Task: Assess the walkability scores for residential properties in San Diego.
Action: Mouse moved to (270, 187)
Screenshot: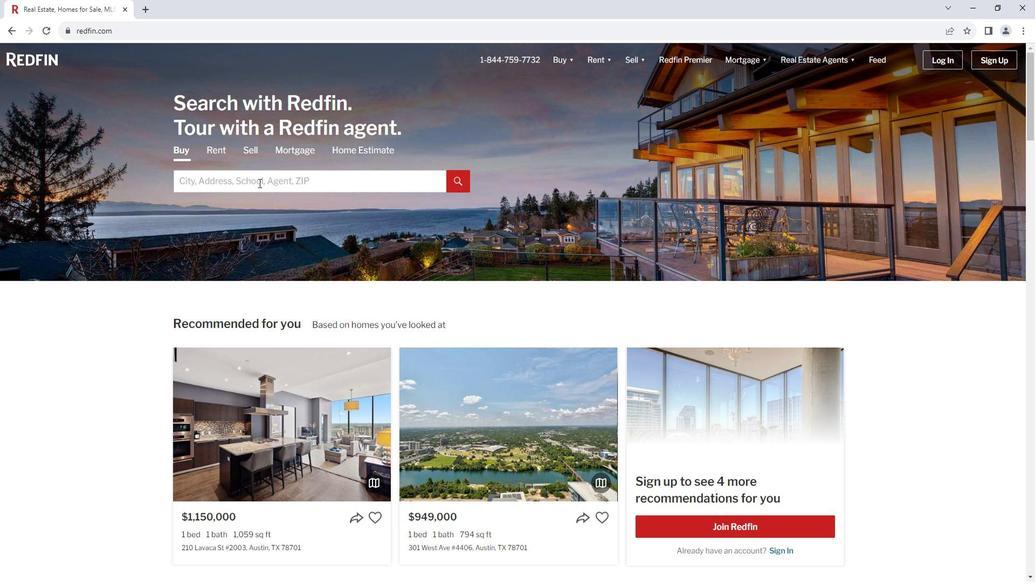
Action: Mouse pressed left at (270, 187)
Screenshot: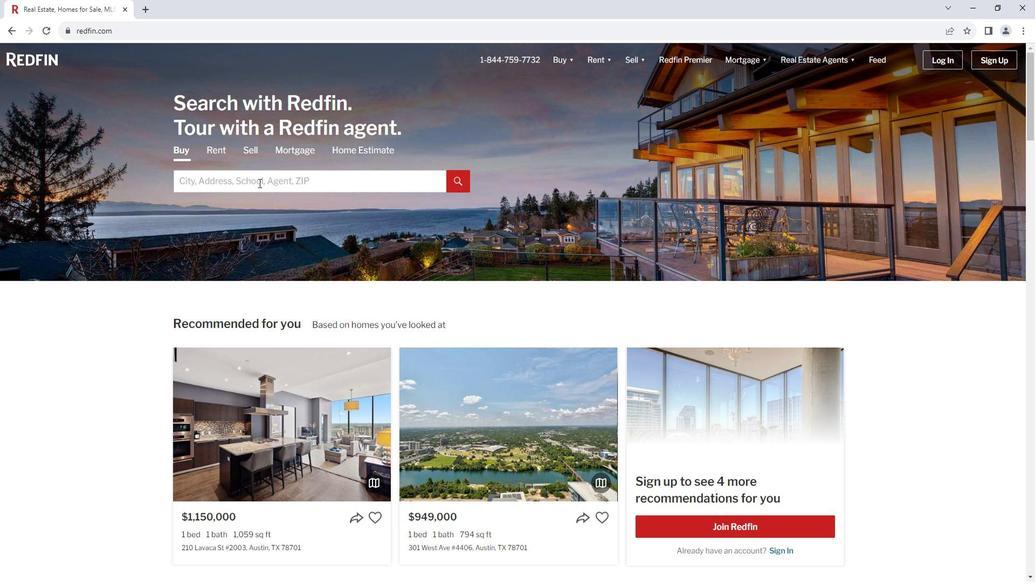 
Action: Mouse moved to (271, 187)
Screenshot: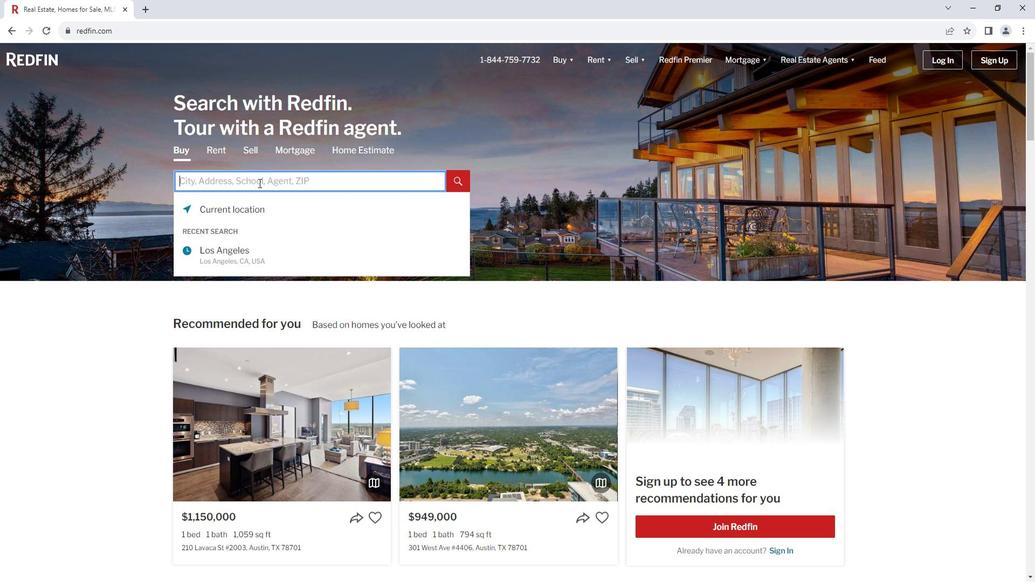 
Action: Key pressed <Key.shift>SA<Key.backspace>an
Screenshot: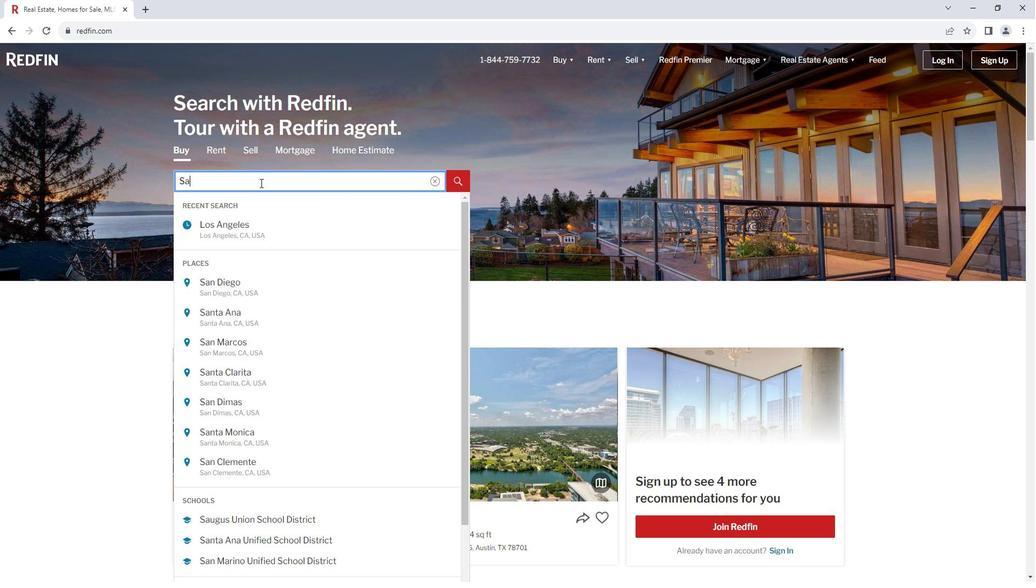 
Action: Mouse moved to (257, 282)
Screenshot: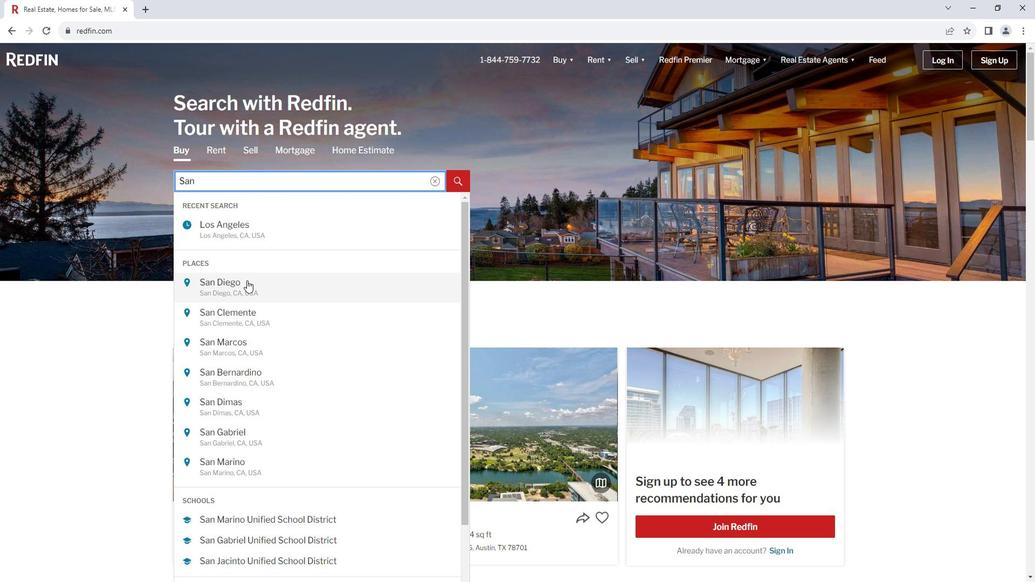 
Action: Mouse pressed left at (257, 282)
Screenshot: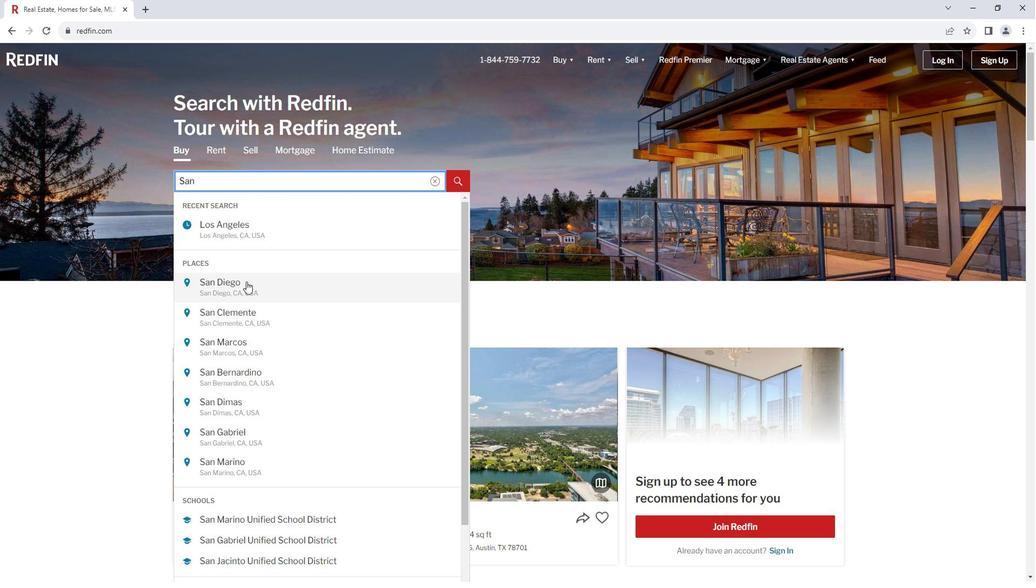 
Action: Mouse moved to (930, 136)
Screenshot: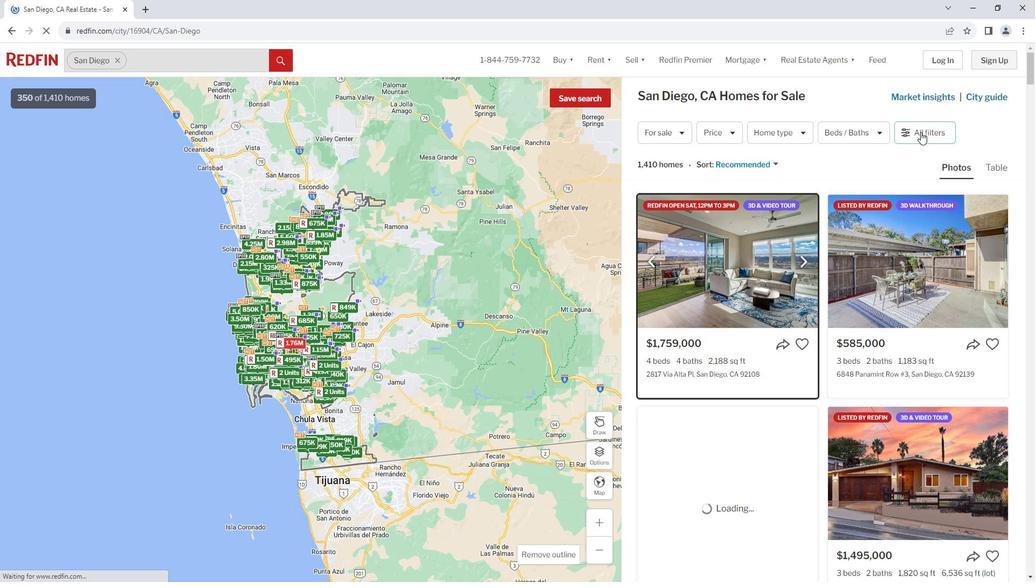 
Action: Mouse pressed left at (930, 136)
Screenshot: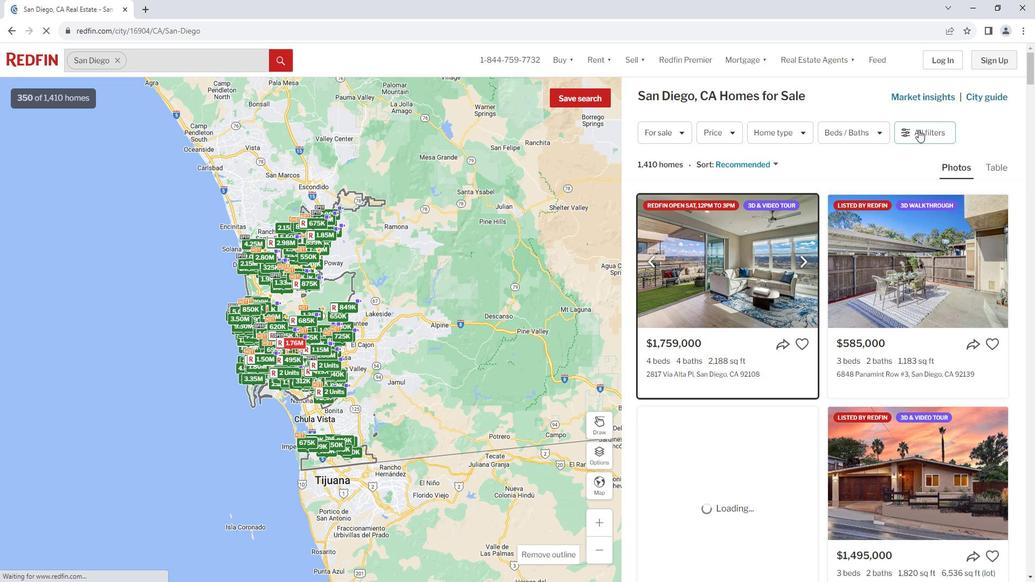 
Action: Mouse moved to (929, 136)
Screenshot: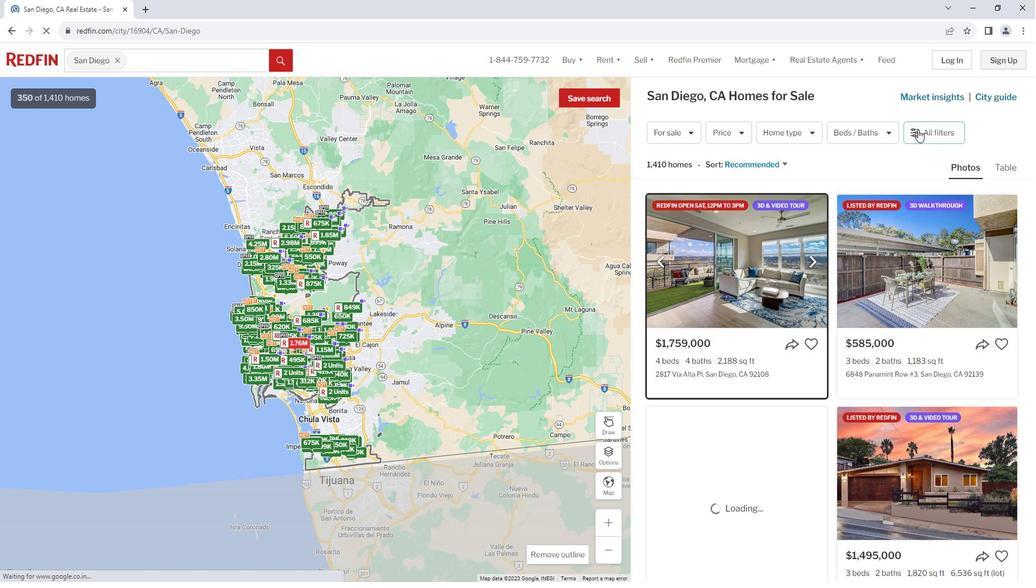 
Action: Mouse pressed left at (929, 136)
Screenshot: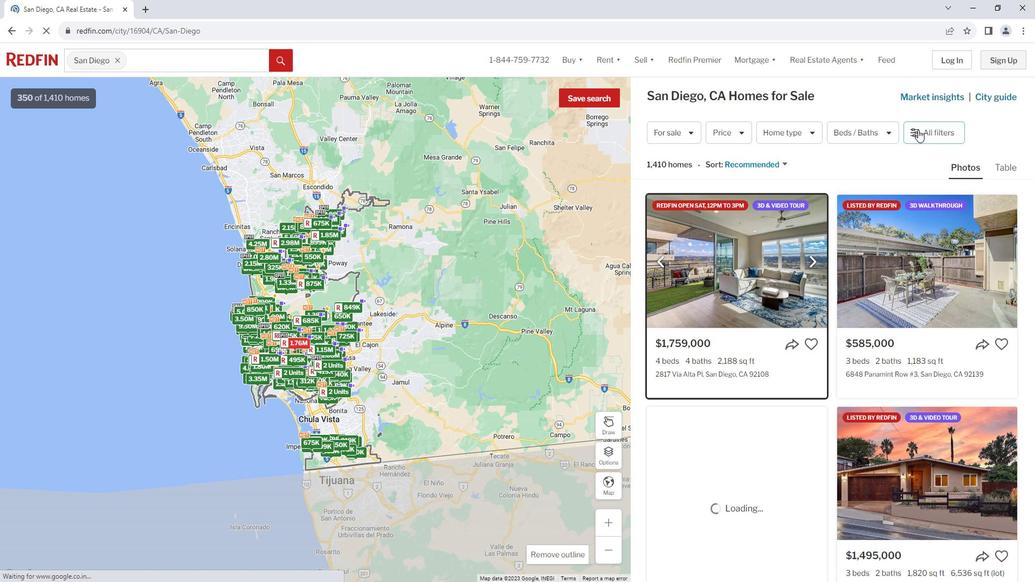 
Action: Mouse moved to (816, 313)
Screenshot: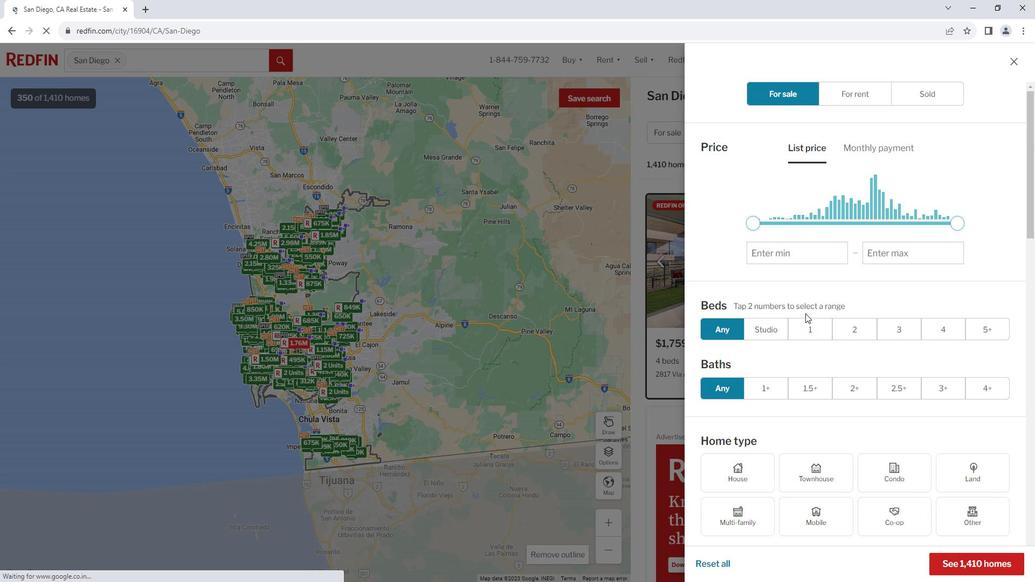 
Action: Mouse scrolled (816, 312) with delta (0, 0)
Screenshot: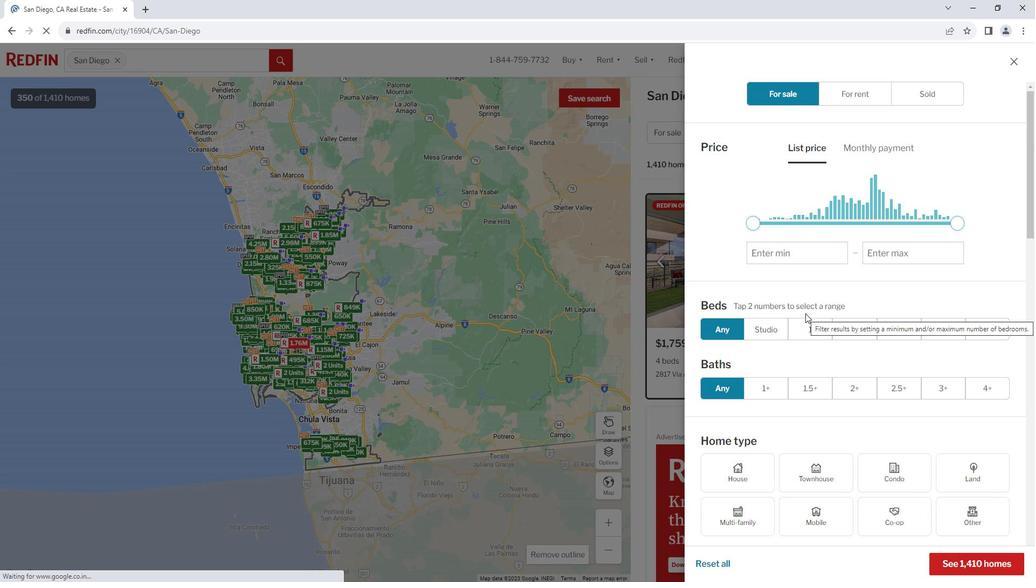 
Action: Mouse moved to (815, 313)
Screenshot: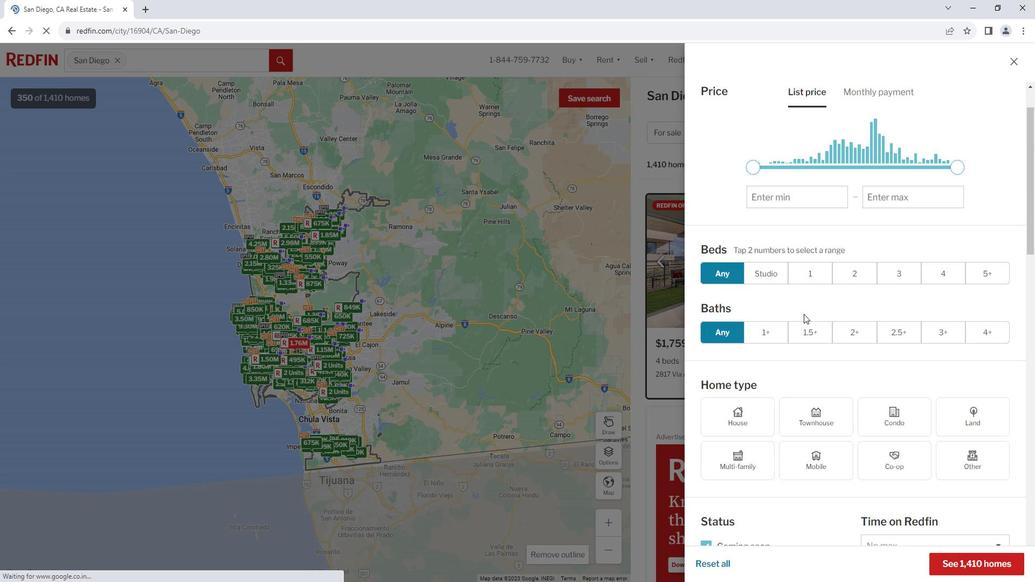 
Action: Mouse scrolled (815, 313) with delta (0, 0)
Screenshot: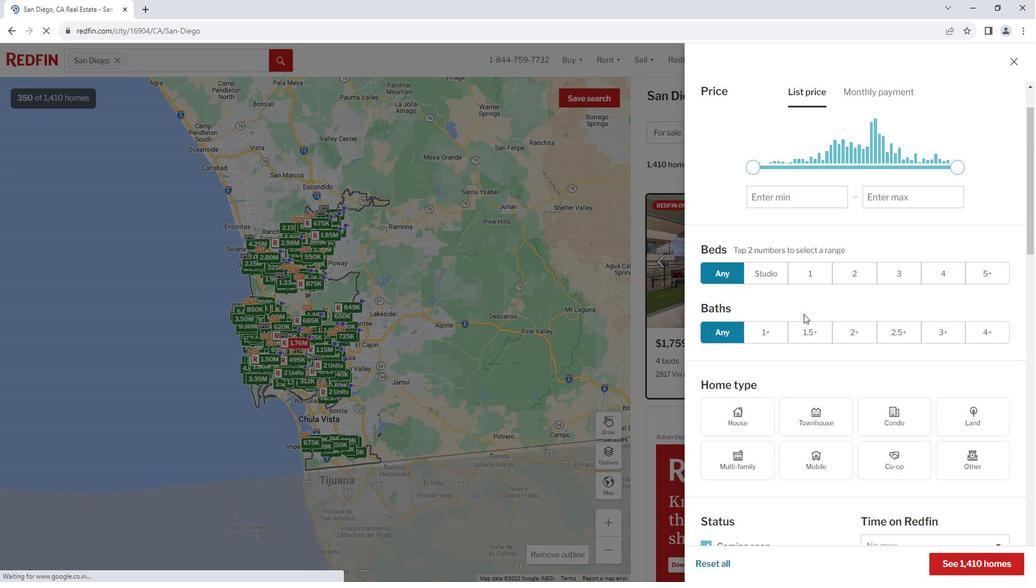 
Action: Mouse moved to (814, 314)
Screenshot: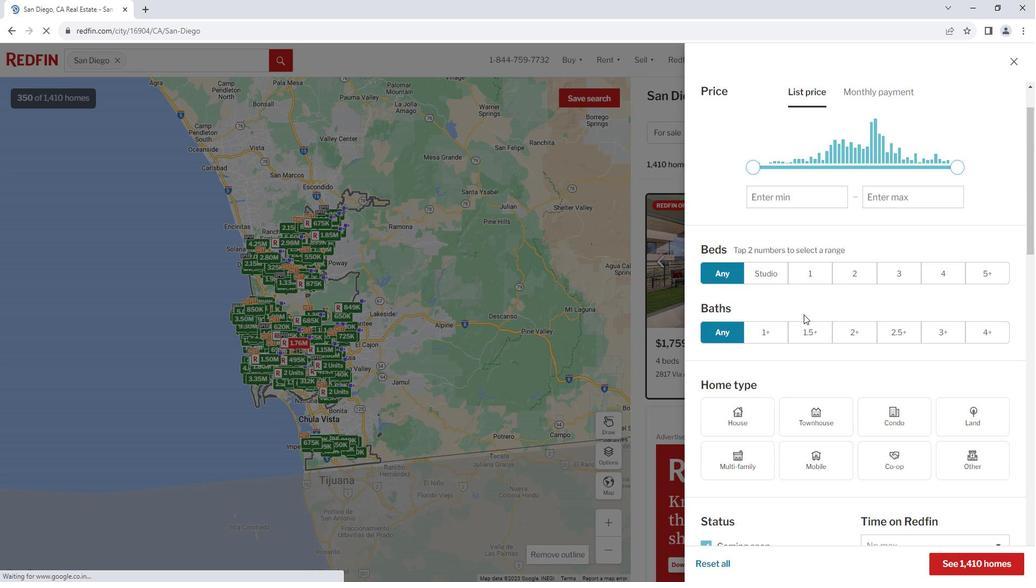 
Action: Mouse scrolled (814, 313) with delta (0, 0)
Screenshot: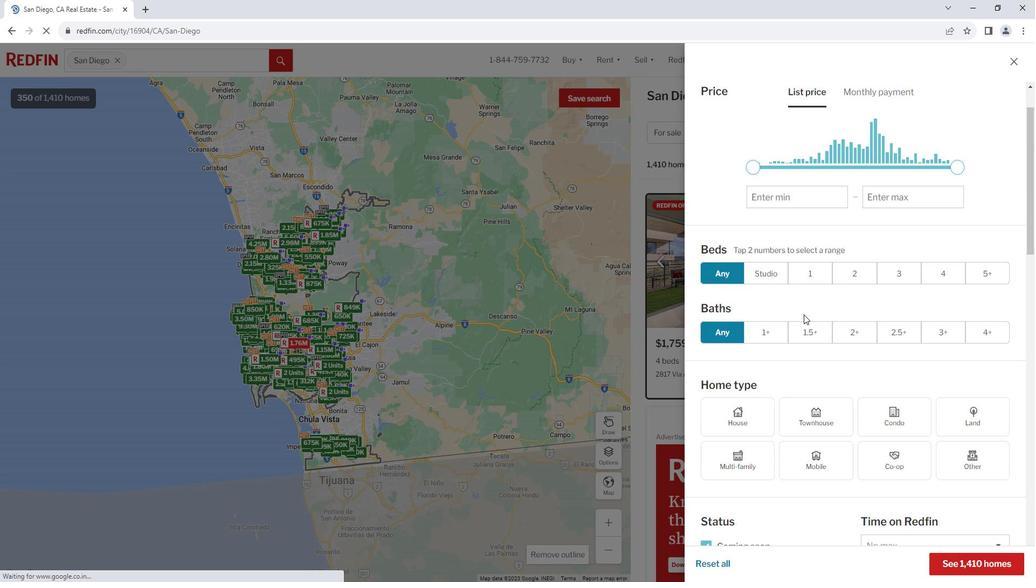 
Action: Mouse moved to (814, 314)
Screenshot: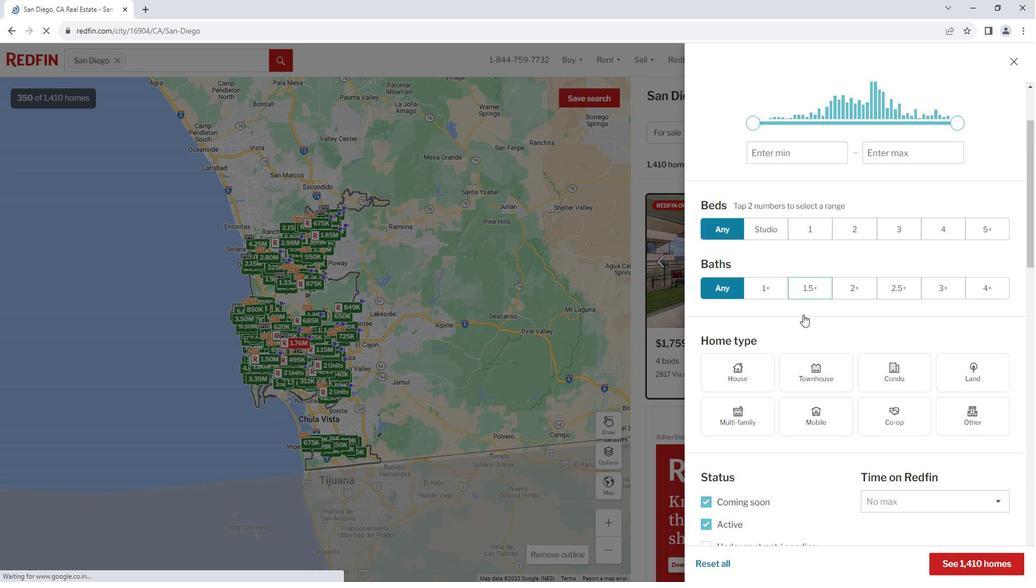 
Action: Mouse scrolled (814, 313) with delta (0, 0)
Screenshot: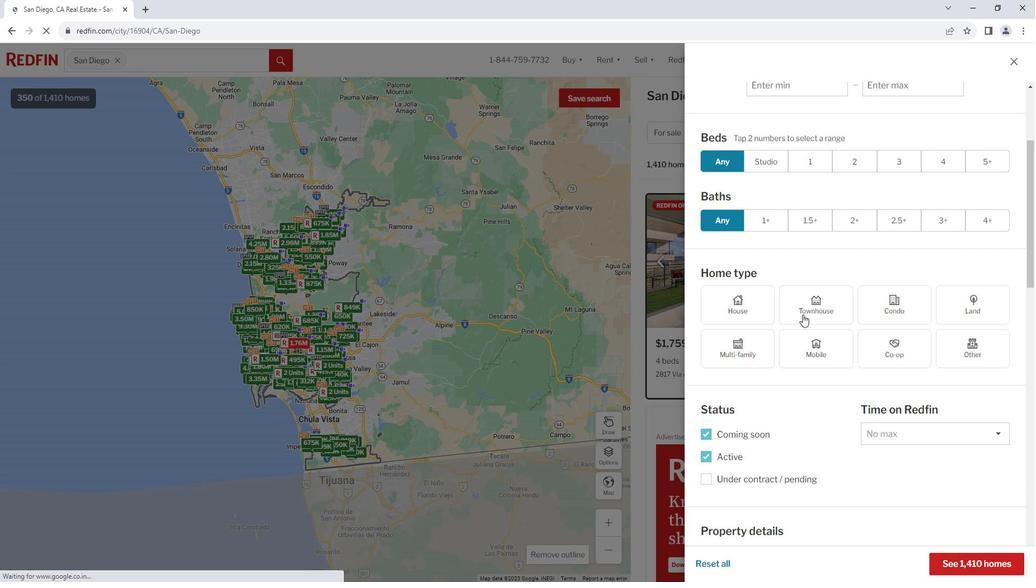
Action: Mouse scrolled (814, 313) with delta (0, 0)
Screenshot: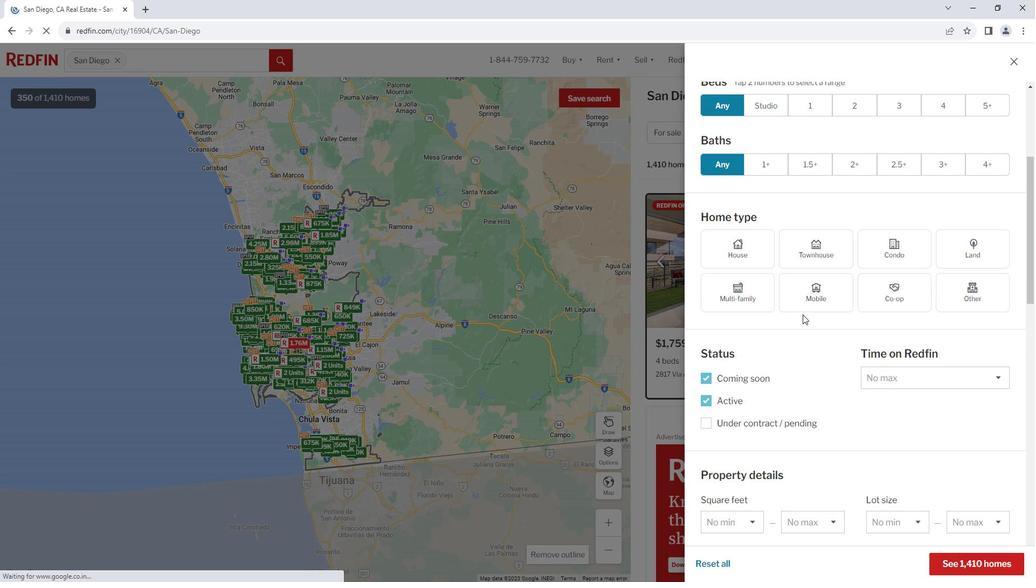
Action: Mouse scrolled (814, 313) with delta (0, 0)
Screenshot: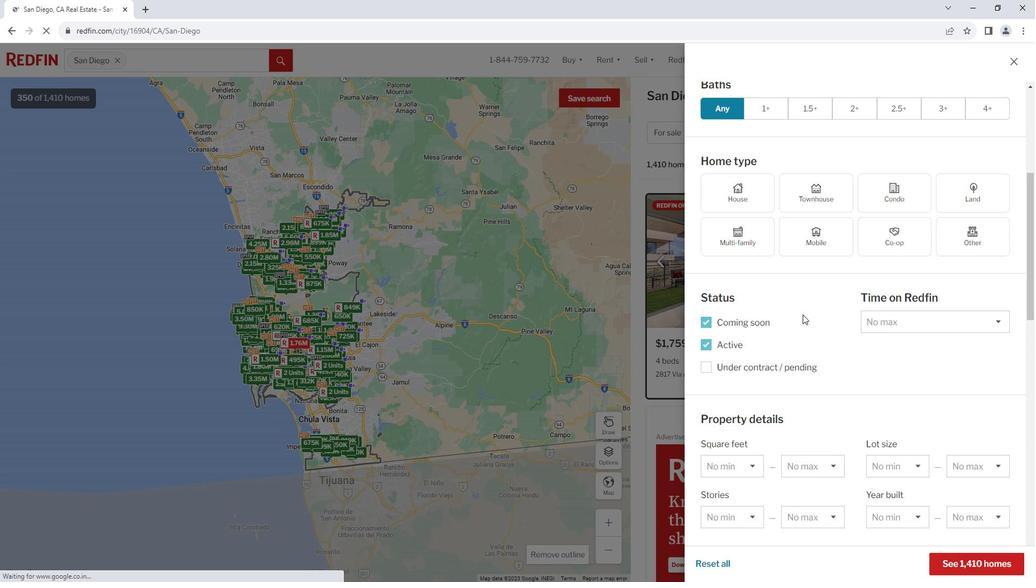 
Action: Mouse scrolled (814, 313) with delta (0, 0)
Screenshot: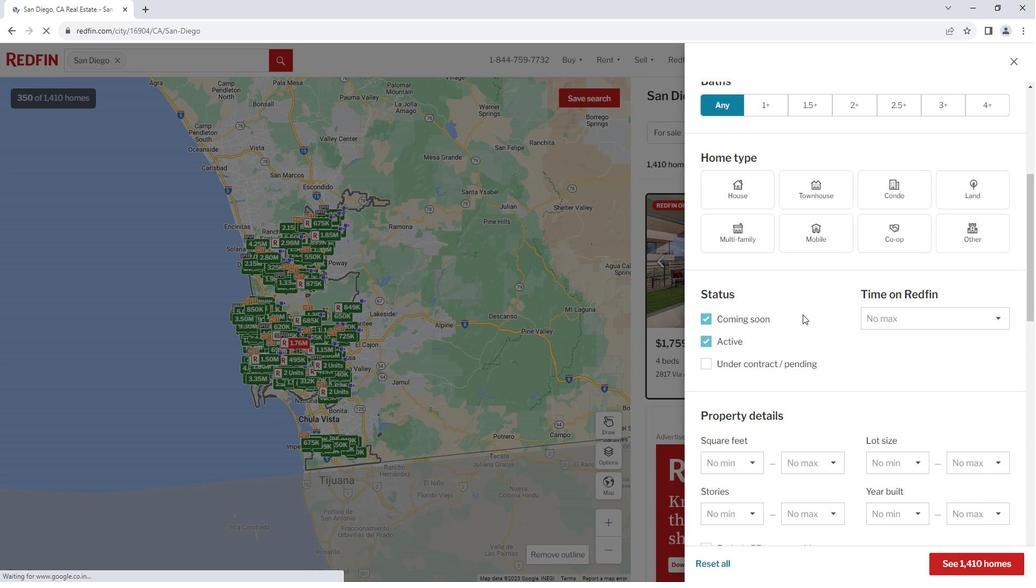 
Action: Mouse scrolled (814, 313) with delta (0, 0)
Screenshot: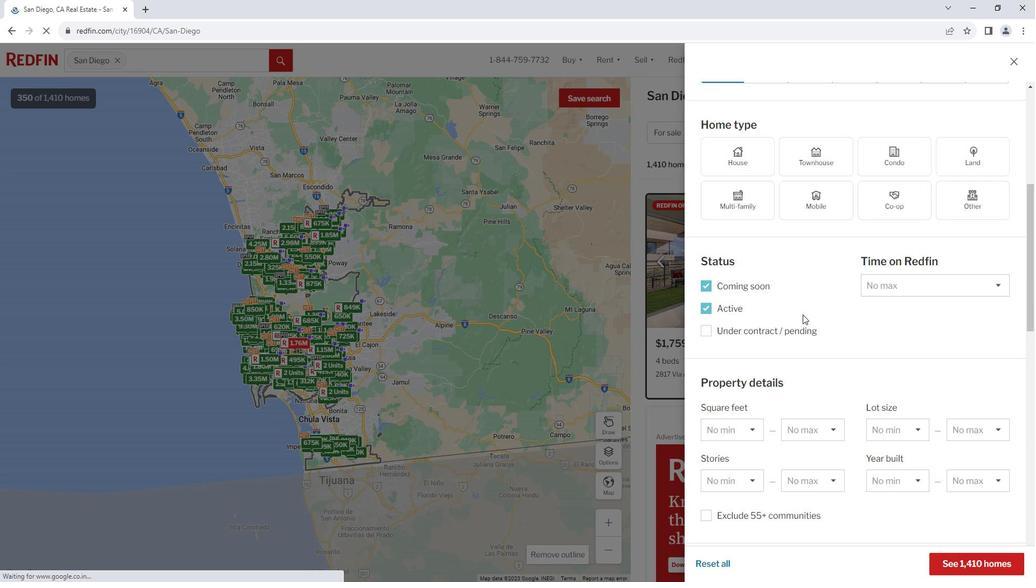 
Action: Mouse scrolled (814, 313) with delta (0, 0)
Screenshot: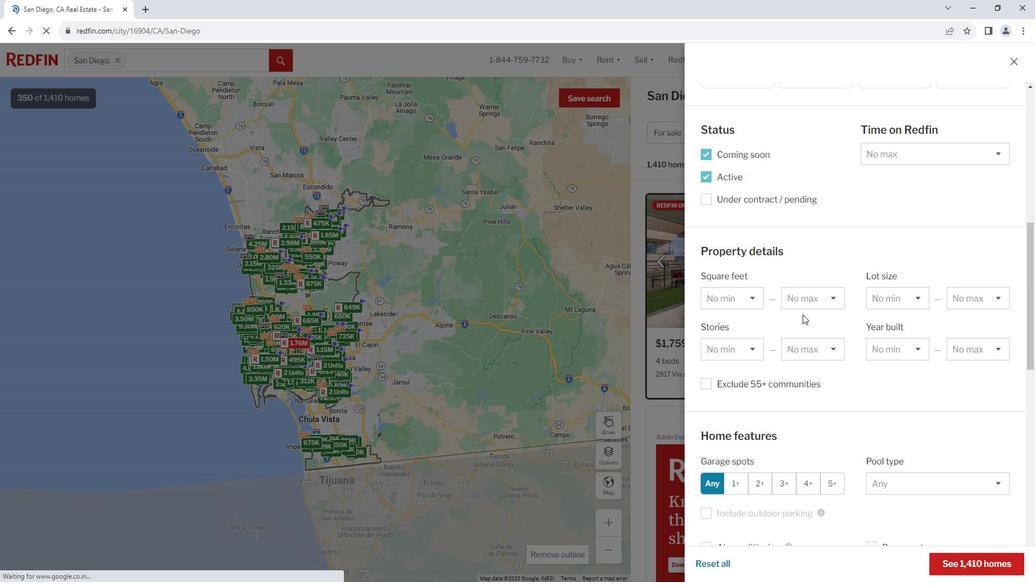 
Action: Mouse scrolled (814, 313) with delta (0, 0)
Screenshot: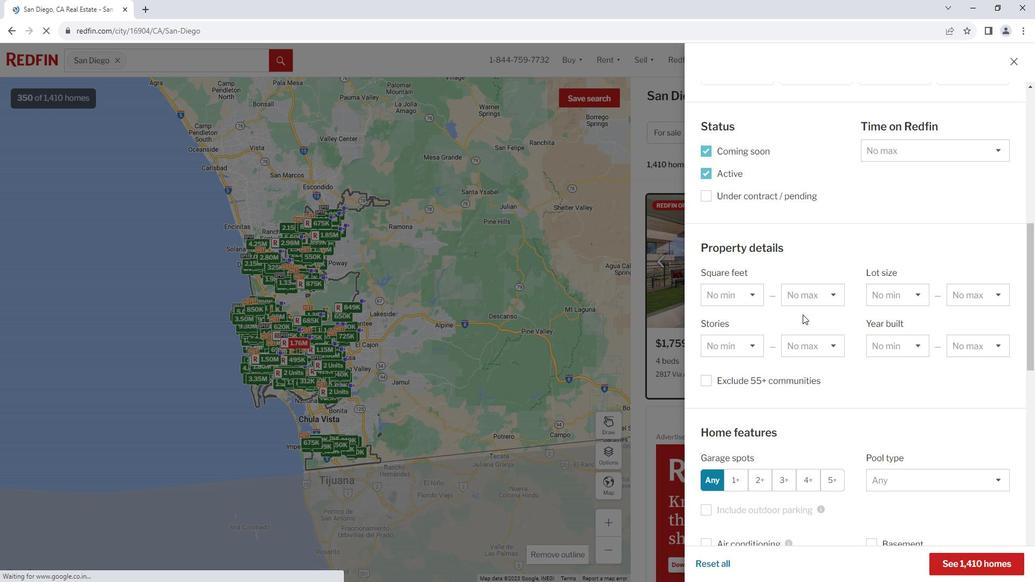
Action: Mouse scrolled (814, 313) with delta (0, 0)
Screenshot: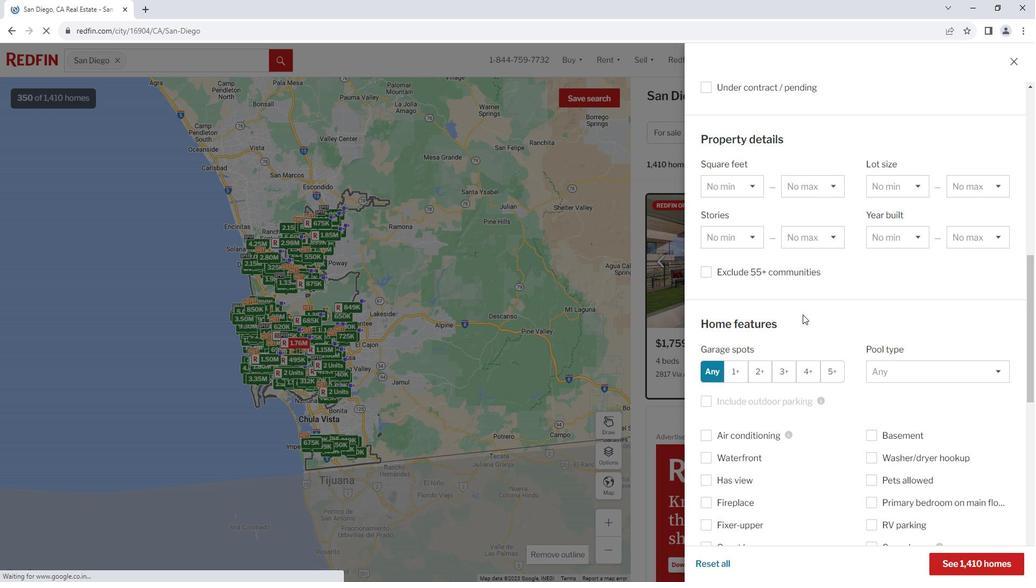 
Action: Mouse scrolled (814, 313) with delta (0, 0)
Screenshot: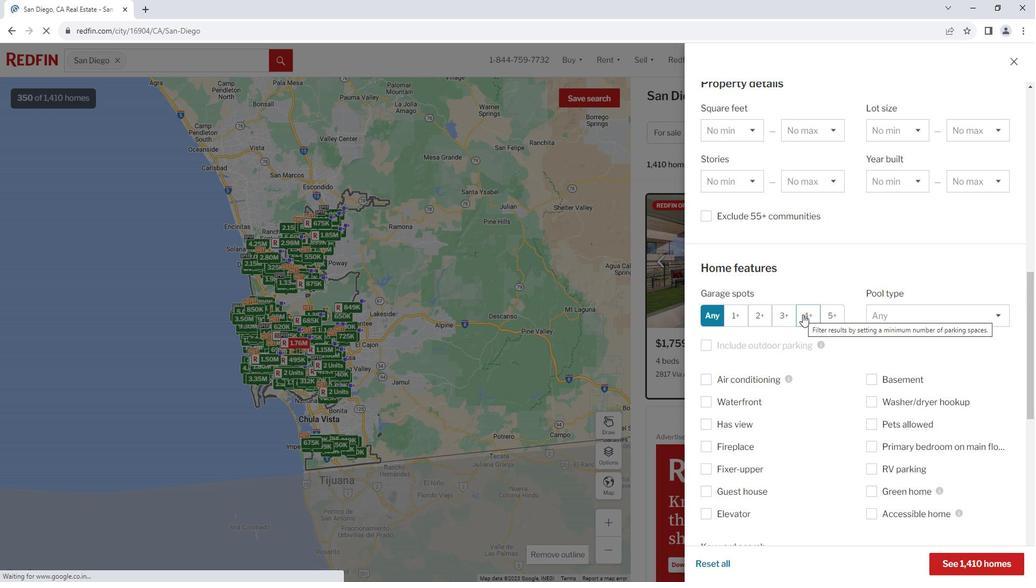 
Action: Mouse scrolled (814, 313) with delta (0, 0)
Screenshot: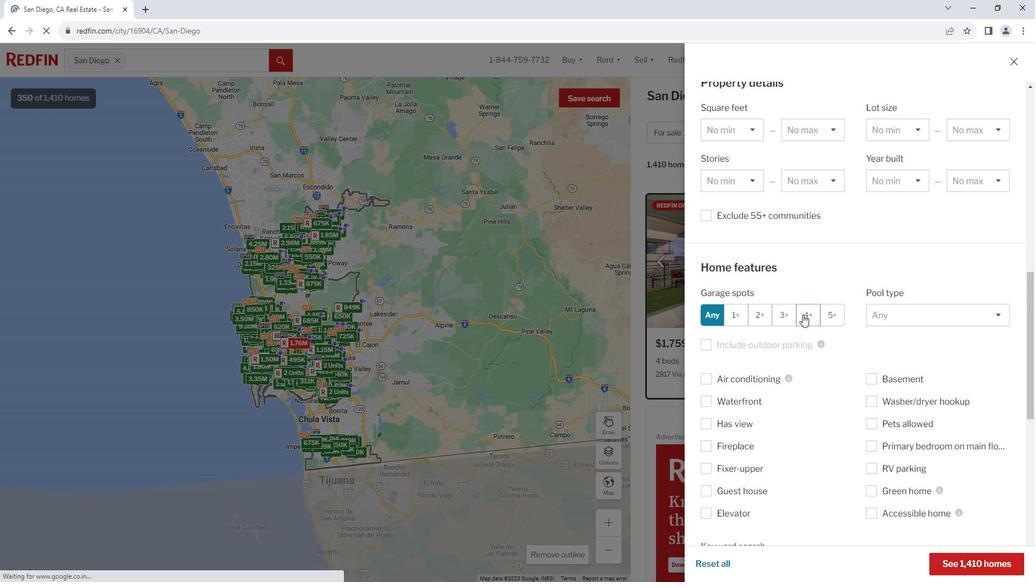 
Action: Mouse scrolled (814, 313) with delta (0, 0)
Screenshot: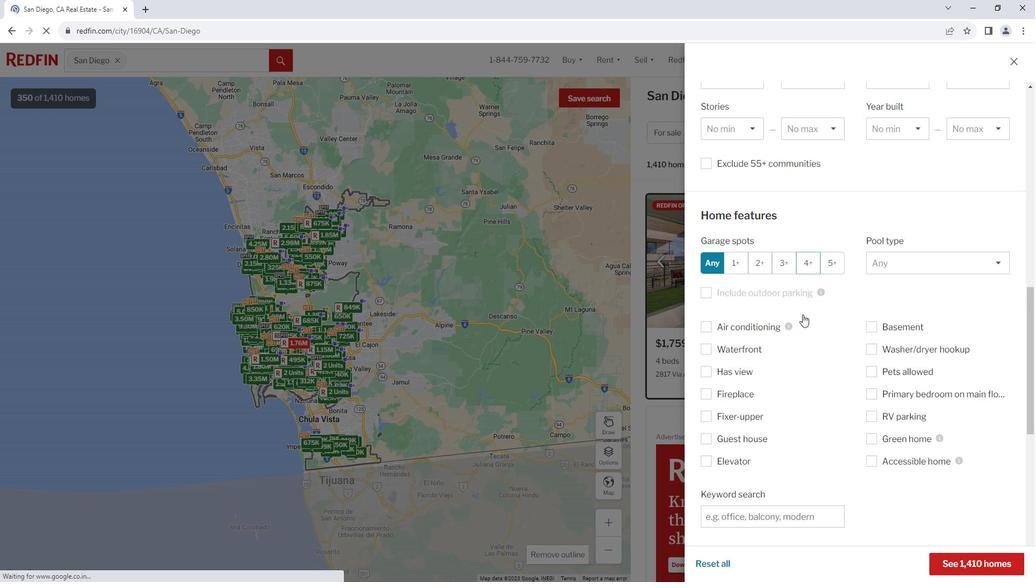 
Action: Mouse moved to (814, 314)
Screenshot: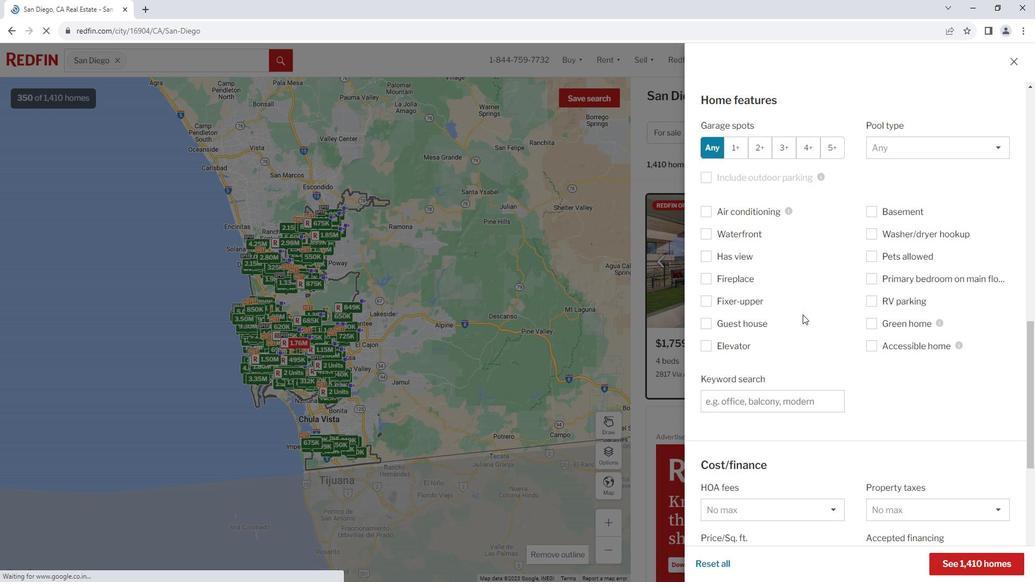 
Action: Mouse scrolled (814, 313) with delta (0, 0)
Screenshot: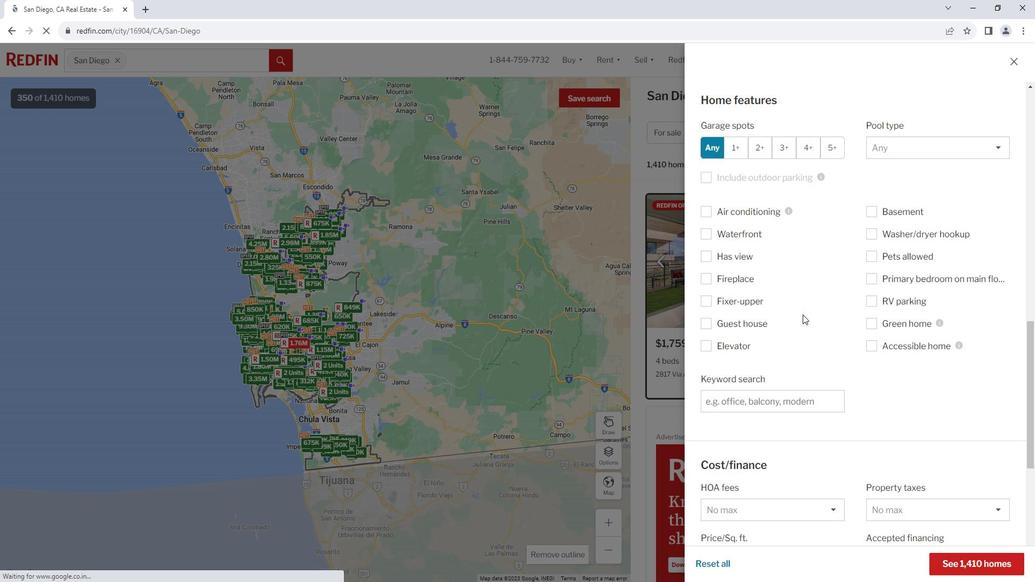 
Action: Mouse moved to (814, 314)
Screenshot: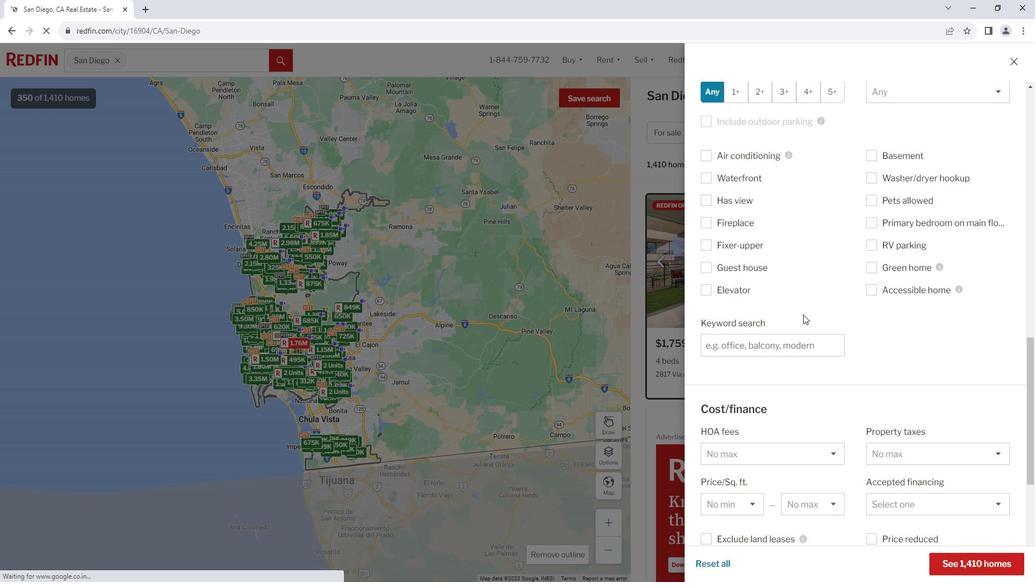 
Action: Mouse scrolled (814, 313) with delta (0, 0)
Screenshot: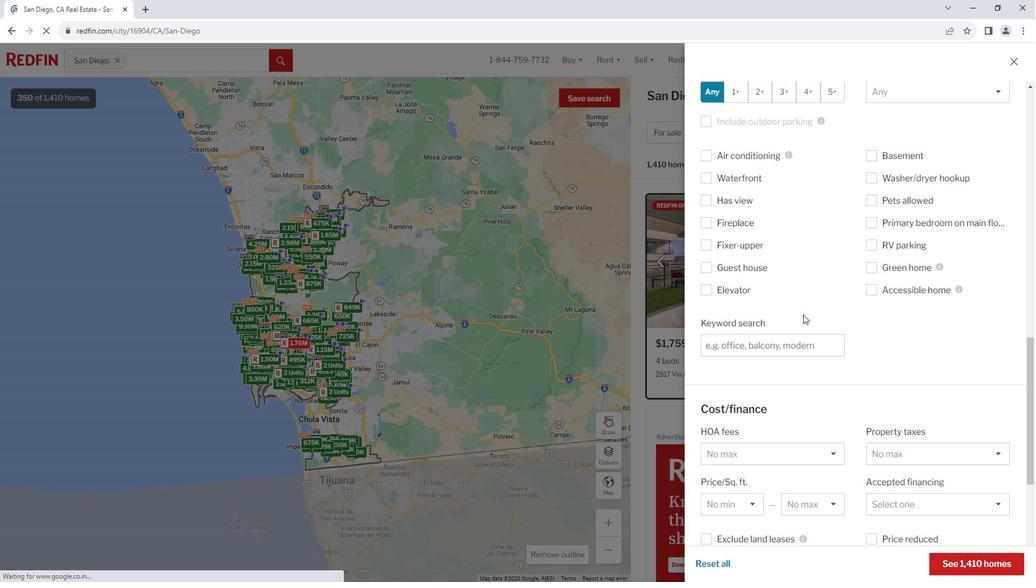 
Action: Mouse moved to (753, 289)
Screenshot: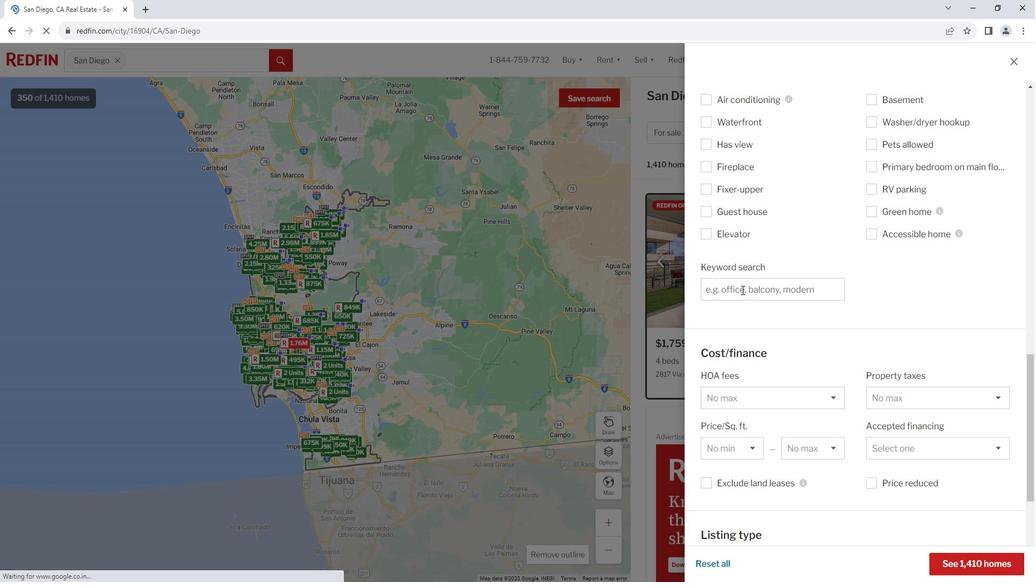
Action: Mouse pressed left at (753, 289)
Screenshot: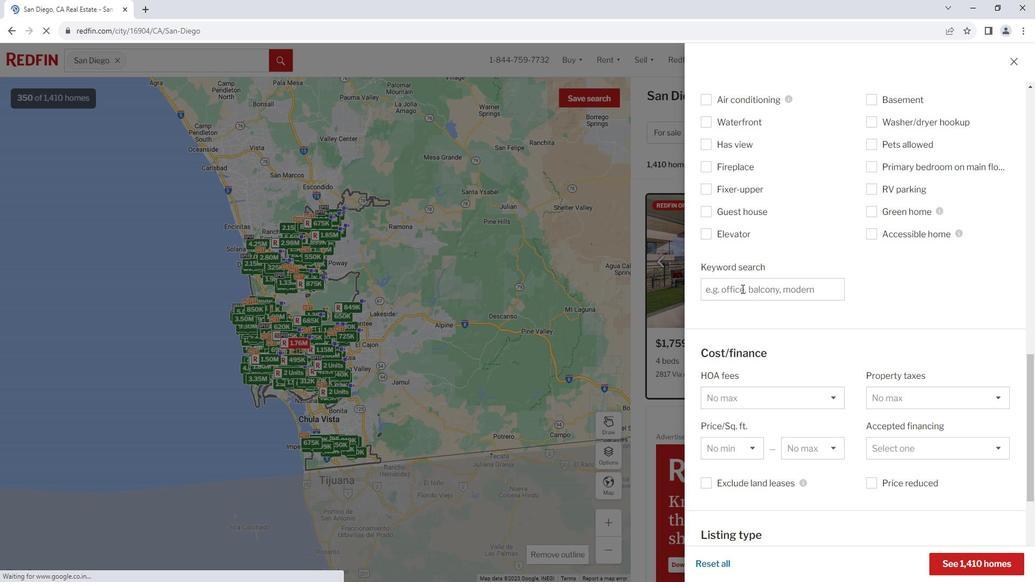 
Action: Mouse moved to (753, 288)
Screenshot: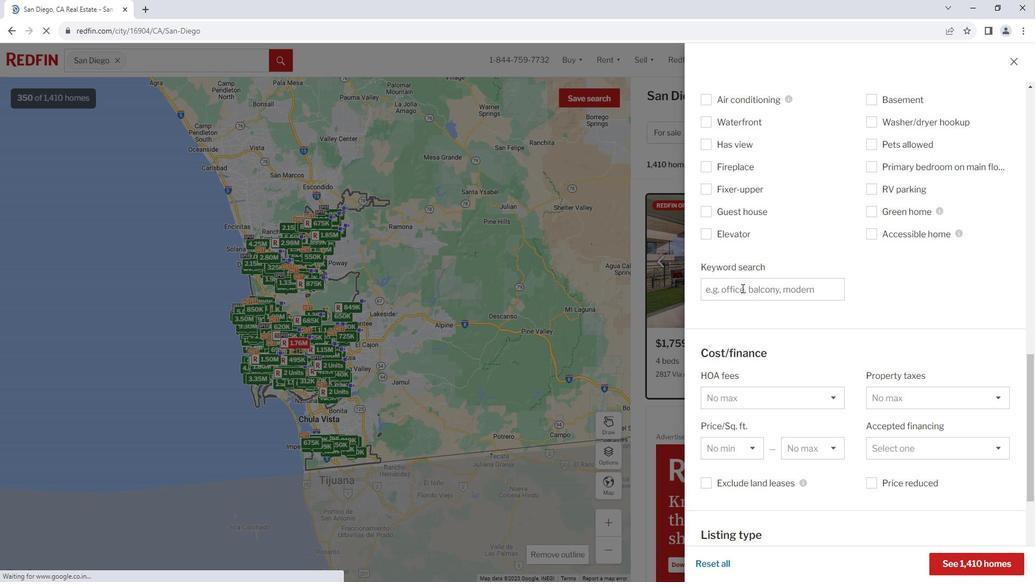 
Action: Key pressed residential<Key.space>properties
Screenshot: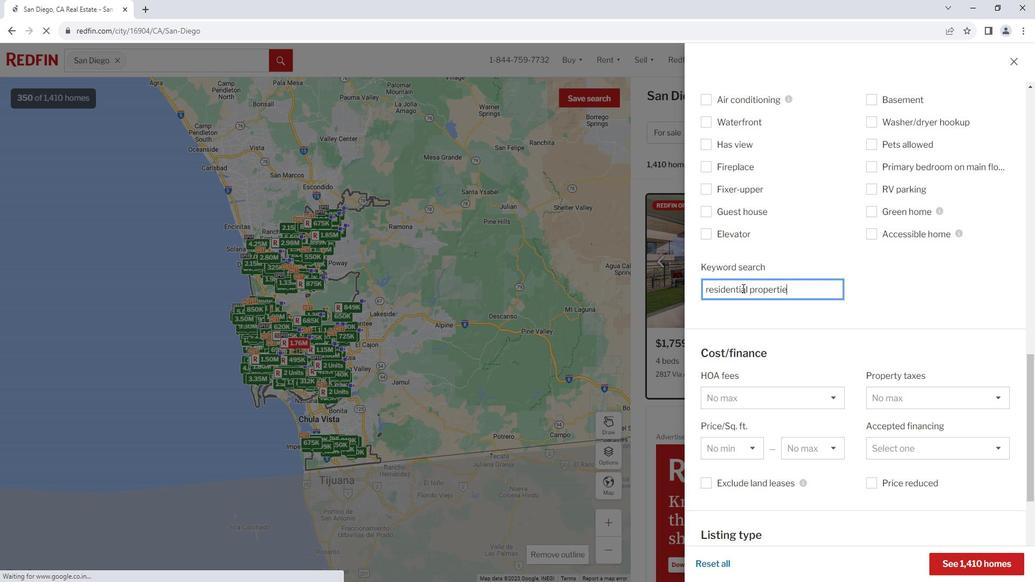 
Action: Mouse moved to (971, 552)
Screenshot: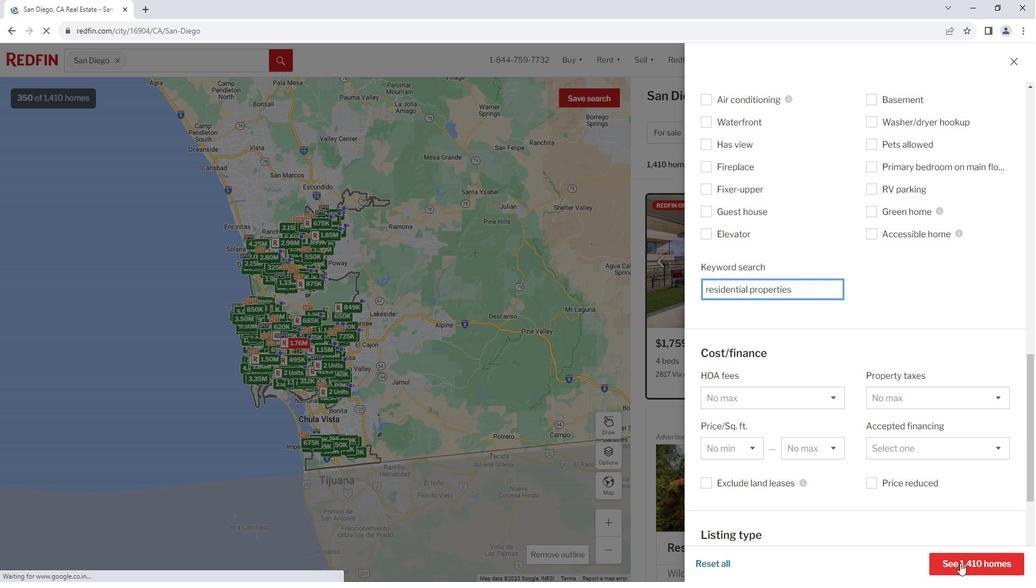 
Action: Mouse pressed left at (971, 552)
Screenshot: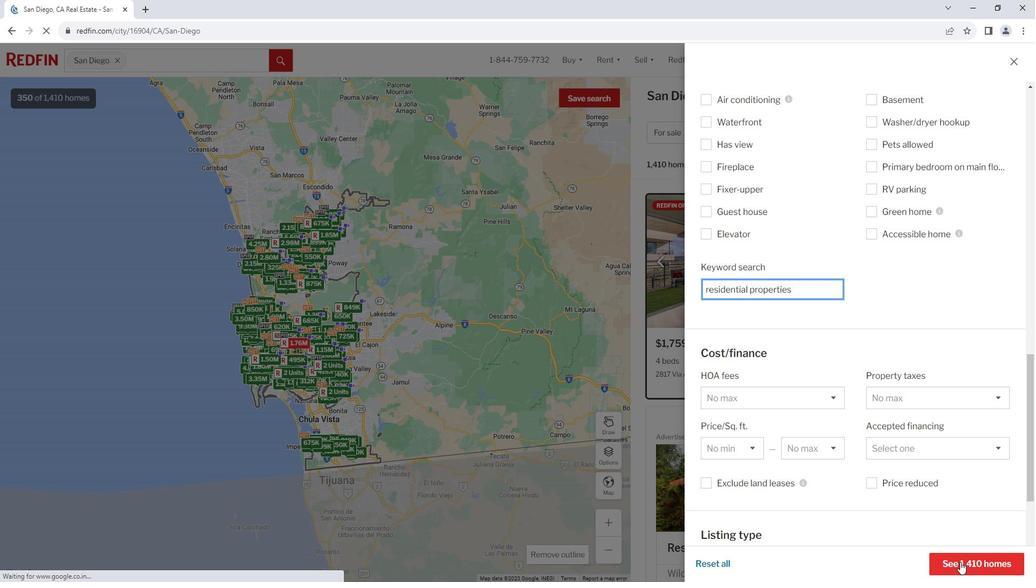 
Action: Mouse moved to (929, 441)
Screenshot: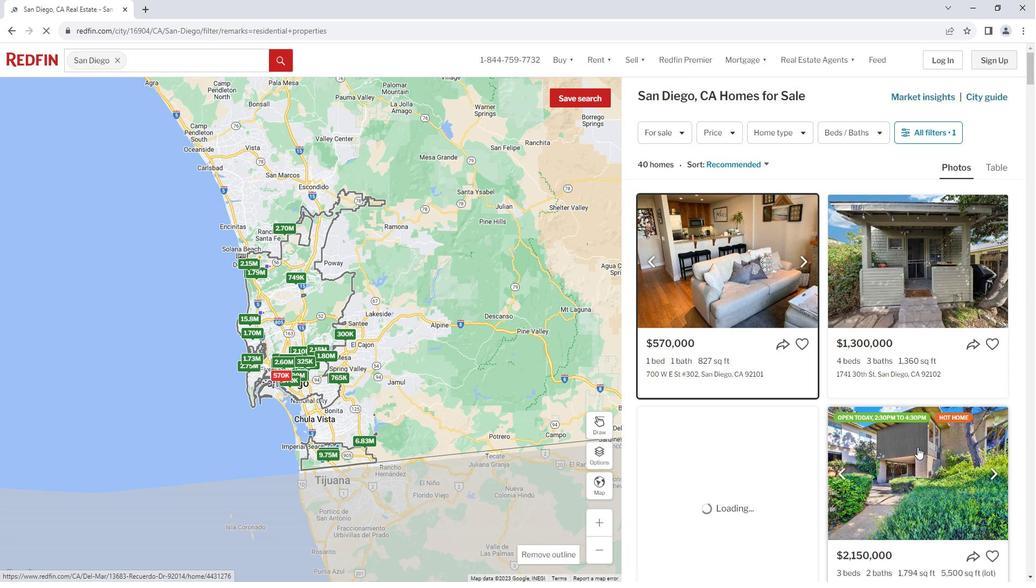 
Action: Mouse scrolled (929, 441) with delta (0, 0)
Screenshot: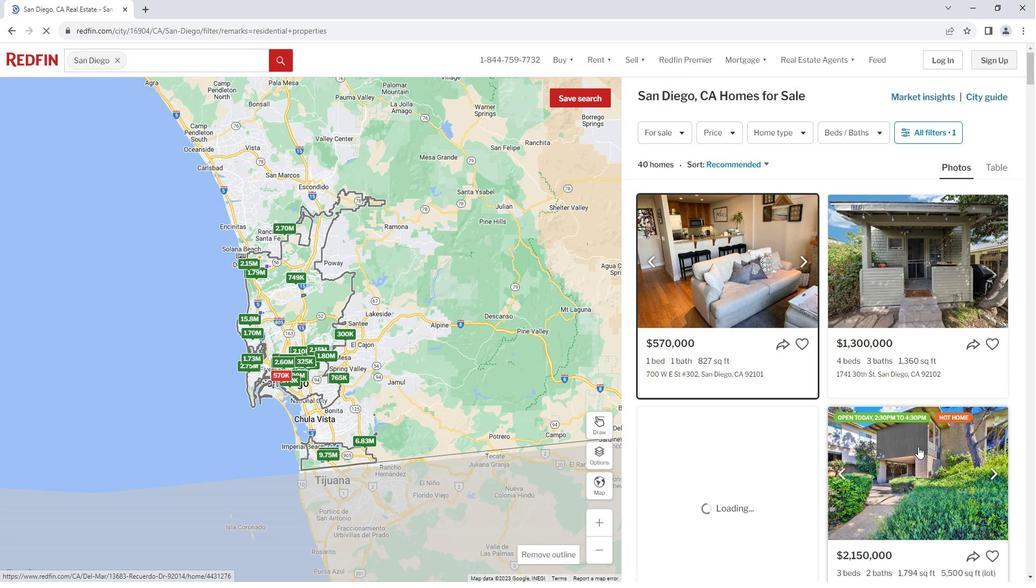 
Action: Mouse moved to (776, 235)
Screenshot: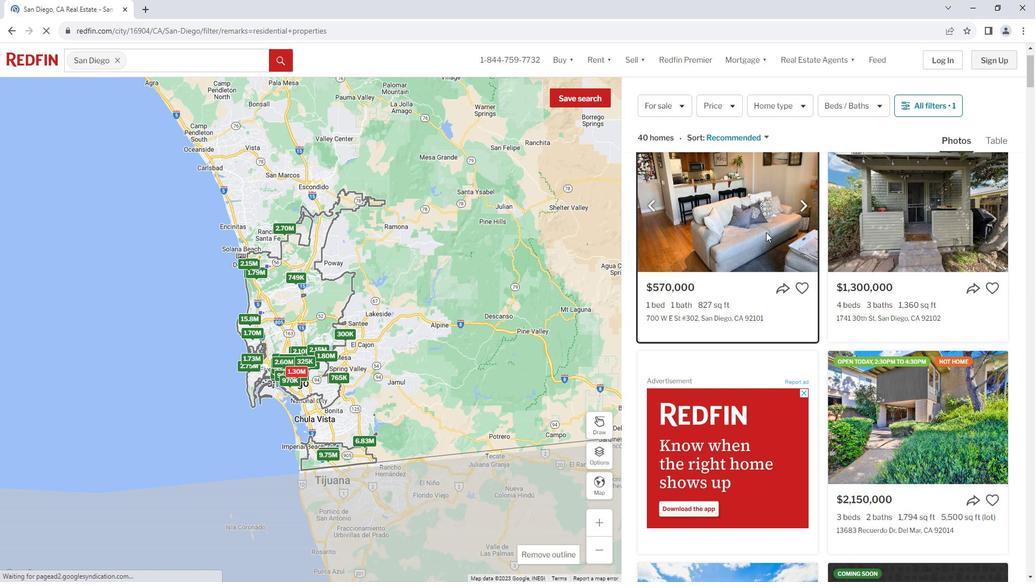 
Action: Mouse pressed left at (776, 235)
Screenshot: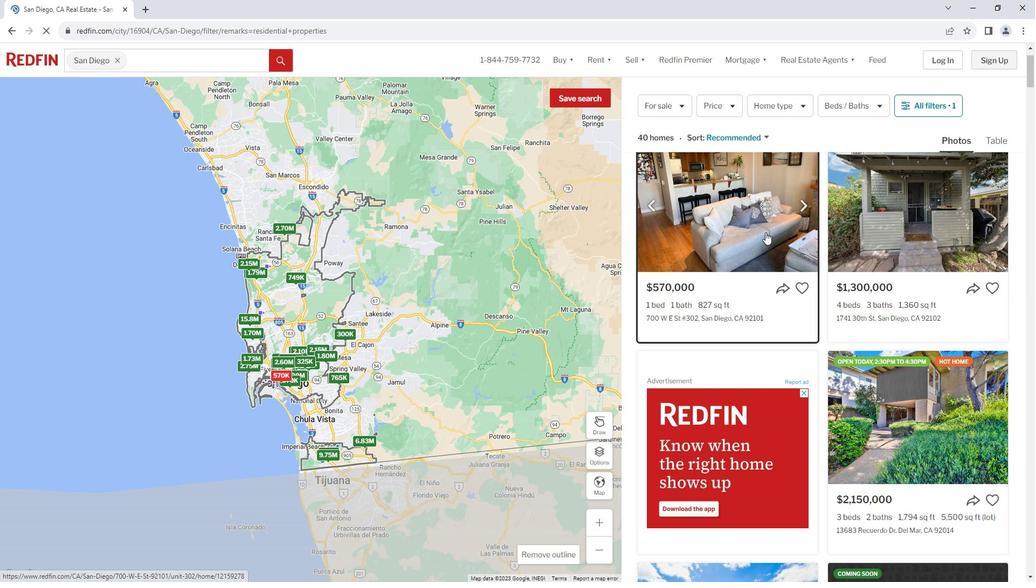 
Action: Mouse moved to (763, 353)
Screenshot: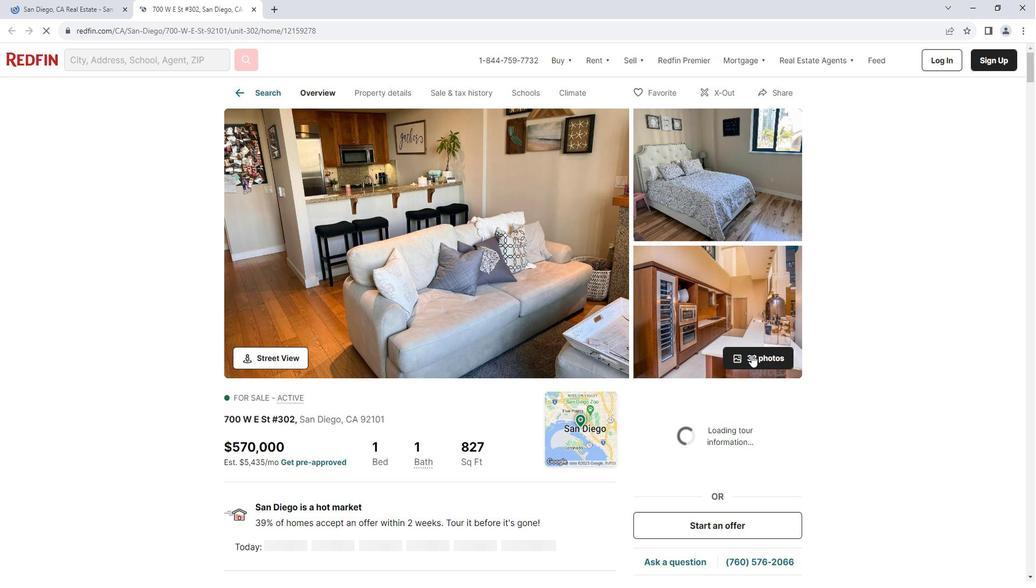 
Action: Mouse pressed left at (763, 353)
Screenshot: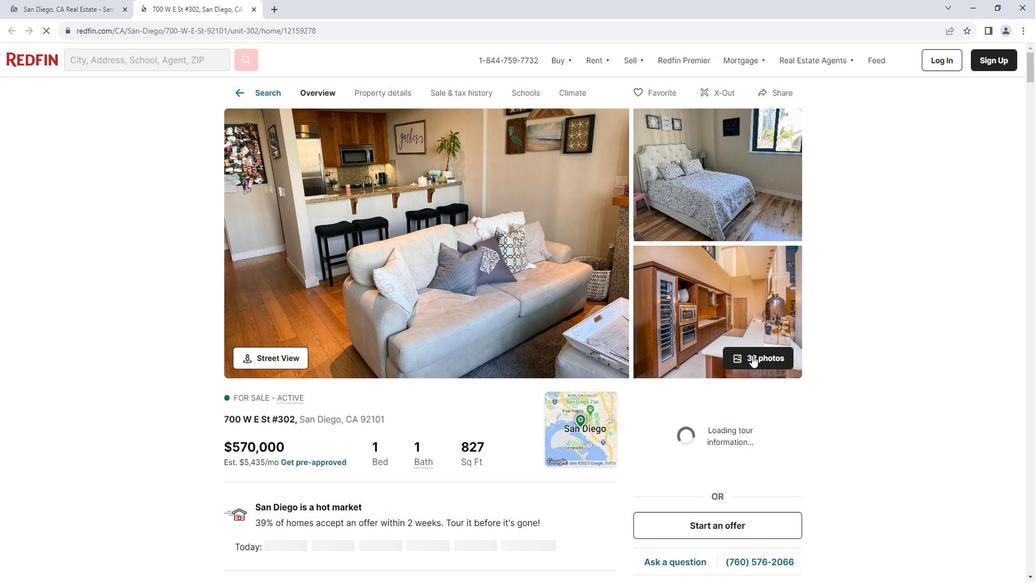 
Action: Mouse moved to (981, 312)
Screenshot: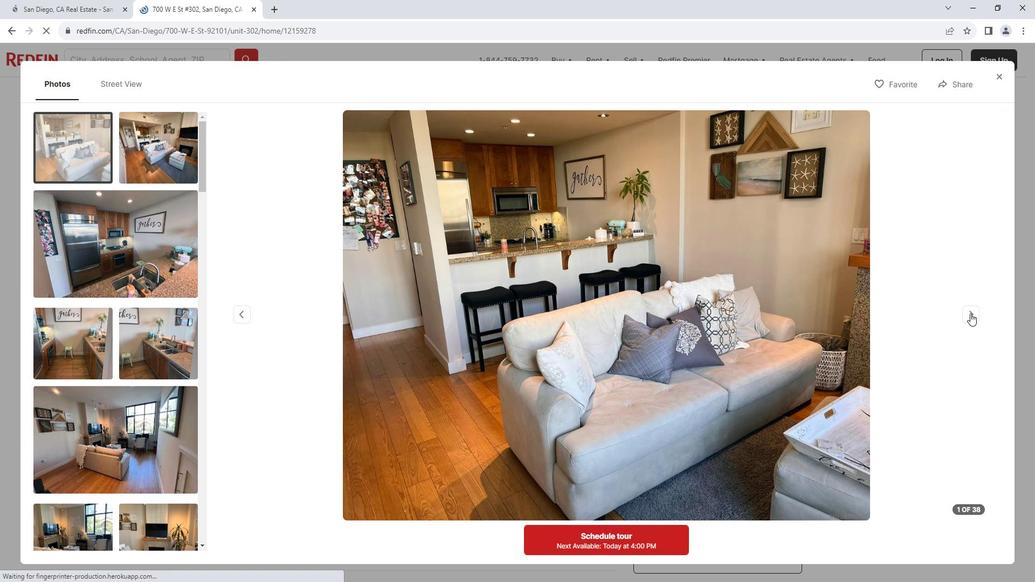 
Action: Mouse pressed left at (981, 312)
Screenshot: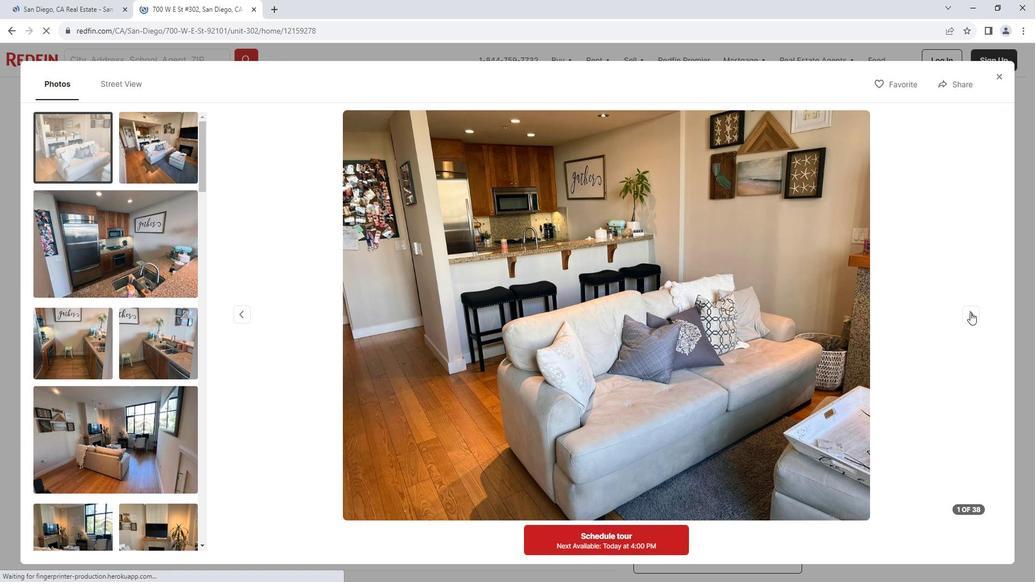 
Action: Mouse pressed left at (981, 312)
Screenshot: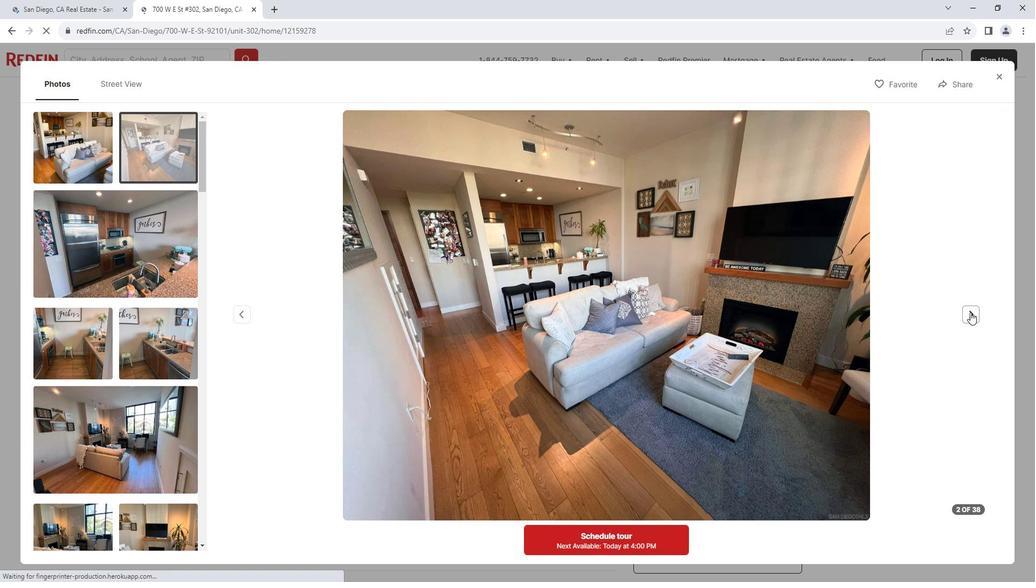 
Action: Mouse pressed left at (981, 312)
Screenshot: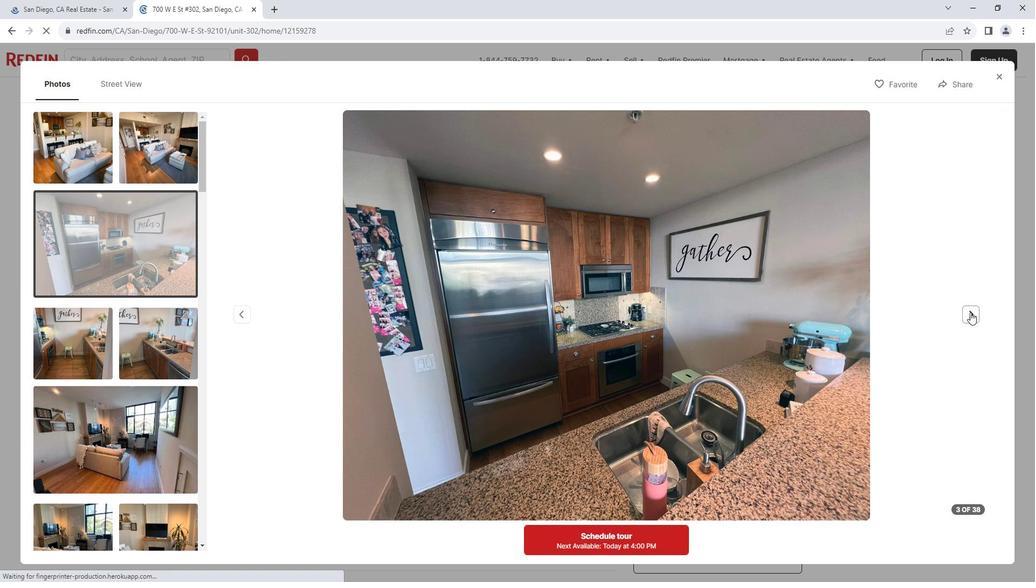 
Action: Mouse pressed left at (981, 312)
Screenshot: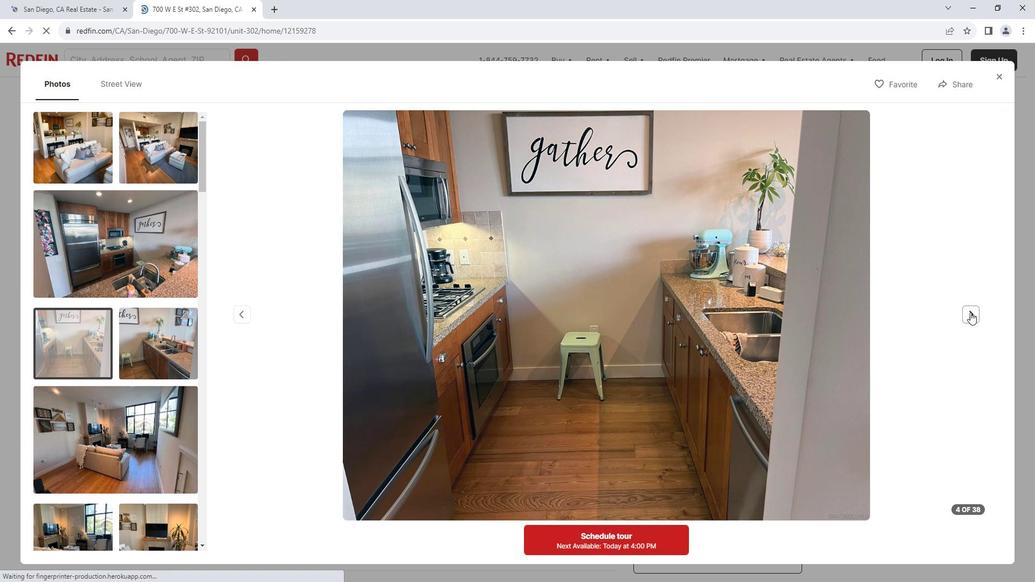 
Action: Mouse pressed left at (981, 312)
Screenshot: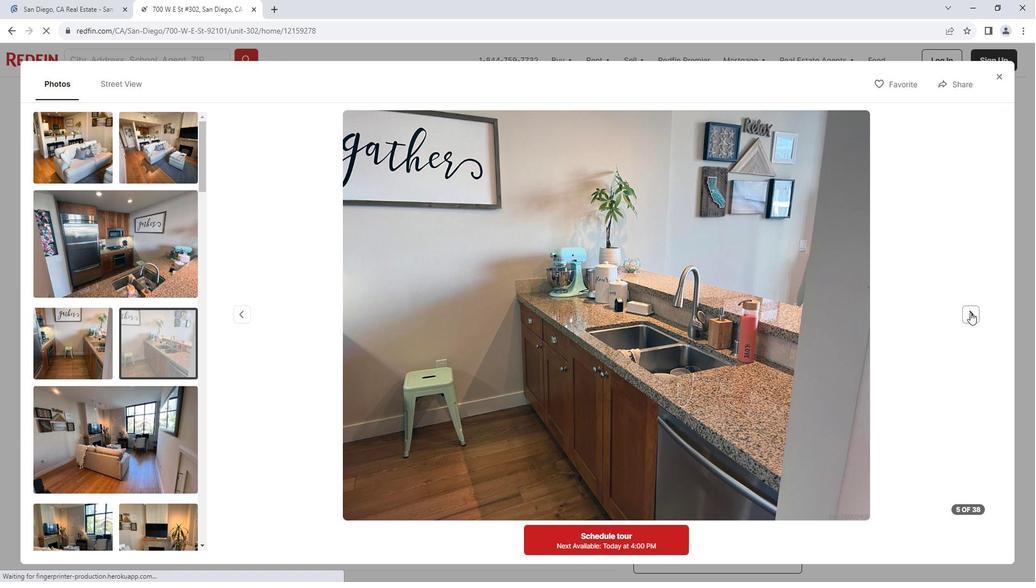 
Action: Mouse pressed left at (981, 312)
Screenshot: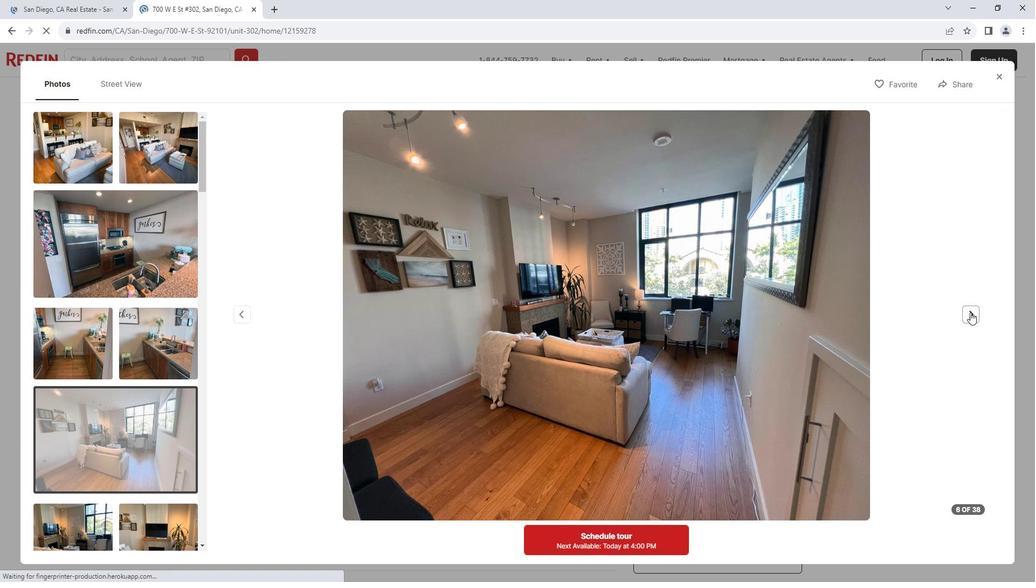 
Action: Mouse moved to (1010, 83)
Screenshot: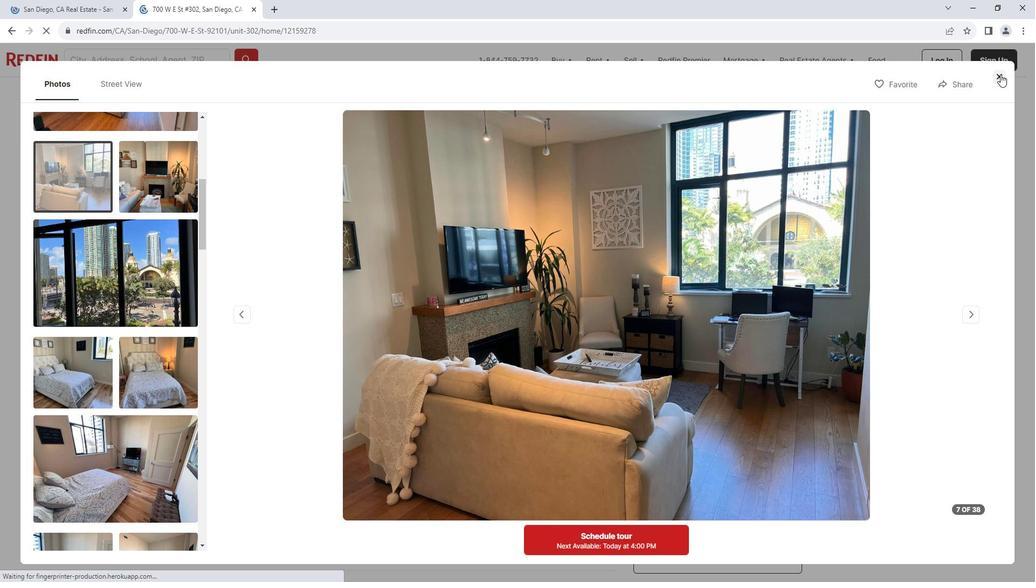 
Action: Mouse pressed left at (1010, 83)
Screenshot: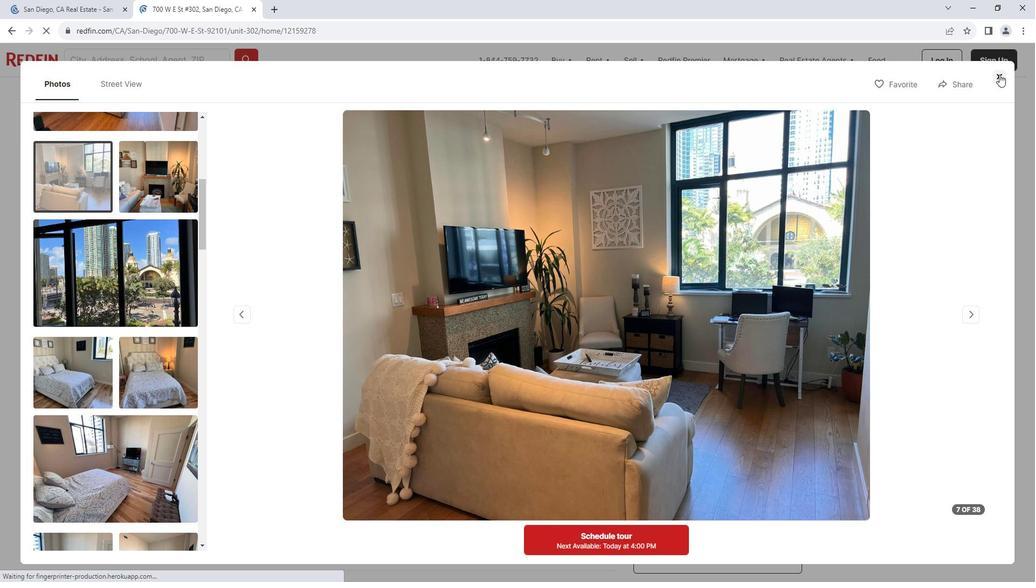 
Action: Mouse moved to (556, 322)
Screenshot: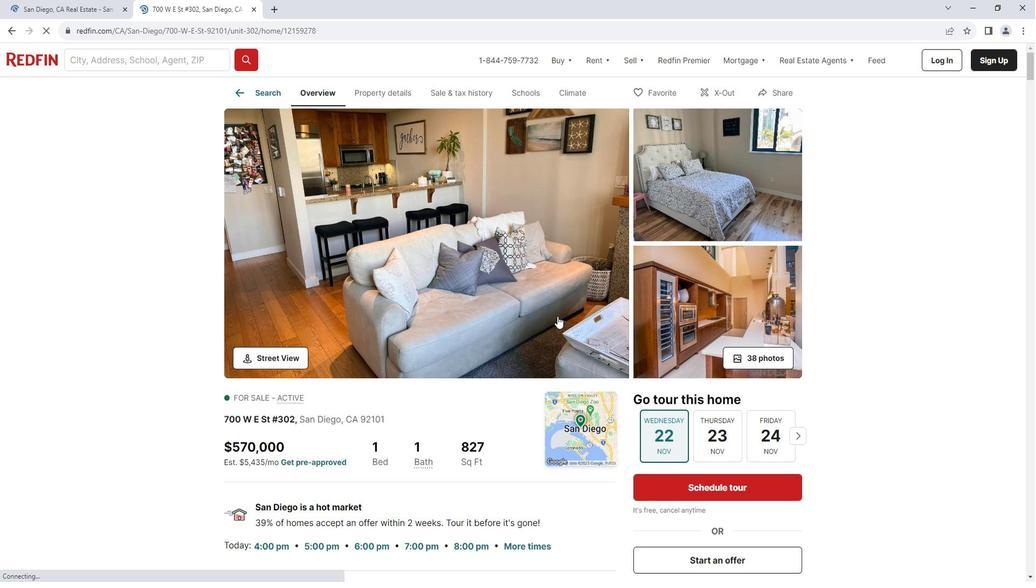 
Action: Mouse scrolled (556, 322) with delta (0, 0)
Screenshot: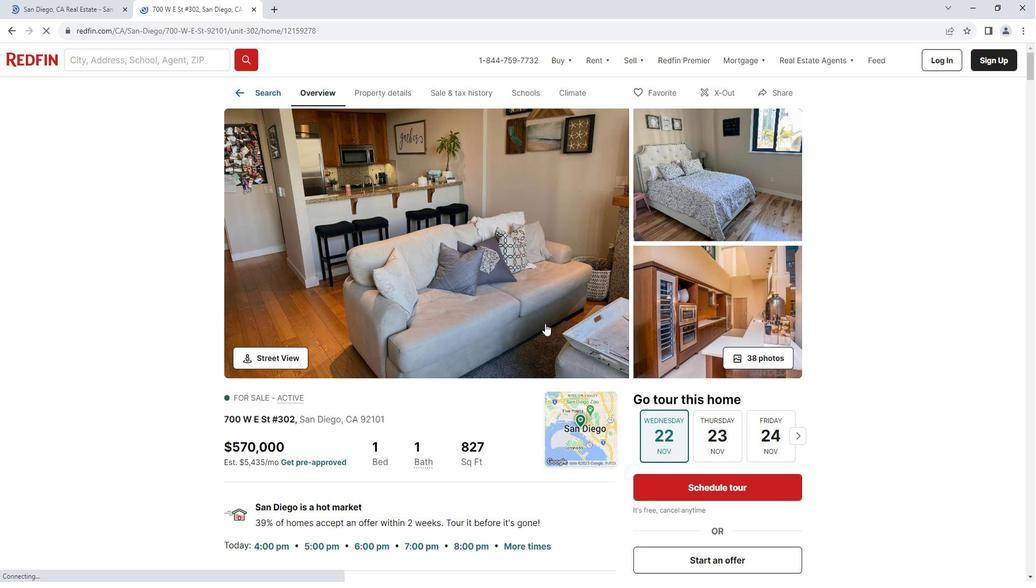 
Action: Mouse scrolled (556, 322) with delta (0, 0)
Screenshot: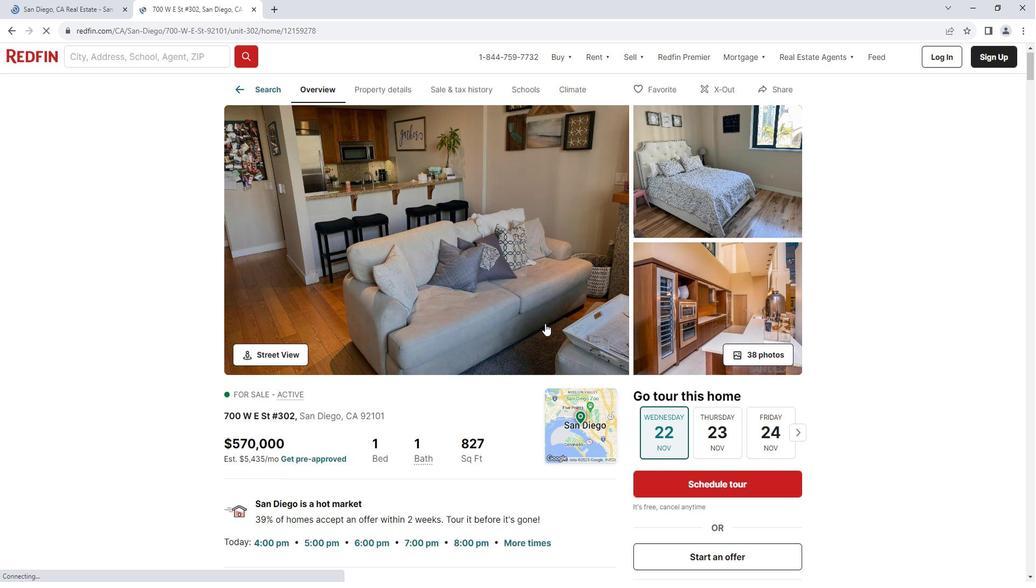 
Action: Mouse scrolled (556, 322) with delta (0, 0)
Screenshot: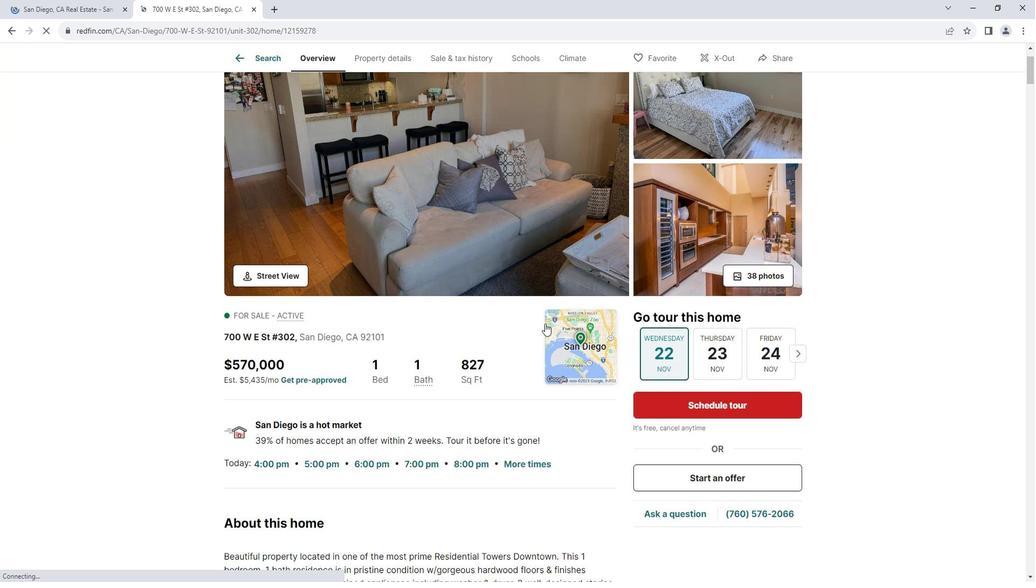 
Action: Mouse scrolled (556, 322) with delta (0, 0)
Screenshot: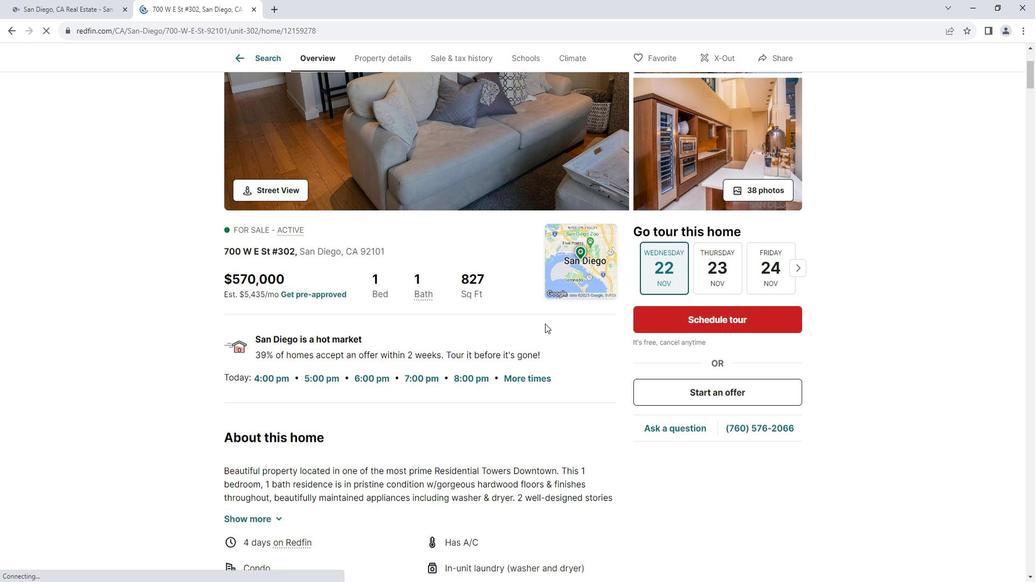 
Action: Mouse moved to (251, 453)
Screenshot: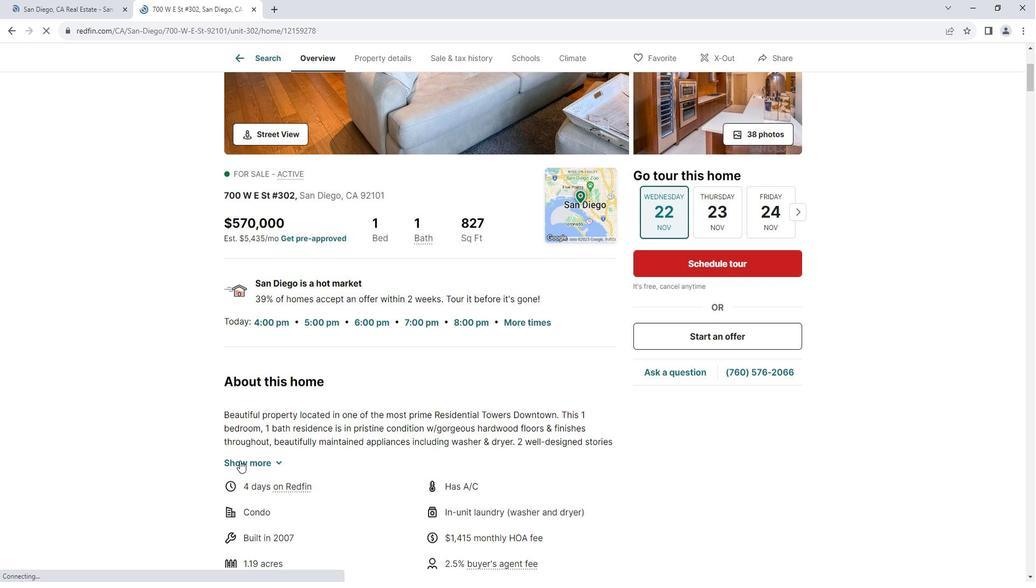 
Action: Mouse pressed left at (251, 453)
Screenshot: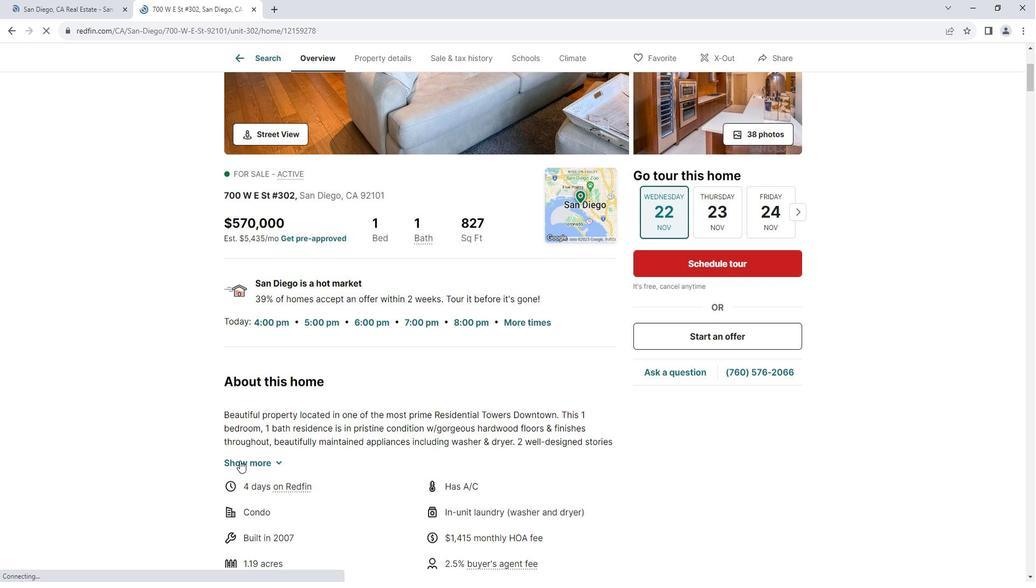 
Action: Mouse moved to (376, 438)
Screenshot: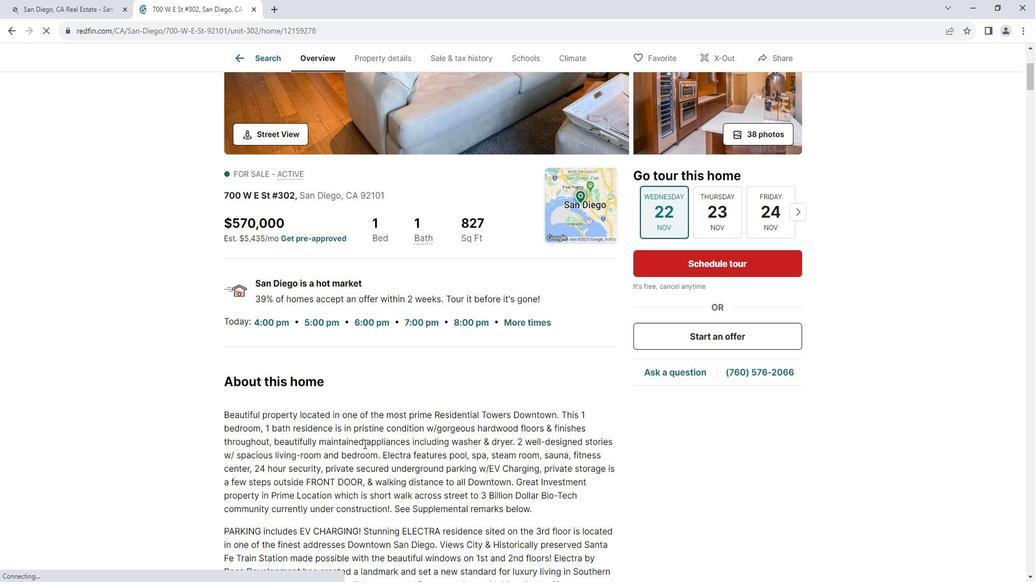 
Action: Mouse scrolled (376, 438) with delta (0, 0)
Screenshot: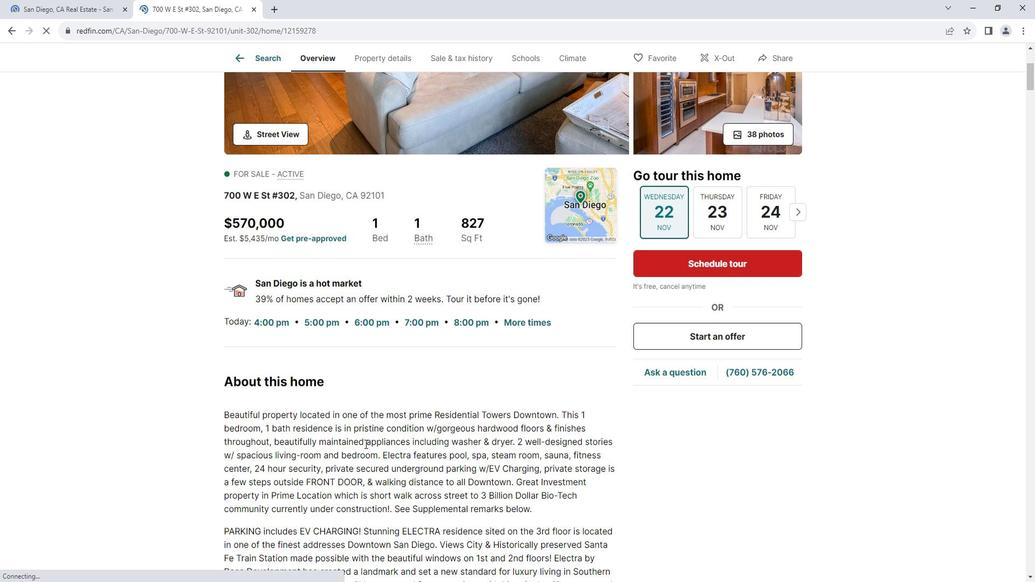 
Action: Mouse scrolled (376, 438) with delta (0, 0)
Screenshot: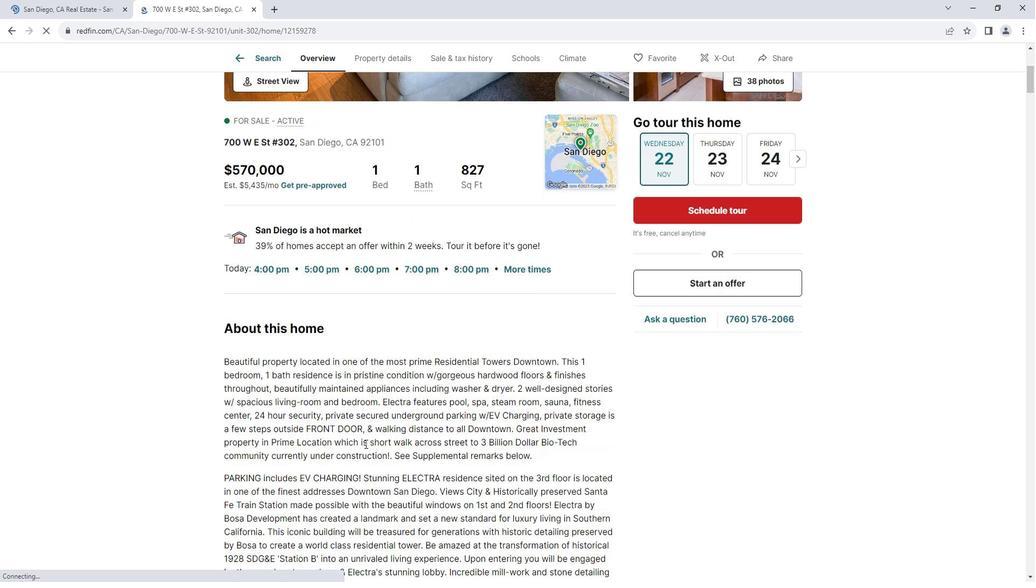 
Action: Mouse scrolled (376, 438) with delta (0, 0)
Screenshot: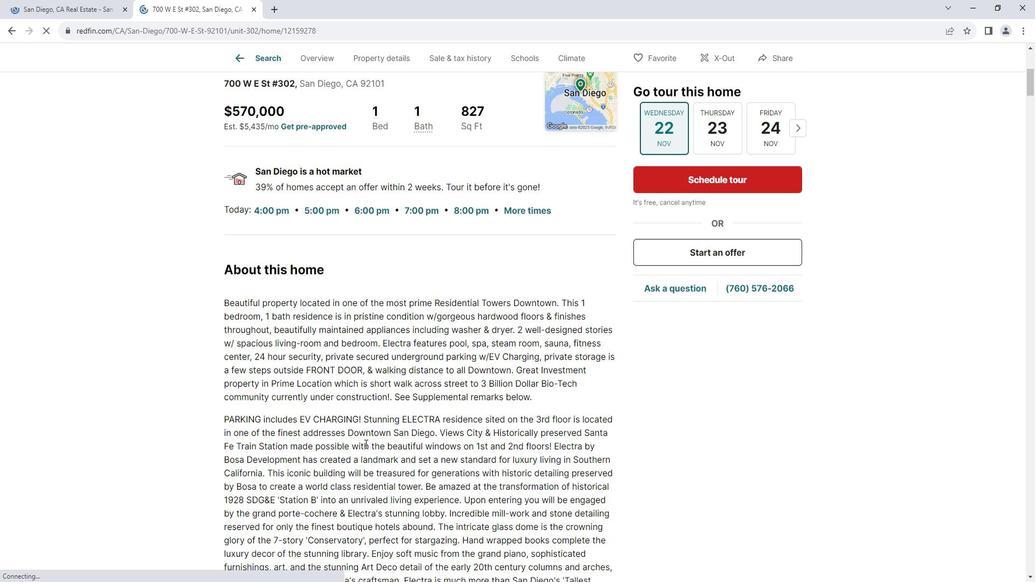 
Action: Mouse scrolled (376, 438) with delta (0, 0)
Screenshot: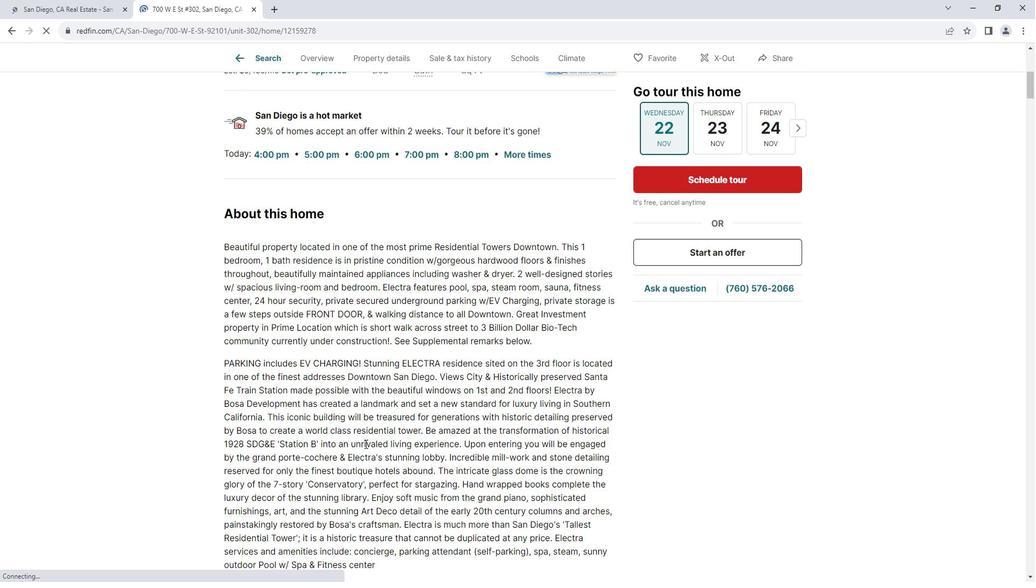 
Action: Mouse scrolled (376, 438) with delta (0, 0)
Screenshot: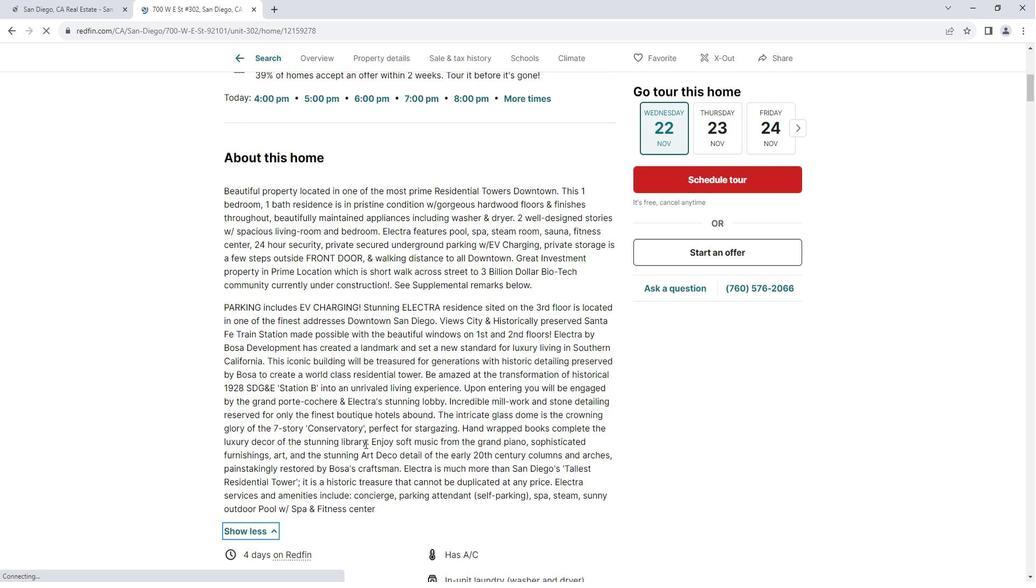 
Action: Mouse scrolled (376, 438) with delta (0, 0)
Screenshot: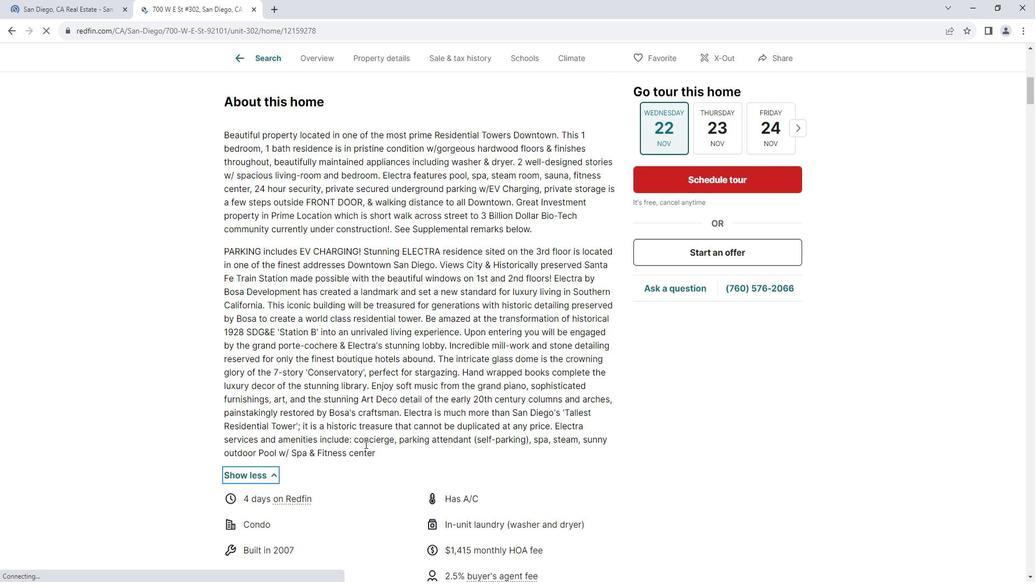 
Action: Mouse scrolled (376, 438) with delta (0, 0)
Screenshot: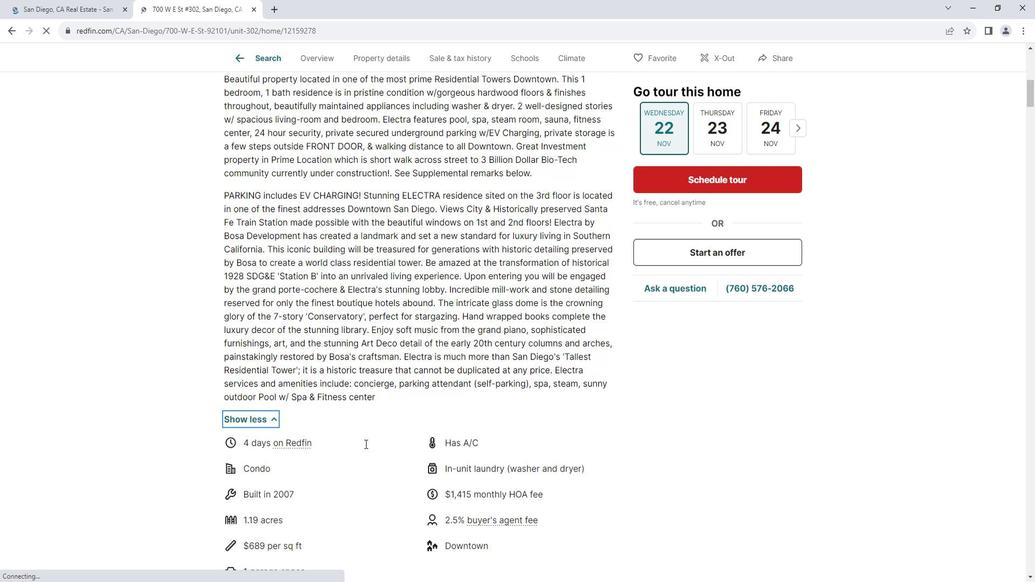 
Action: Mouse moved to (377, 438)
Screenshot: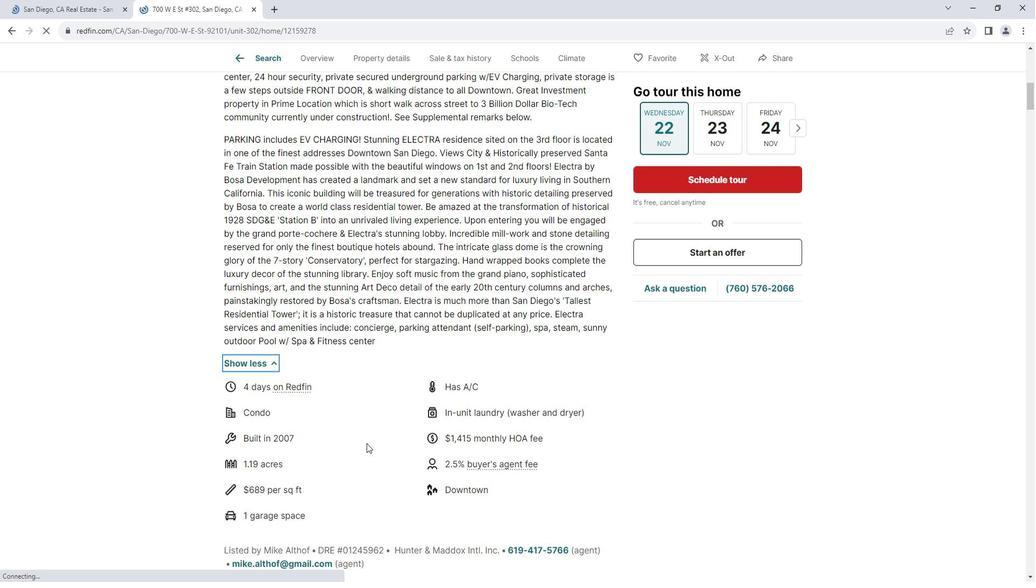 
Action: Mouse scrolled (377, 437) with delta (0, 0)
Screenshot: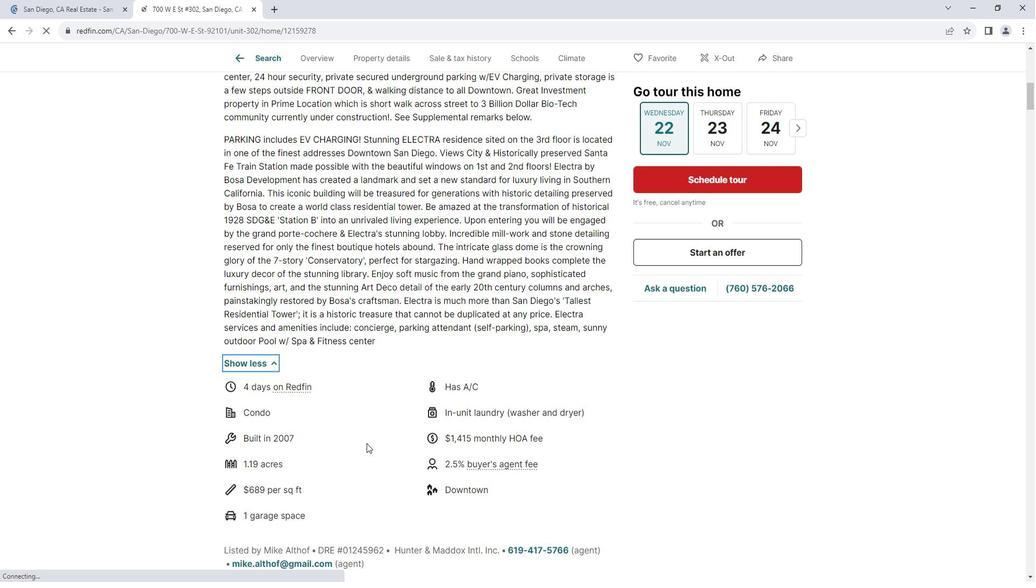 
Action: Mouse scrolled (377, 437) with delta (0, 0)
Screenshot: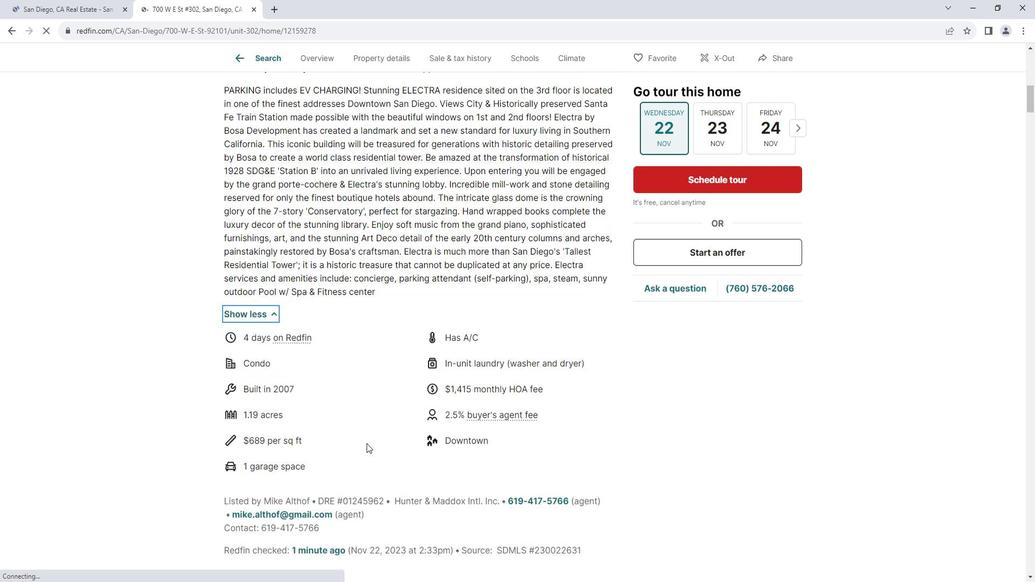 
Action: Mouse moved to (379, 439)
Screenshot: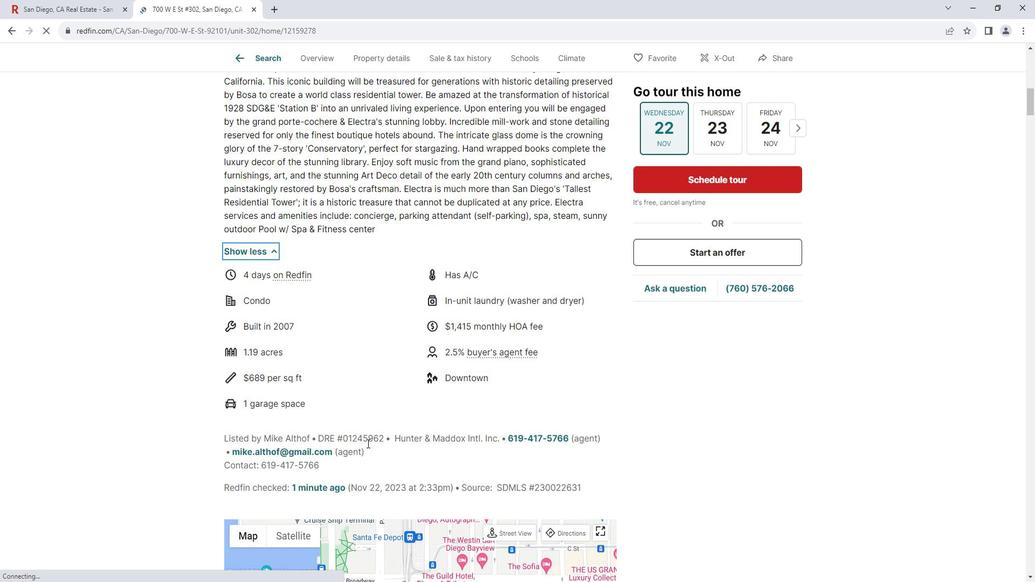 
Action: Mouse scrolled (379, 438) with delta (0, 0)
Screenshot: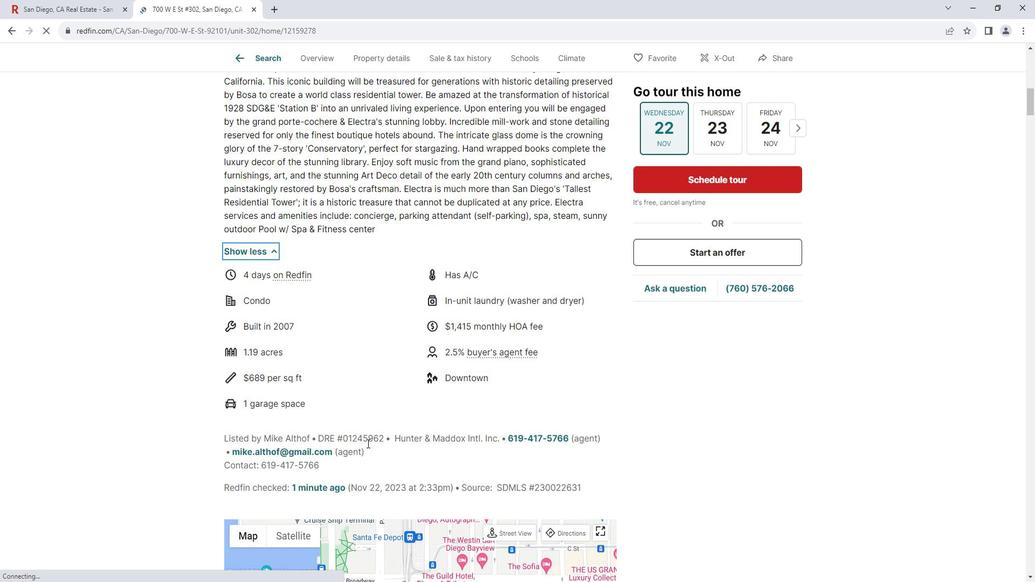 
Action: Mouse moved to (379, 441)
Screenshot: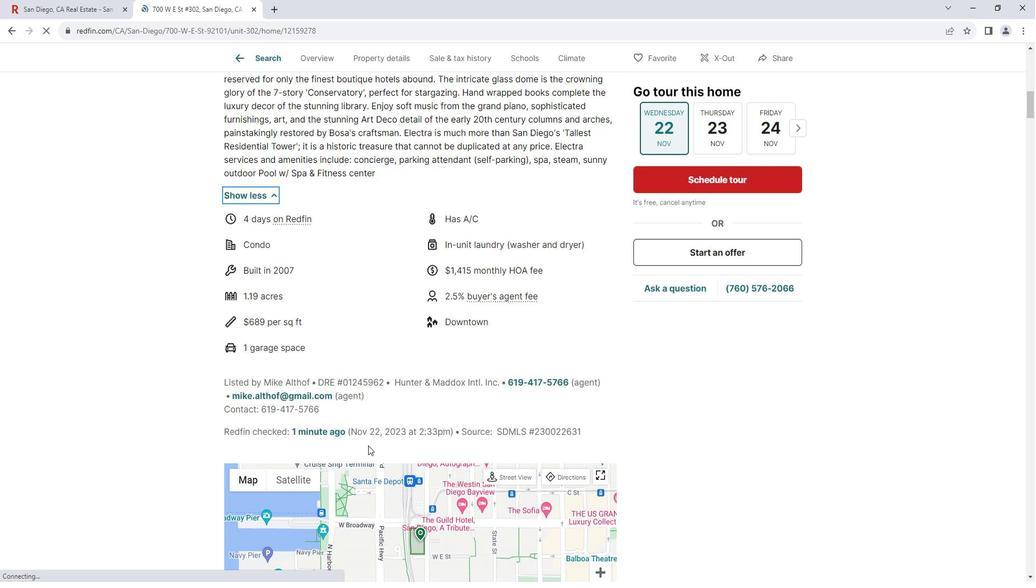 
Action: Mouse scrolled (379, 440) with delta (0, 0)
Screenshot: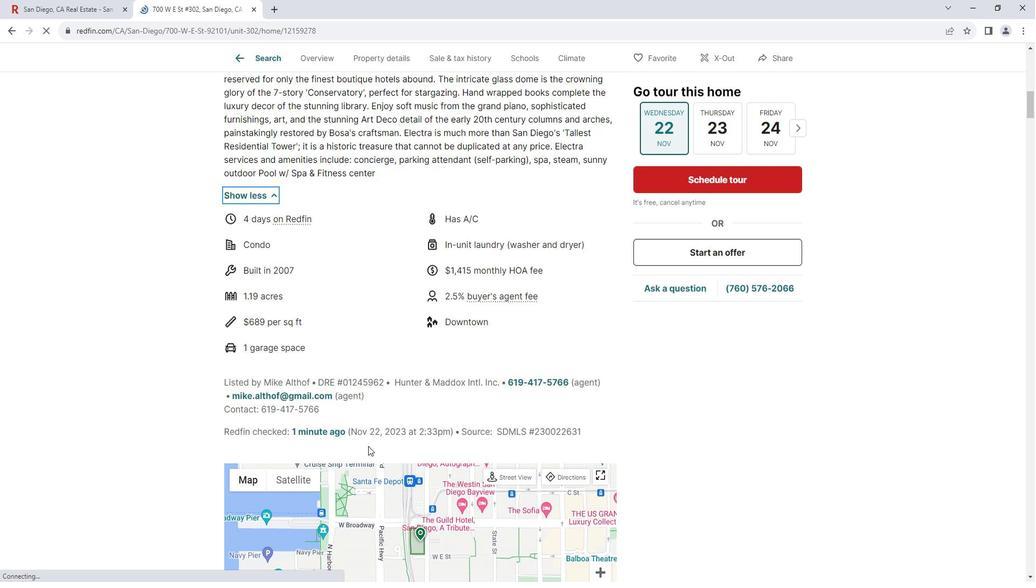 
Action: Mouse scrolled (379, 440) with delta (0, 0)
Screenshot: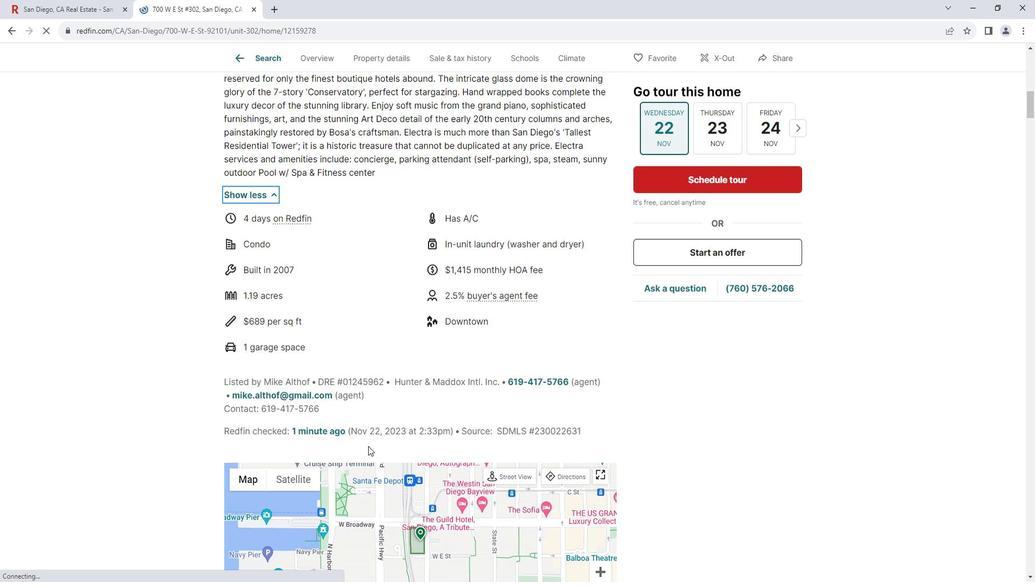 
Action: Mouse scrolled (379, 440) with delta (0, 0)
Screenshot: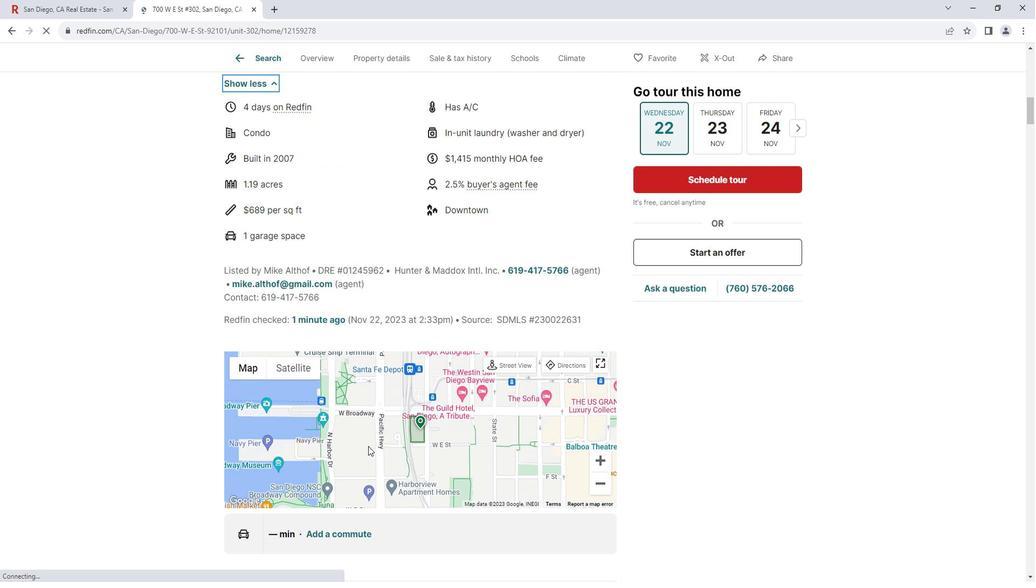 
Action: Mouse scrolled (379, 440) with delta (0, 0)
Screenshot: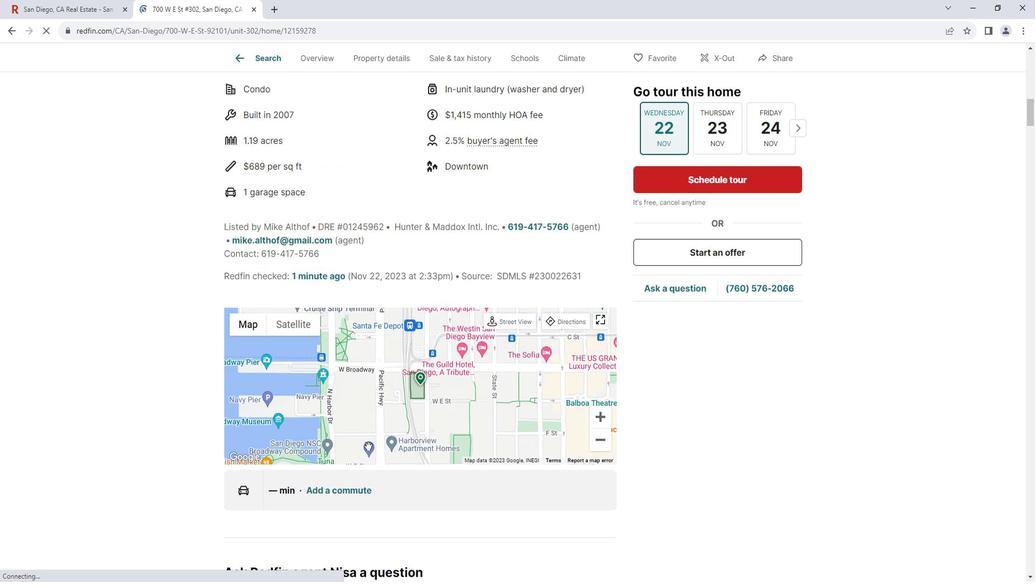 
Action: Mouse scrolled (379, 440) with delta (0, 0)
Screenshot: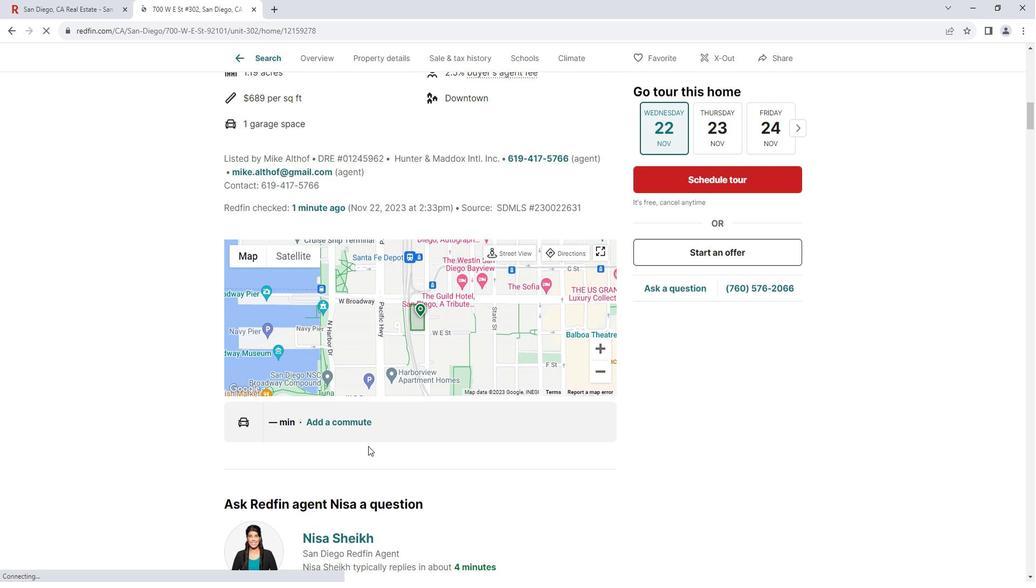 
Action: Mouse scrolled (379, 440) with delta (0, 0)
Screenshot: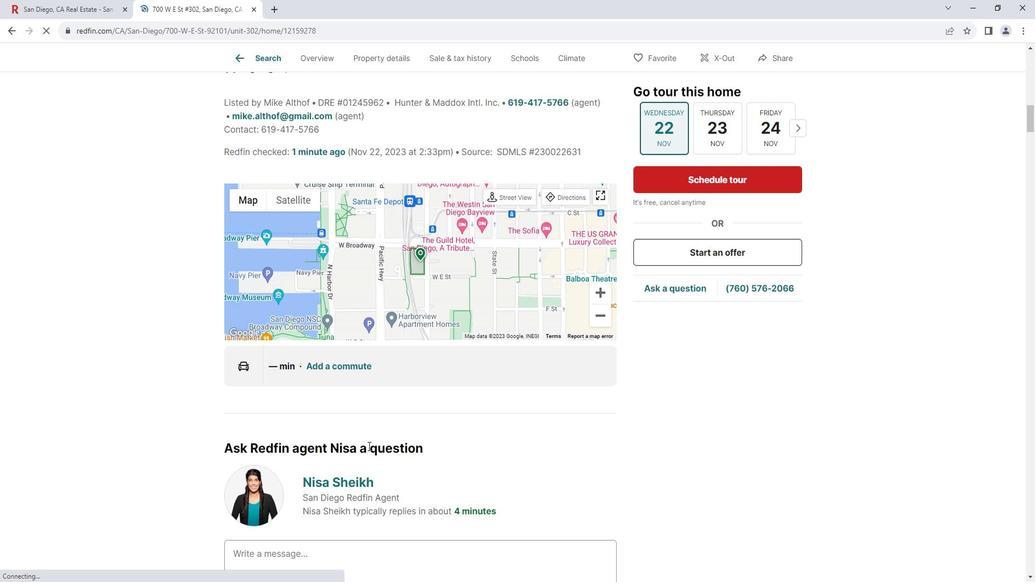 
Action: Mouse scrolled (379, 440) with delta (0, 0)
Screenshot: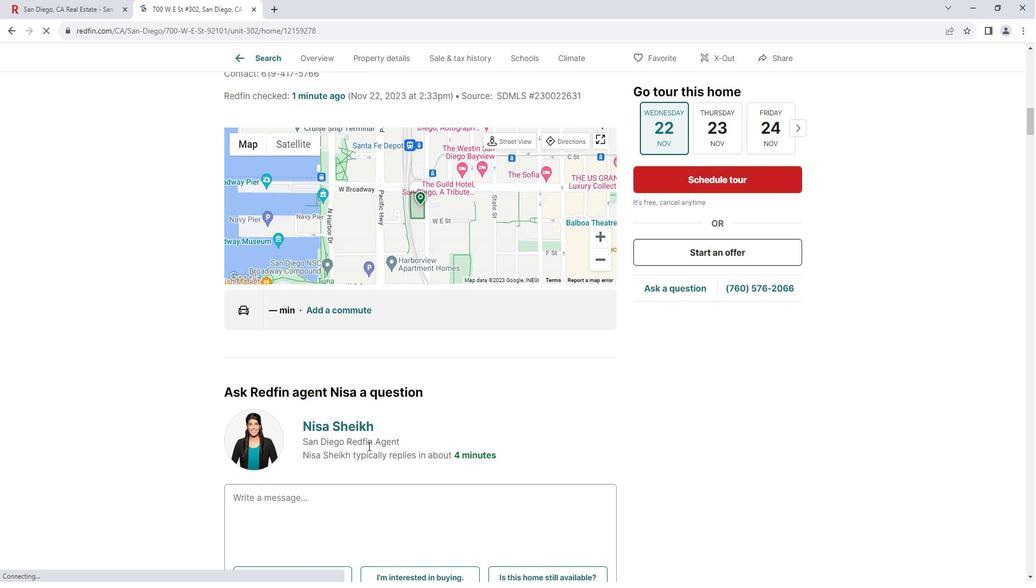 
Action: Mouse scrolled (379, 440) with delta (0, 0)
Screenshot: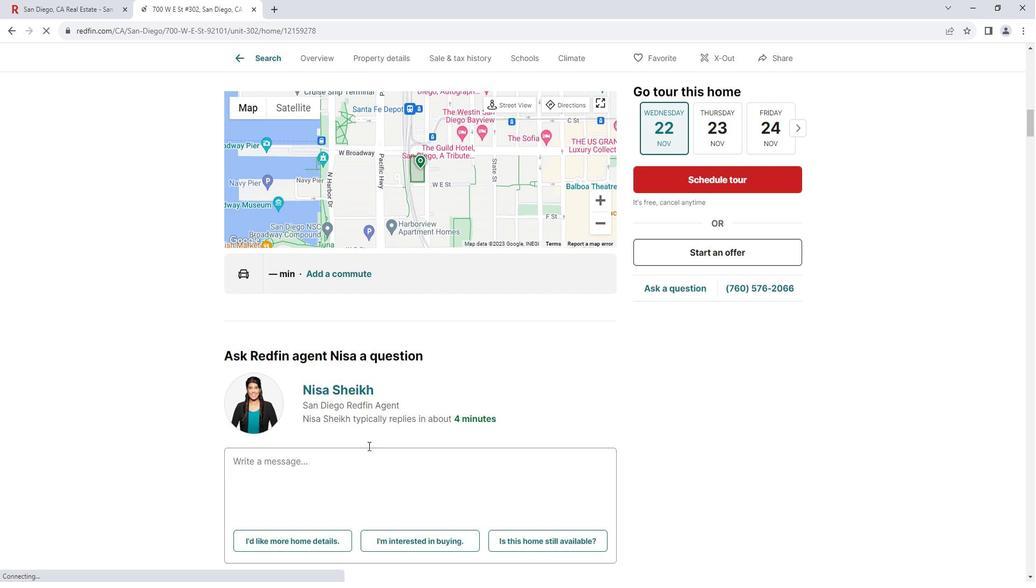 
Action: Mouse scrolled (379, 440) with delta (0, 0)
Screenshot: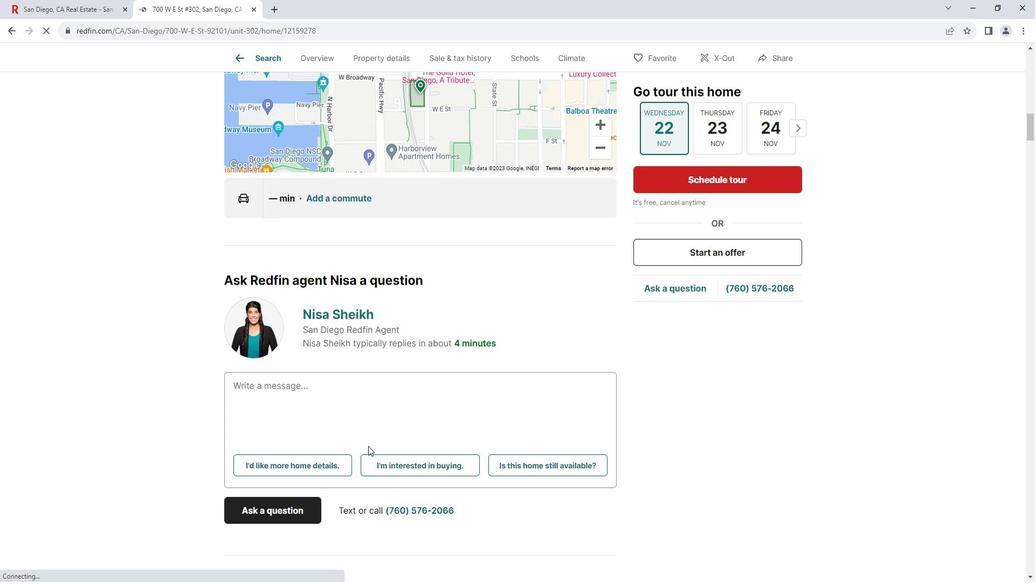 
Action: Mouse scrolled (379, 440) with delta (0, 0)
Screenshot: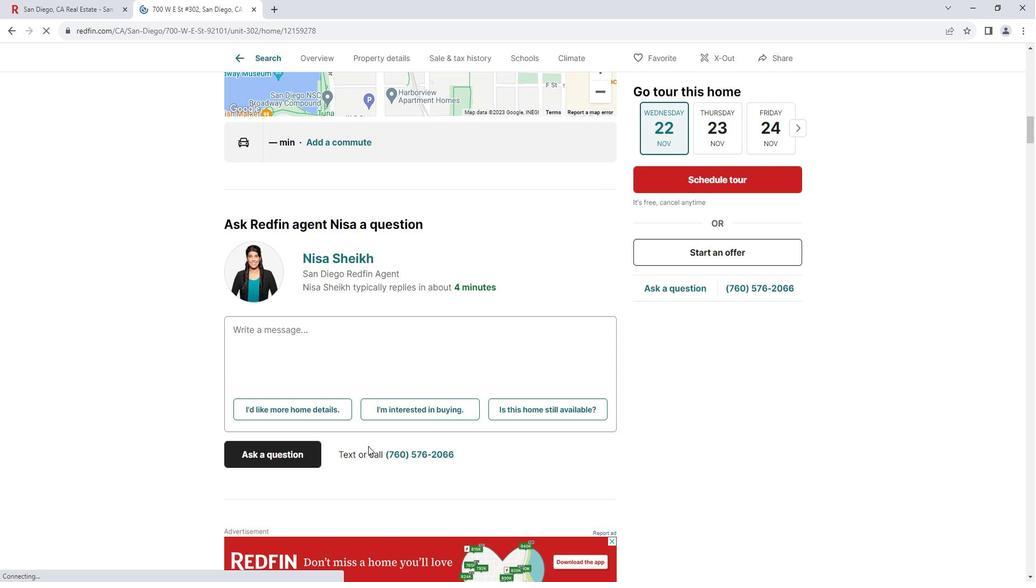 
Action: Mouse scrolled (379, 440) with delta (0, 0)
Screenshot: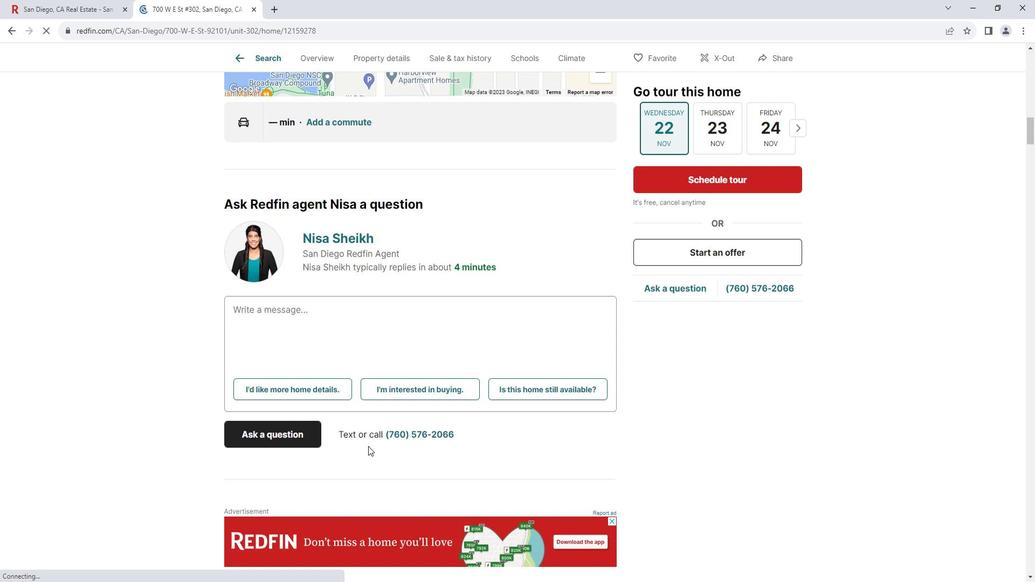 
Action: Mouse scrolled (379, 440) with delta (0, 0)
Screenshot: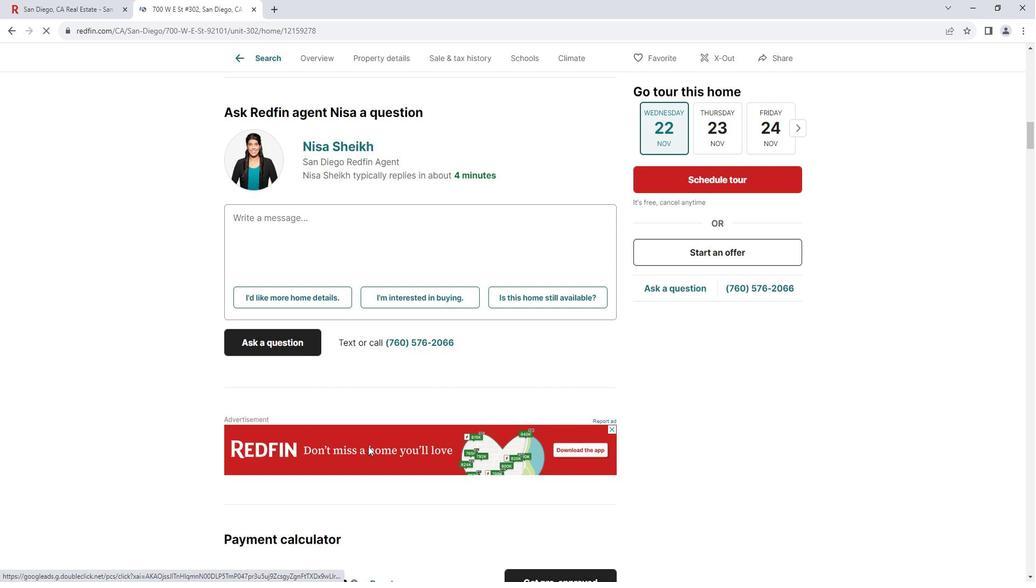 
Action: Mouse scrolled (379, 440) with delta (0, 0)
Screenshot: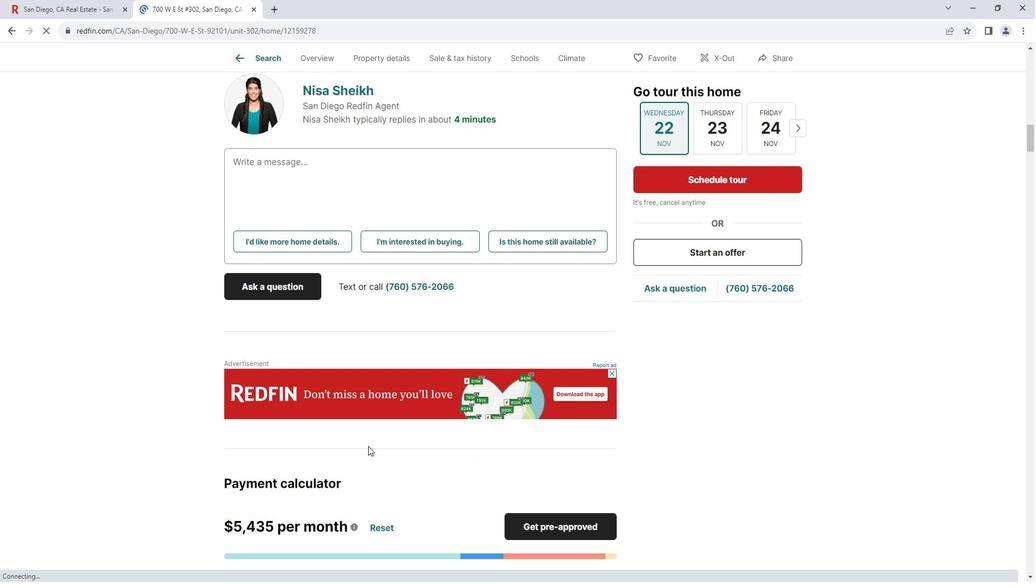 
Action: Mouse scrolled (379, 440) with delta (0, 0)
Screenshot: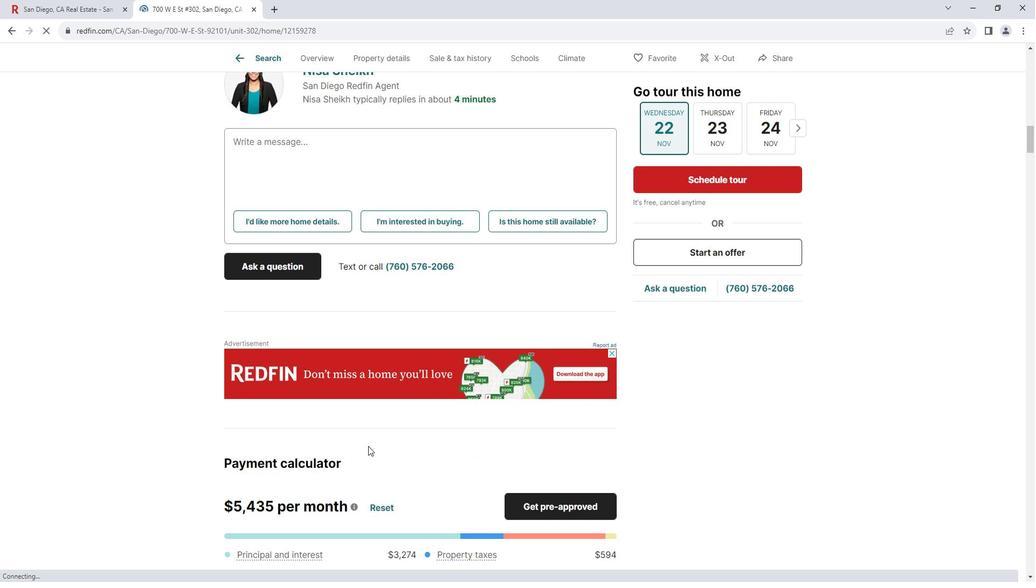 
Action: Mouse scrolled (379, 440) with delta (0, 0)
Screenshot: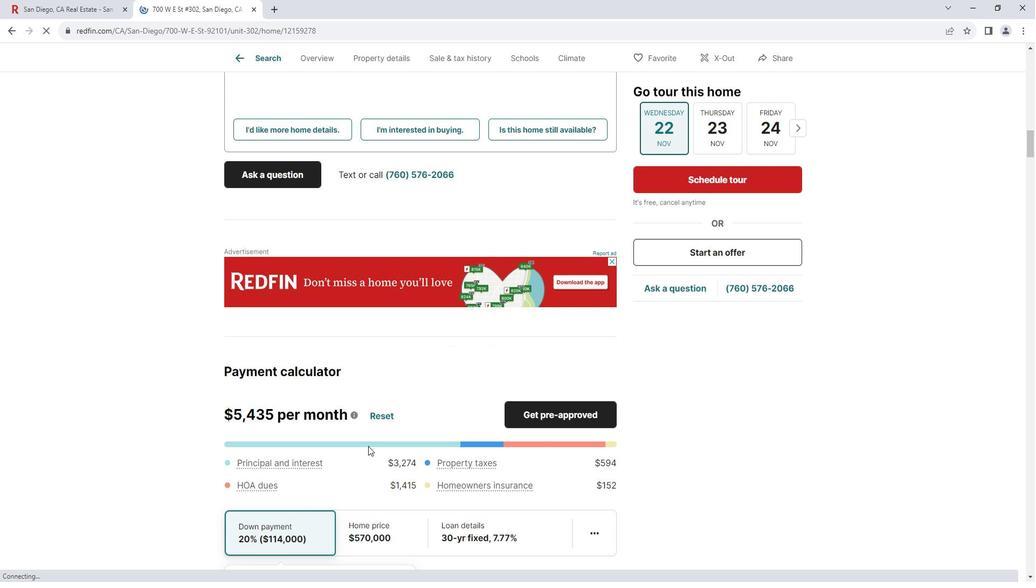 
Action: Mouse moved to (380, 441)
Screenshot: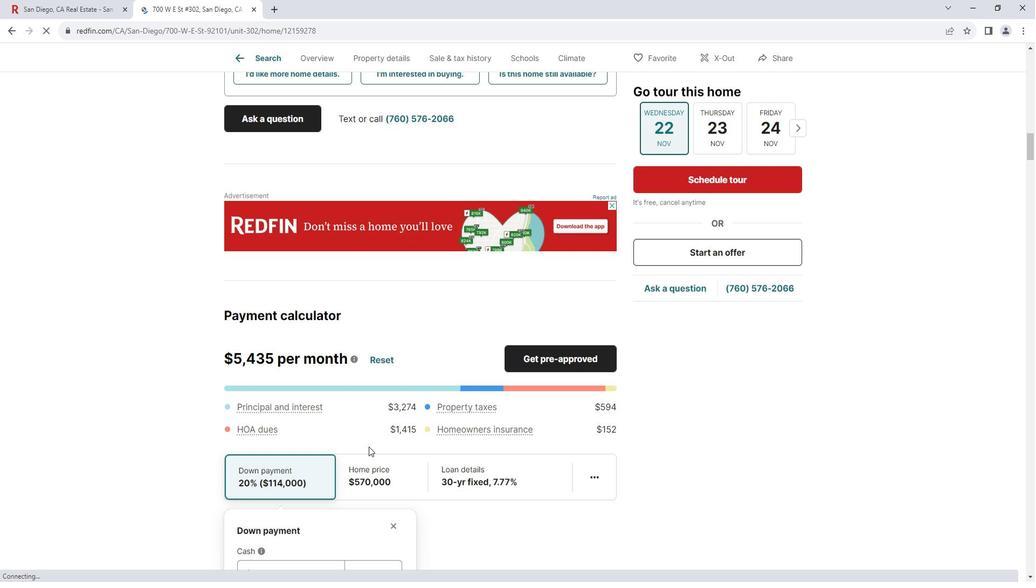 
Action: Mouse scrolled (380, 441) with delta (0, 0)
Screenshot: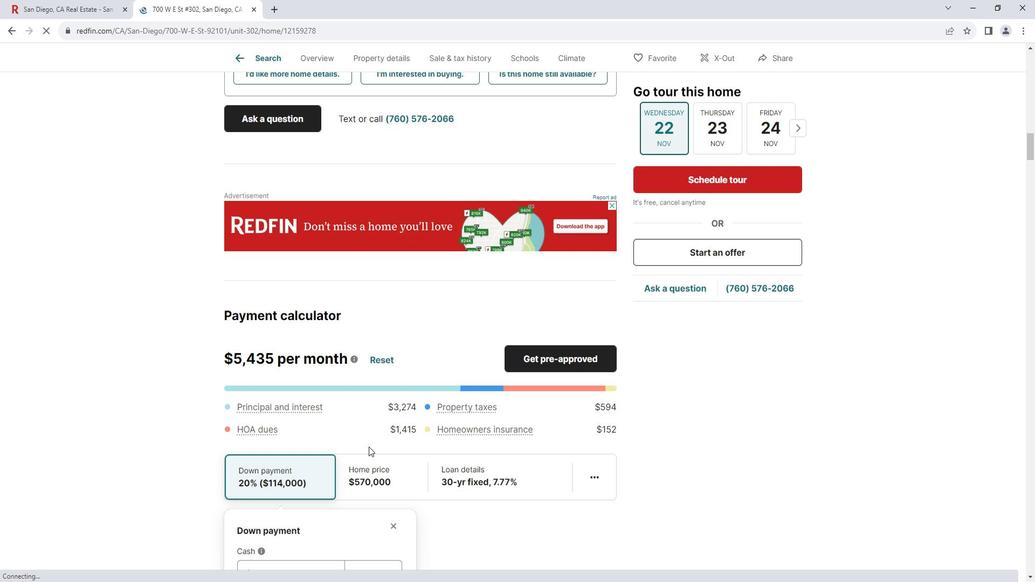 
Action: Mouse moved to (381, 441)
Screenshot: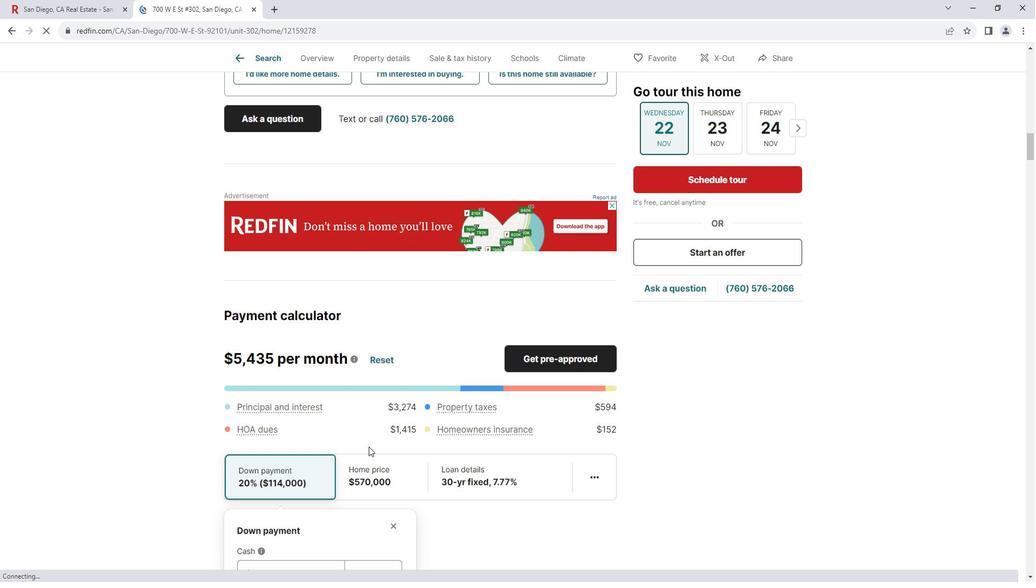 
Action: Mouse scrolled (381, 441) with delta (0, 0)
Screenshot: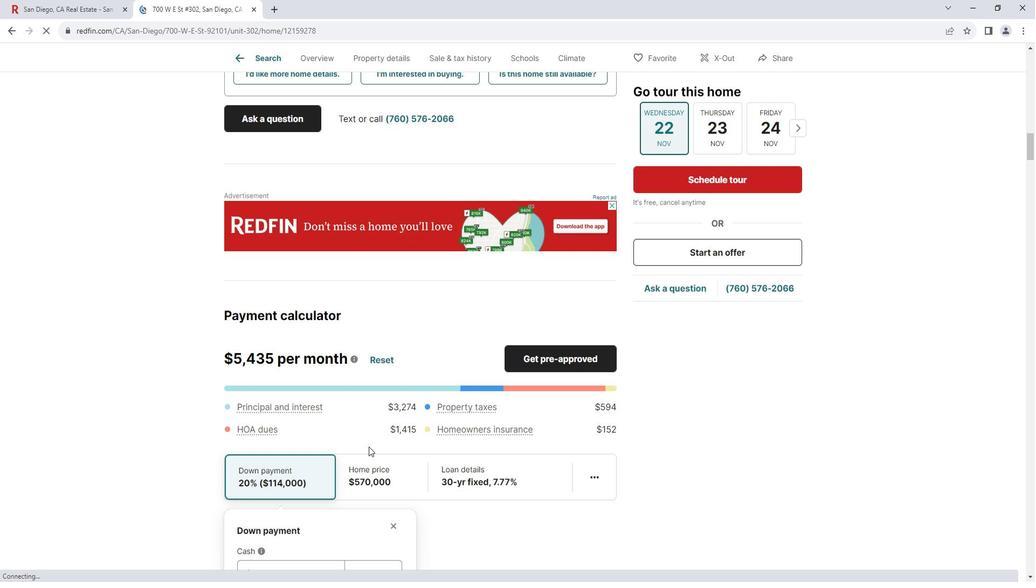 
Action: Mouse scrolled (381, 441) with delta (0, 0)
Screenshot: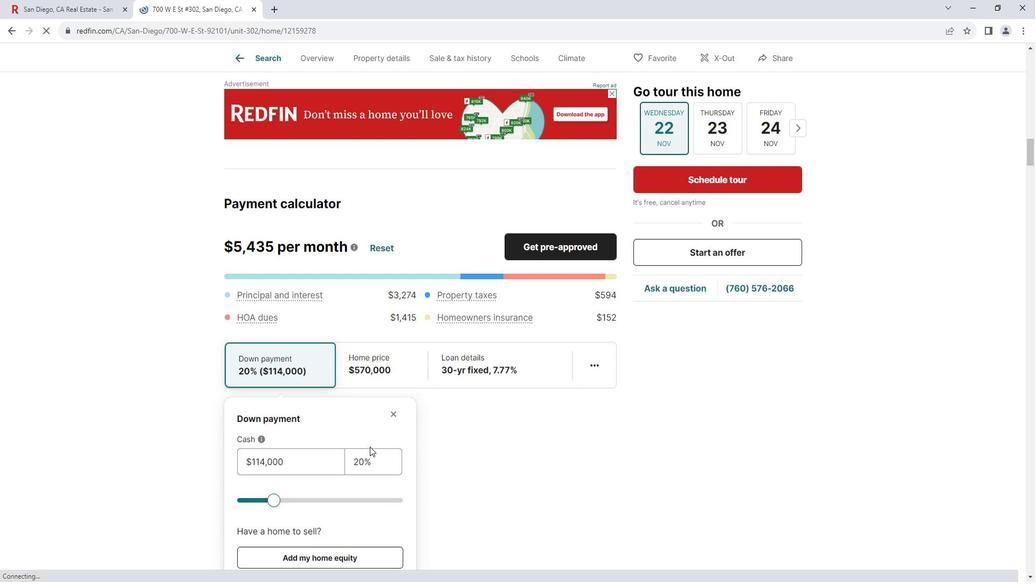 
Action: Mouse scrolled (381, 441) with delta (0, 0)
Screenshot: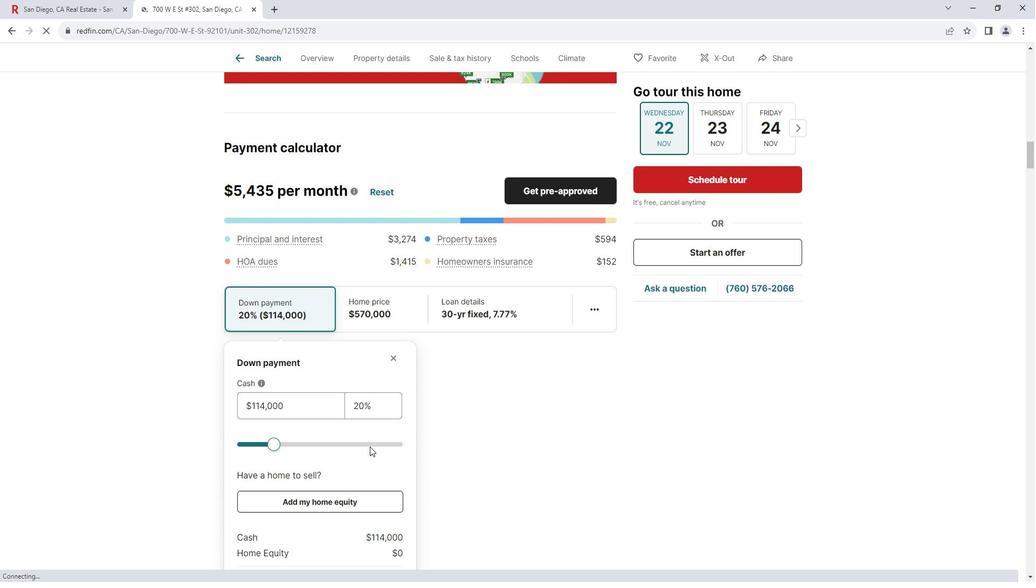 
Action: Mouse scrolled (381, 441) with delta (0, 0)
Screenshot: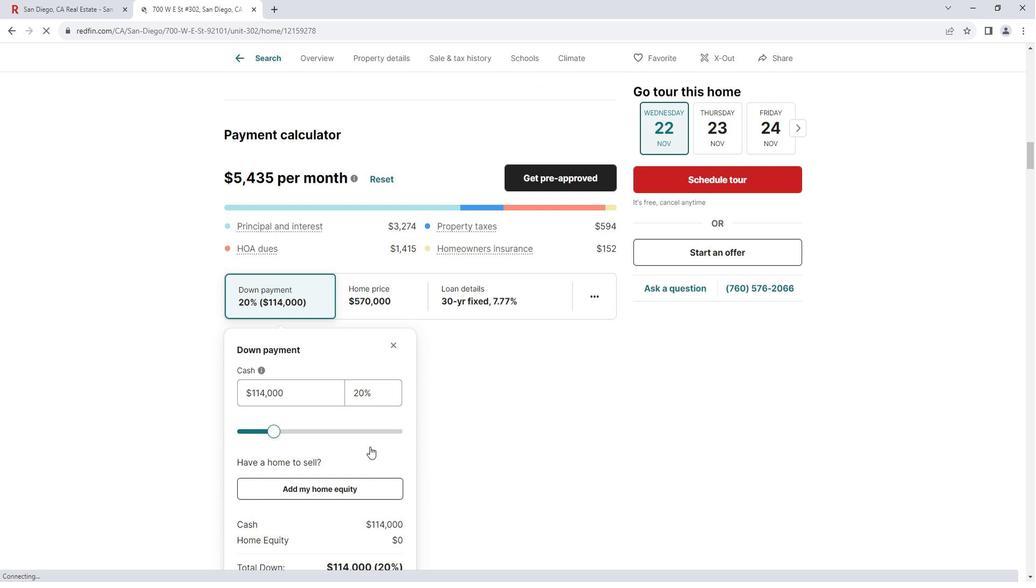 
Action: Mouse scrolled (381, 441) with delta (0, 0)
Screenshot: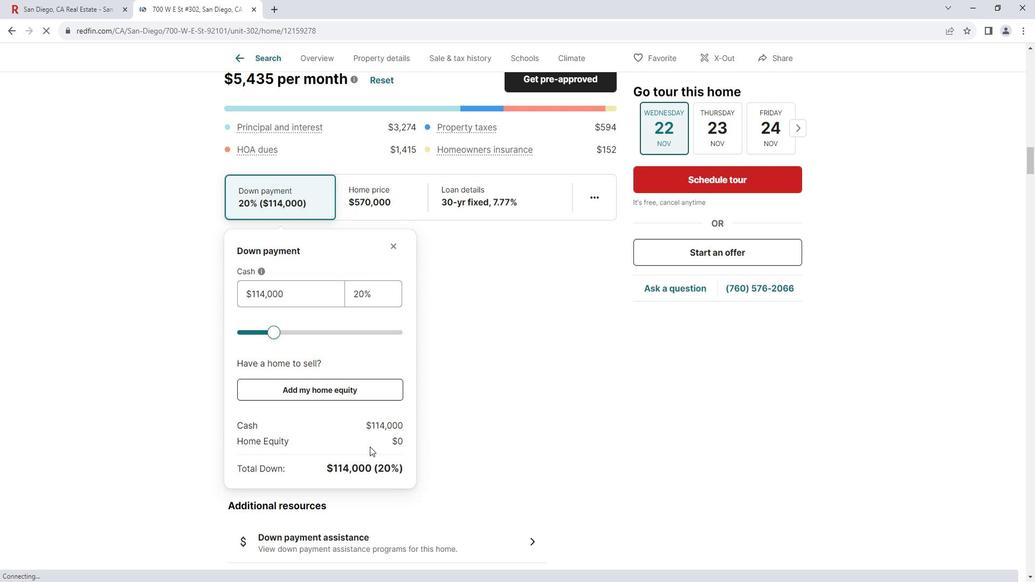 
Action: Mouse scrolled (381, 441) with delta (0, 0)
Screenshot: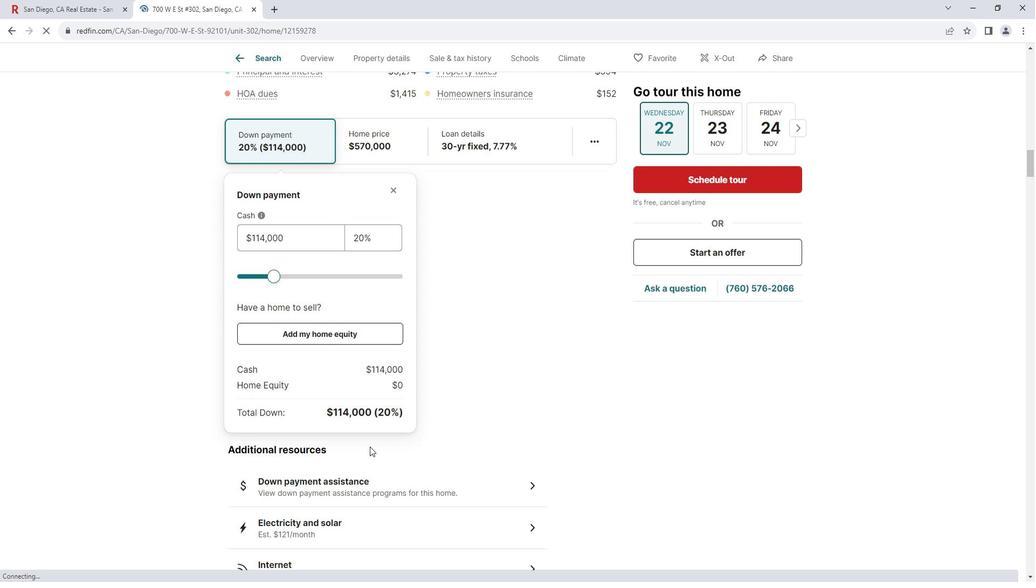 
Action: Mouse moved to (384, 429)
Screenshot: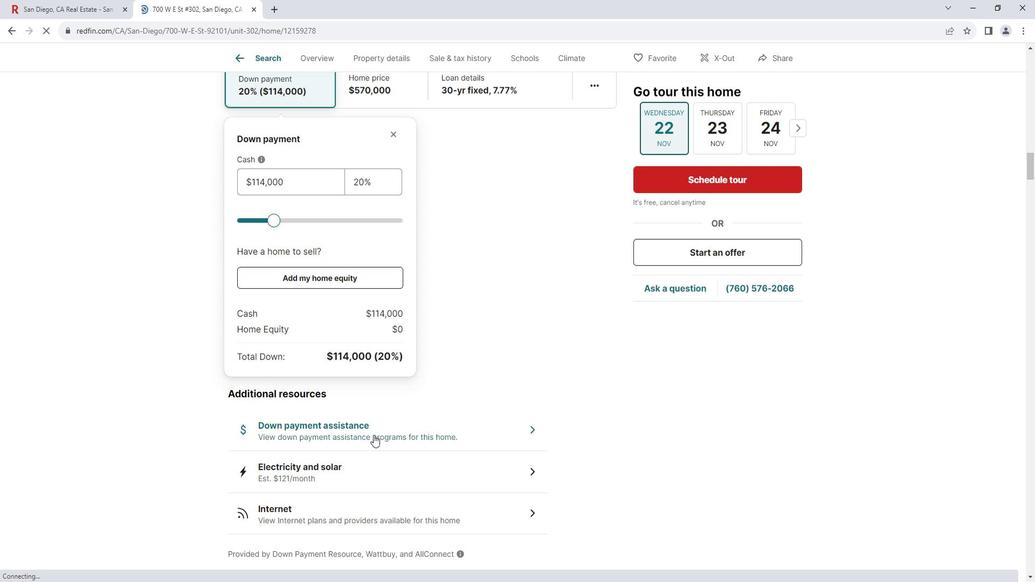 
Action: Mouse pressed left at (384, 429)
Screenshot: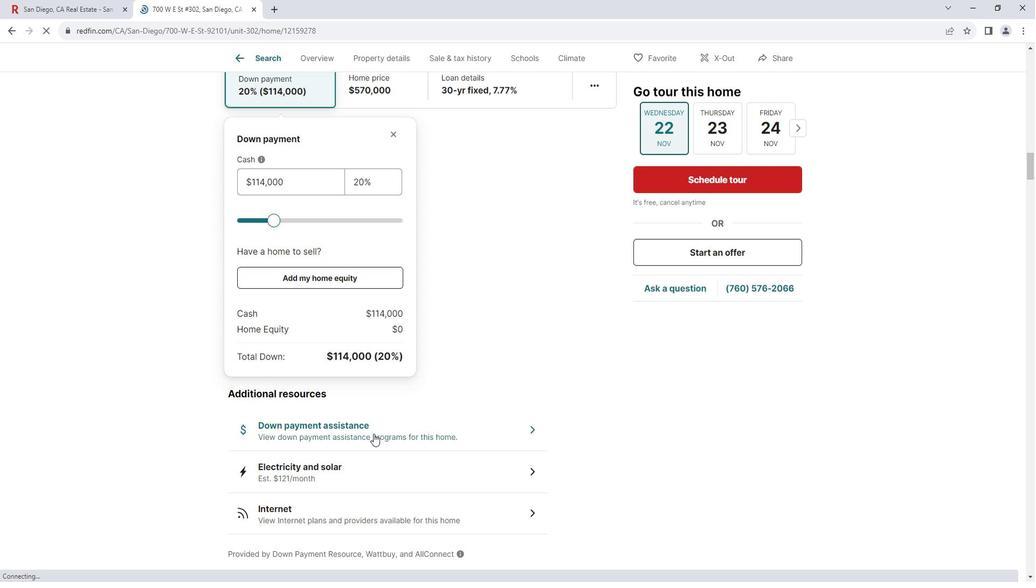 
Action: Mouse moved to (387, 428)
Screenshot: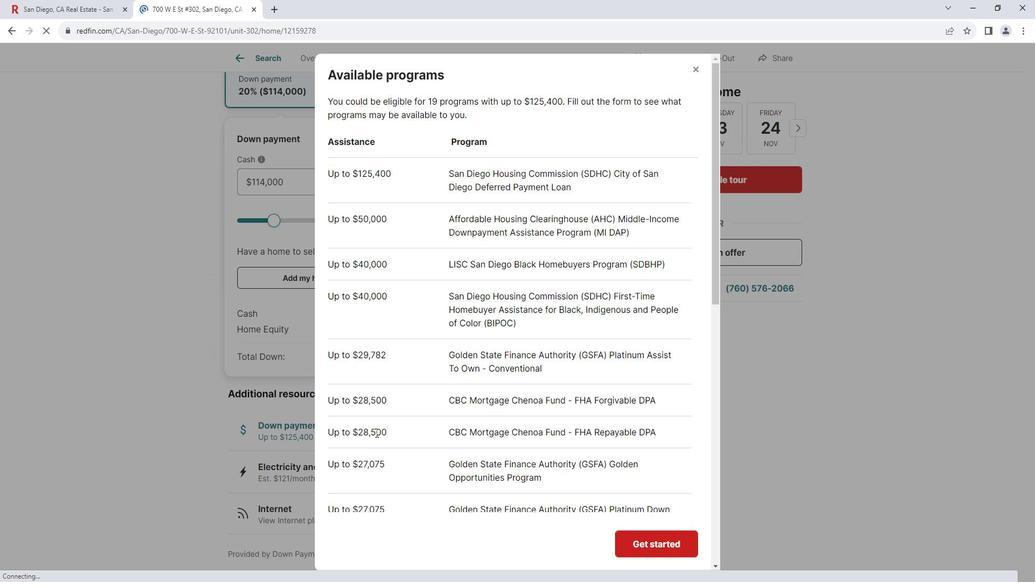 
Action: Mouse scrolled (387, 427) with delta (0, 0)
Screenshot: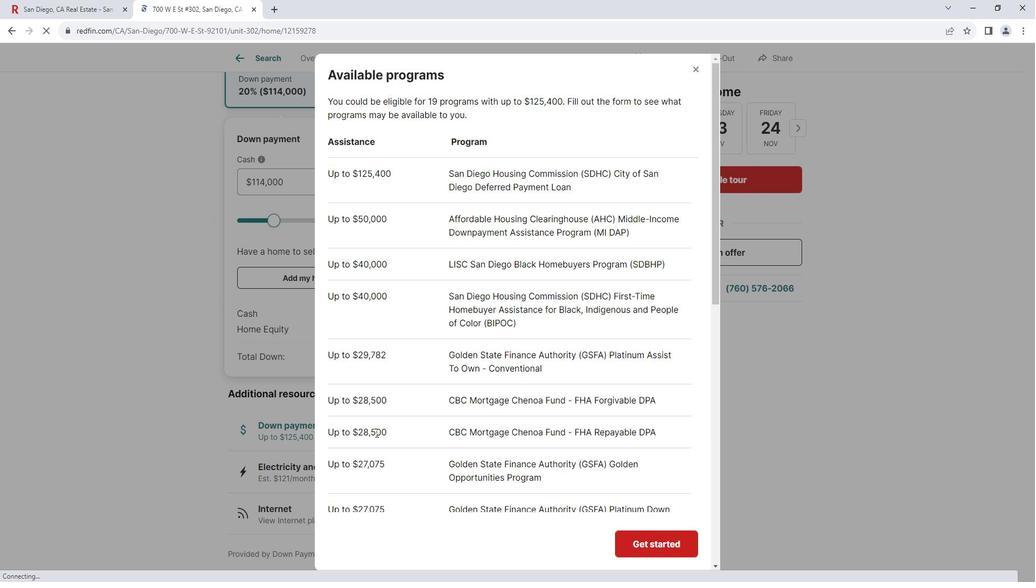 
Action: Mouse moved to (387, 428)
Screenshot: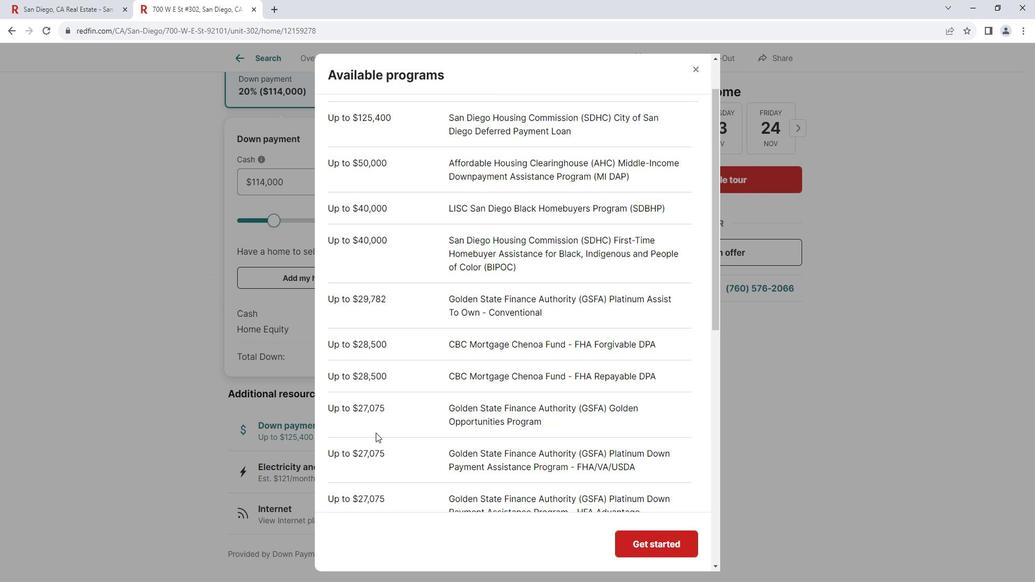
Action: Mouse scrolled (387, 427) with delta (0, 0)
Screenshot: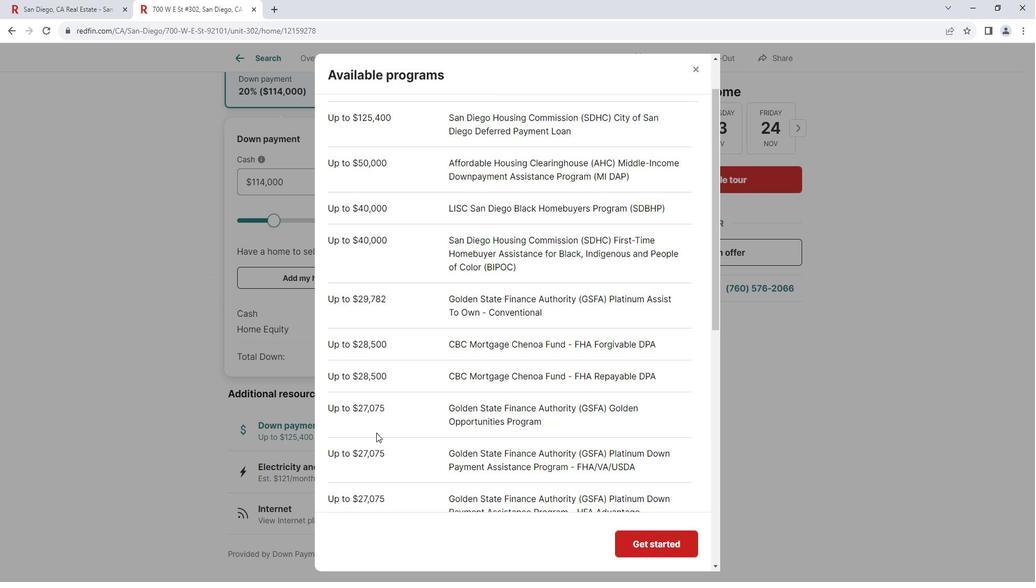 
Action: Mouse moved to (388, 428)
Screenshot: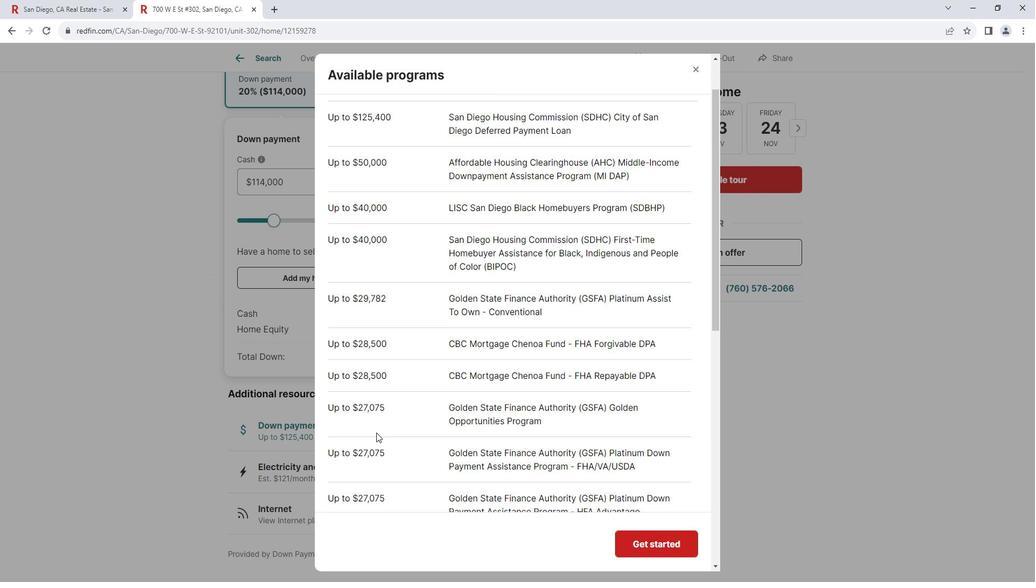 
Action: Mouse scrolled (388, 428) with delta (0, 0)
Screenshot: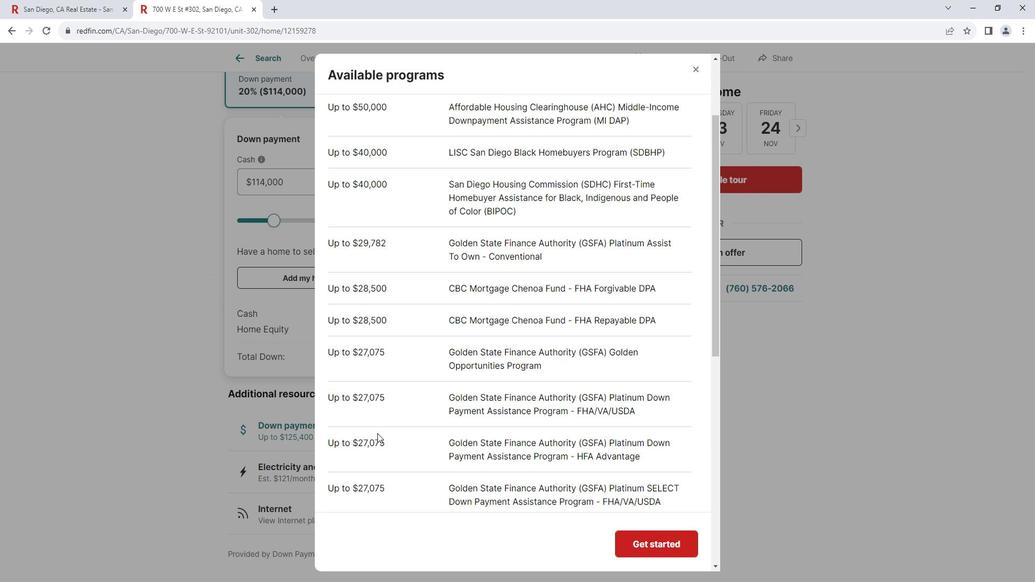 
Action: Mouse scrolled (388, 428) with delta (0, 0)
Screenshot: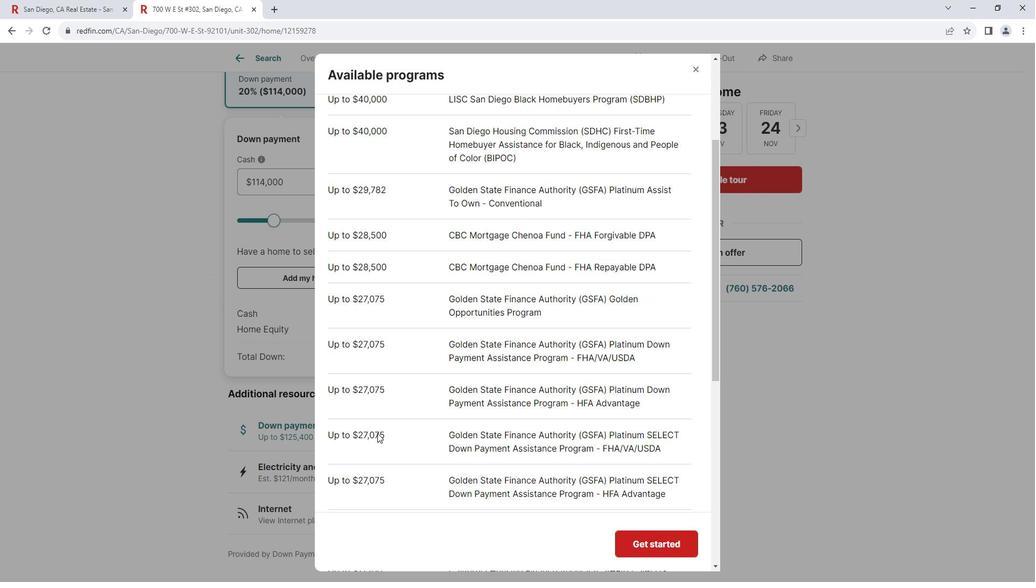 
Action: Mouse scrolled (388, 428) with delta (0, 0)
Screenshot: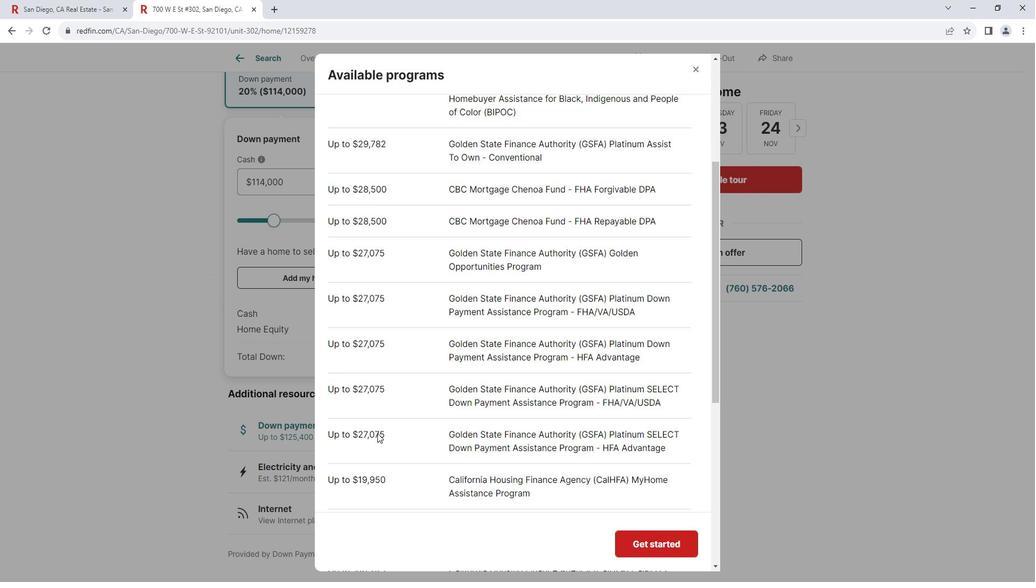 
Action: Mouse scrolled (388, 428) with delta (0, 0)
Screenshot: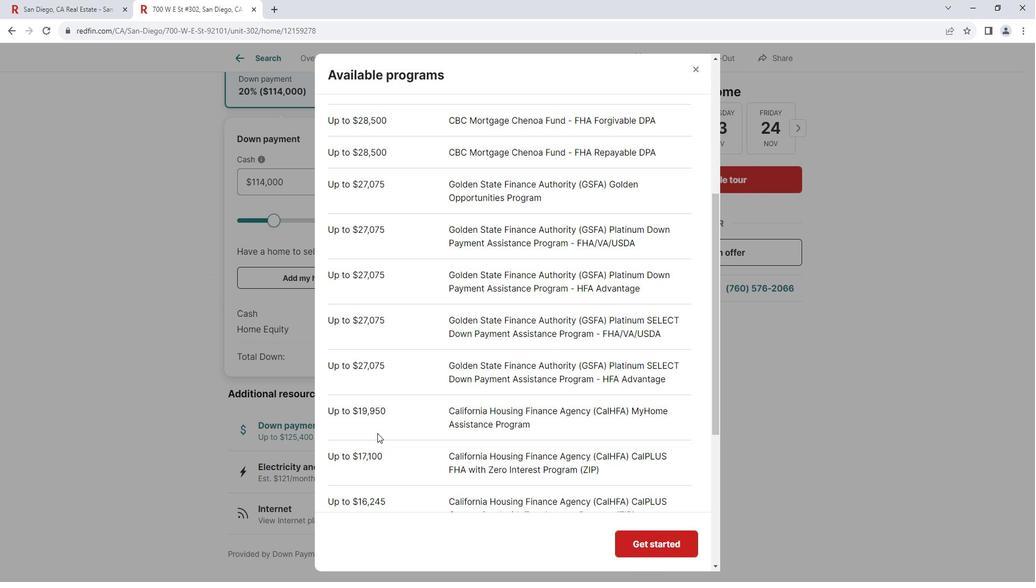 
Action: Mouse scrolled (388, 428) with delta (0, 0)
Screenshot: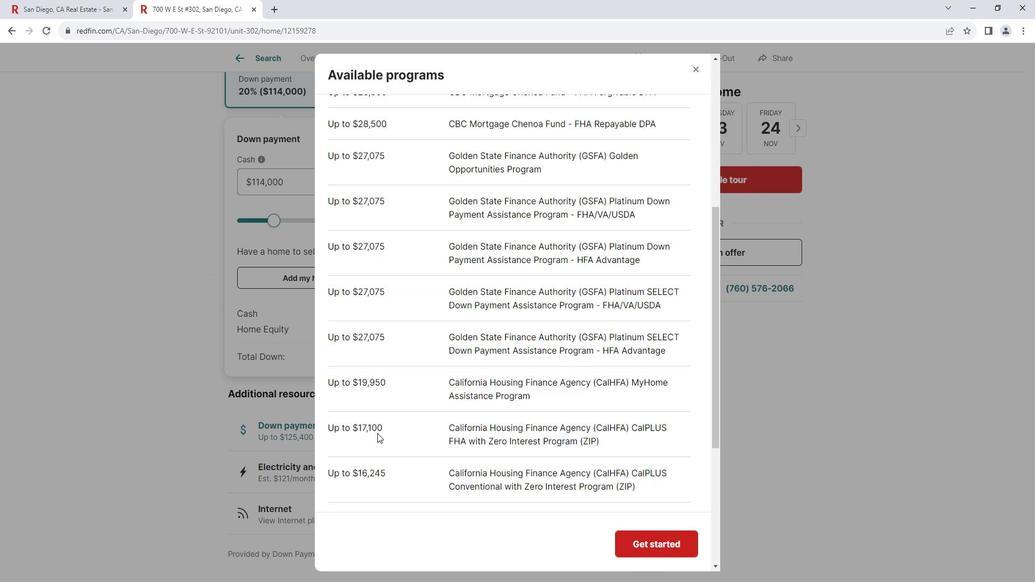 
Action: Mouse moved to (389, 429)
Screenshot: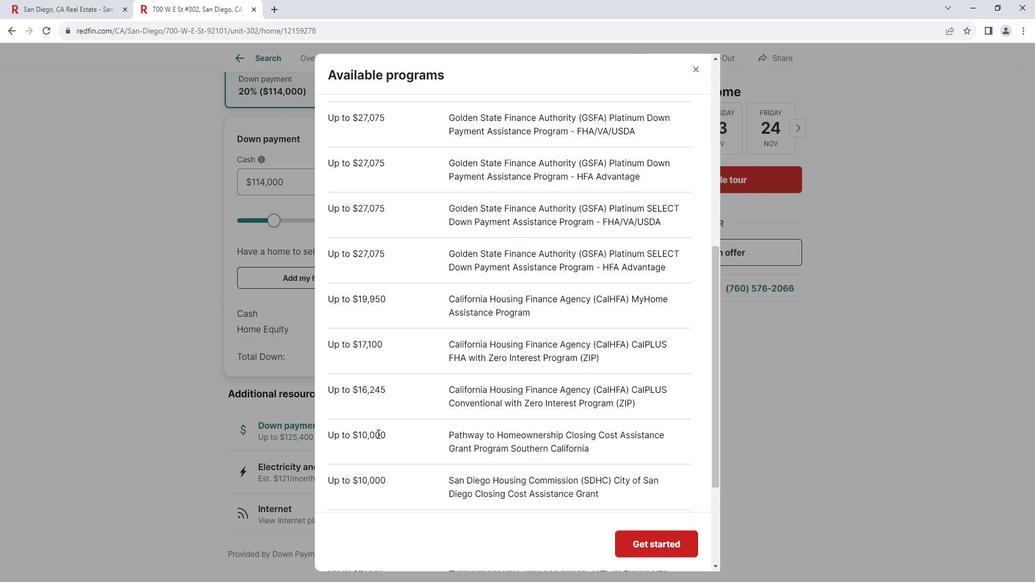 
Action: Mouse scrolled (389, 429) with delta (0, 0)
Screenshot: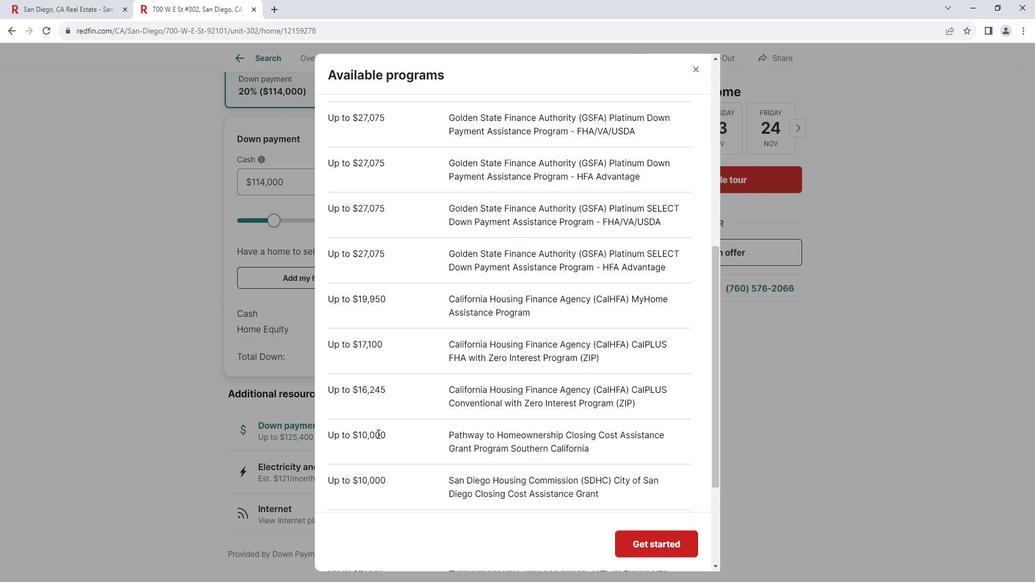 
Action: Mouse scrolled (389, 429) with delta (0, 0)
Screenshot: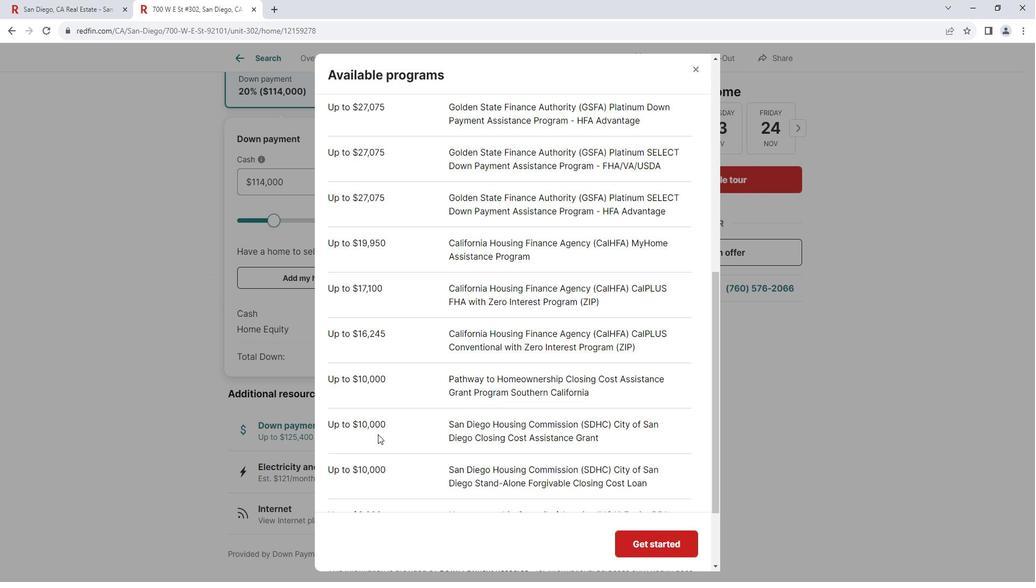 
Action: Mouse scrolled (389, 429) with delta (0, 0)
Screenshot: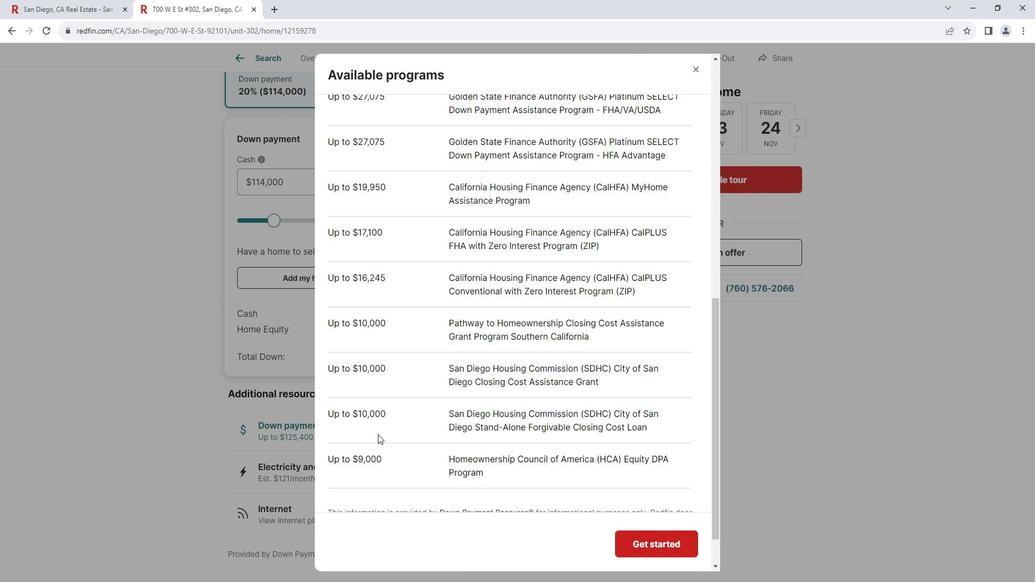 
Action: Mouse moved to (389, 429)
Screenshot: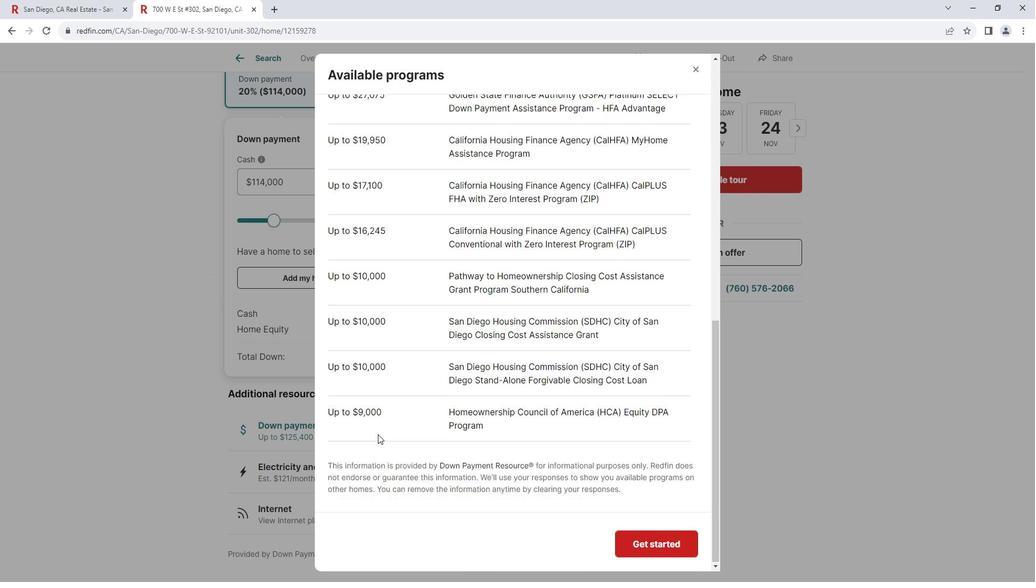 
Action: Mouse scrolled (389, 429) with delta (0, 0)
Screenshot: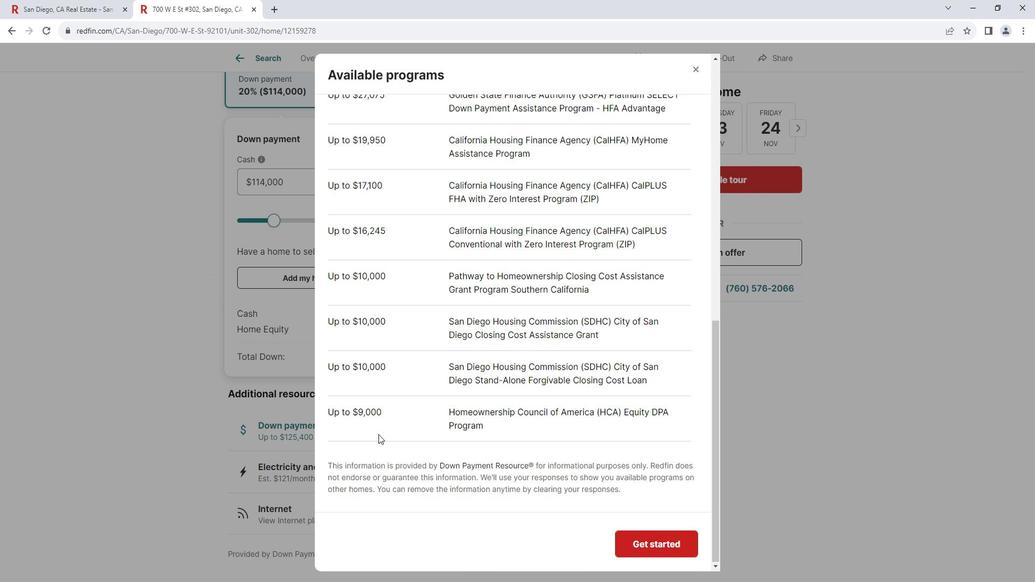 
Action: Mouse scrolled (389, 429) with delta (0, 0)
Screenshot: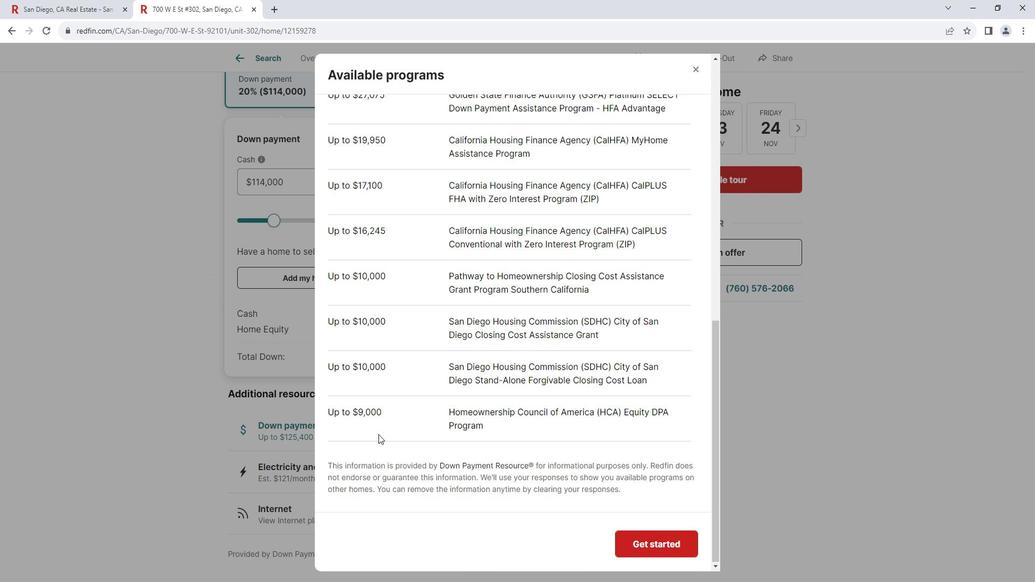 
Action: Mouse moved to (703, 79)
Screenshot: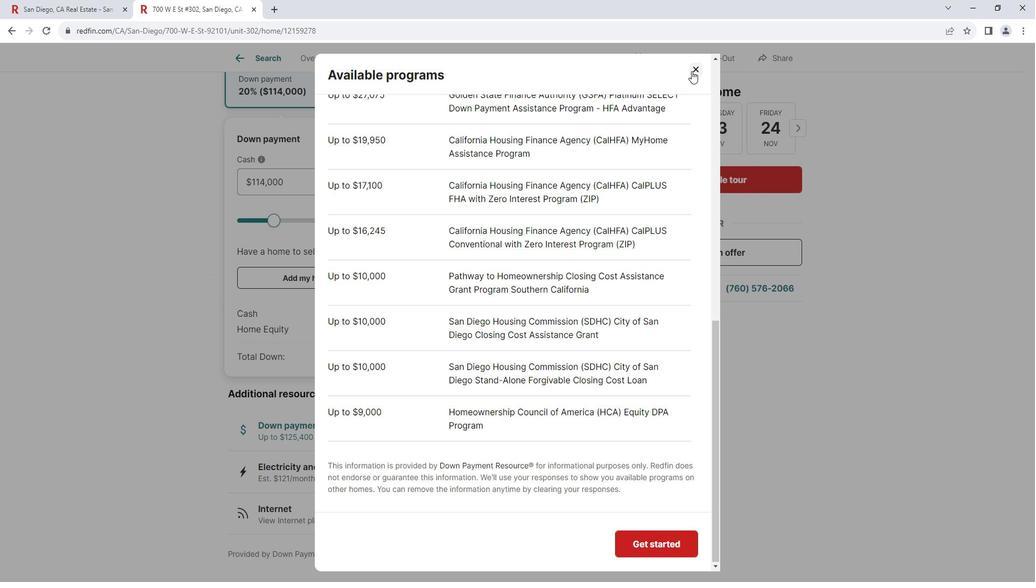 
Action: Mouse pressed left at (703, 79)
Screenshot: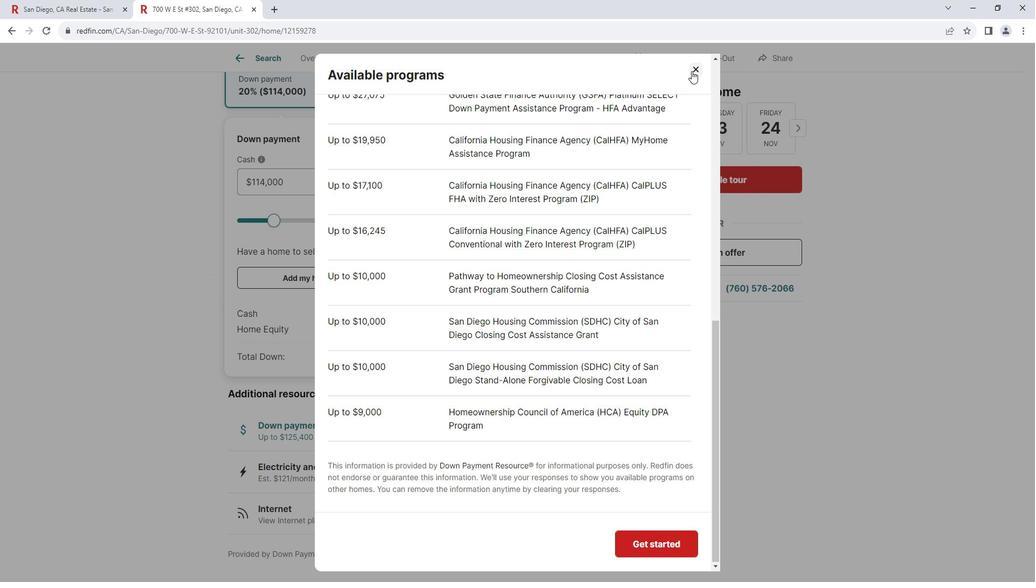 
Action: Mouse moved to (569, 265)
Screenshot: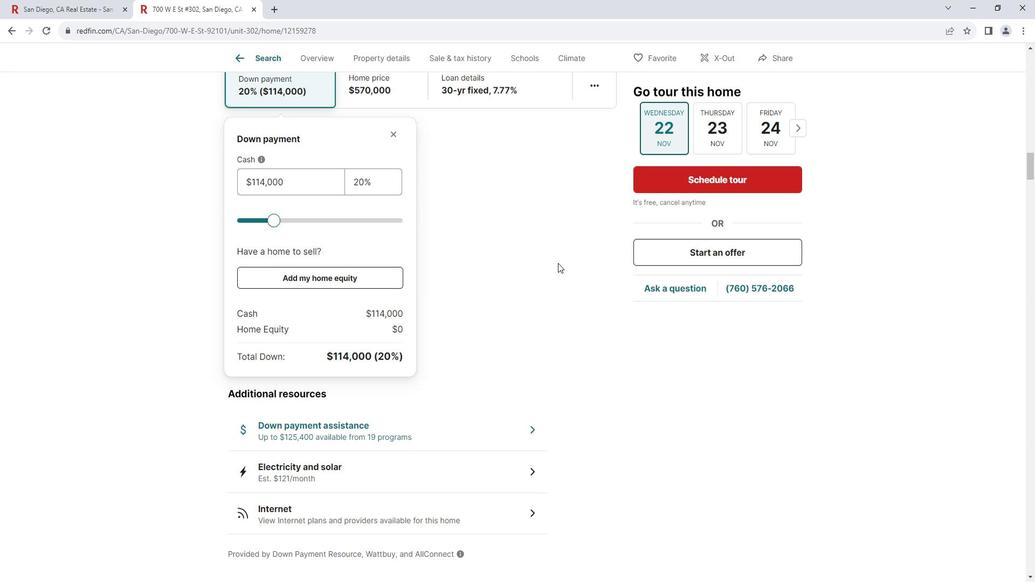
Action: Mouse scrolled (569, 264) with delta (0, 0)
Screenshot: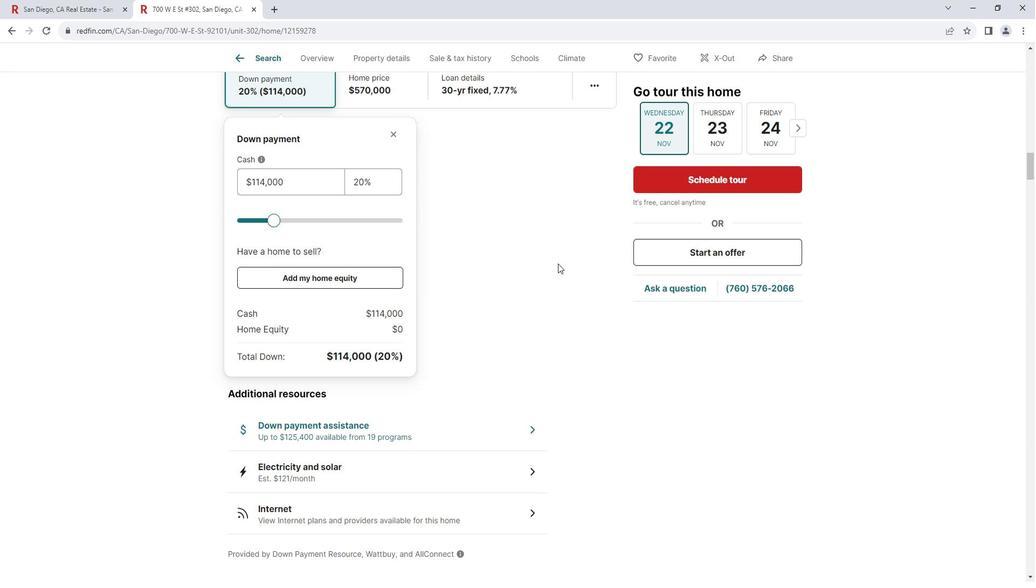 
Action: Mouse scrolled (569, 264) with delta (0, 0)
Screenshot: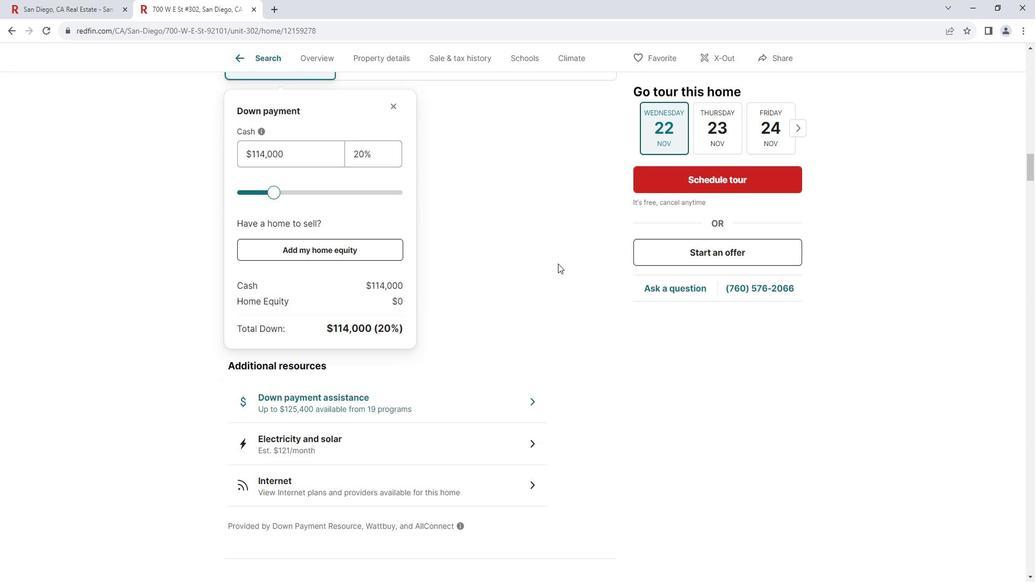 
Action: Mouse moved to (569, 265)
Screenshot: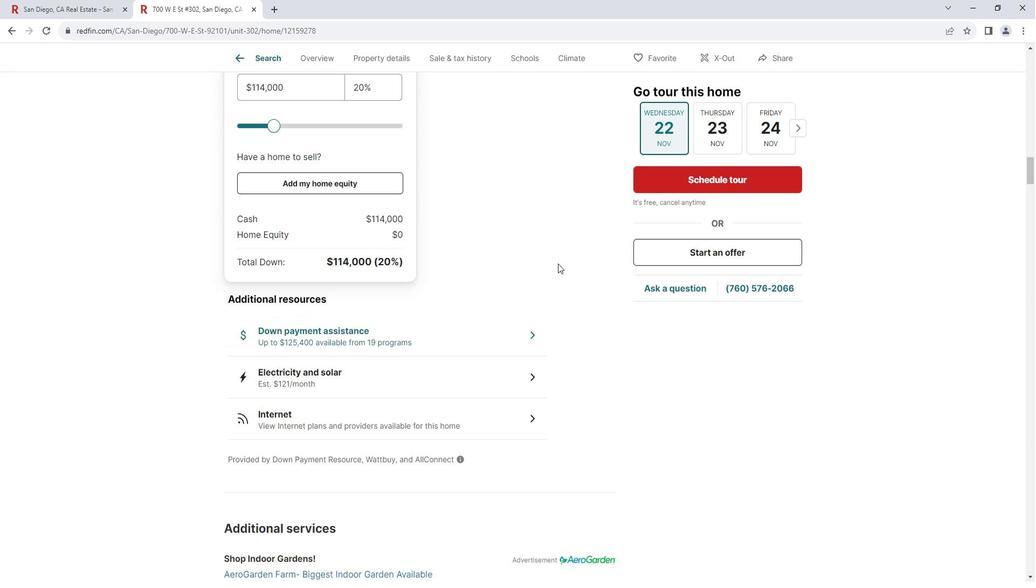 
Action: Mouse scrolled (569, 265) with delta (0, 0)
Screenshot: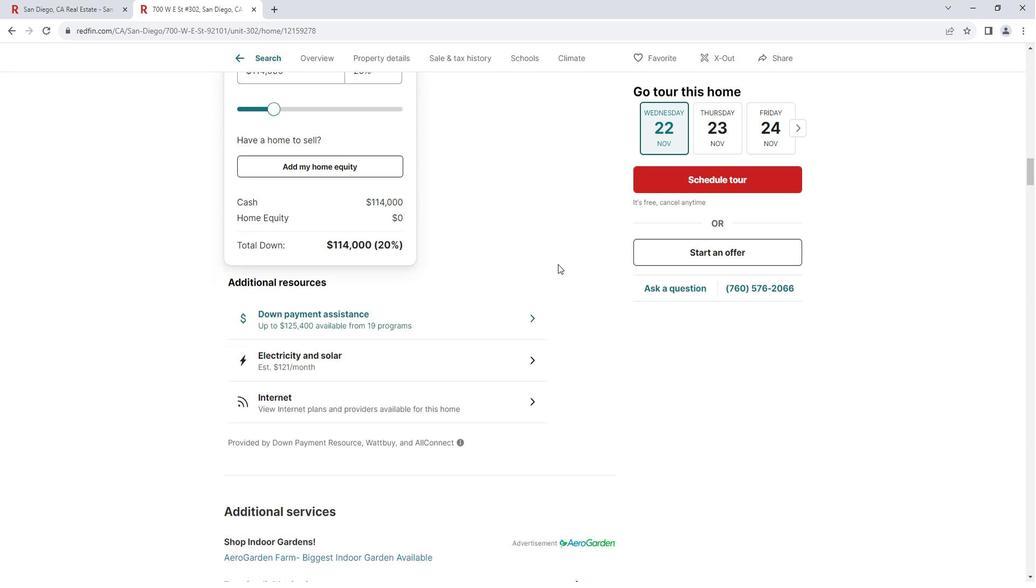 
Action: Mouse moved to (519, 301)
Screenshot: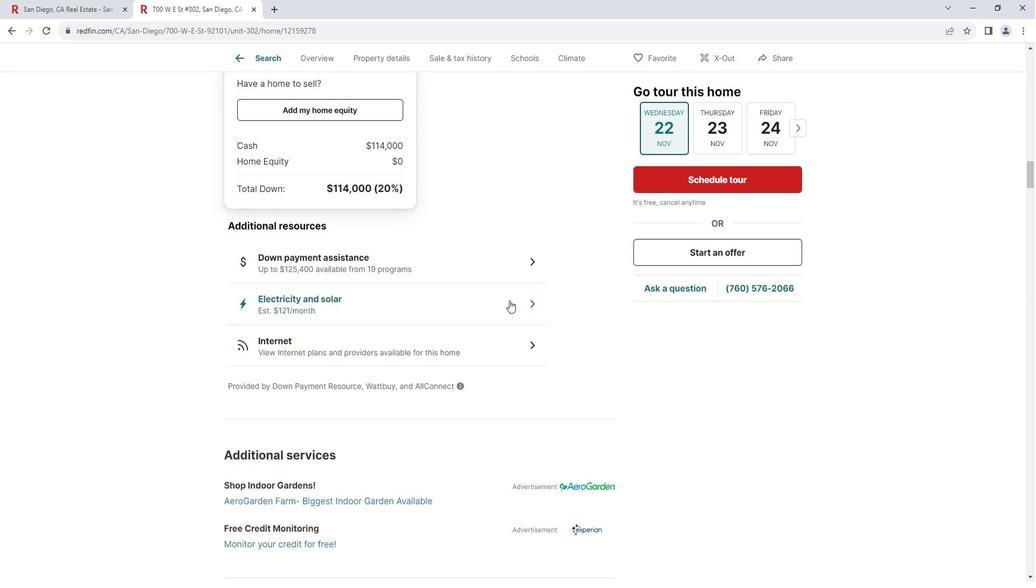 
Action: Mouse pressed left at (519, 301)
Screenshot: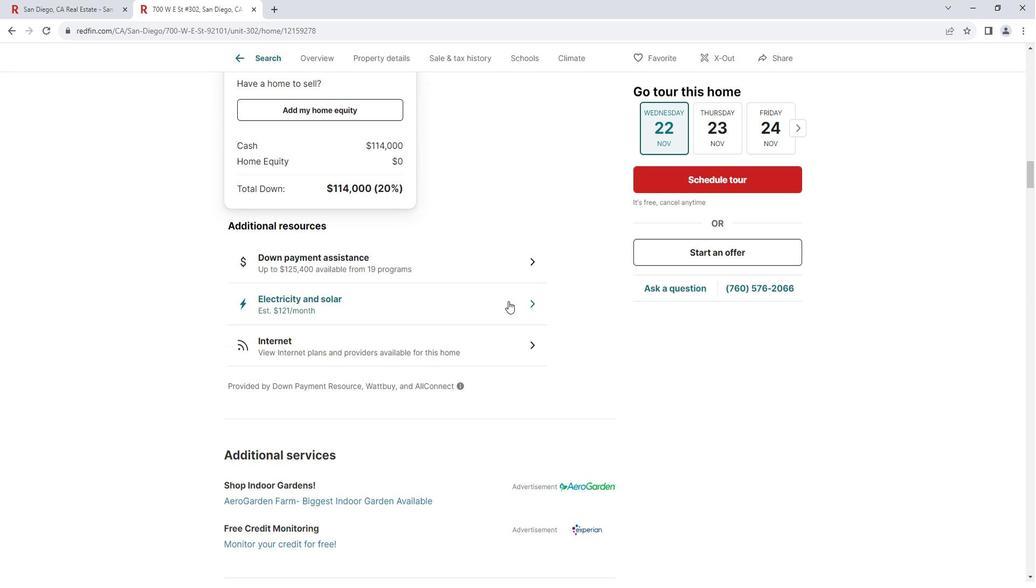 
Action: Mouse moved to (714, 201)
Screenshot: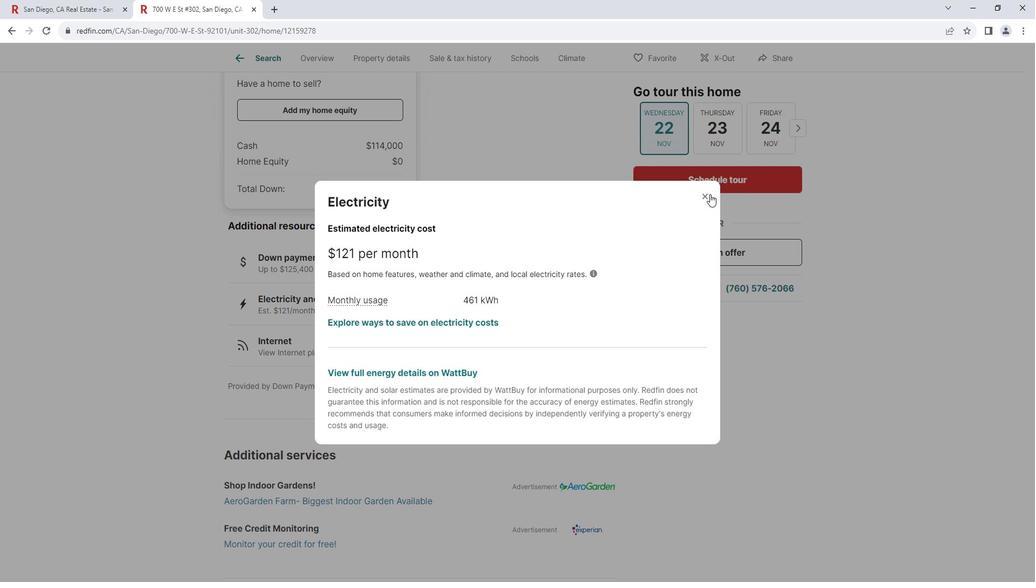 
Action: Mouse pressed left at (714, 201)
Screenshot: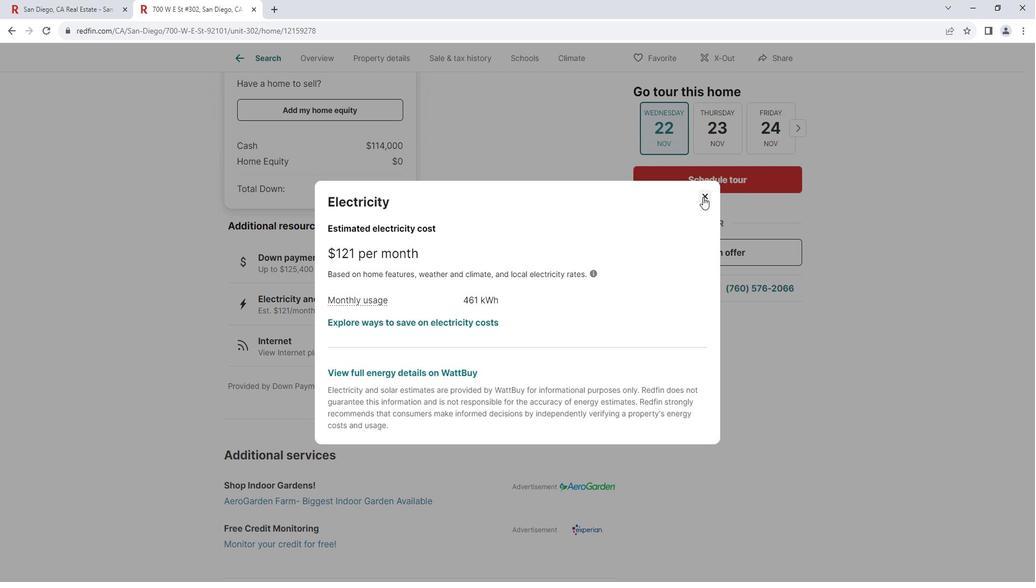 
Action: Mouse moved to (446, 382)
Screenshot: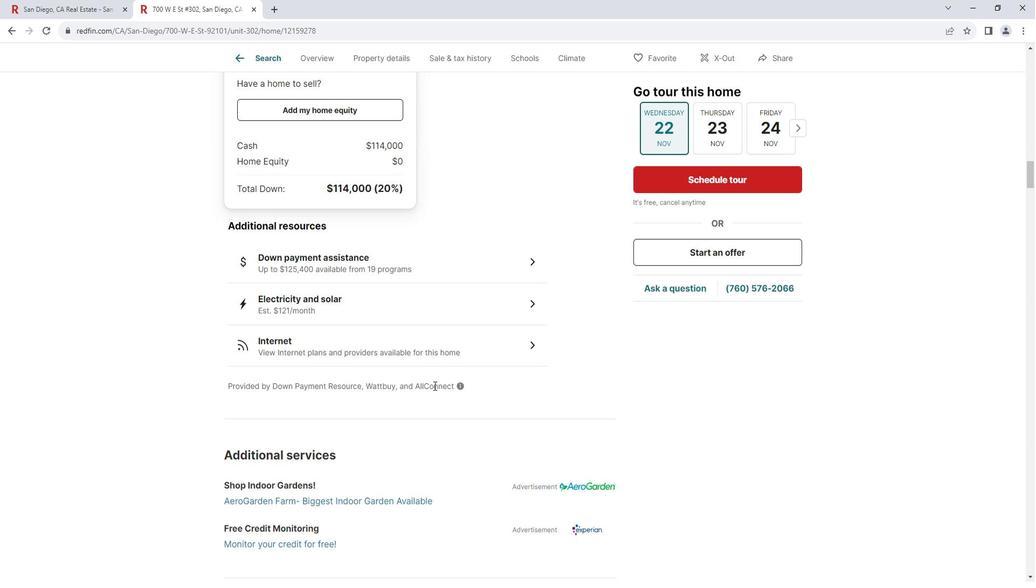 
Action: Mouse scrolled (446, 382) with delta (0, 0)
Screenshot: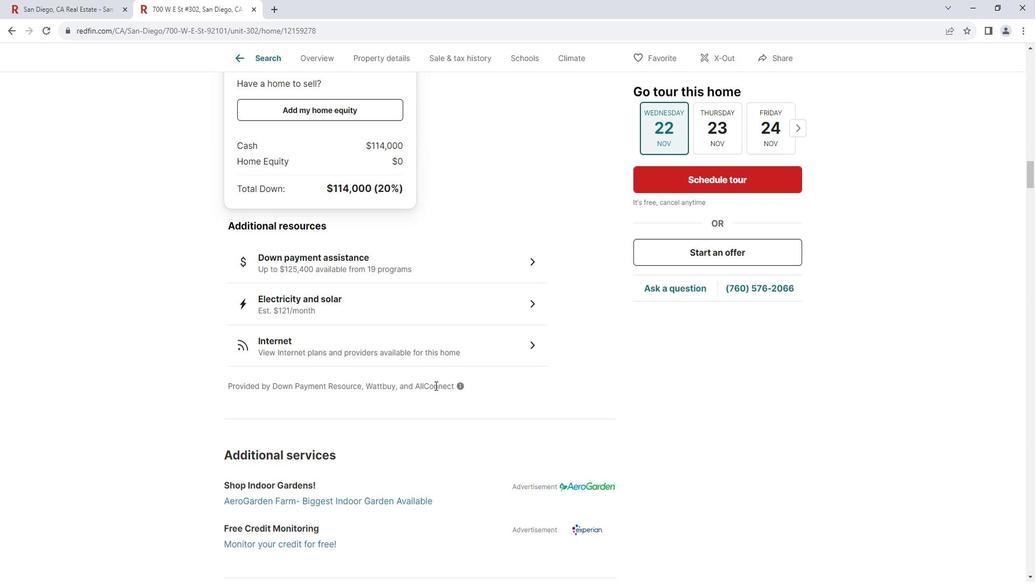 
Action: Mouse moved to (446, 382)
Screenshot: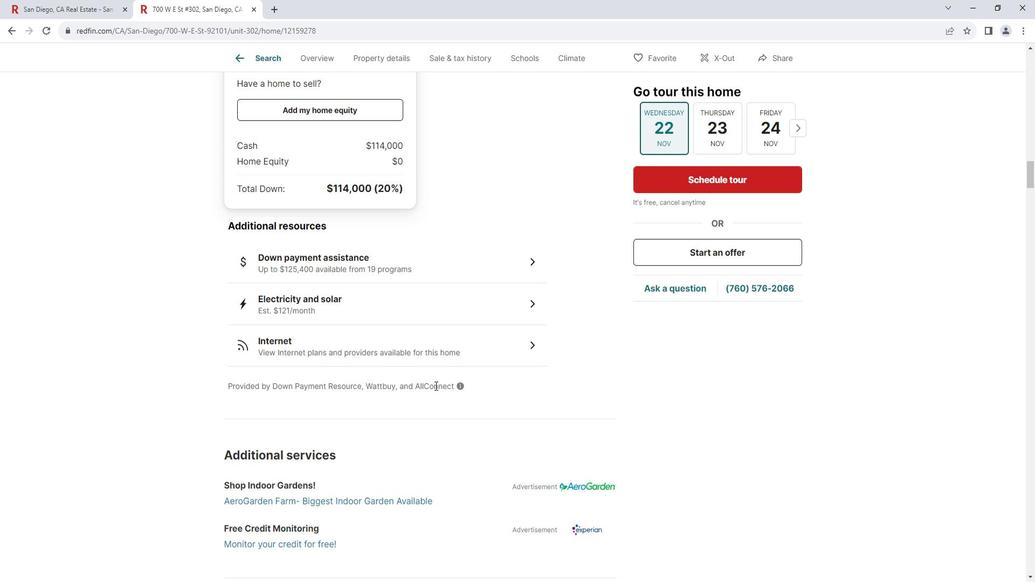 
Action: Mouse scrolled (446, 382) with delta (0, 0)
Screenshot: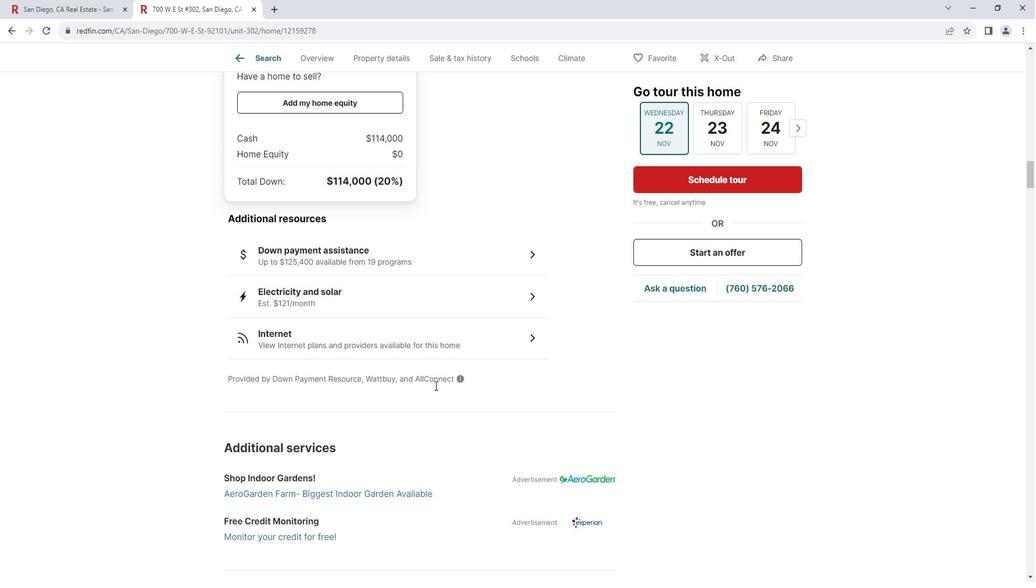 
Action: Mouse moved to (446, 382)
Screenshot: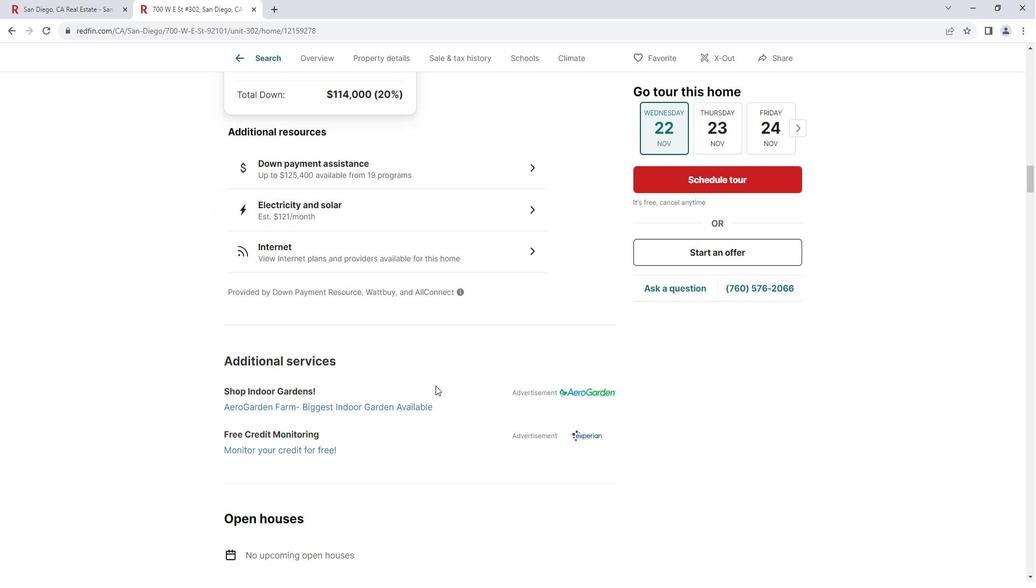
Action: Mouse scrolled (446, 381) with delta (0, 0)
Screenshot: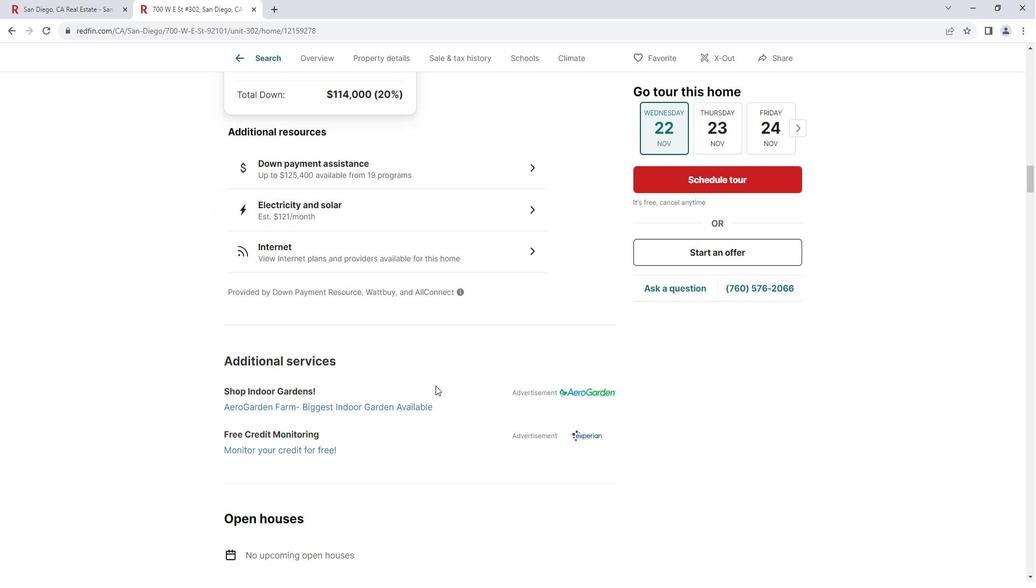 
Action: Mouse moved to (447, 379)
Screenshot: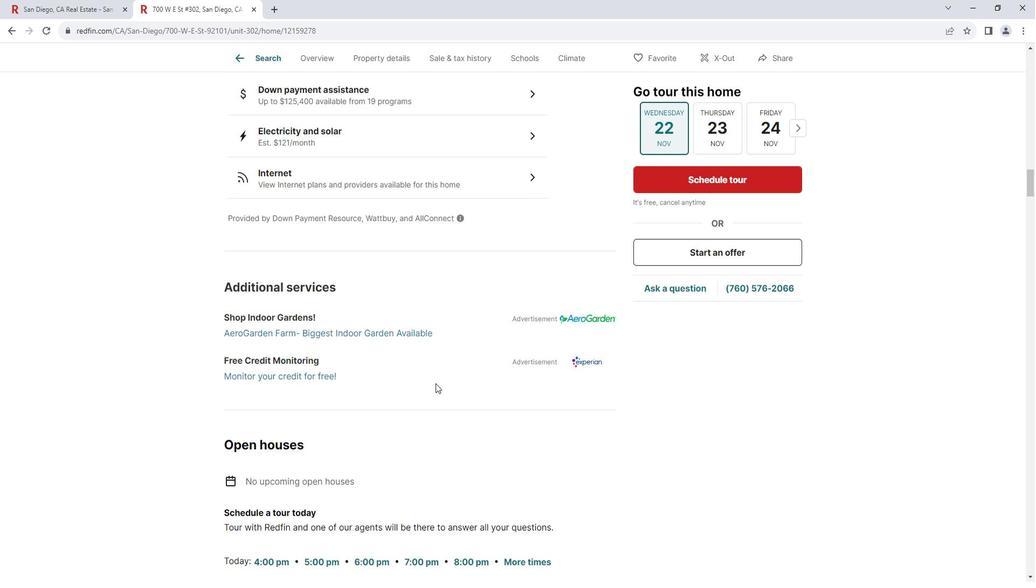 
Action: Mouse scrolled (447, 379) with delta (0, 0)
Screenshot: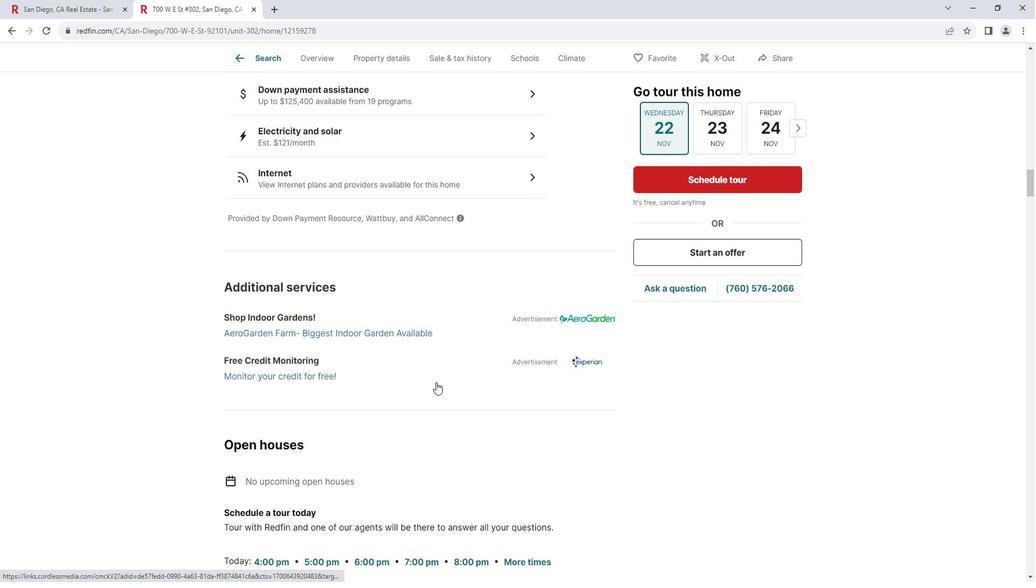 
Action: Mouse scrolled (447, 379) with delta (0, 0)
Screenshot: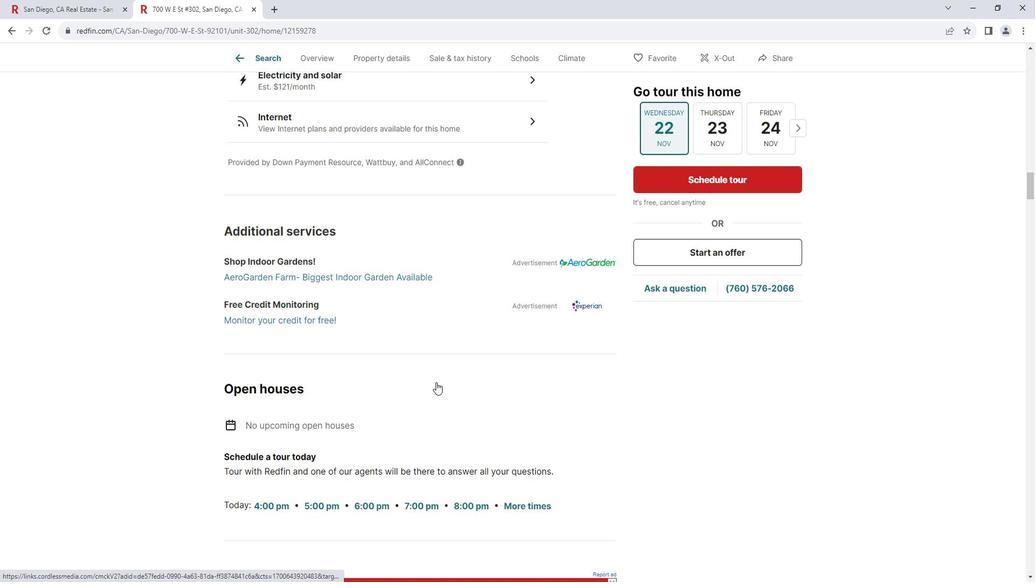 
Action: Mouse scrolled (447, 379) with delta (0, 0)
Screenshot: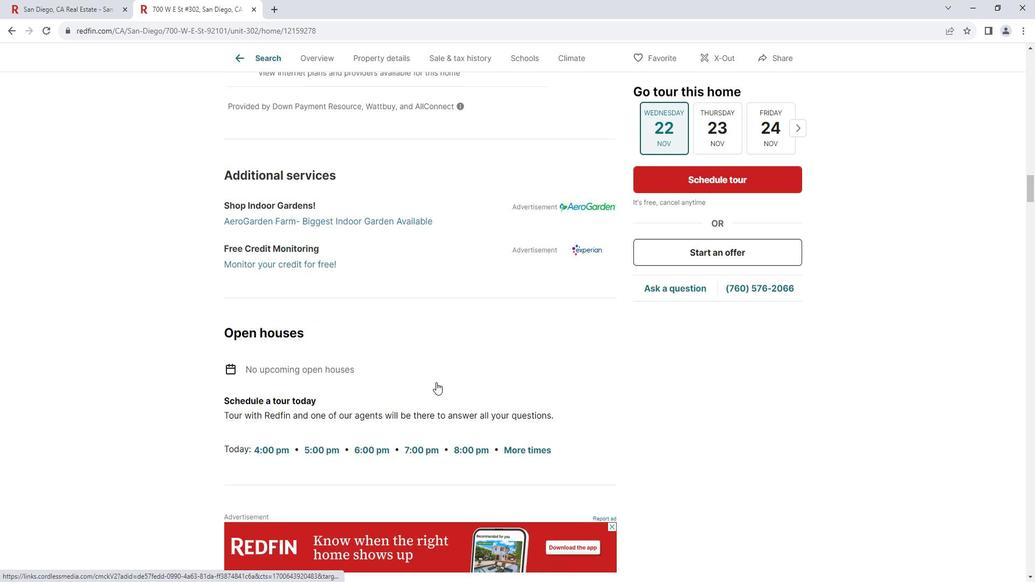 
Action: Mouse moved to (448, 379)
Screenshot: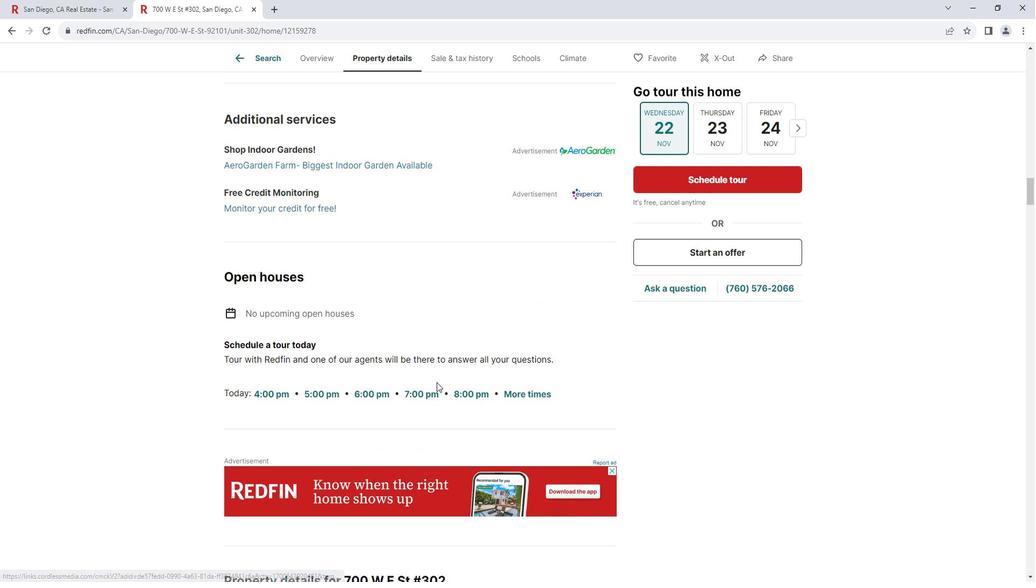 
Action: Mouse scrolled (448, 379) with delta (0, 0)
Screenshot: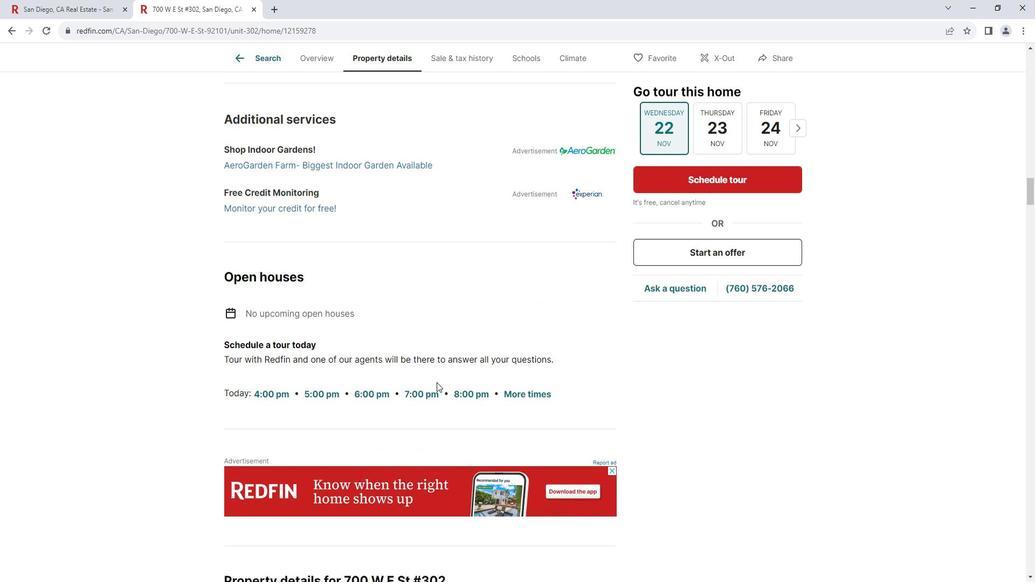 
Action: Mouse scrolled (448, 379) with delta (0, 0)
Screenshot: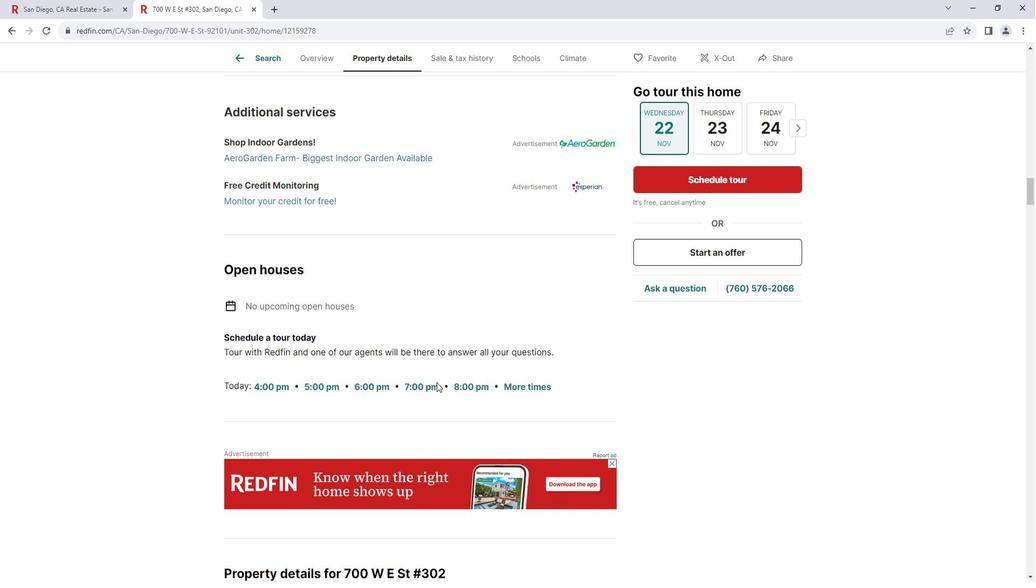 
Action: Mouse scrolled (448, 379) with delta (0, 0)
Screenshot: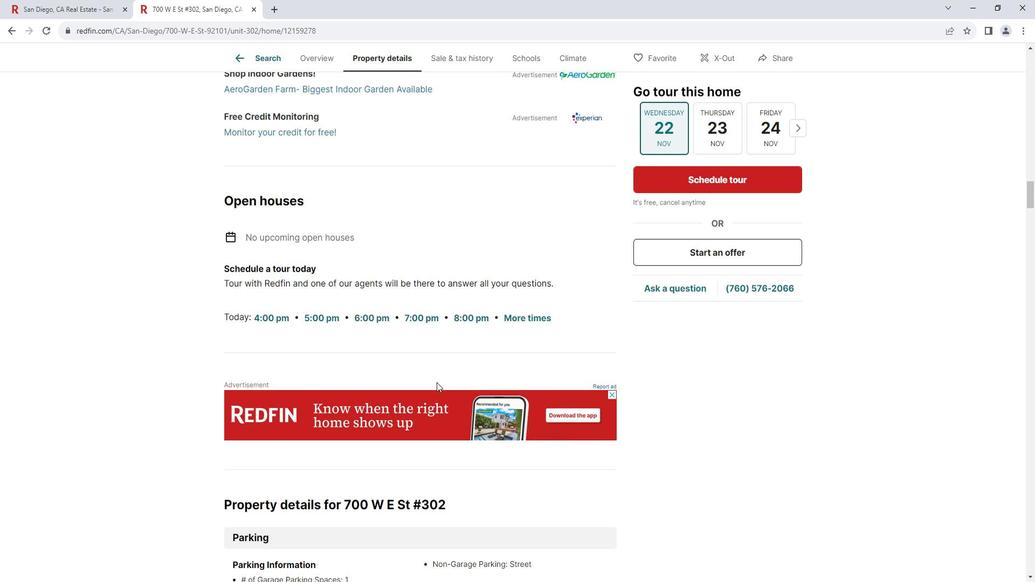 
Action: Mouse moved to (448, 379)
Screenshot: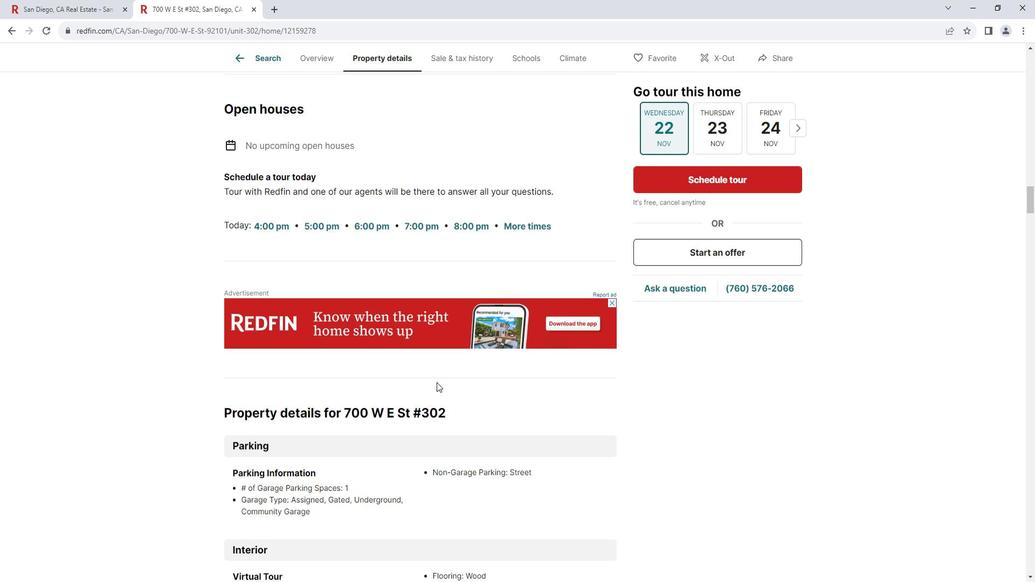 
Action: Mouse scrolled (448, 379) with delta (0, 0)
Screenshot: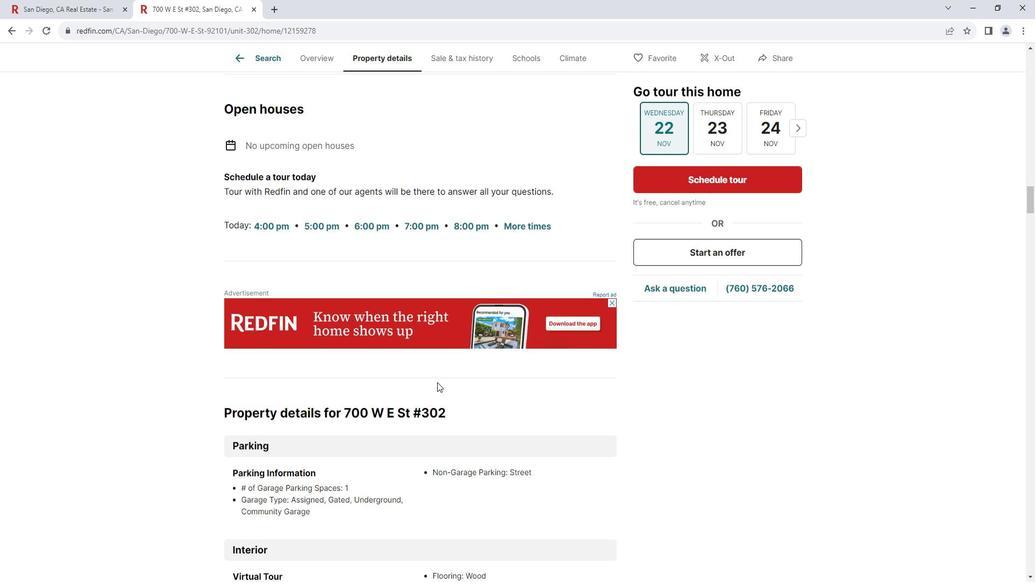 
Action: Mouse scrolled (448, 379) with delta (0, 0)
Screenshot: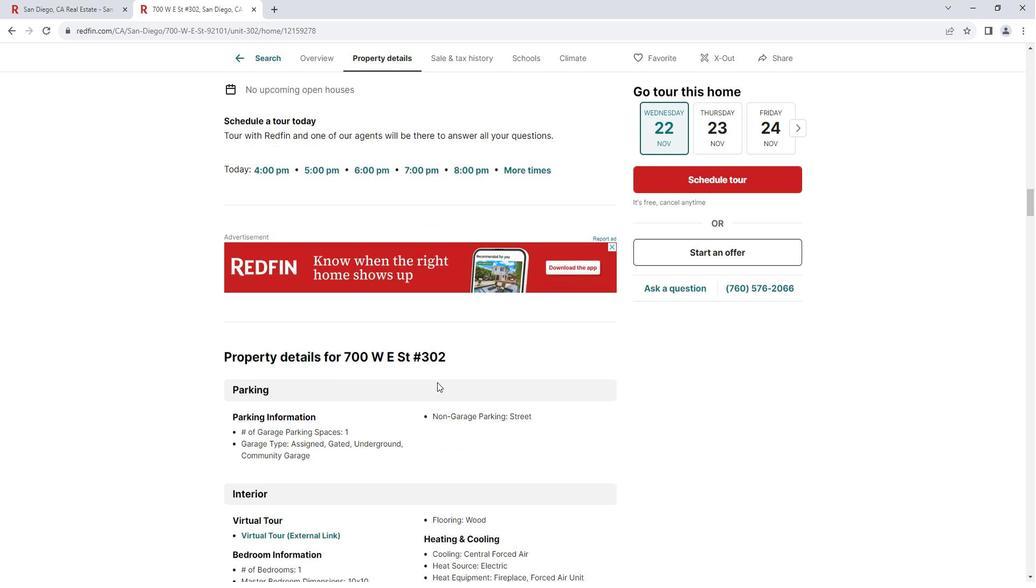 
Action: Mouse scrolled (448, 379) with delta (0, 0)
Screenshot: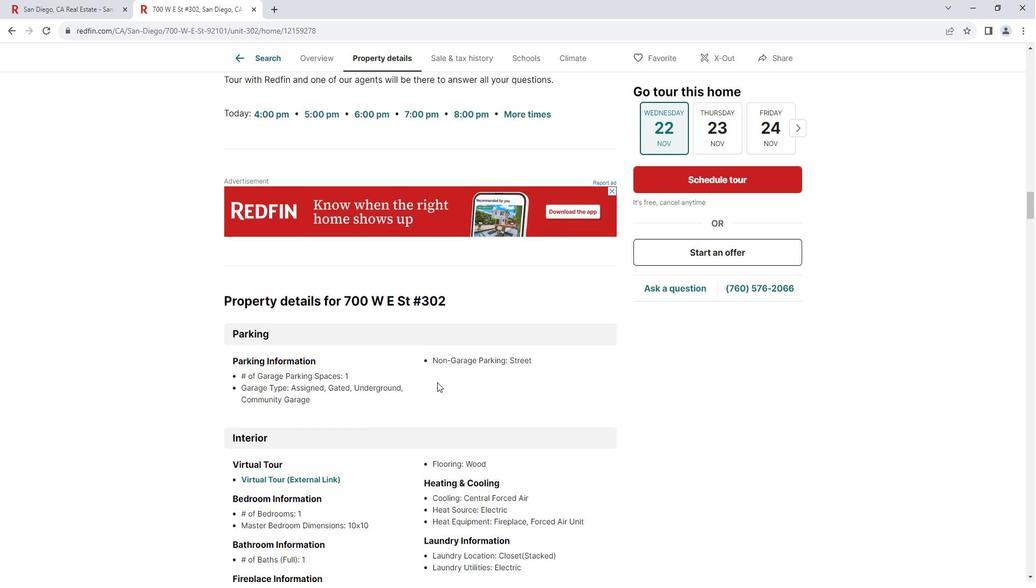 
Action: Mouse moved to (448, 379)
Screenshot: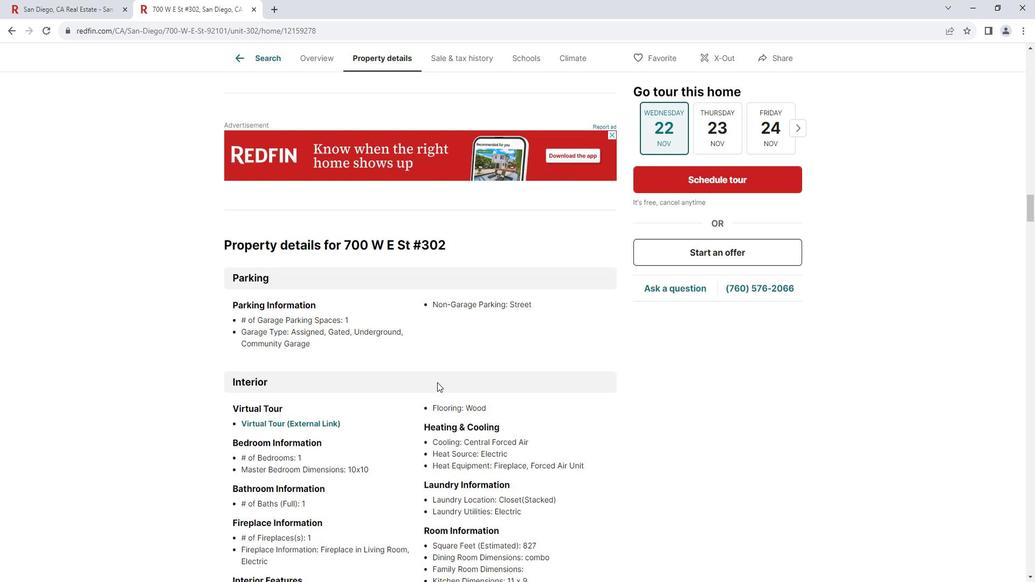 
Action: Mouse scrolled (448, 379) with delta (0, 0)
Screenshot: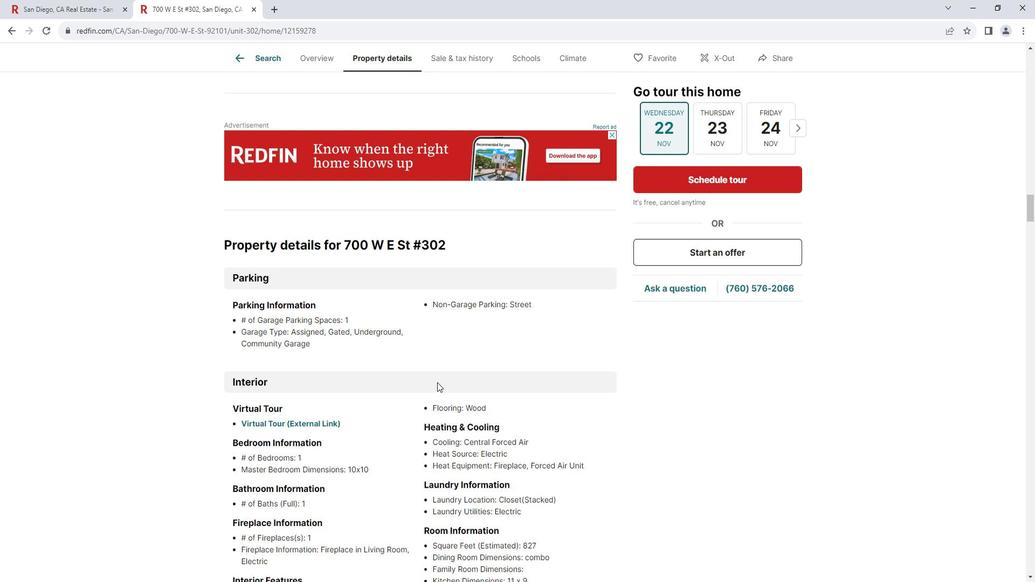 
Action: Mouse scrolled (448, 379) with delta (0, 0)
Screenshot: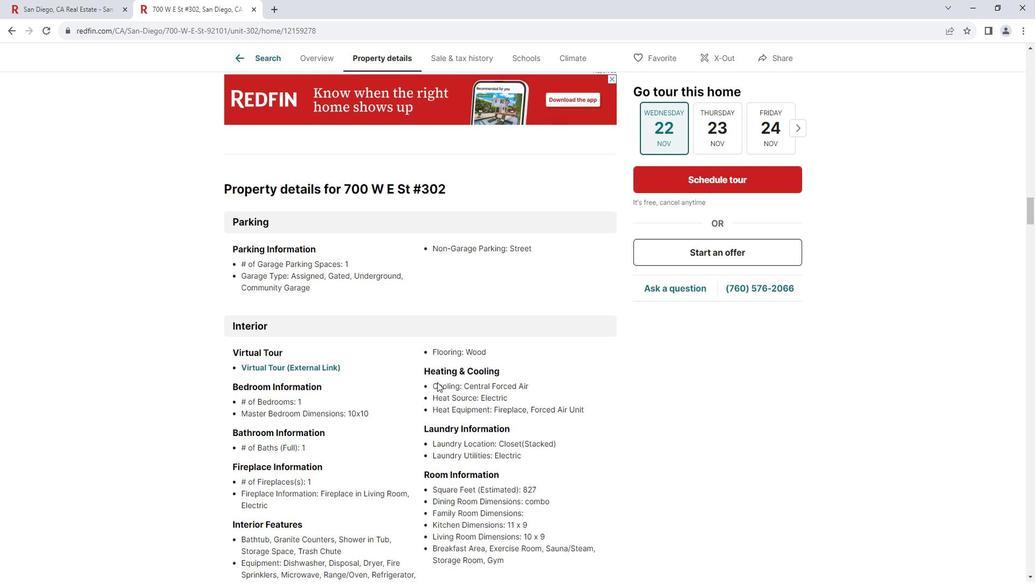 
Action: Mouse scrolled (448, 379) with delta (0, 0)
Screenshot: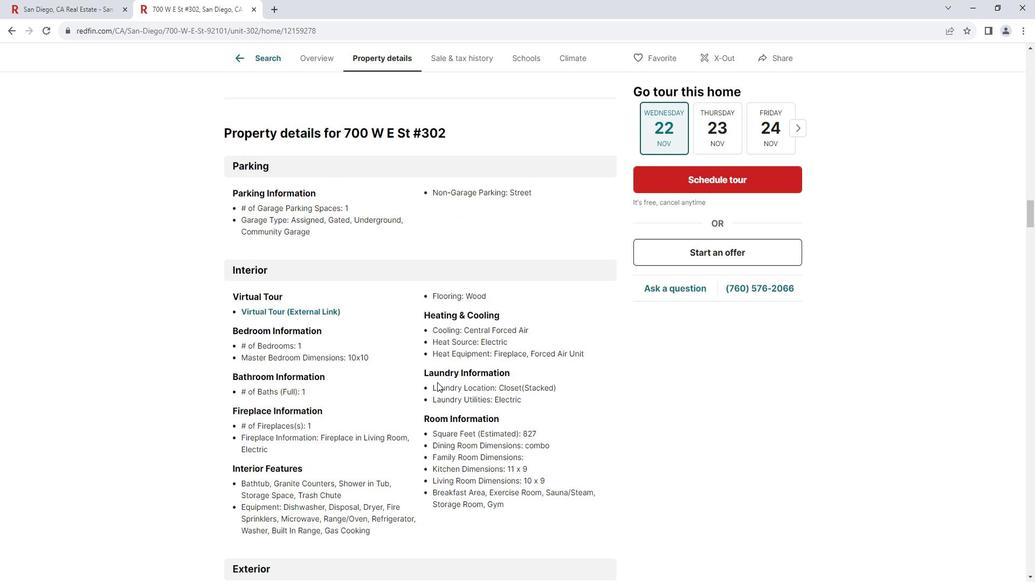 
Action: Mouse scrolled (448, 379) with delta (0, 0)
Screenshot: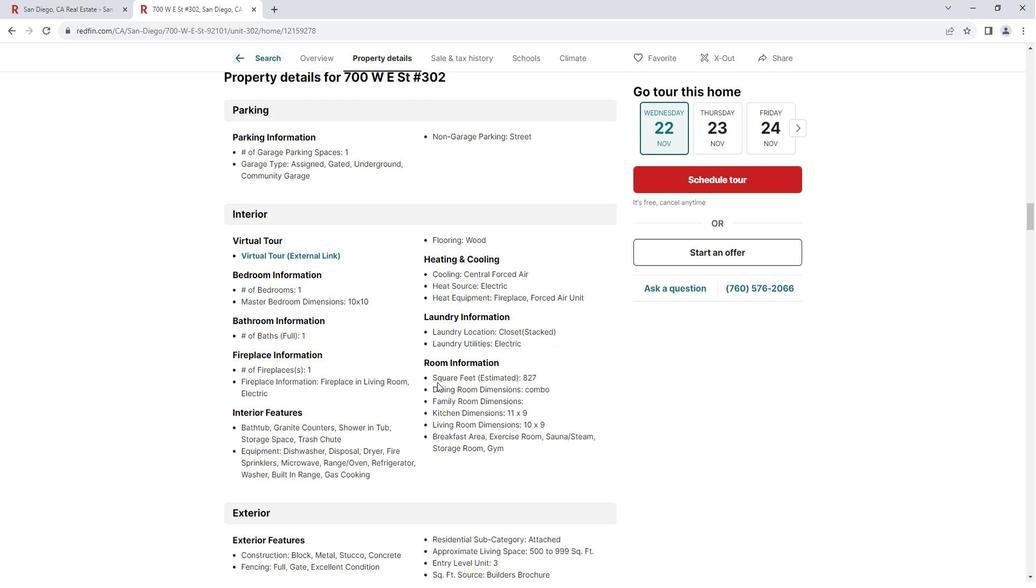 
Action: Mouse scrolled (448, 379) with delta (0, 0)
Screenshot: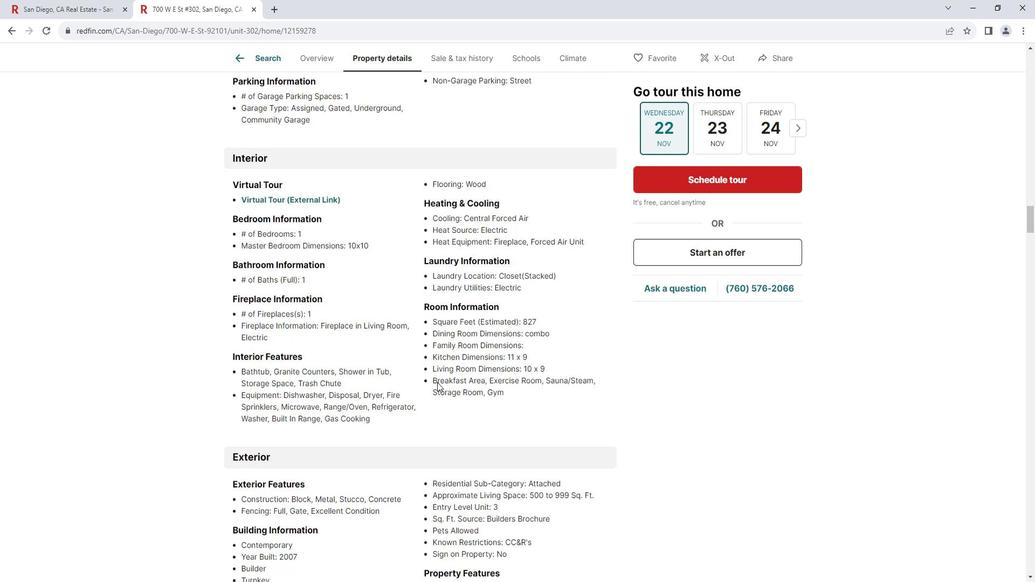 
Action: Mouse moved to (449, 379)
Screenshot: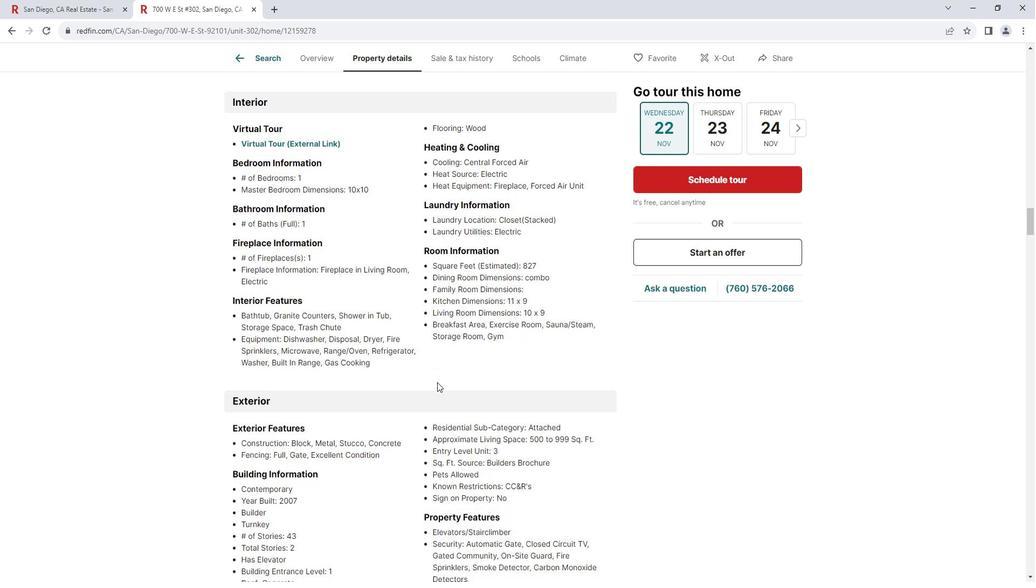 
Action: Mouse scrolled (449, 379) with delta (0, 0)
Screenshot: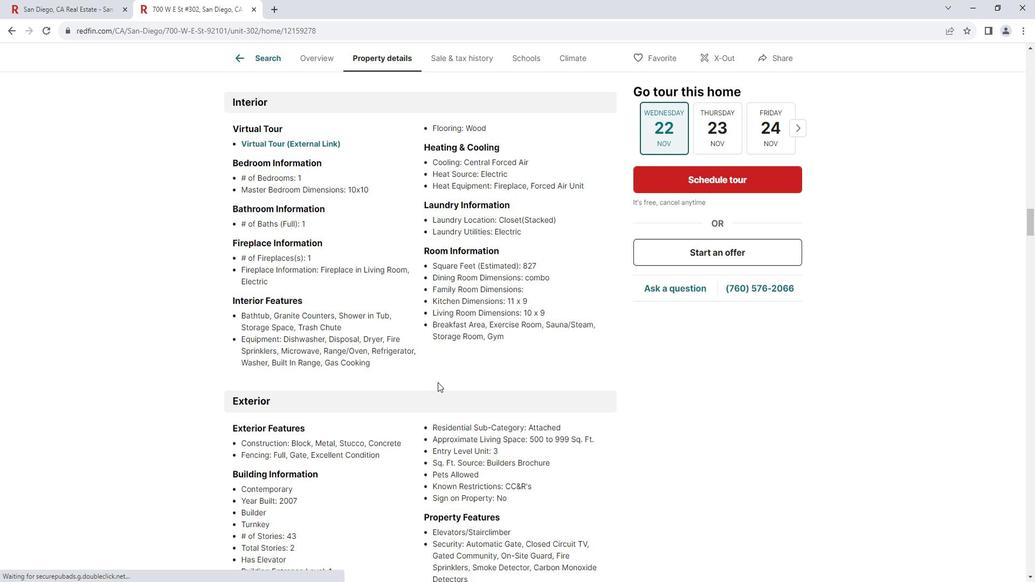 
Action: Mouse scrolled (449, 379) with delta (0, 0)
Screenshot: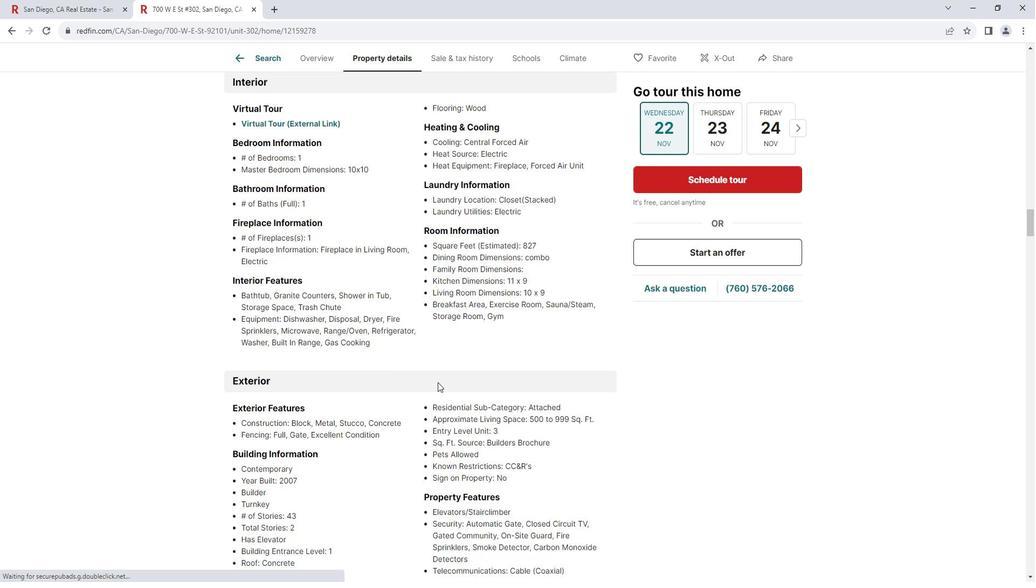 
Action: Mouse scrolled (449, 379) with delta (0, 0)
Screenshot: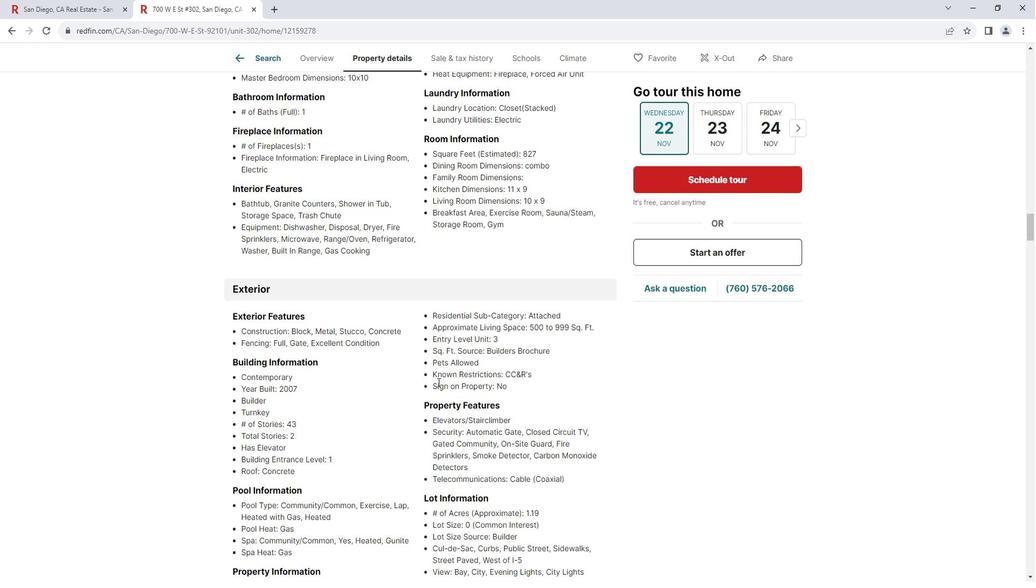 
Action: Mouse scrolled (449, 379) with delta (0, 0)
Screenshot: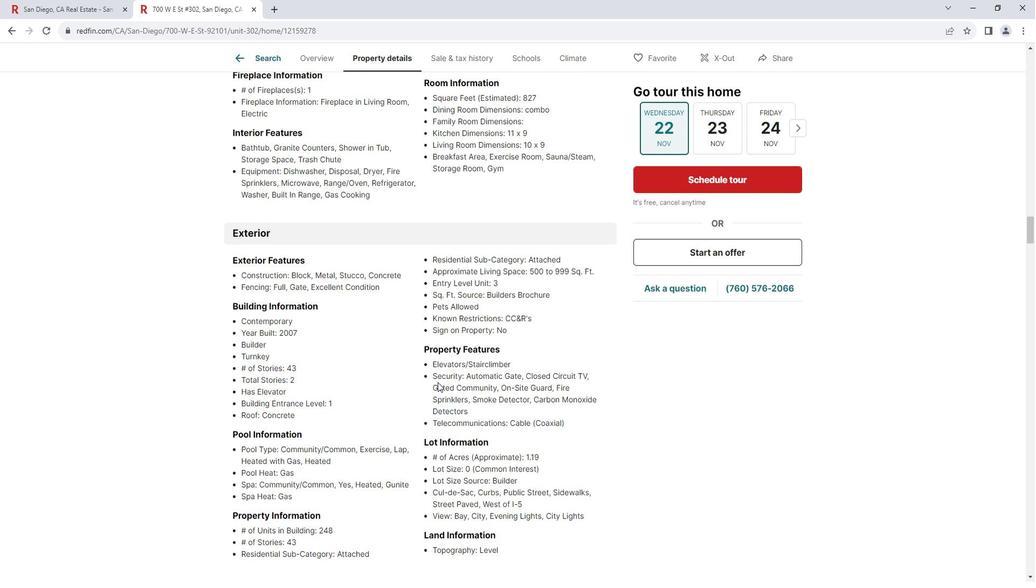 
Action: Mouse scrolled (449, 379) with delta (0, 0)
Screenshot: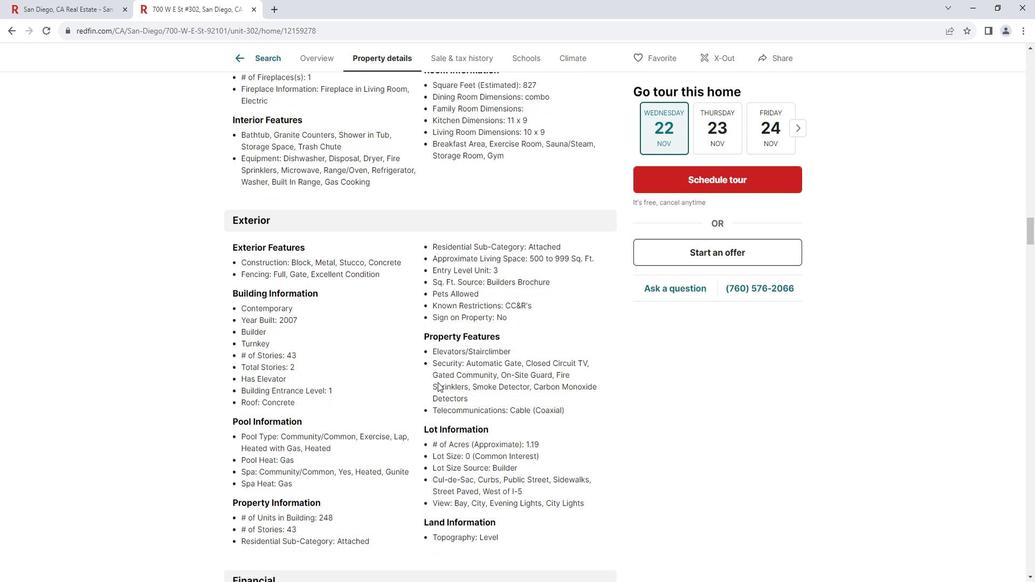
Action: Mouse scrolled (449, 379) with delta (0, 0)
Screenshot: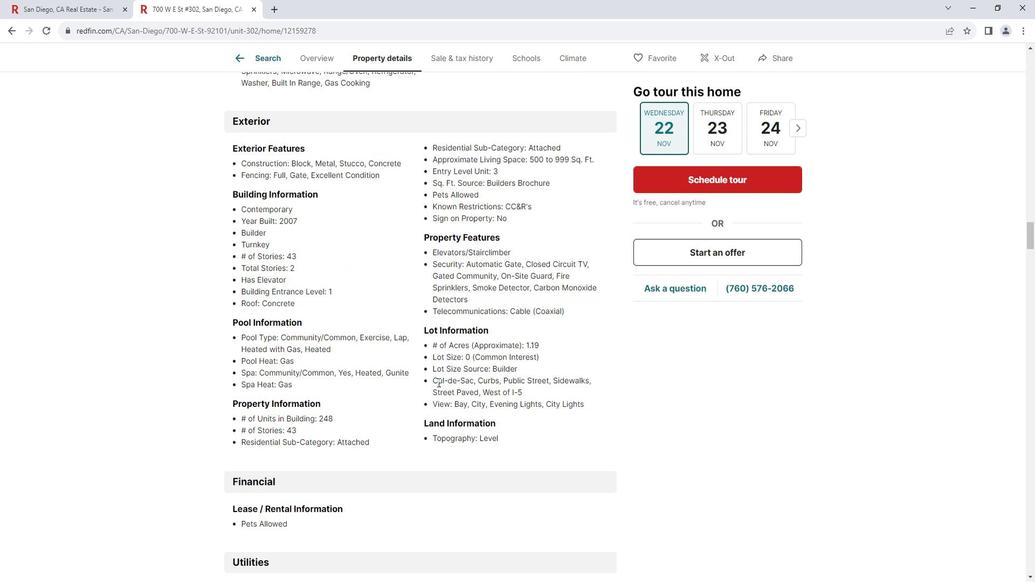 
Action: Mouse scrolled (449, 379) with delta (0, 0)
Screenshot: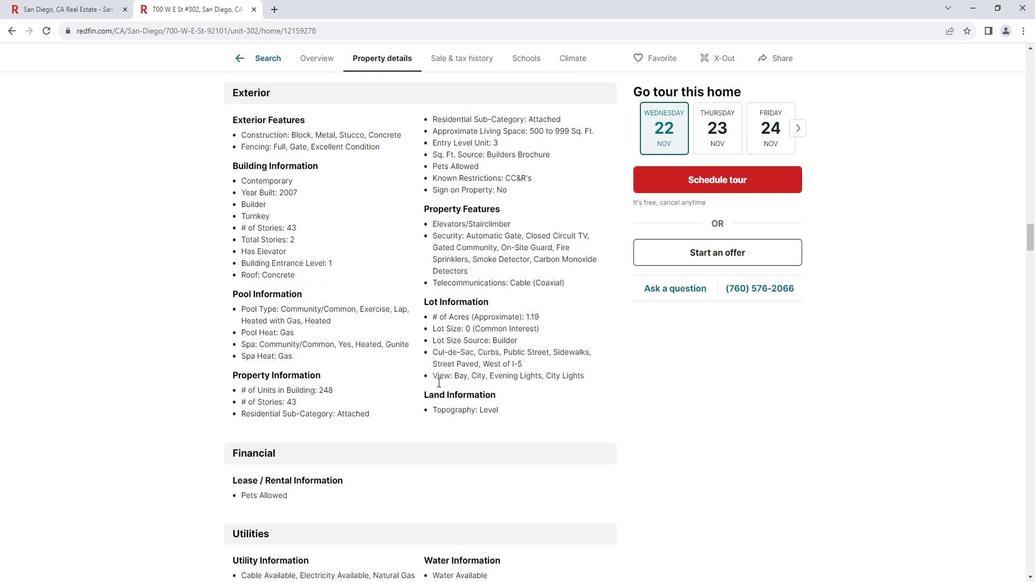 
Action: Mouse scrolled (449, 379) with delta (0, 0)
Screenshot: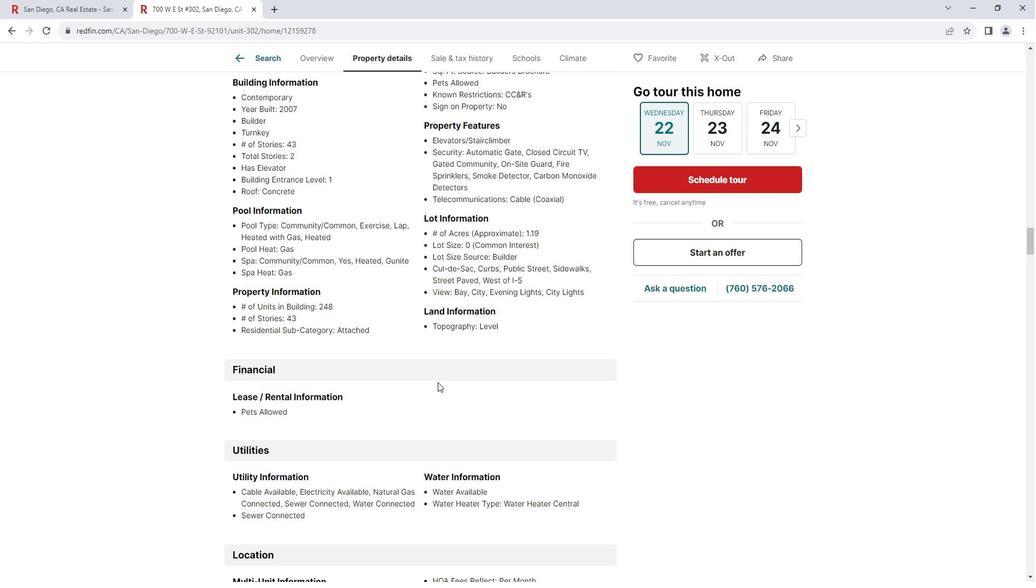 
Action: Mouse scrolled (449, 379) with delta (0, 0)
Screenshot: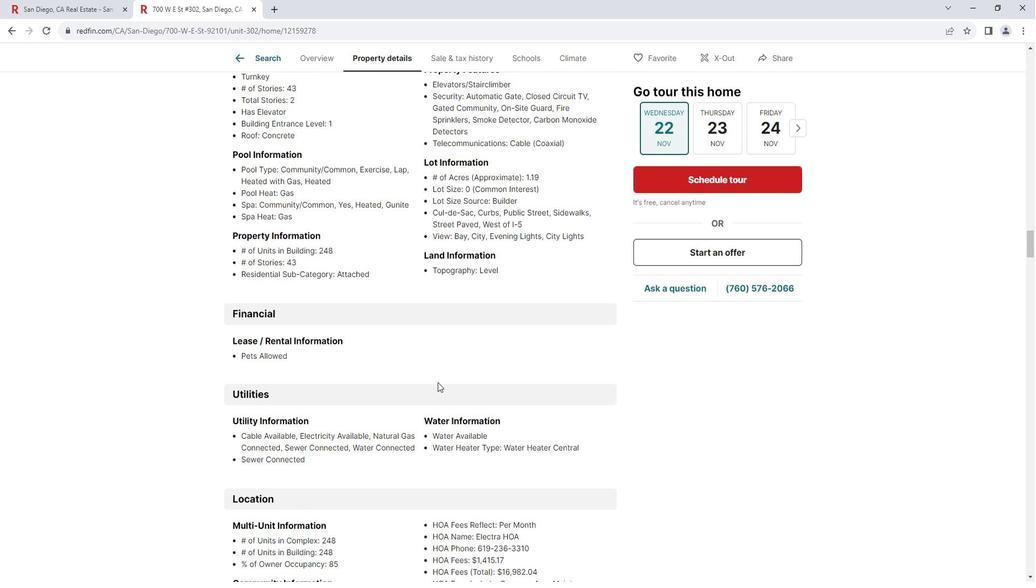 
Action: Mouse scrolled (449, 379) with delta (0, 0)
Screenshot: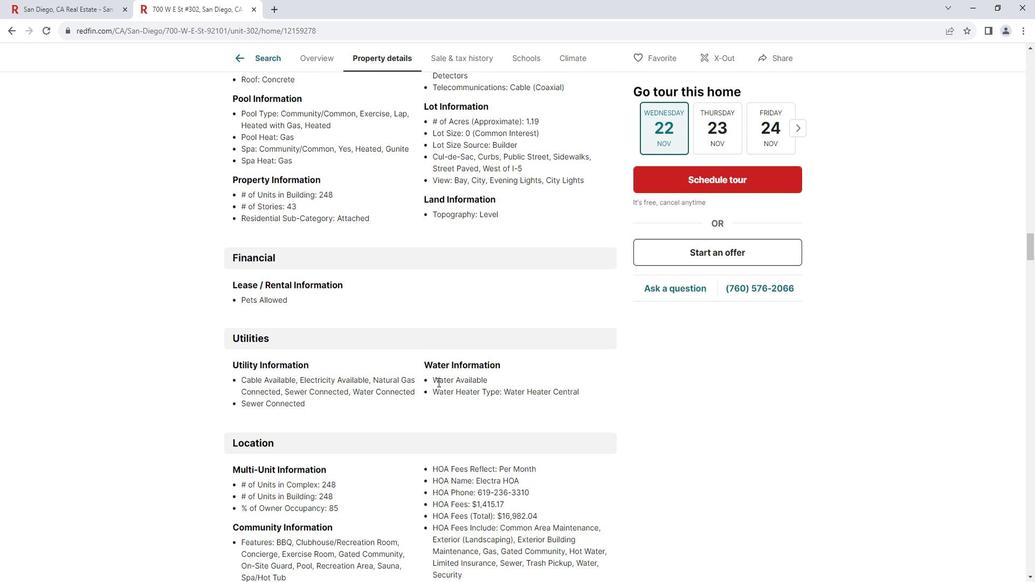 
Action: Mouse scrolled (449, 379) with delta (0, 0)
Screenshot: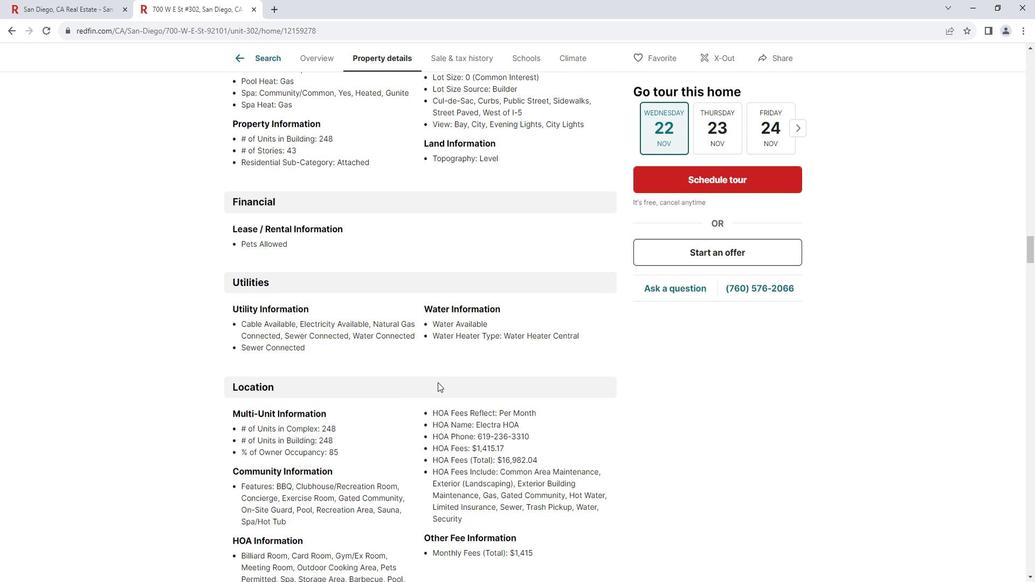 
Action: Mouse scrolled (449, 379) with delta (0, 0)
Screenshot: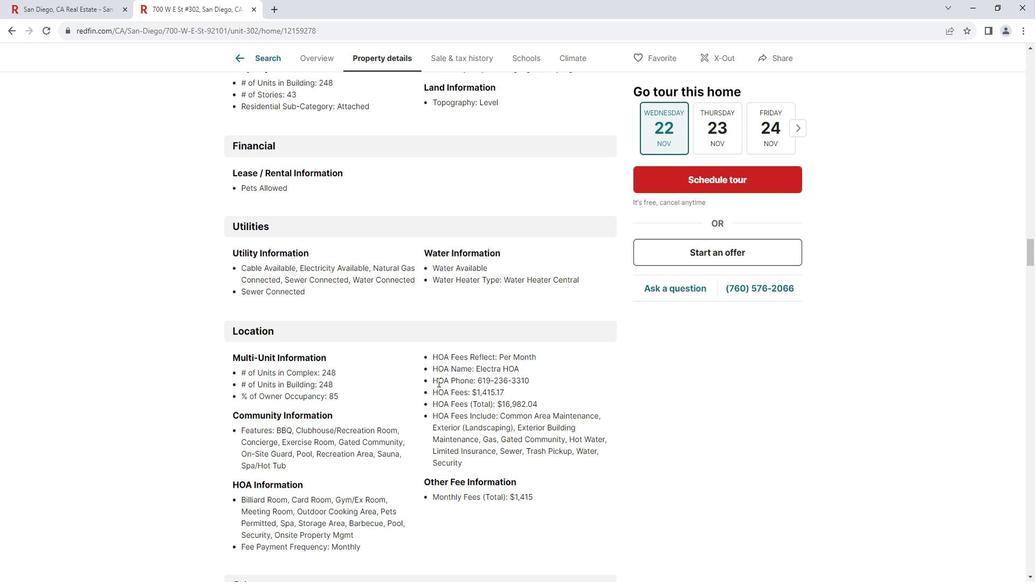 
Action: Mouse scrolled (449, 379) with delta (0, 0)
Screenshot: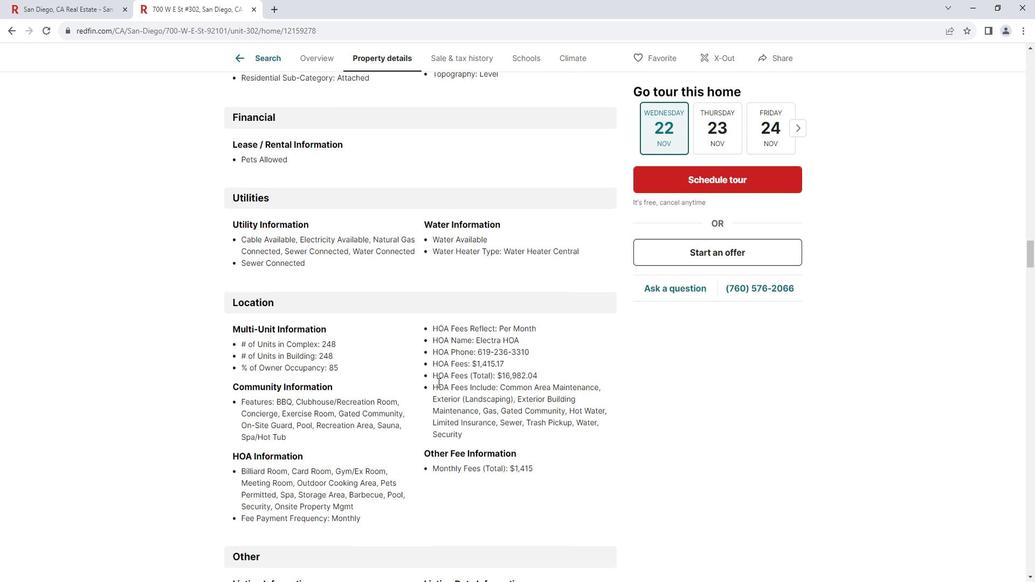 
Action: Mouse scrolled (449, 379) with delta (0, 0)
Screenshot: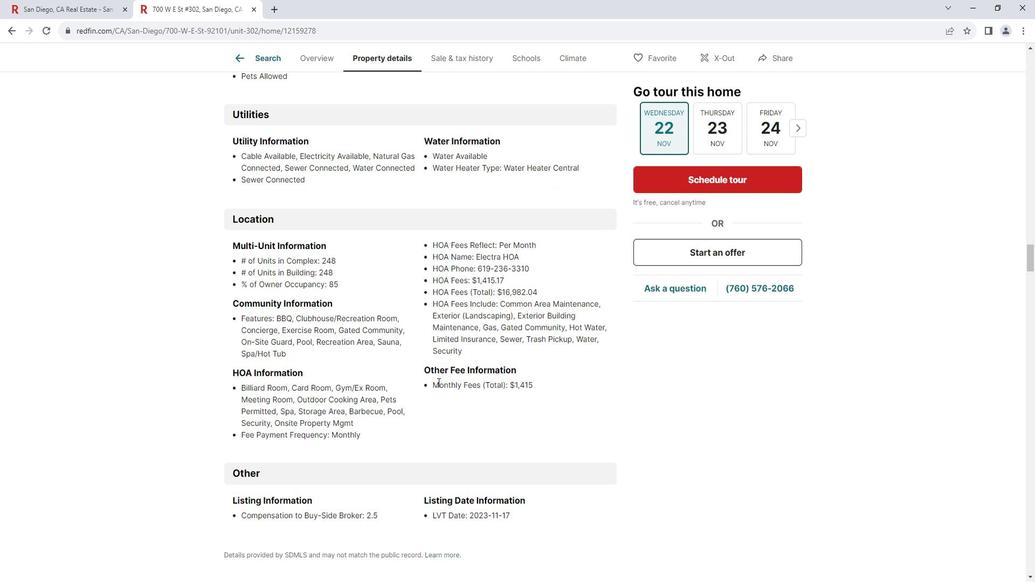 
Action: Mouse scrolled (449, 379) with delta (0, 0)
Screenshot: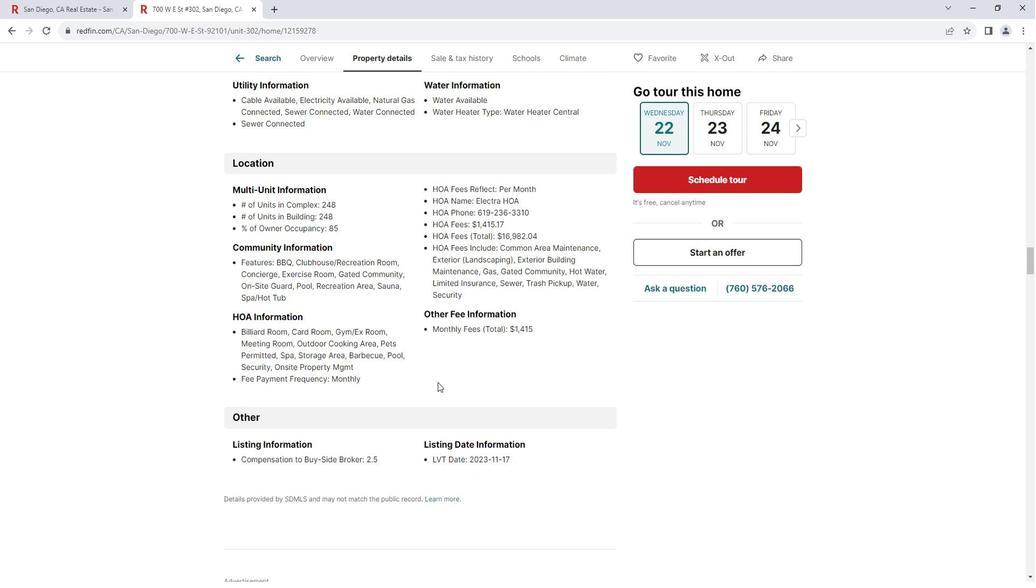 
Action: Mouse scrolled (449, 379) with delta (0, 0)
Screenshot: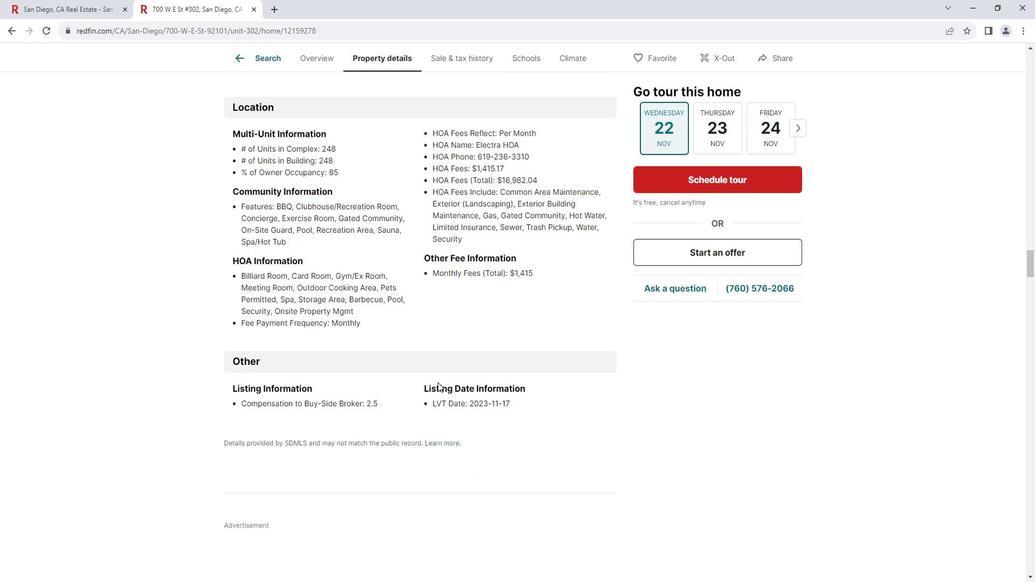 
Action: Mouse scrolled (449, 379) with delta (0, 0)
Screenshot: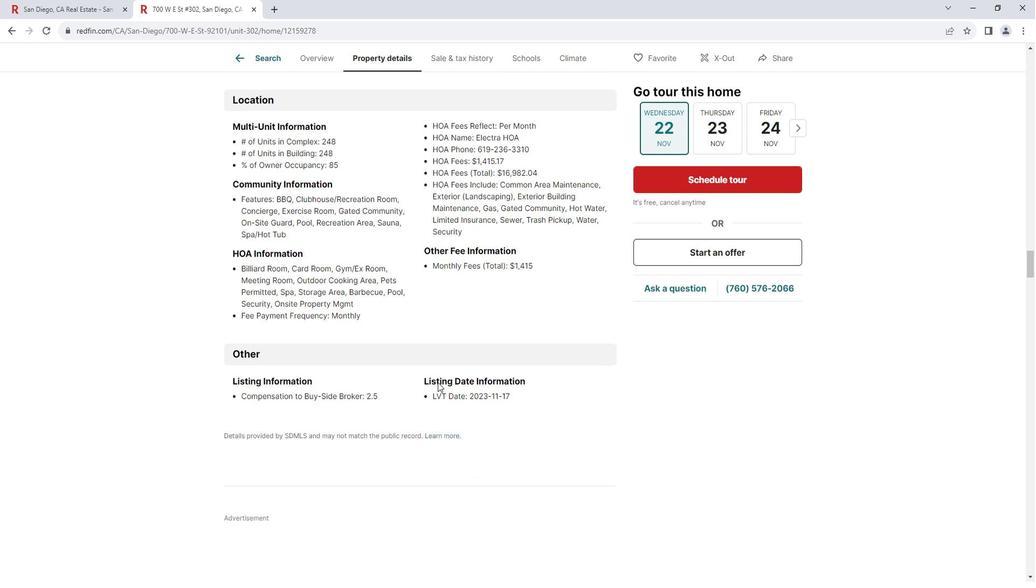 
Action: Mouse scrolled (449, 379) with delta (0, 0)
Screenshot: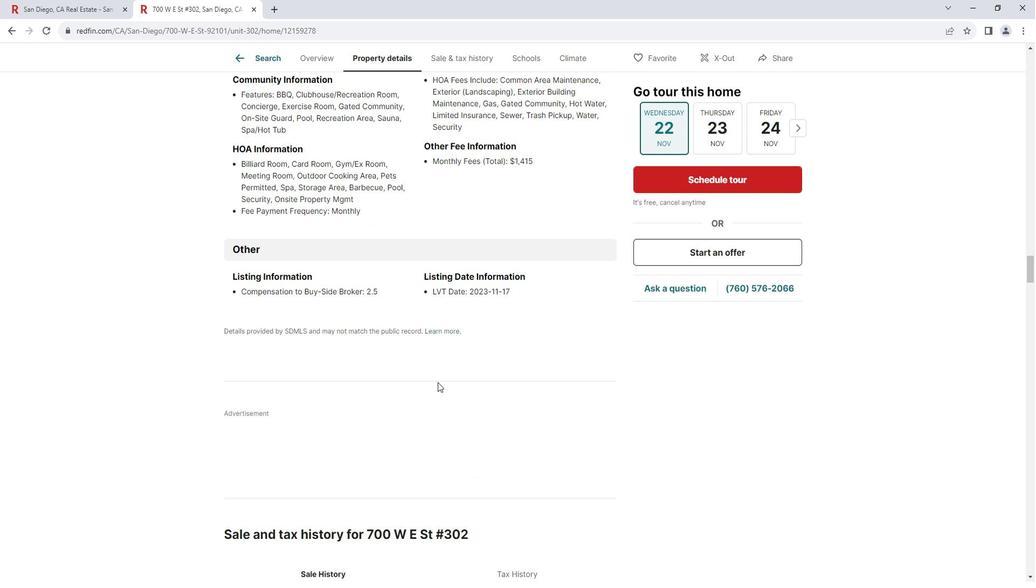 
Action: Mouse scrolled (449, 379) with delta (0, 0)
Screenshot: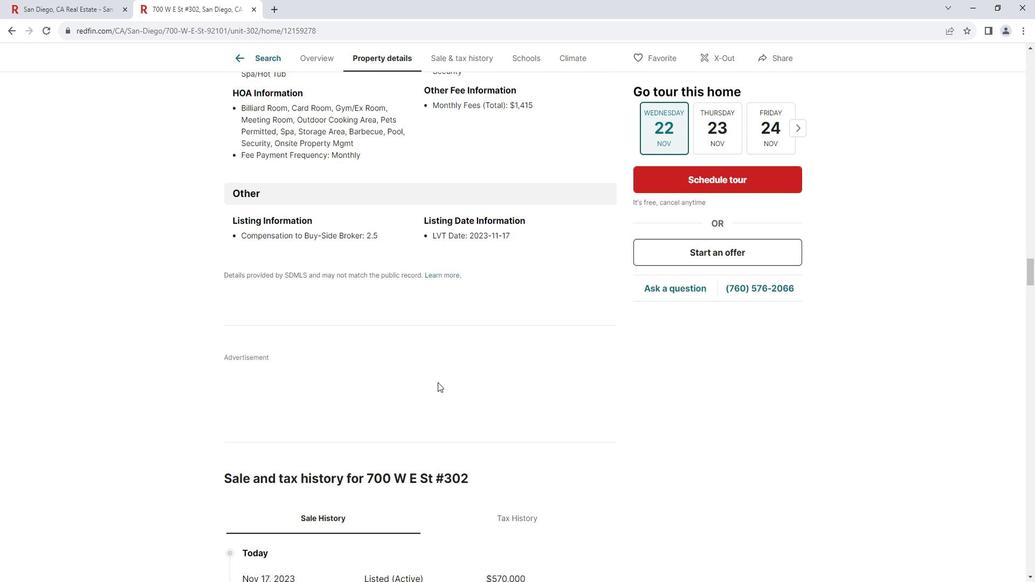 
Action: Mouse scrolled (449, 379) with delta (0, 0)
Screenshot: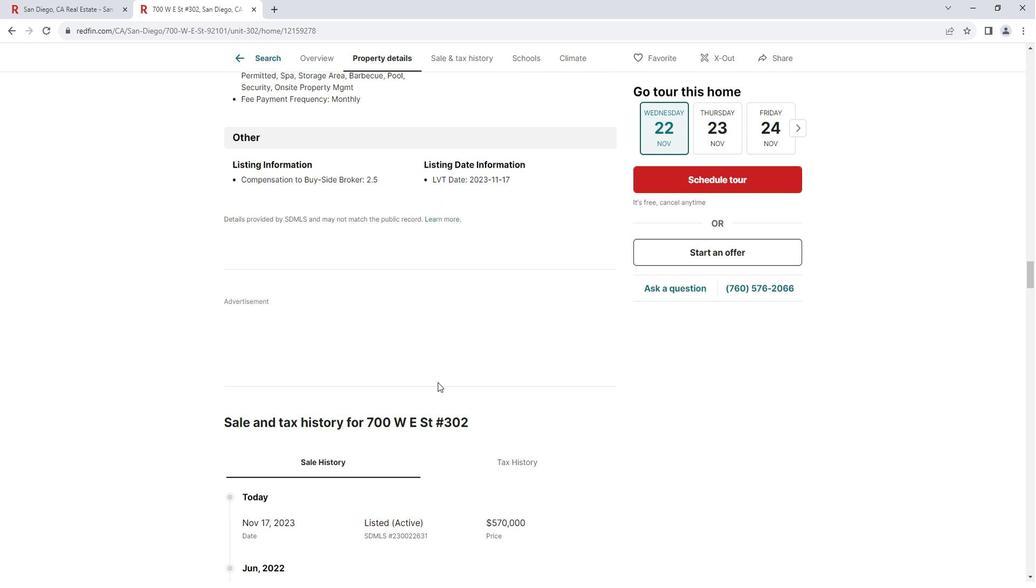 
Action: Mouse scrolled (449, 380) with delta (0, 0)
Screenshot: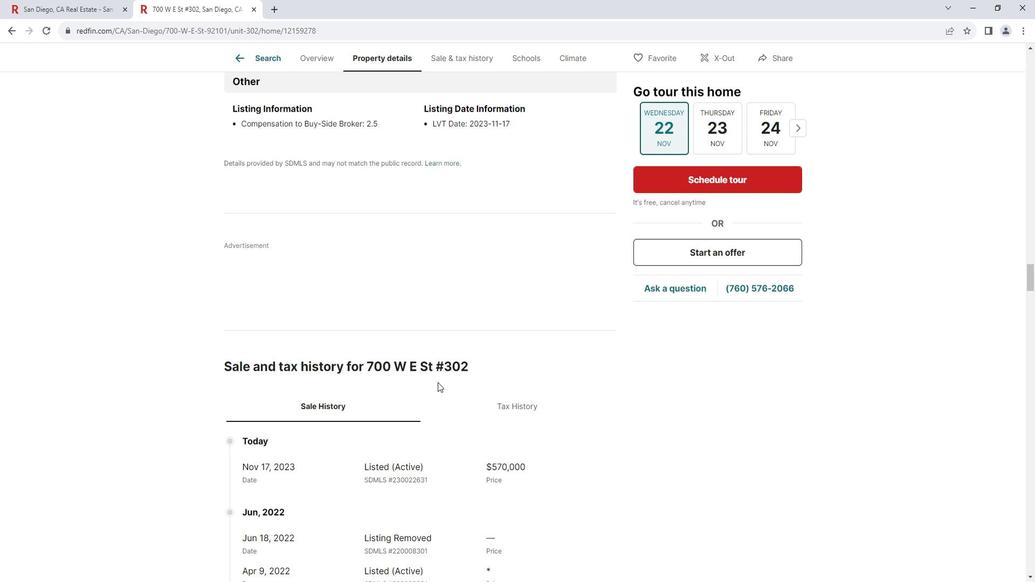 
Action: Mouse scrolled (449, 380) with delta (0, 0)
Screenshot: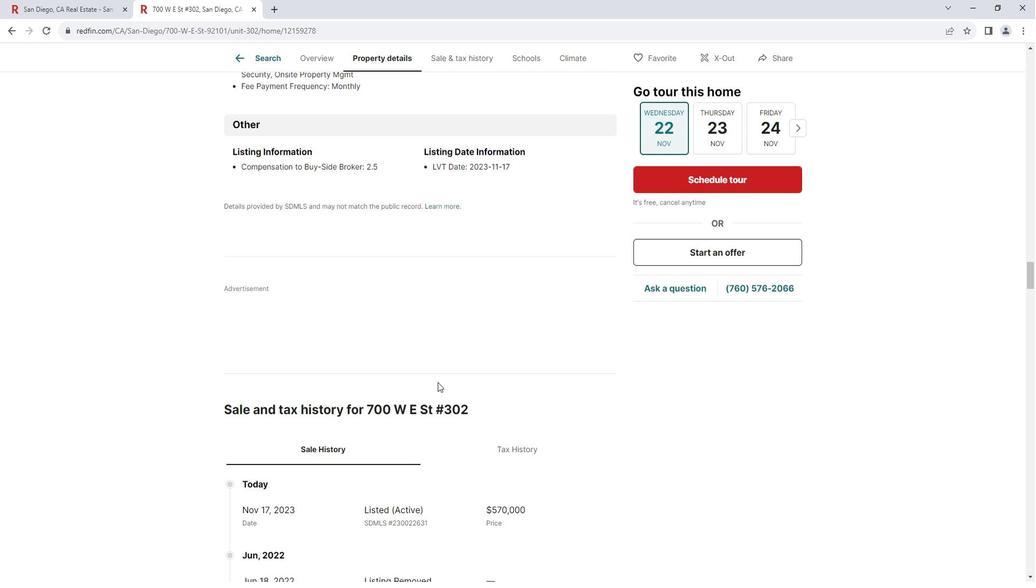 
Action: Mouse scrolled (449, 380) with delta (0, 0)
Screenshot: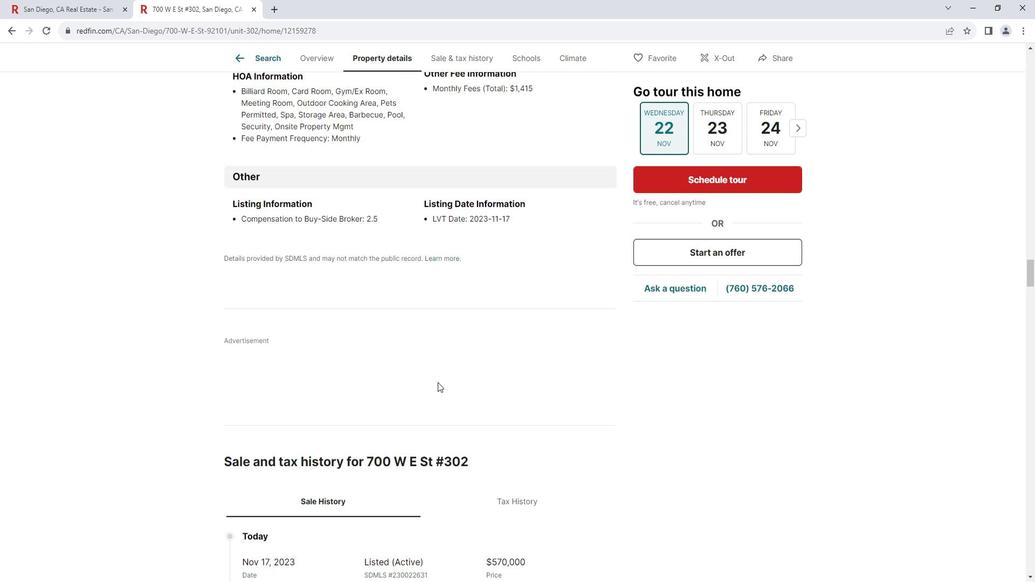 
Action: Mouse moved to (450, 379)
Screenshot: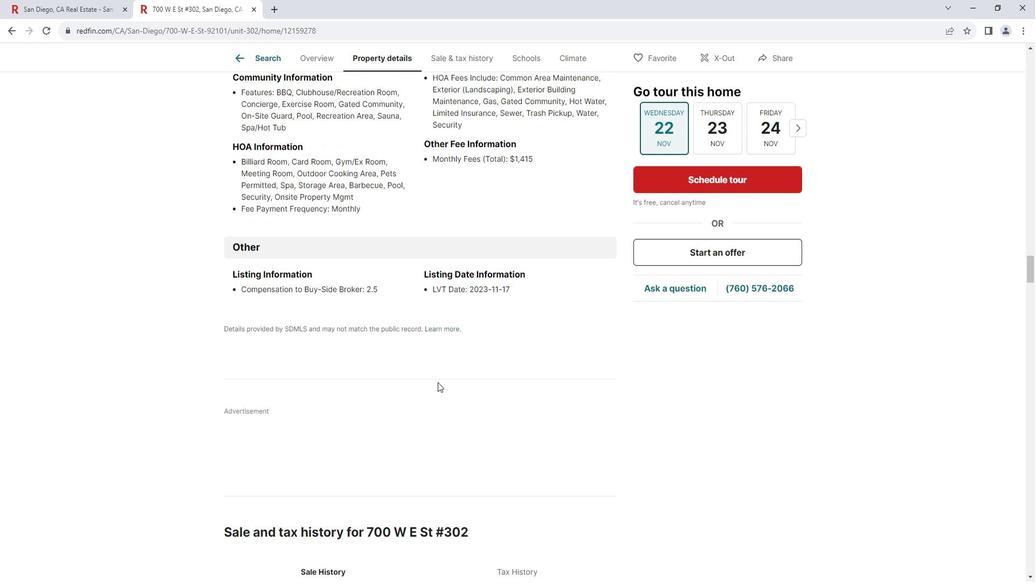 
Action: Mouse scrolled (450, 379) with delta (0, 0)
Screenshot: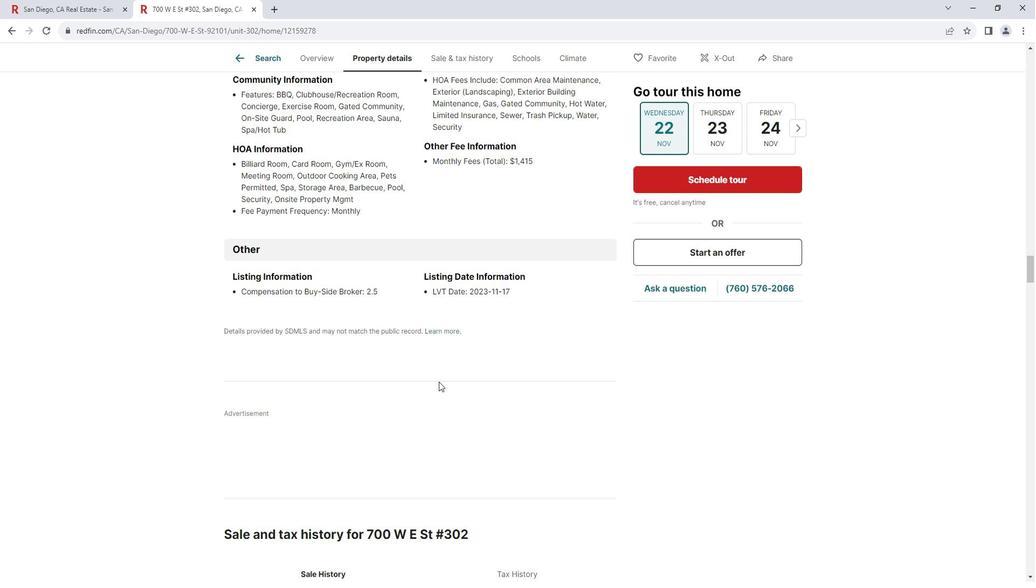 
Action: Mouse moved to (450, 379)
Screenshot: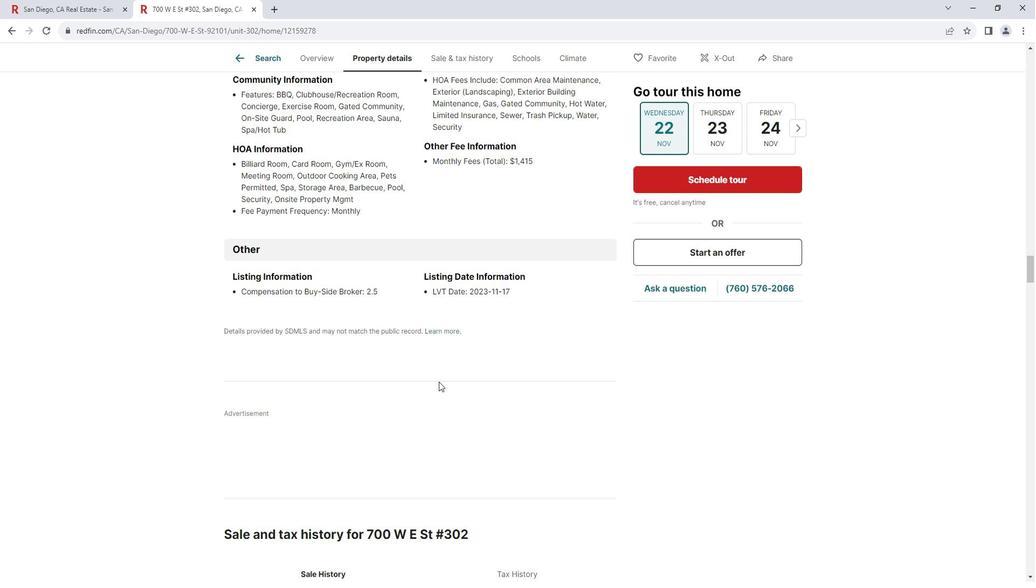 
Action: Mouse scrolled (450, 379) with delta (0, 0)
Screenshot: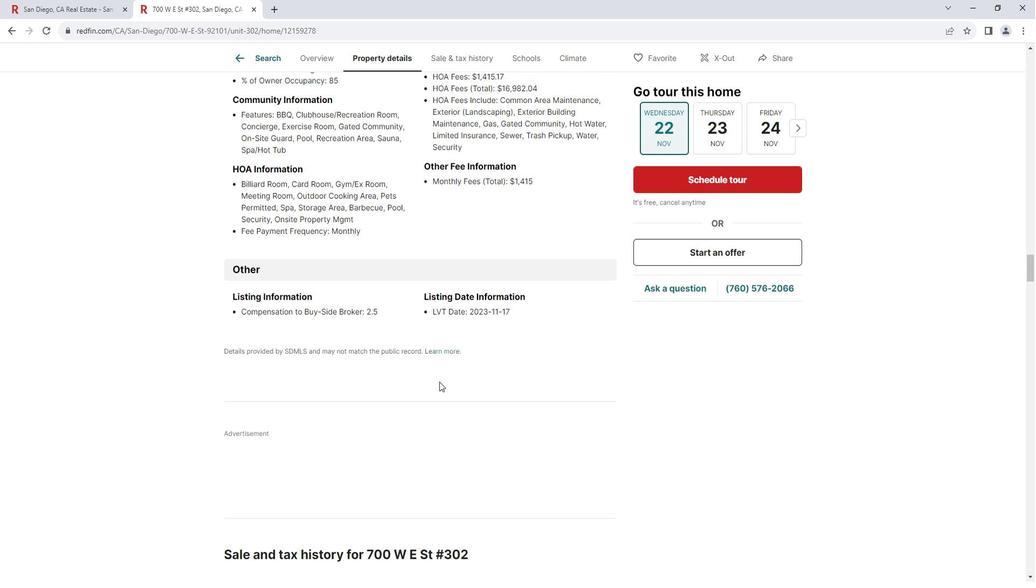 
Action: Mouse scrolled (450, 378) with delta (0, 0)
Screenshot: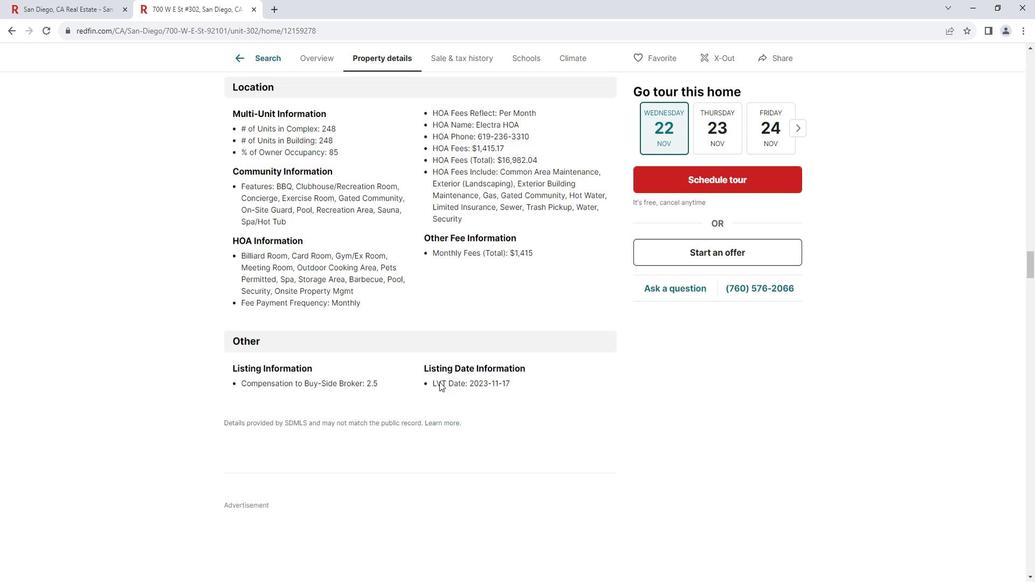 
Action: Mouse scrolled (450, 378) with delta (0, 0)
Screenshot: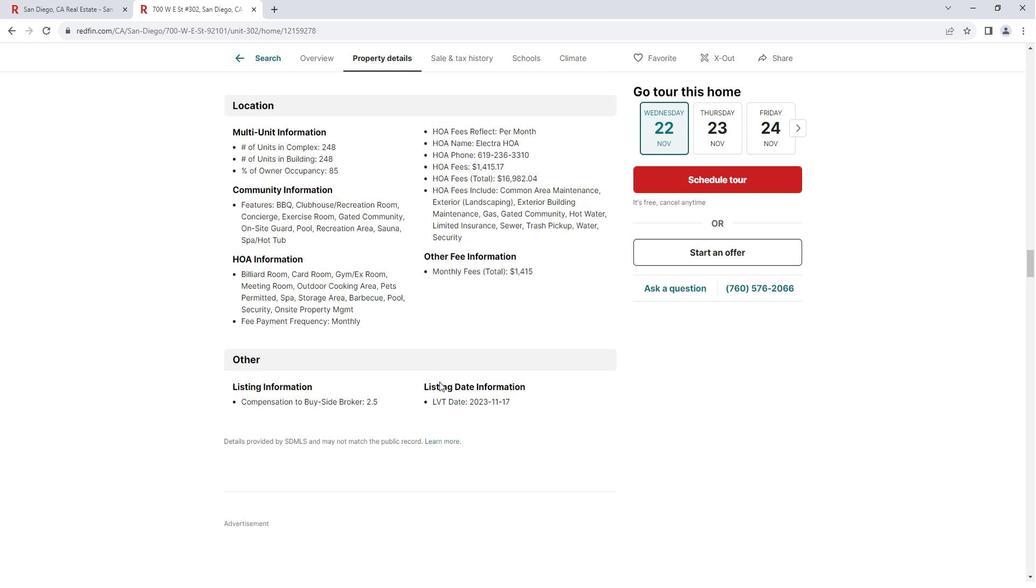
Action: Mouse scrolled (450, 378) with delta (0, 0)
Screenshot: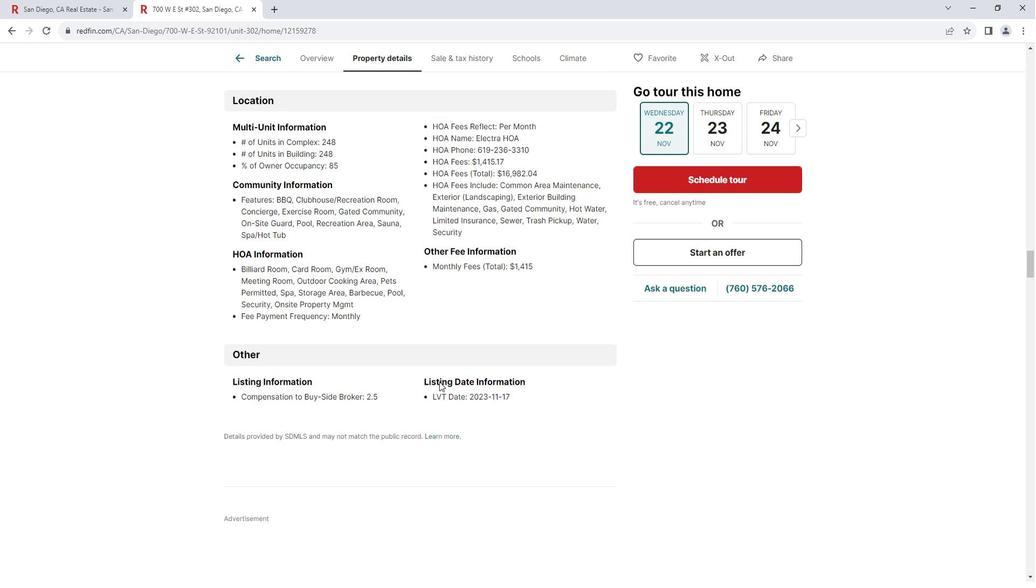 
Action: Mouse scrolled (450, 378) with delta (0, 0)
Screenshot: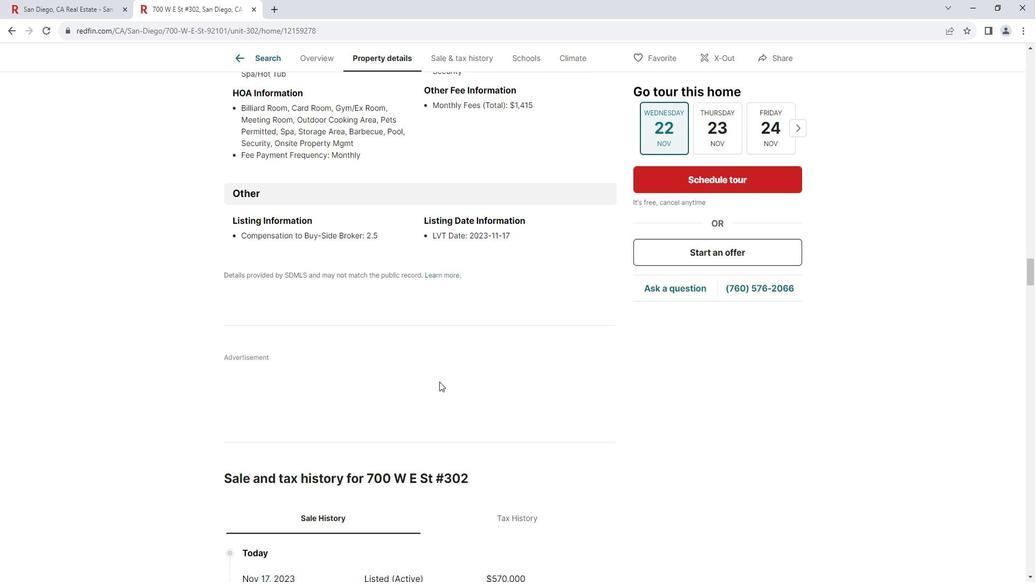 
Action: Mouse scrolled (450, 378) with delta (0, 0)
Screenshot: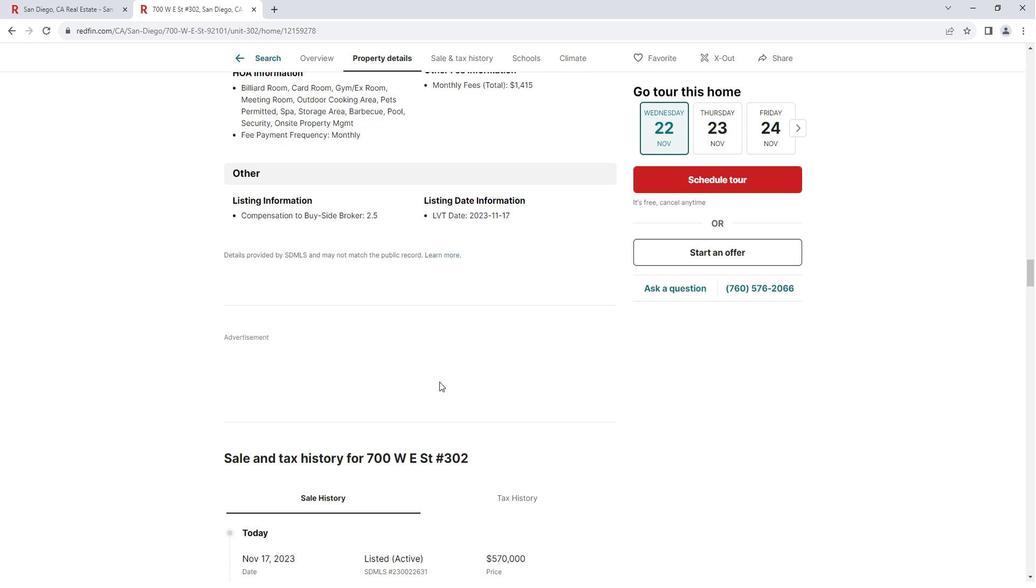 
Action: Mouse scrolled (450, 378) with delta (0, 0)
Screenshot: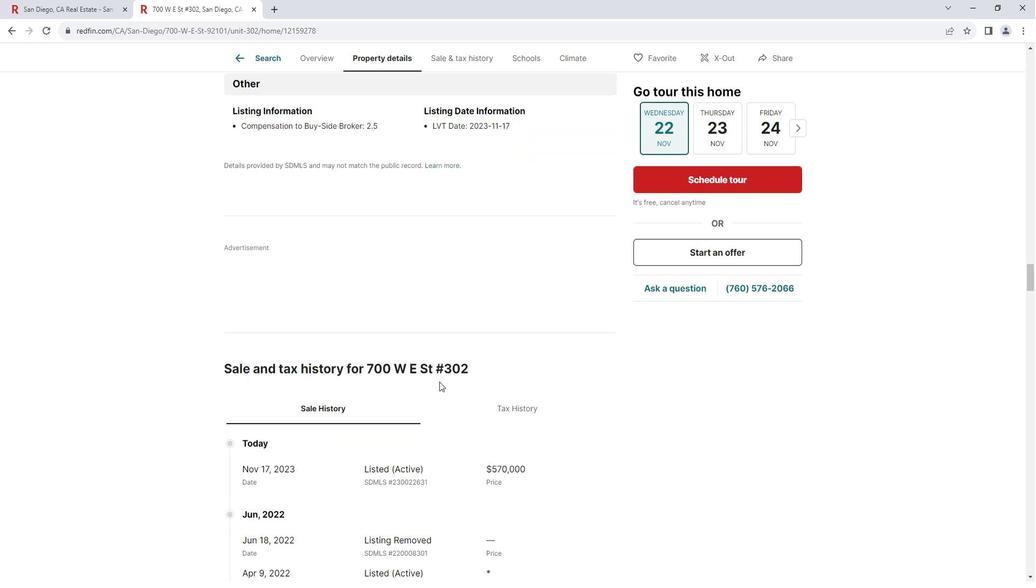 
Action: Mouse scrolled (450, 378) with delta (0, 0)
Screenshot: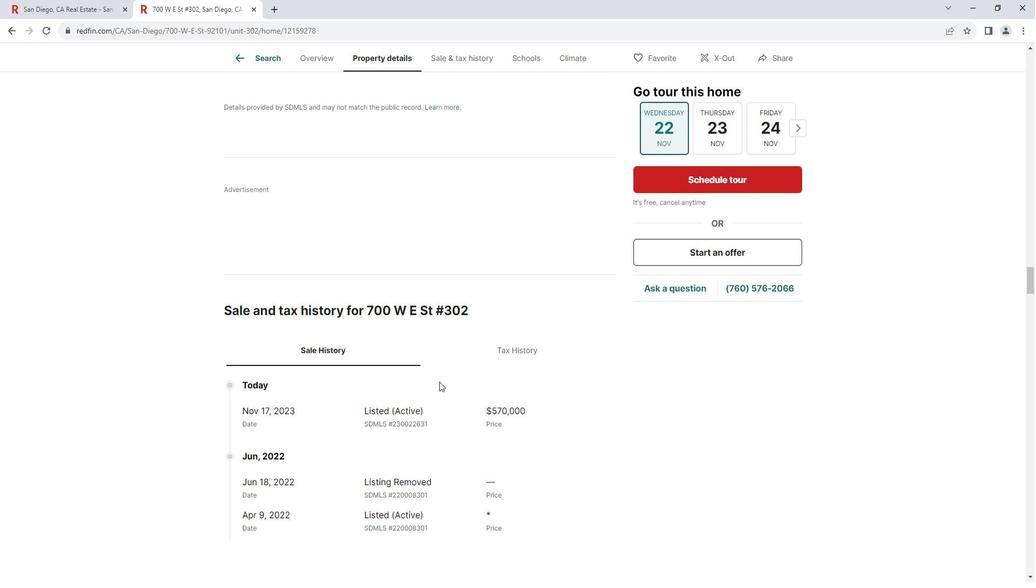 
Action: Mouse scrolled (450, 378) with delta (0, 0)
Screenshot: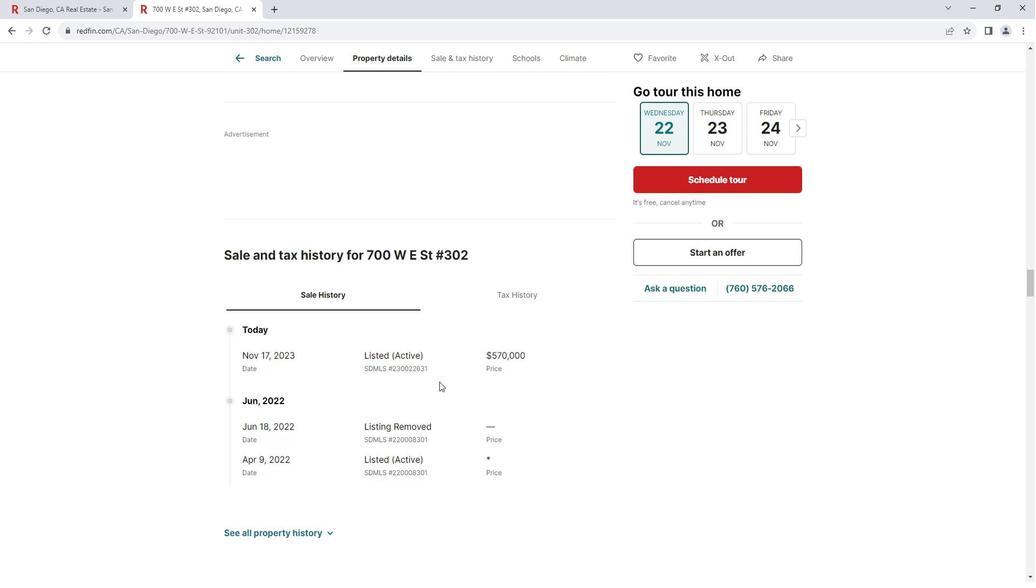 
Action: Mouse scrolled (450, 378) with delta (0, 0)
Screenshot: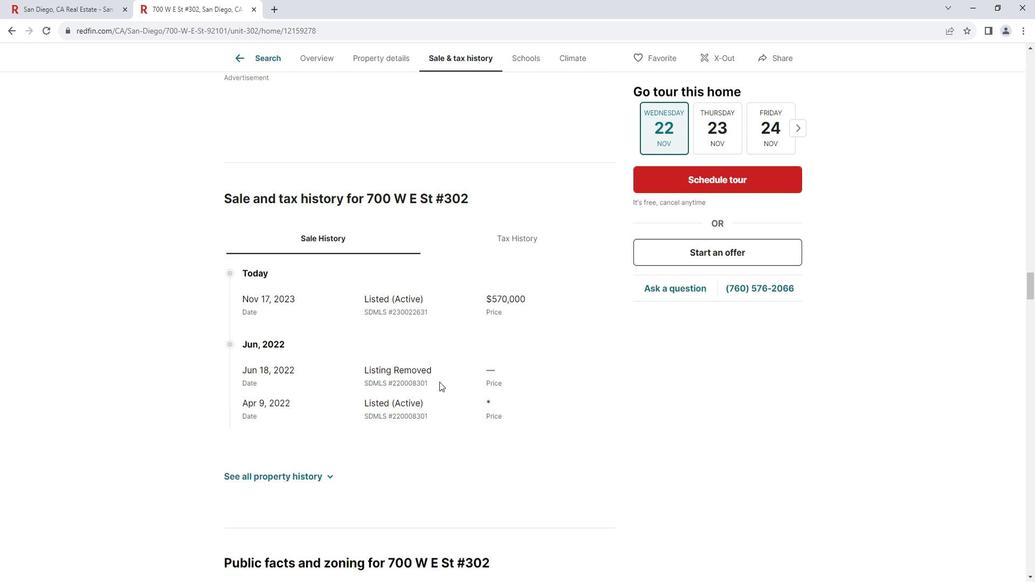 
Action: Mouse moved to (517, 189)
Screenshot: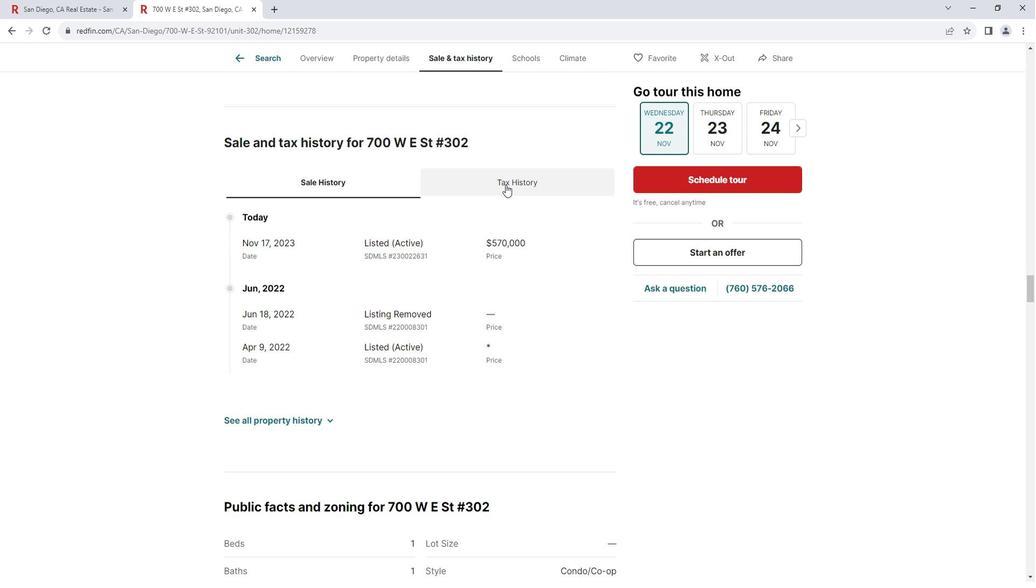 
Action: Mouse pressed left at (517, 189)
Screenshot: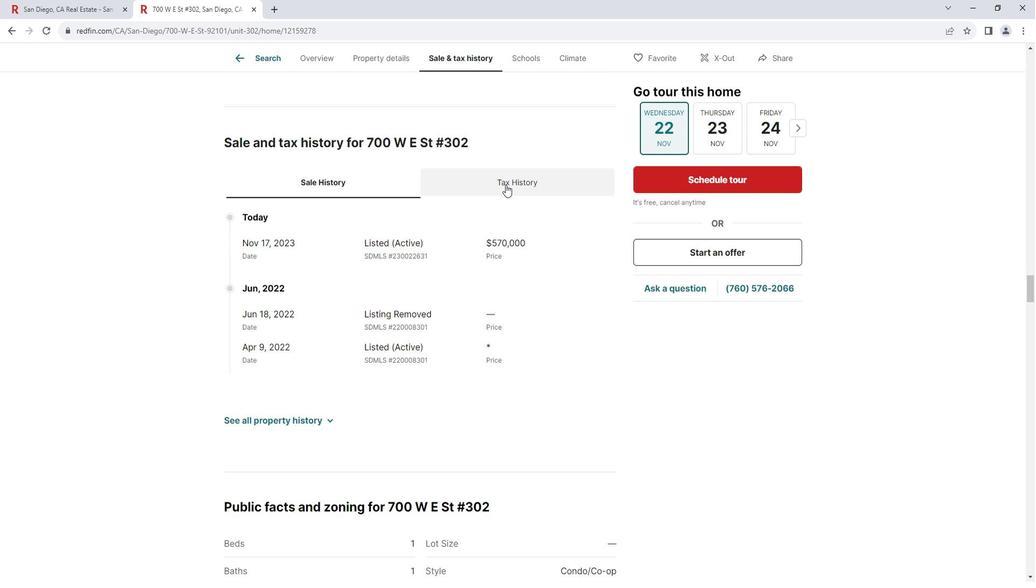 
Action: Mouse moved to (500, 274)
Screenshot: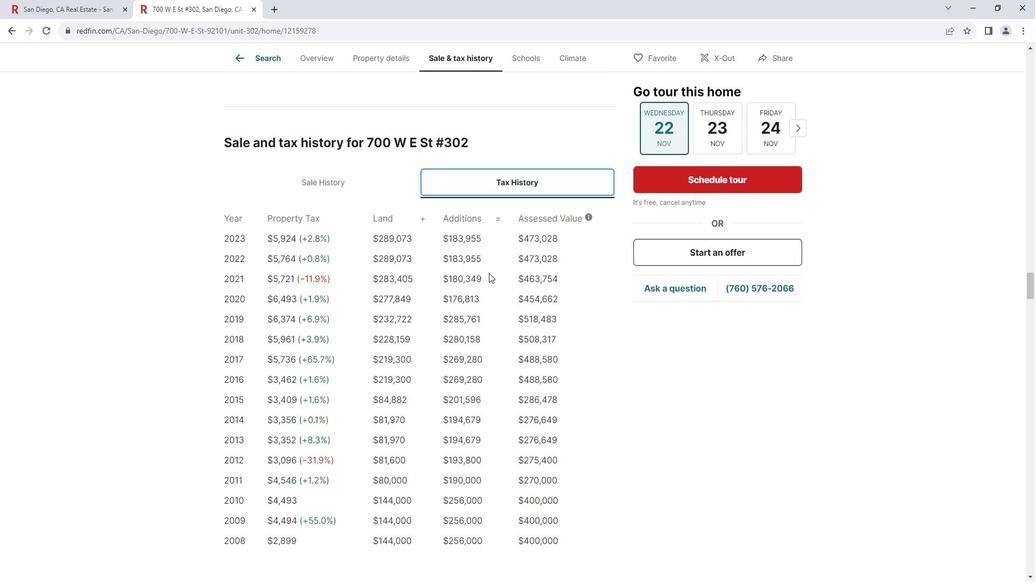 
Action: Mouse scrolled (500, 274) with delta (0, 0)
Screenshot: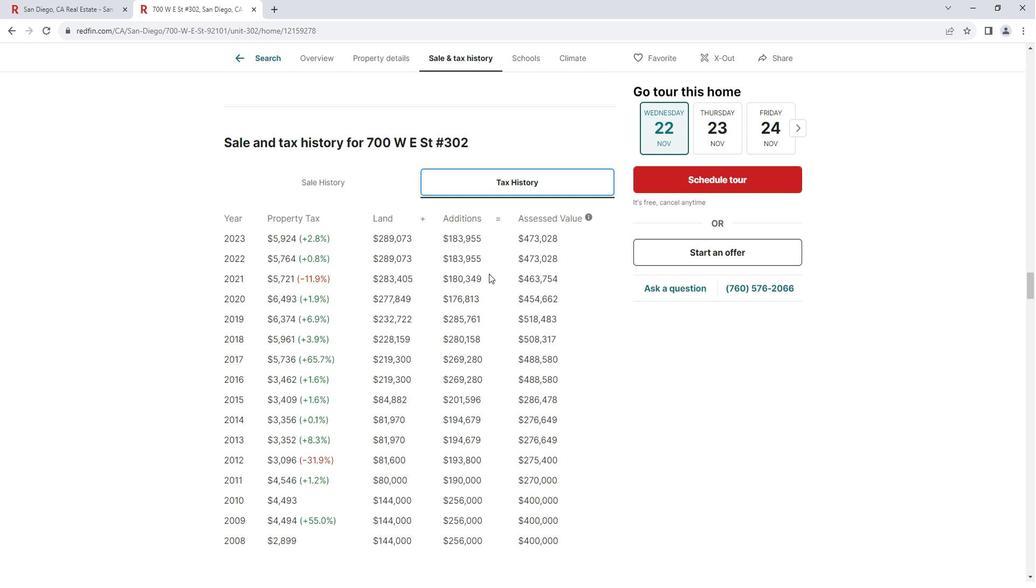 
Action: Mouse moved to (500, 275)
Screenshot: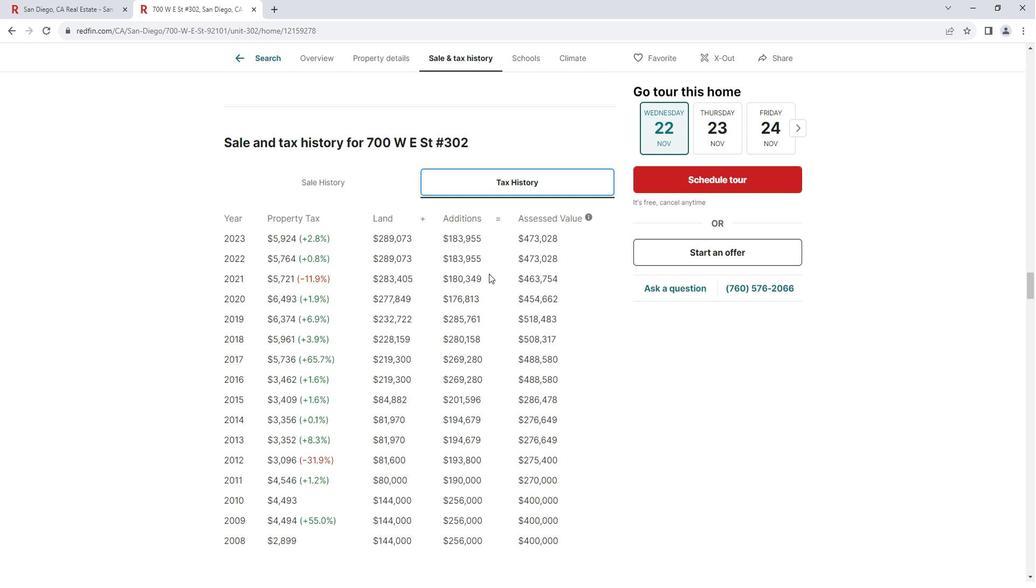 
Action: Mouse scrolled (500, 274) with delta (0, 0)
Screenshot: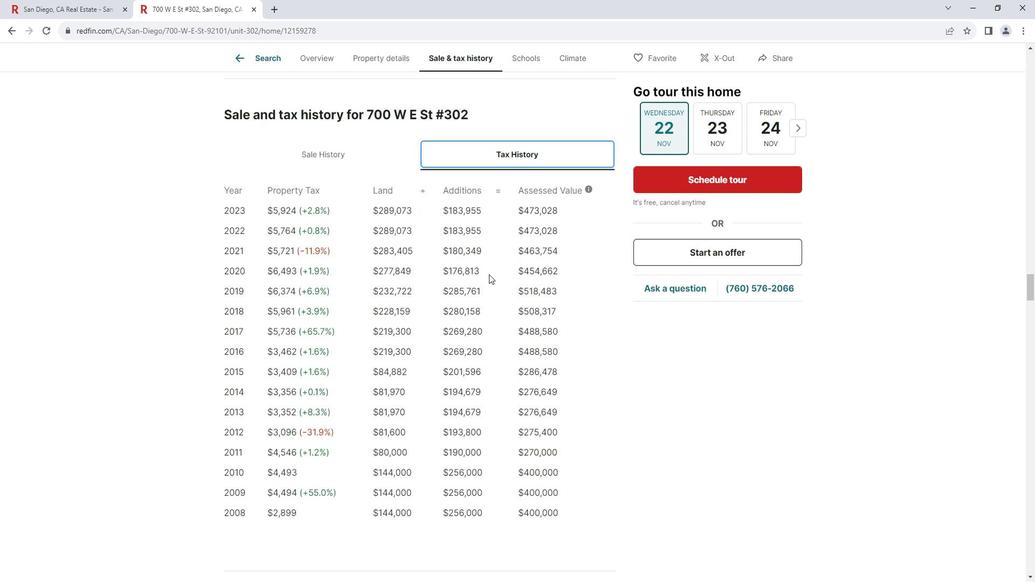 
Action: Mouse moved to (503, 277)
Screenshot: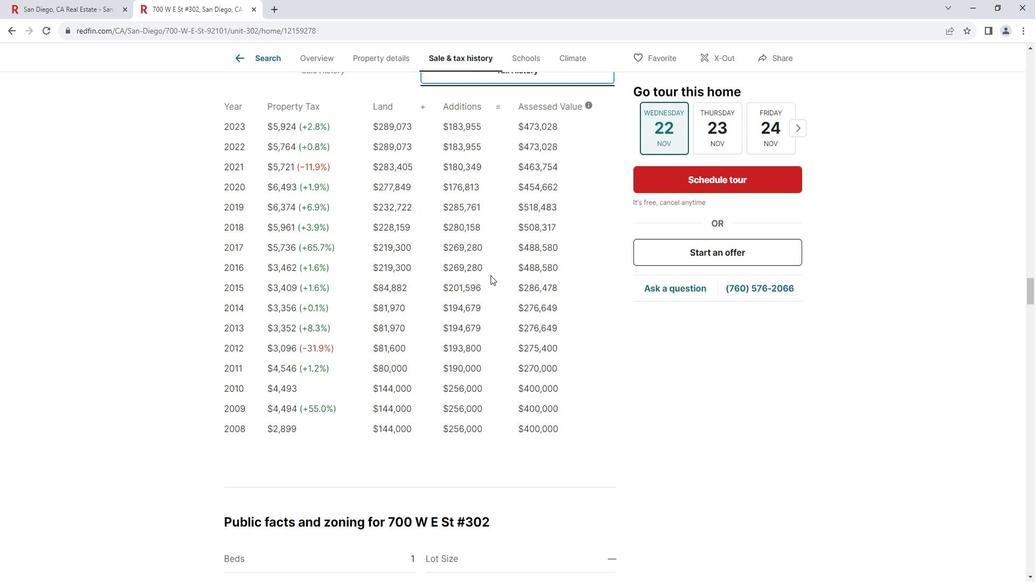 
Action: Mouse scrolled (503, 276) with delta (0, 0)
Screenshot: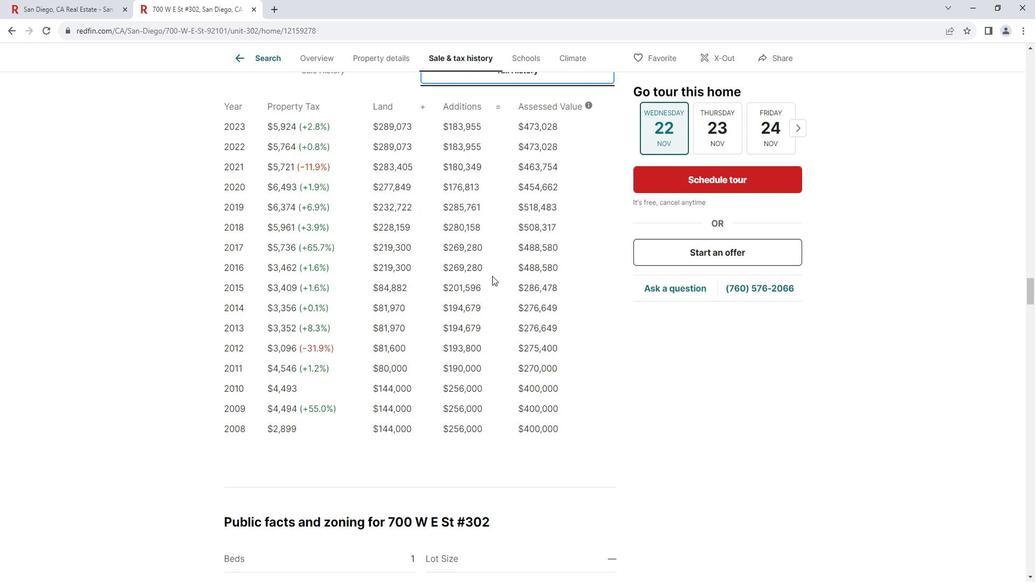
Action: Mouse scrolled (503, 276) with delta (0, 0)
Screenshot: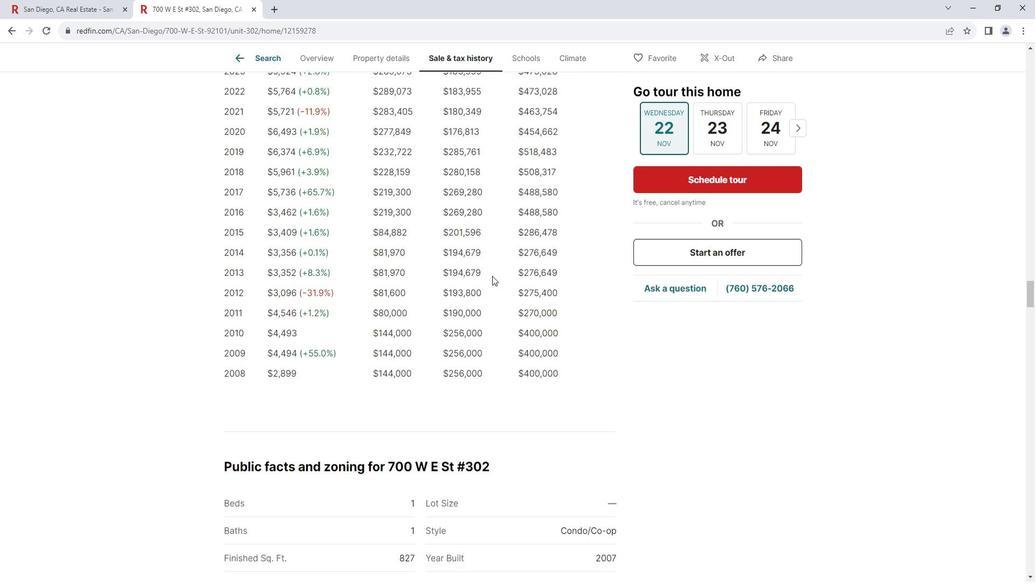 
Action: Mouse scrolled (503, 276) with delta (0, 0)
Screenshot: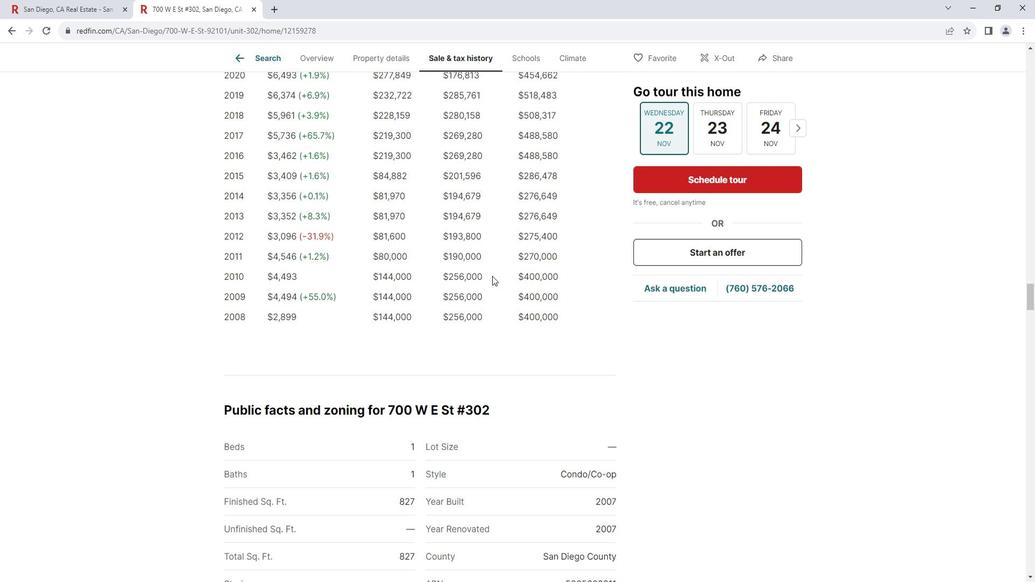 
Action: Mouse scrolled (503, 276) with delta (0, 0)
Screenshot: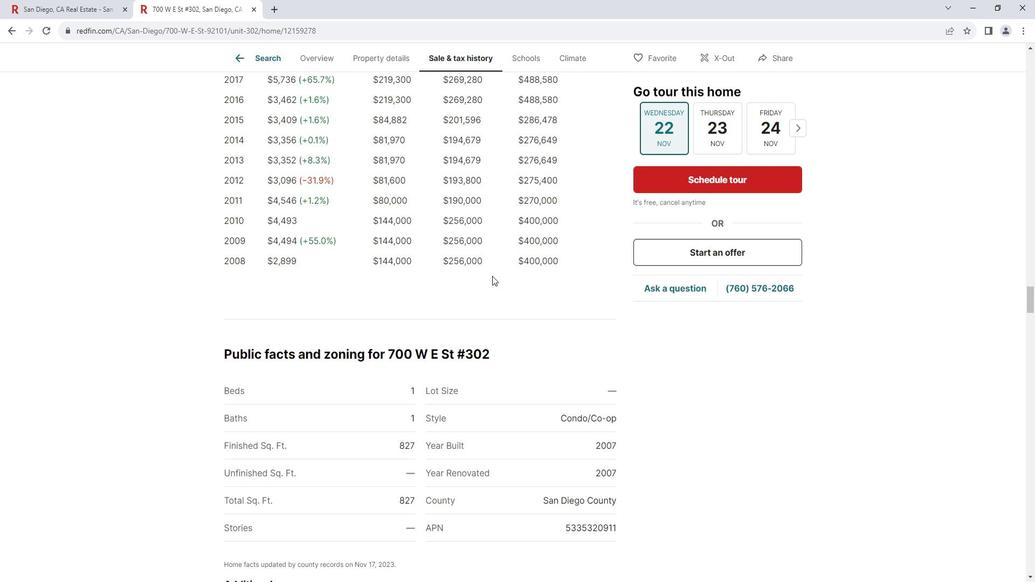 
Action: Mouse scrolled (503, 276) with delta (0, 0)
Screenshot: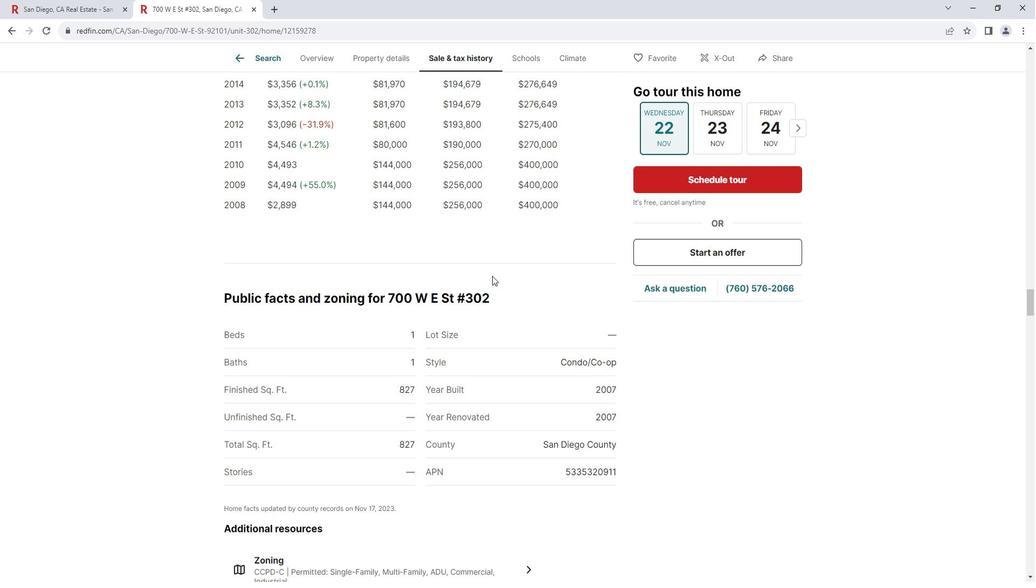 
Action: Mouse scrolled (503, 276) with delta (0, 0)
Screenshot: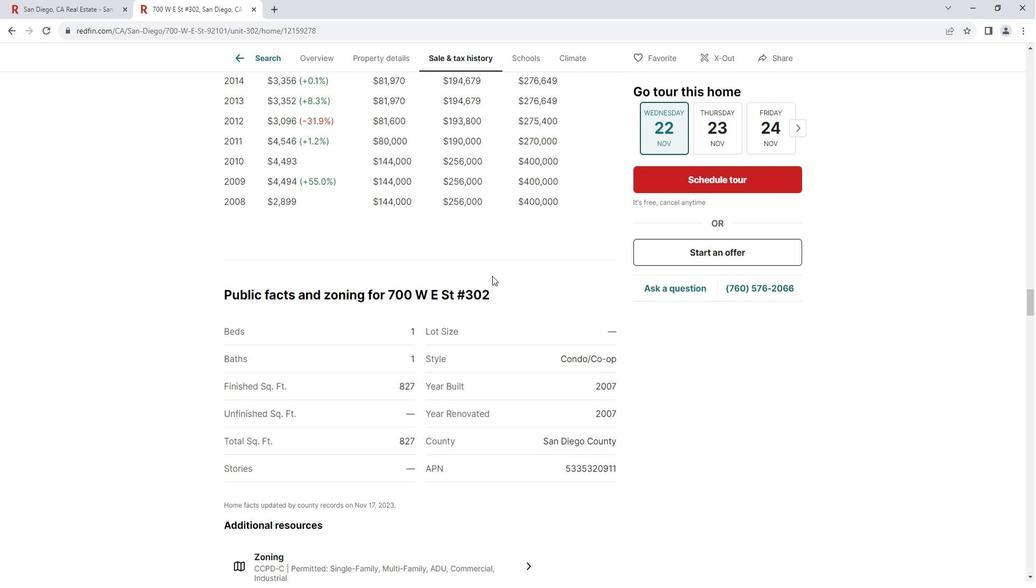 
Action: Mouse scrolled (503, 276) with delta (0, 0)
Screenshot: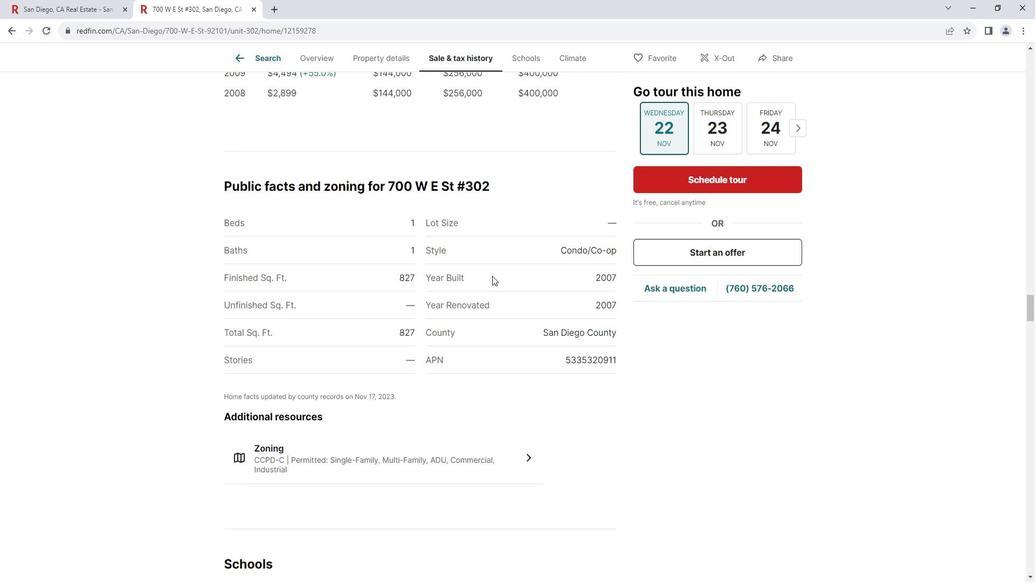 
Action: Mouse scrolled (503, 276) with delta (0, 0)
Screenshot: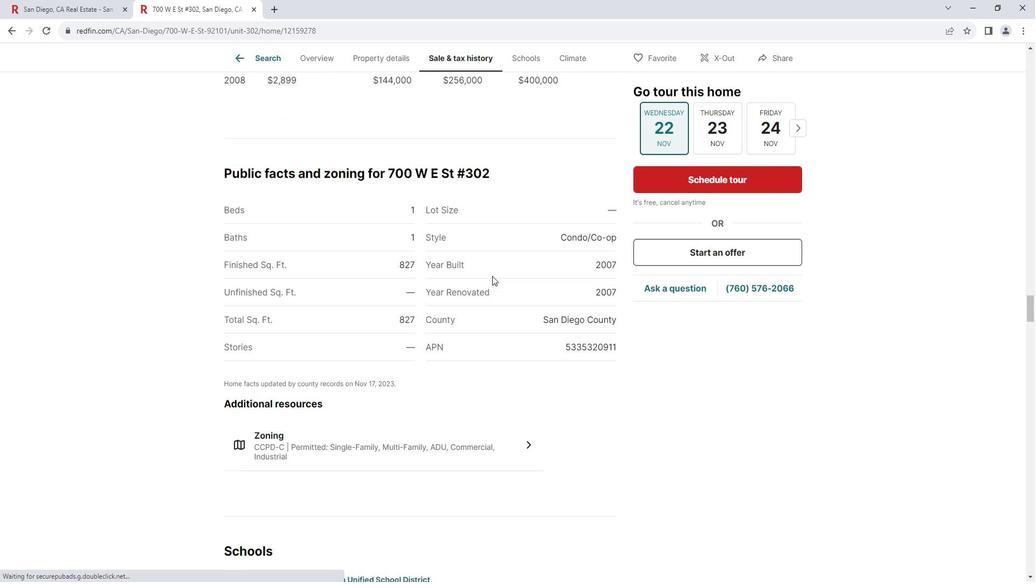 
Action: Mouse scrolled (503, 276) with delta (0, 0)
Screenshot: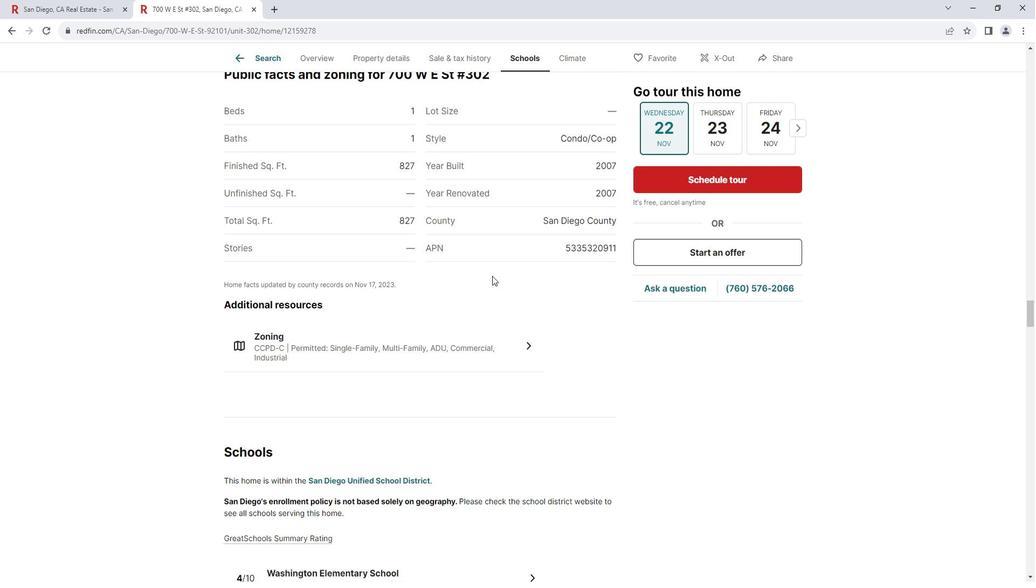 
Action: Mouse scrolled (503, 276) with delta (0, 0)
Screenshot: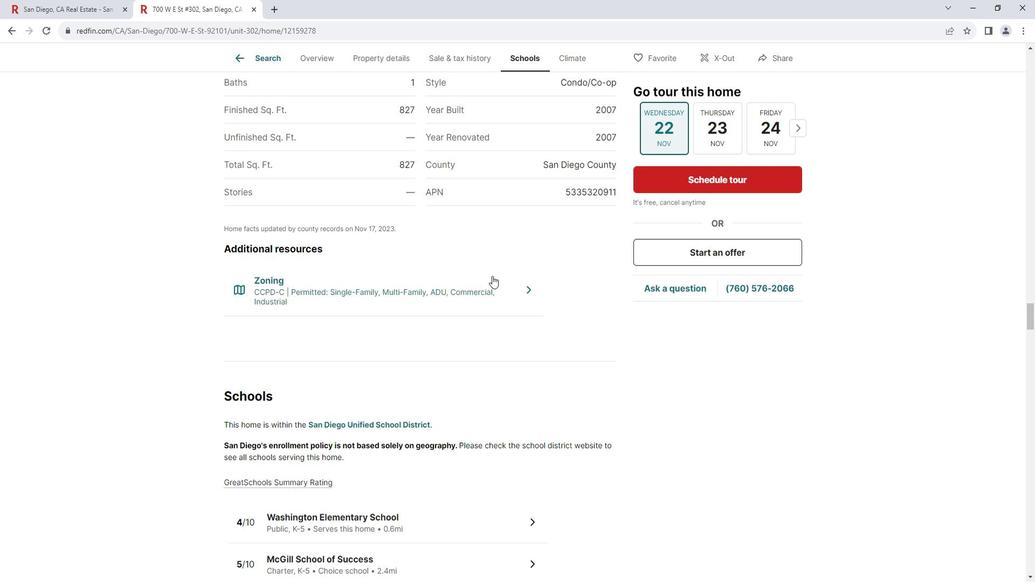 
Action: Mouse scrolled (503, 276) with delta (0, 0)
Screenshot: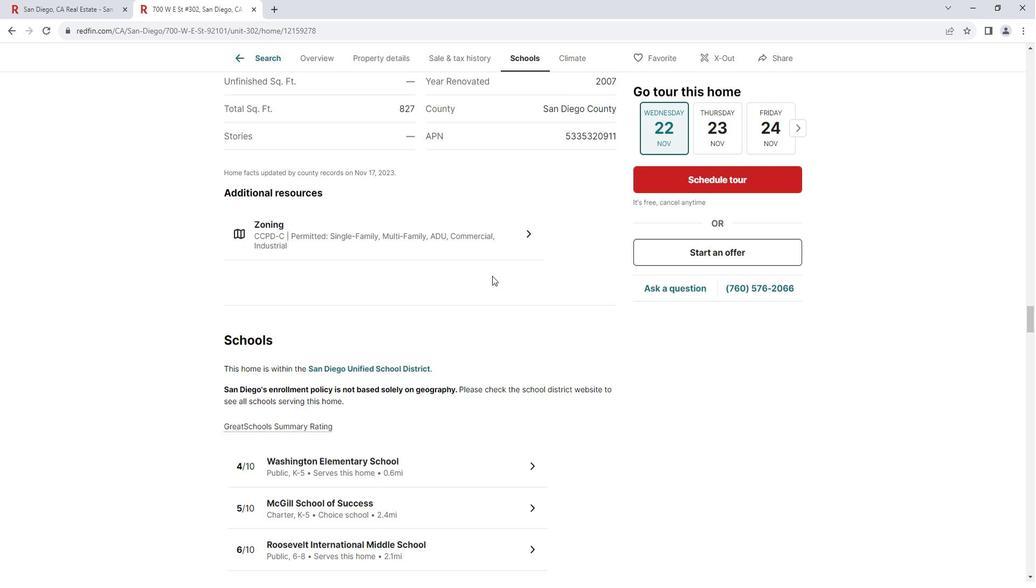 
Action: Mouse scrolled (503, 276) with delta (0, 0)
Screenshot: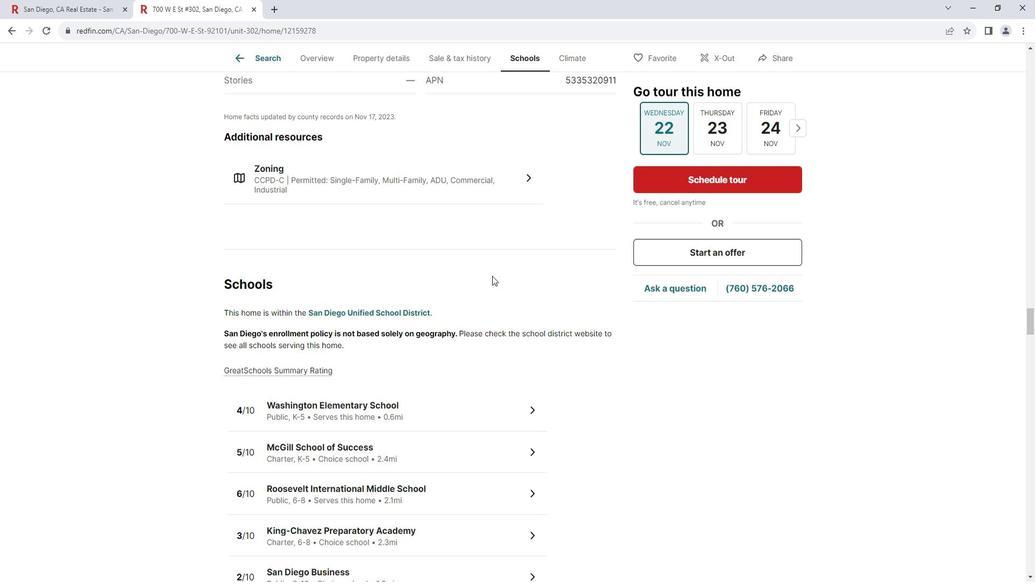 
Action: Mouse scrolled (503, 276) with delta (0, 0)
Screenshot: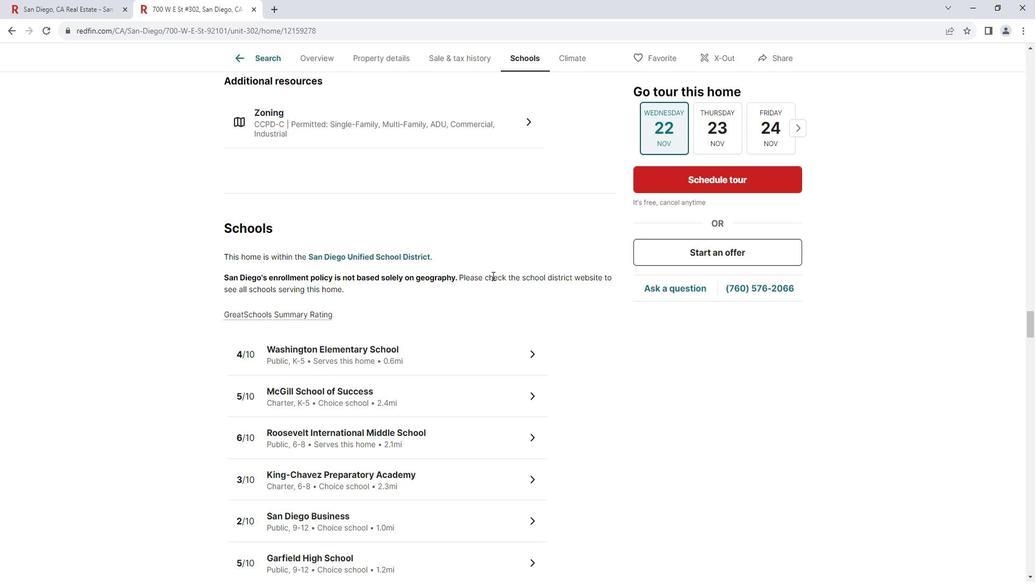 
Action: Mouse scrolled (503, 276) with delta (0, 0)
Screenshot: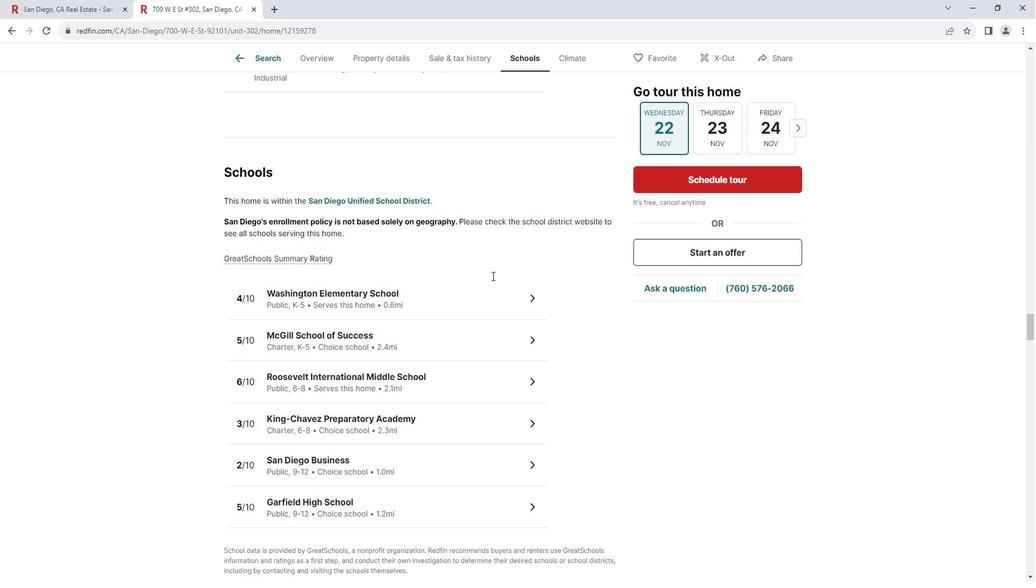 
Action: Mouse scrolled (503, 276) with delta (0, 0)
Screenshot: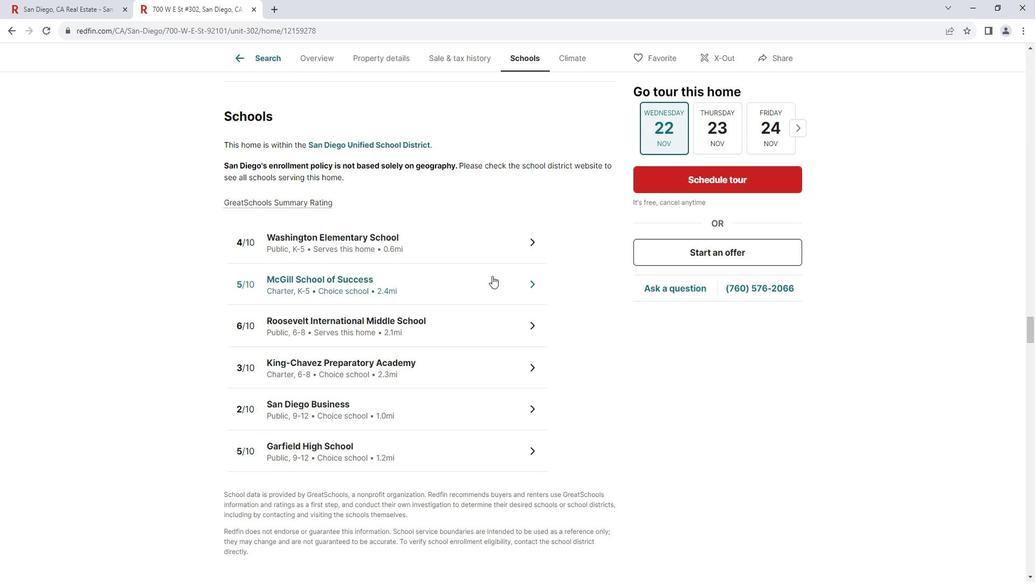 
Action: Mouse scrolled (503, 276) with delta (0, 0)
Screenshot: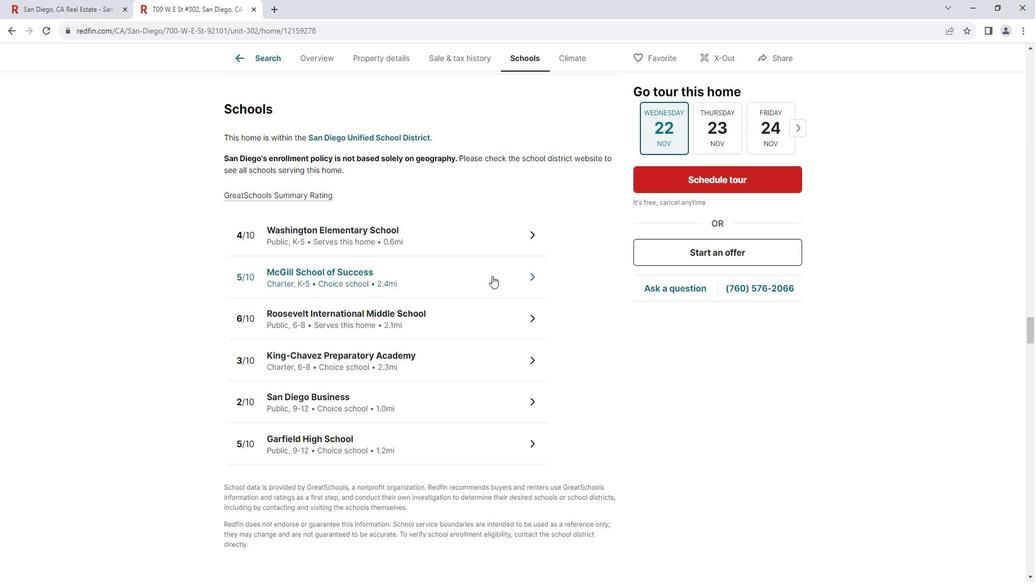 
Action: Mouse scrolled (503, 276) with delta (0, 0)
Screenshot: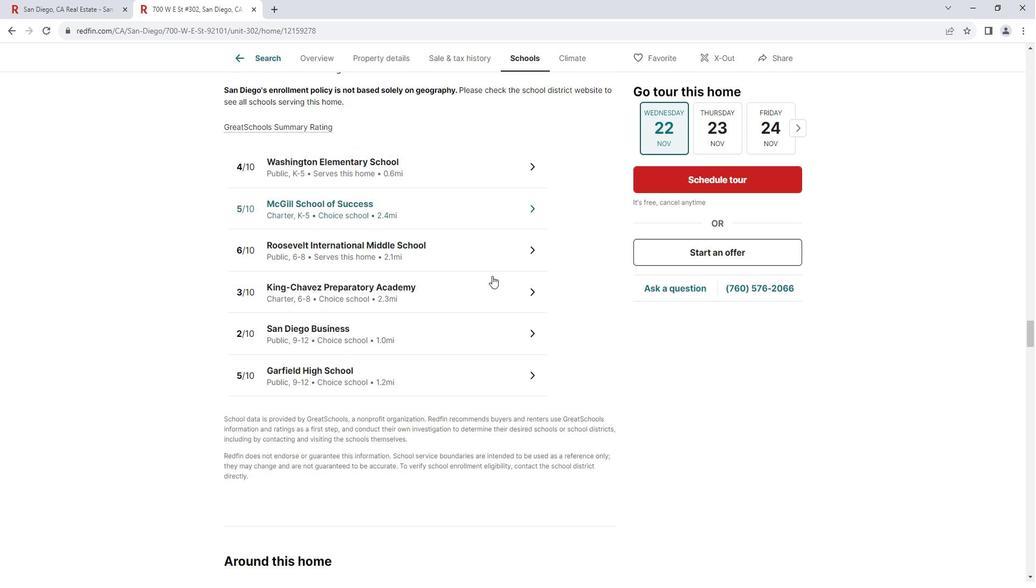 
Action: Mouse scrolled (503, 276) with delta (0, 0)
Screenshot: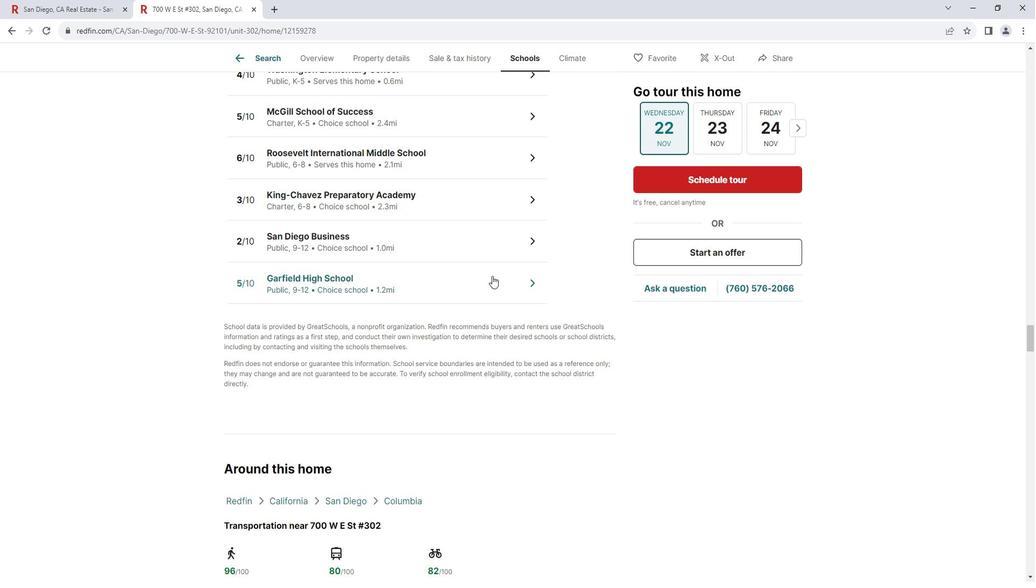 
Action: Mouse scrolled (503, 276) with delta (0, 0)
Screenshot: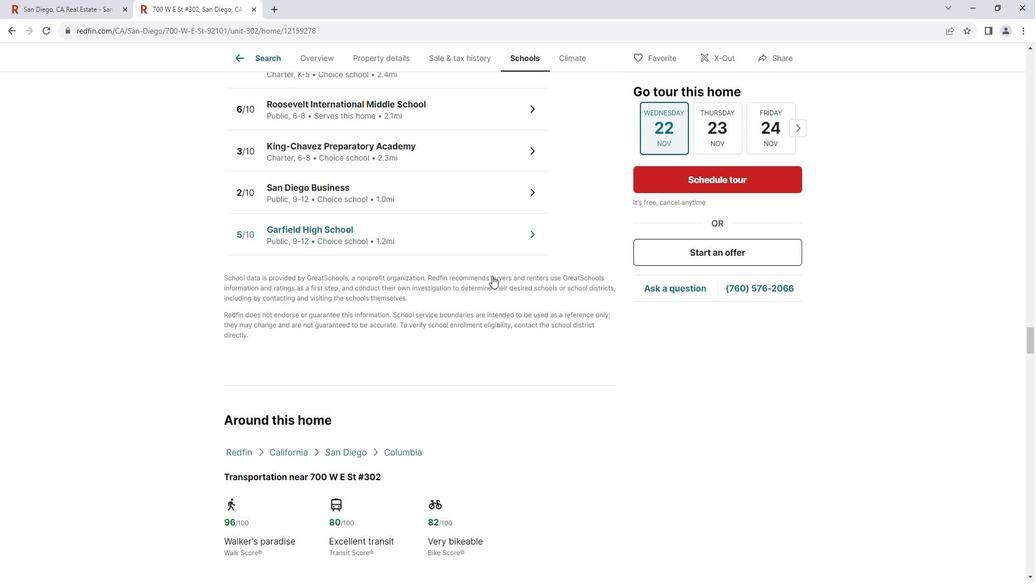 
Action: Mouse scrolled (503, 276) with delta (0, 0)
Screenshot: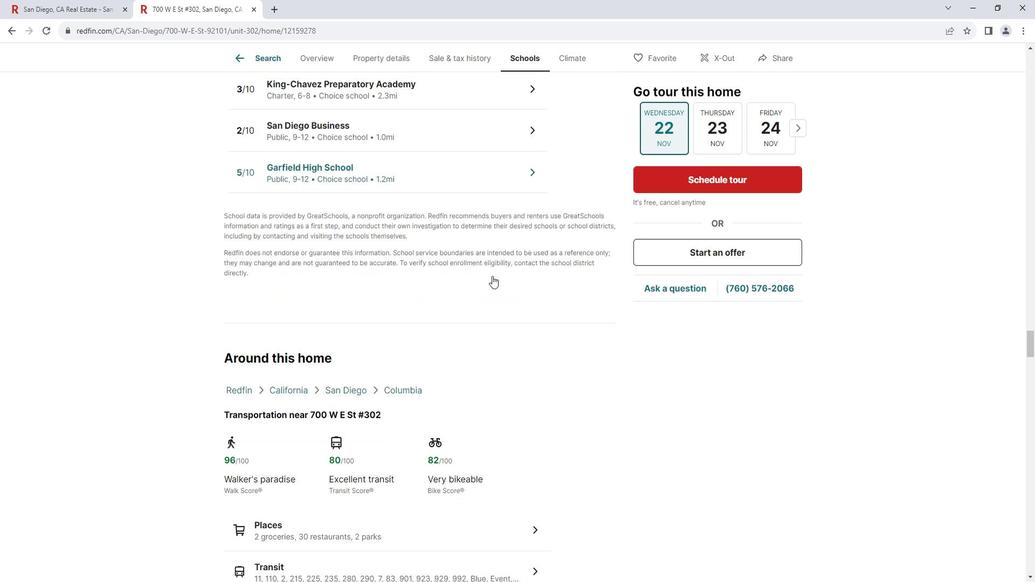 
Action: Mouse scrolled (503, 276) with delta (0, 0)
Screenshot: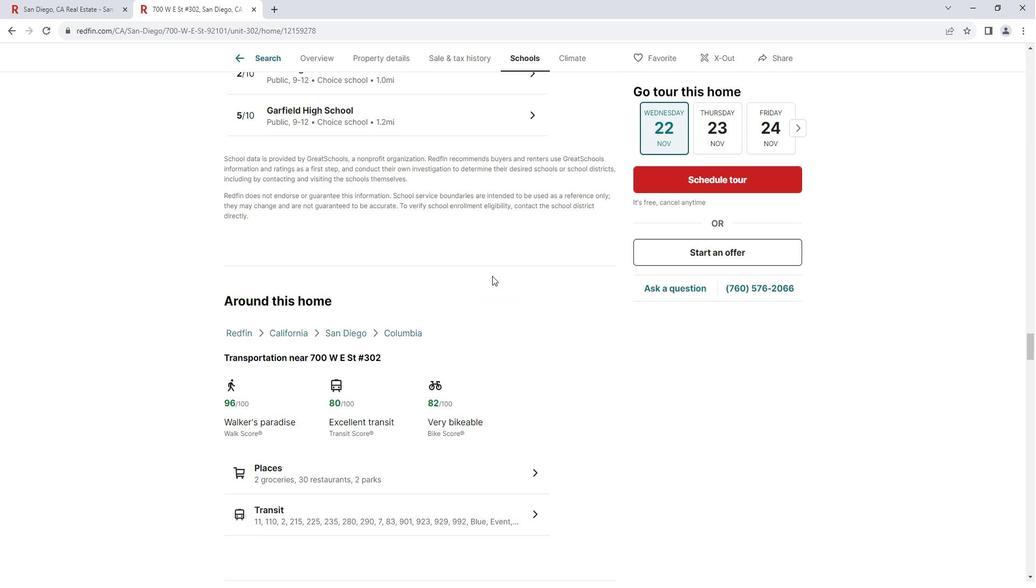 
Action: Mouse scrolled (503, 276) with delta (0, 0)
Screenshot: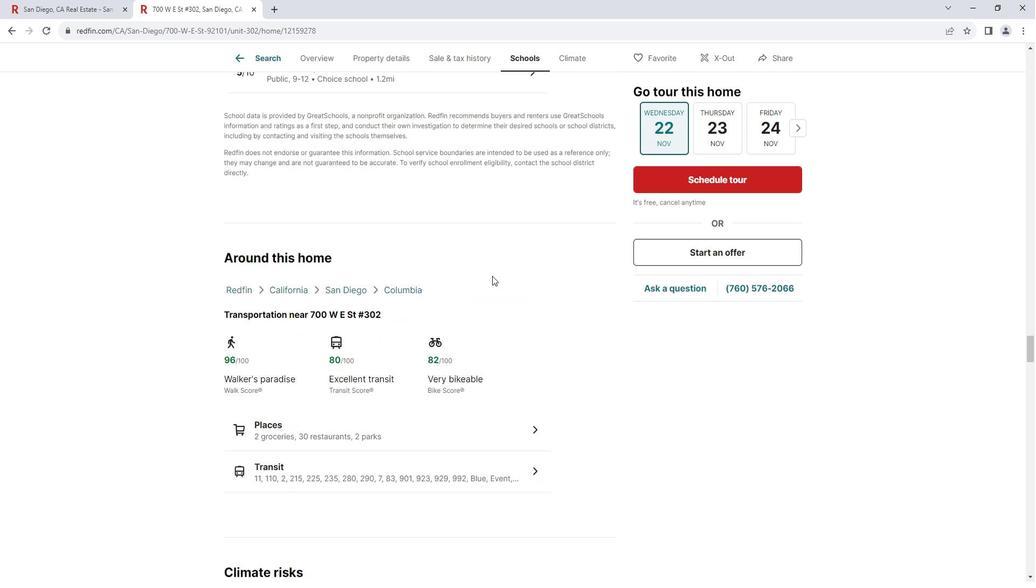 
Action: Mouse scrolled (503, 276) with delta (0, 0)
Screenshot: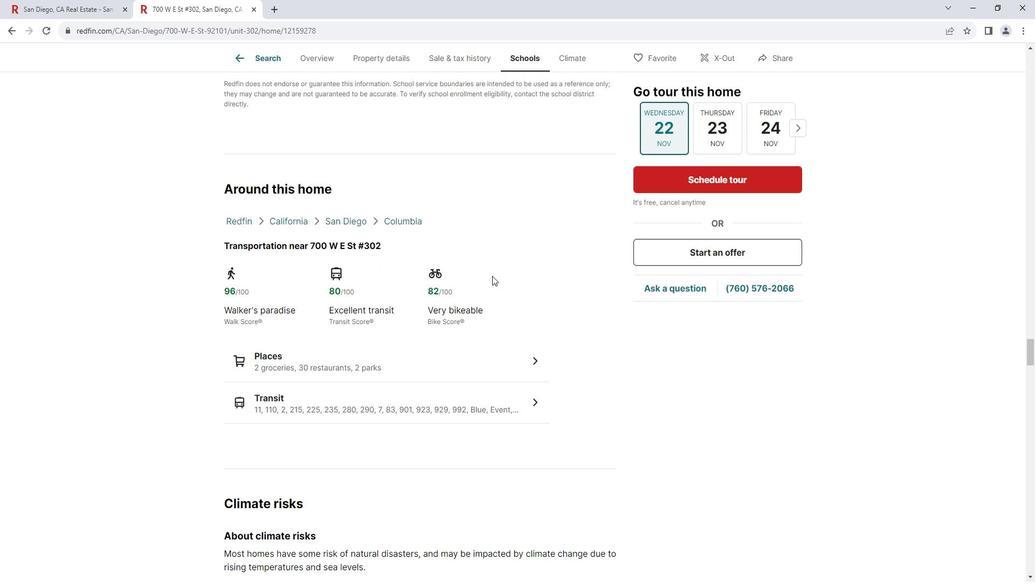 
Action: Mouse moved to (479, 311)
Screenshot: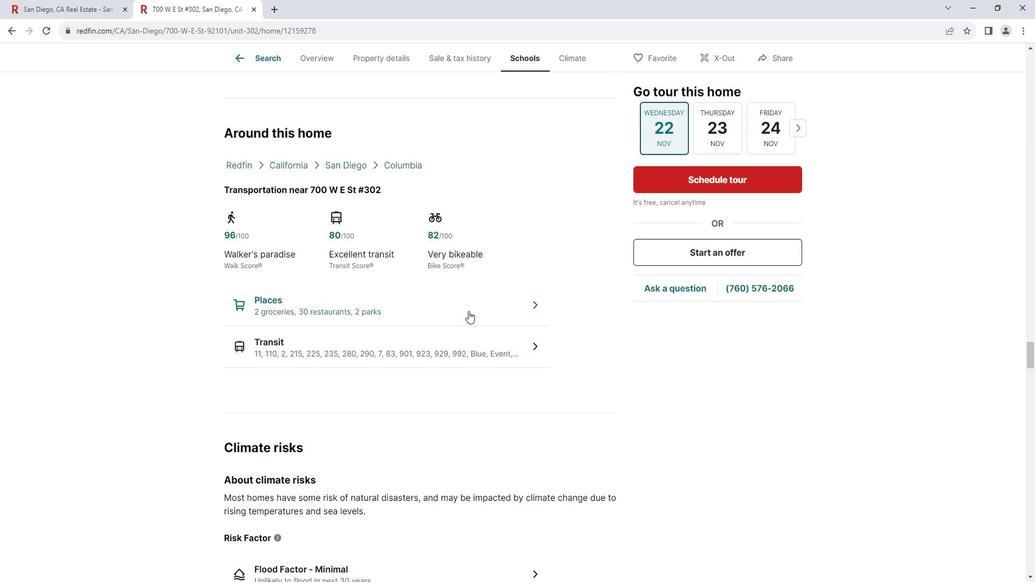 
Action: Mouse pressed left at (479, 311)
Screenshot: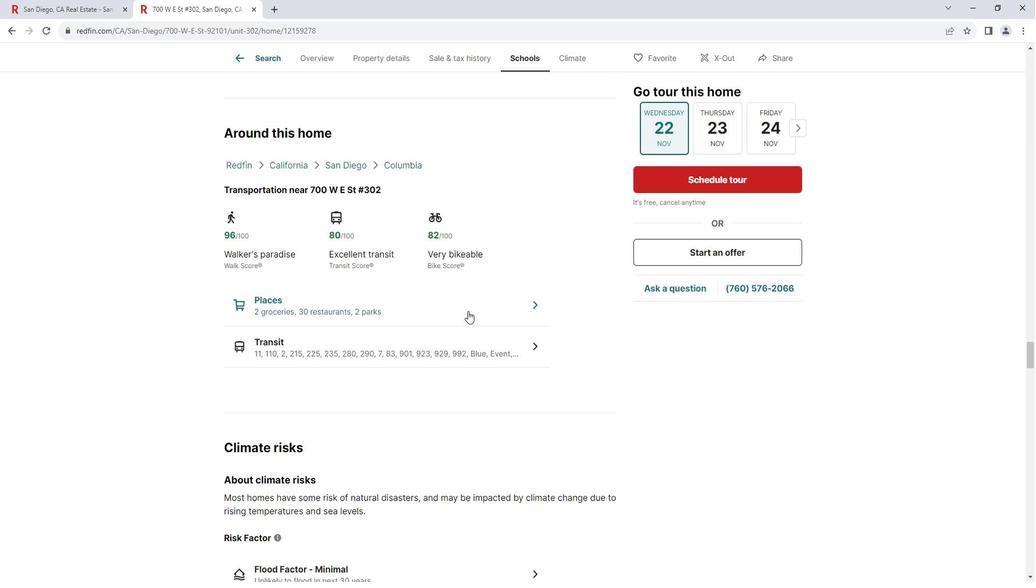 
Action: Mouse moved to (639, 125)
Screenshot: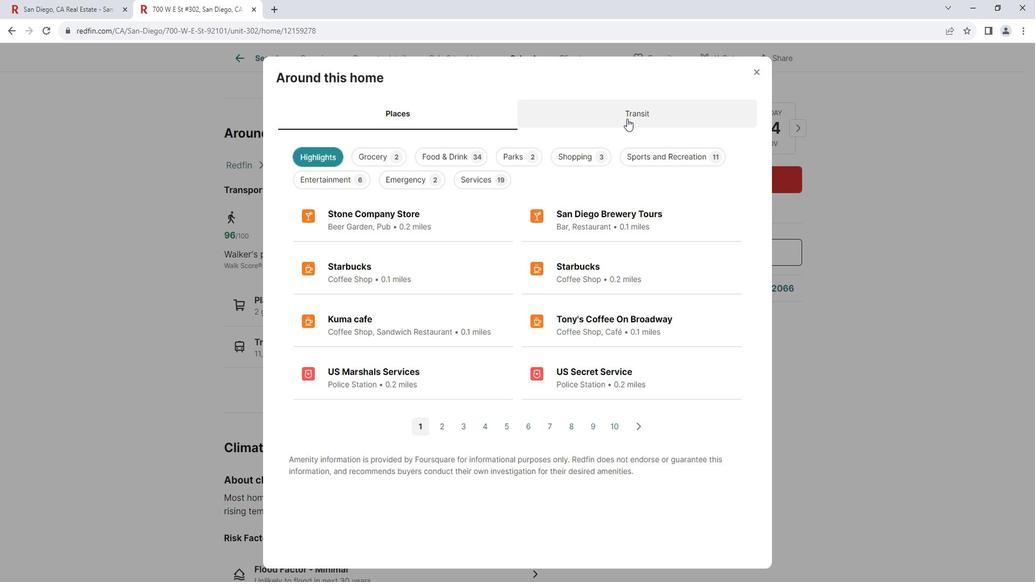 
Action: Mouse pressed left at (639, 125)
Screenshot: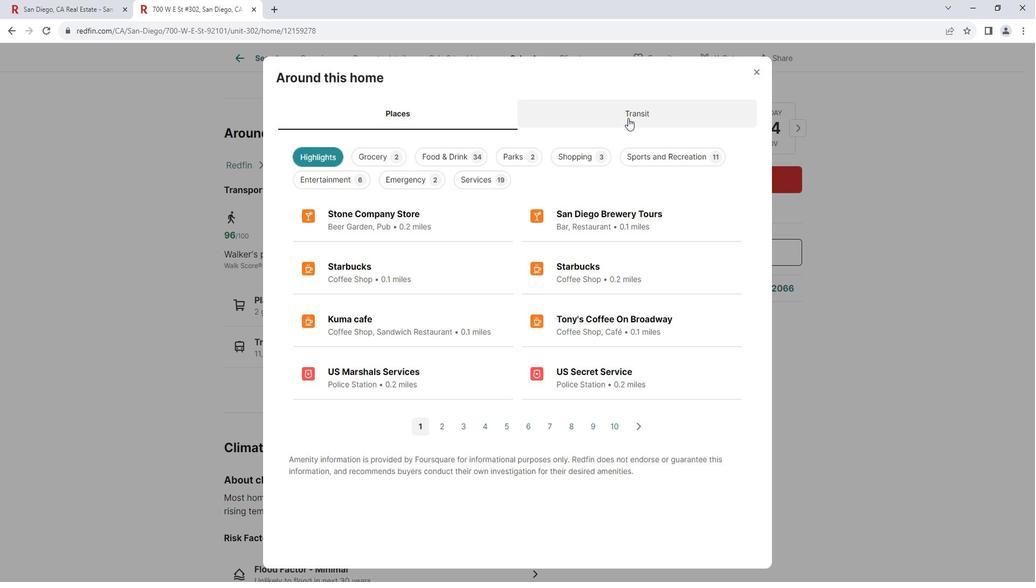 
Action: Mouse moved to (627, 215)
Screenshot: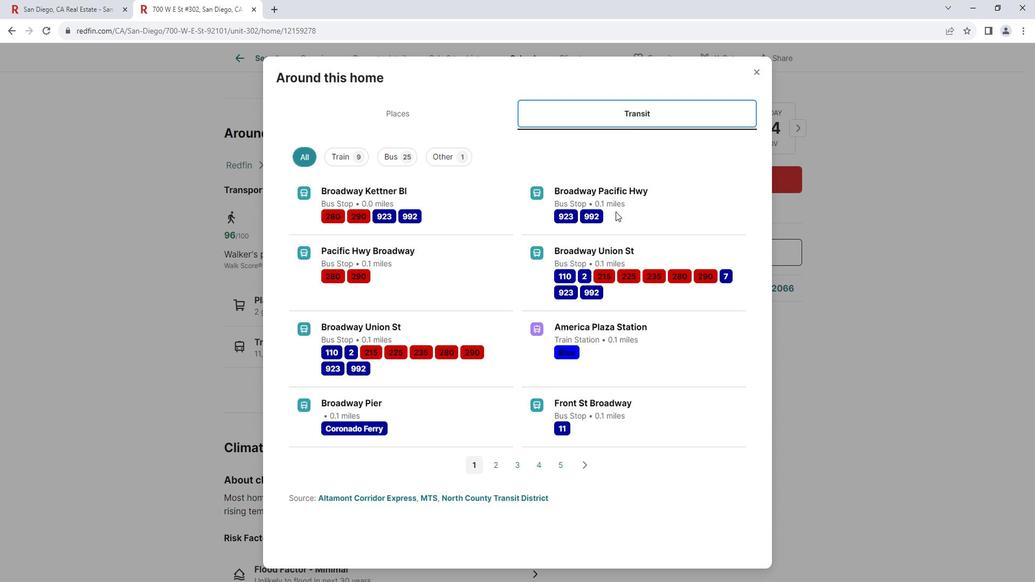 
Action: Mouse scrolled (627, 215) with delta (0, 0)
Screenshot: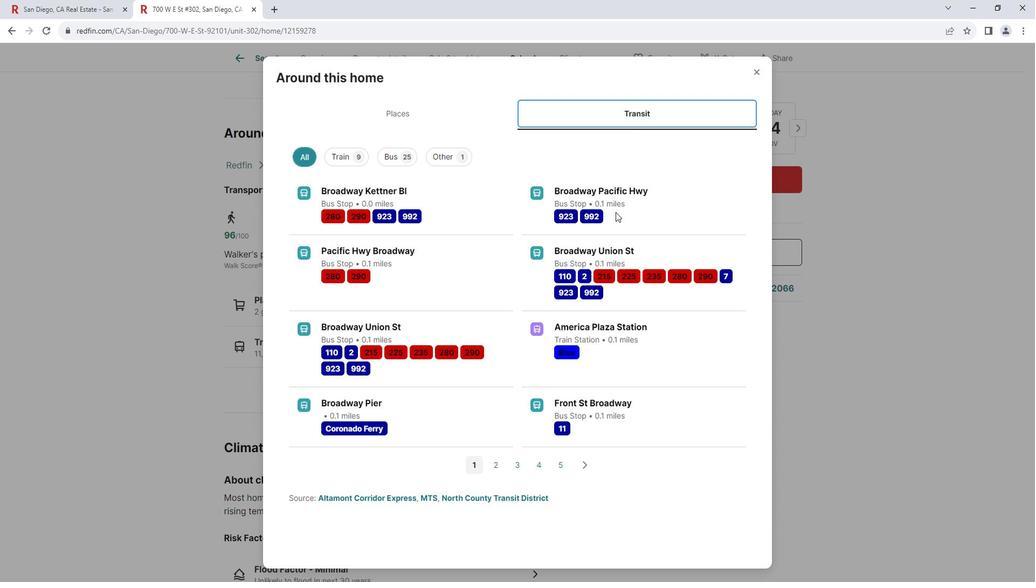 
Action: Mouse scrolled (627, 215) with delta (0, 0)
Screenshot: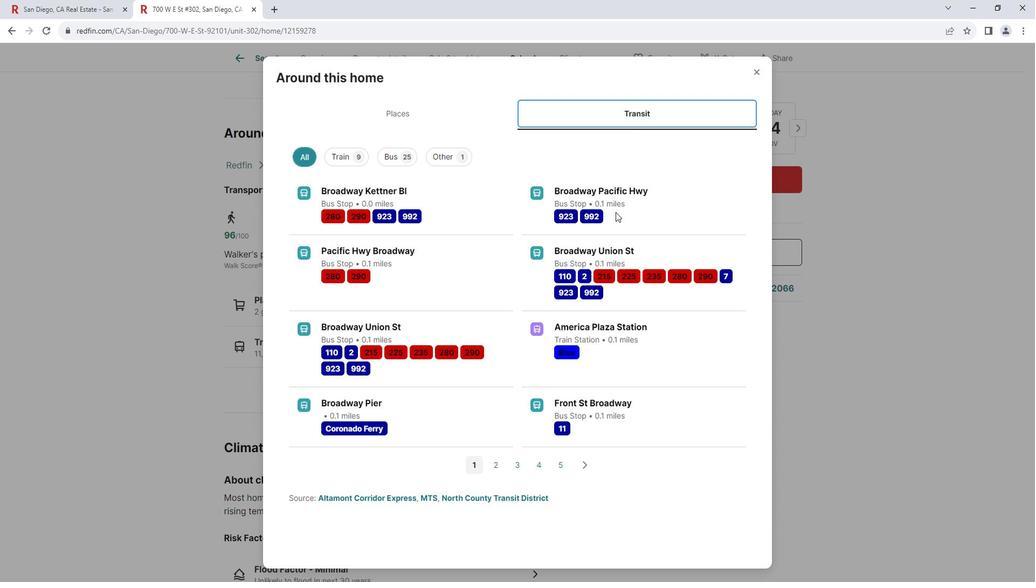 
Action: Mouse moved to (771, 77)
Screenshot: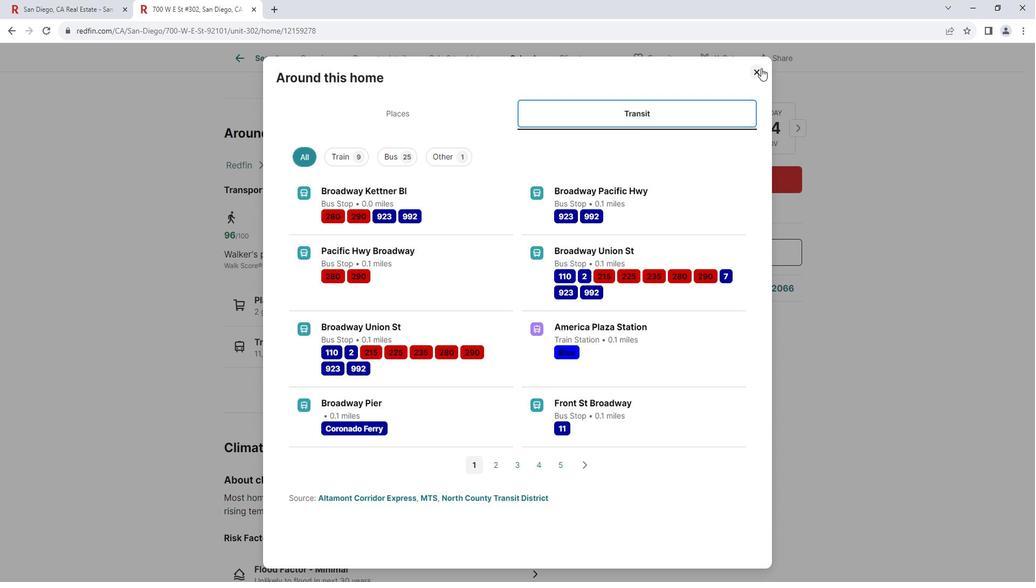 
Action: Mouse pressed left at (771, 77)
Screenshot: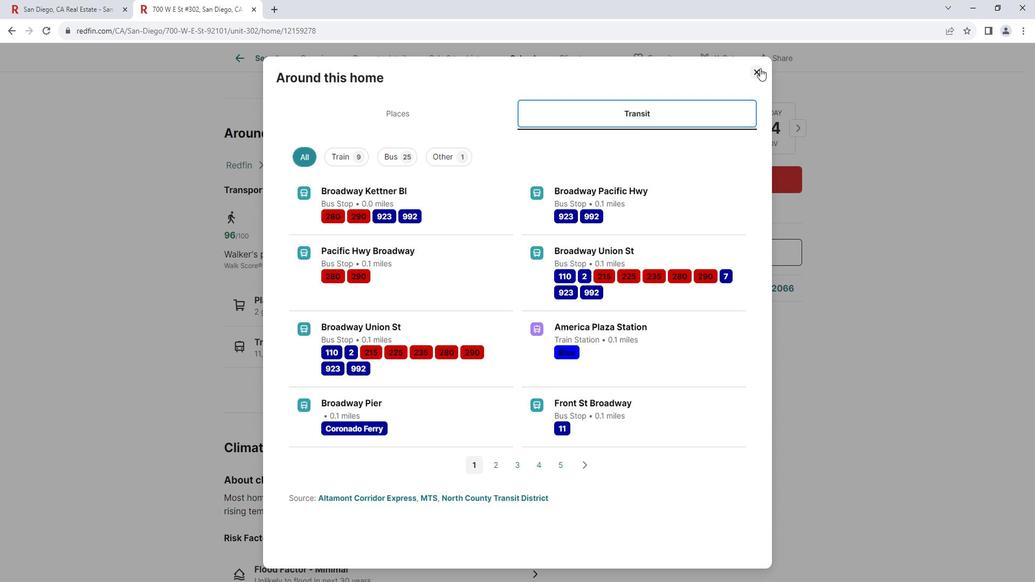 
Action: Mouse moved to (620, 242)
Screenshot: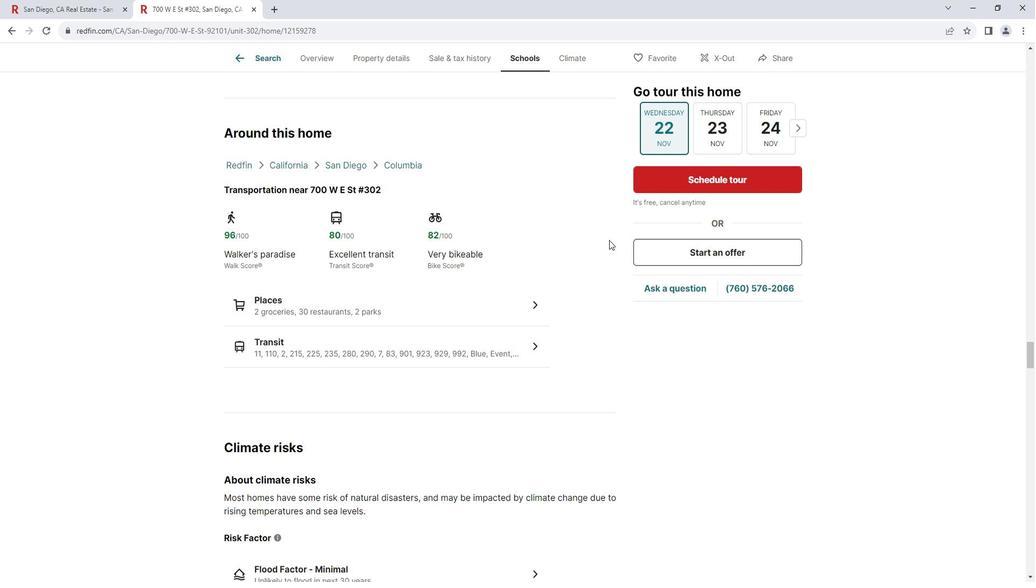 
Action: Mouse scrolled (620, 242) with delta (0, 0)
Screenshot: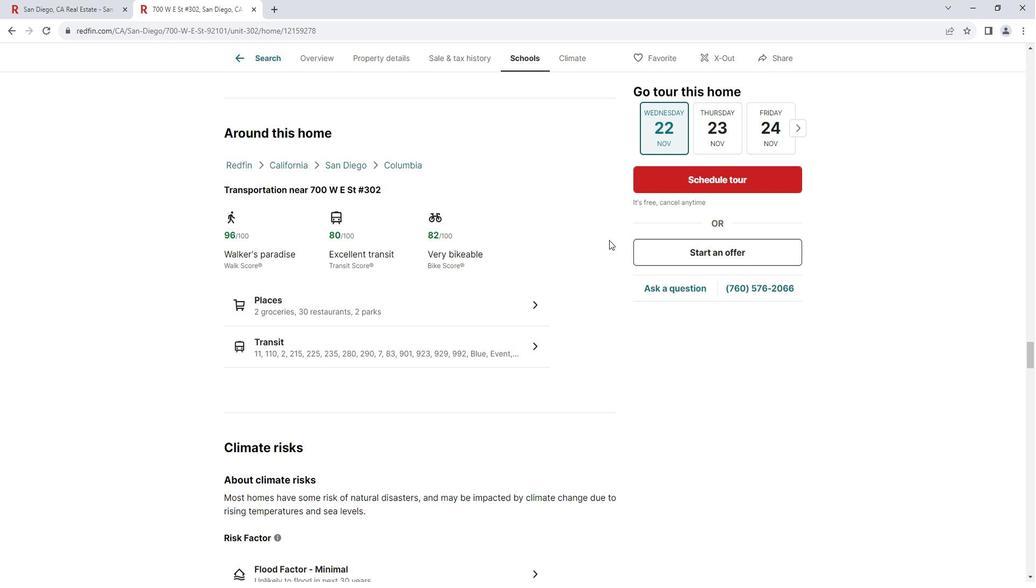 
Action: Mouse scrolled (620, 242) with delta (0, 0)
Screenshot: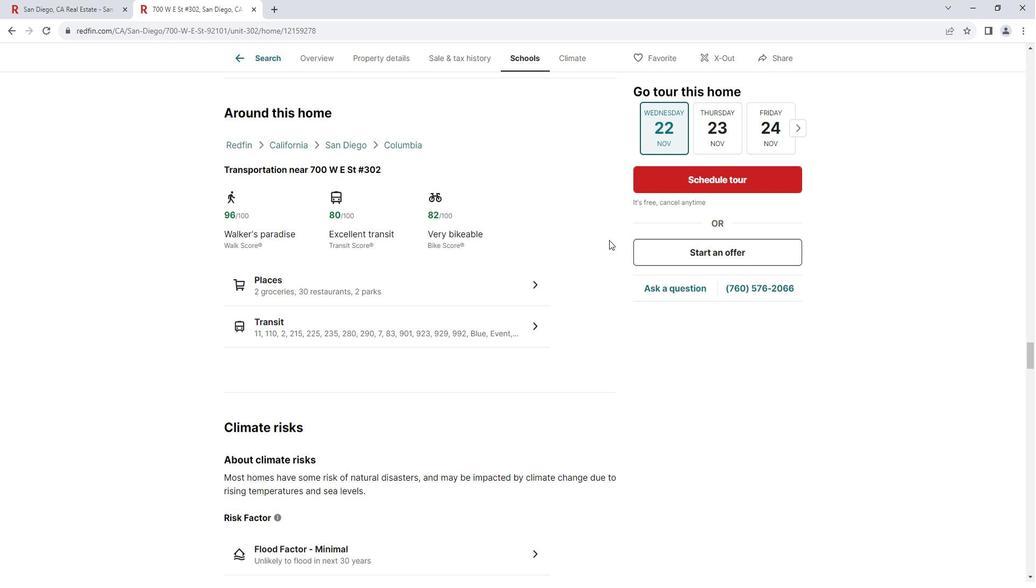 
Action: Mouse scrolled (620, 242) with delta (0, 0)
Screenshot: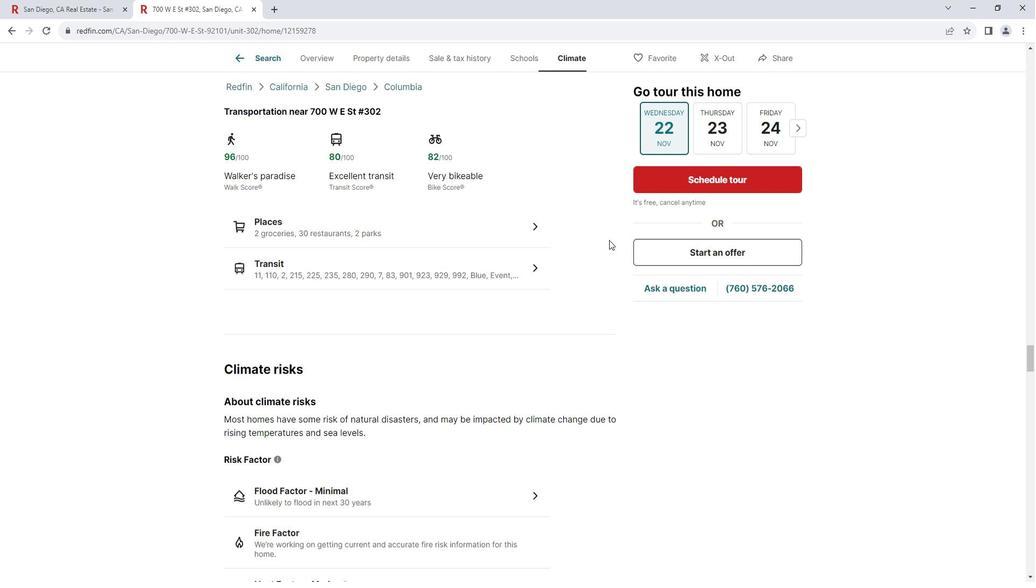 
Action: Mouse scrolled (620, 242) with delta (0, 0)
Screenshot: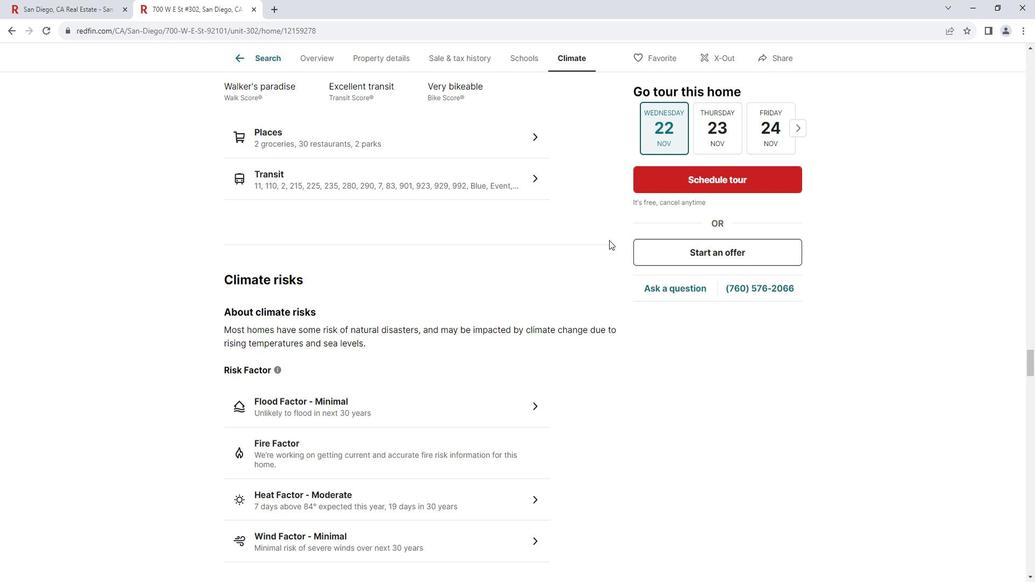 
Action: Mouse scrolled (620, 242) with delta (0, 0)
Screenshot: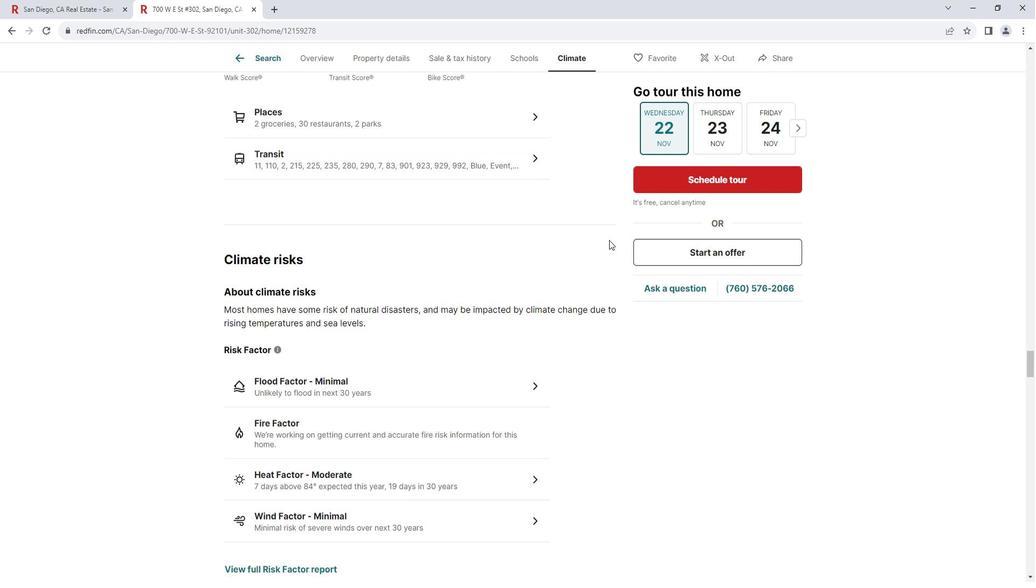 
Action: Mouse moved to (438, 302)
Screenshot: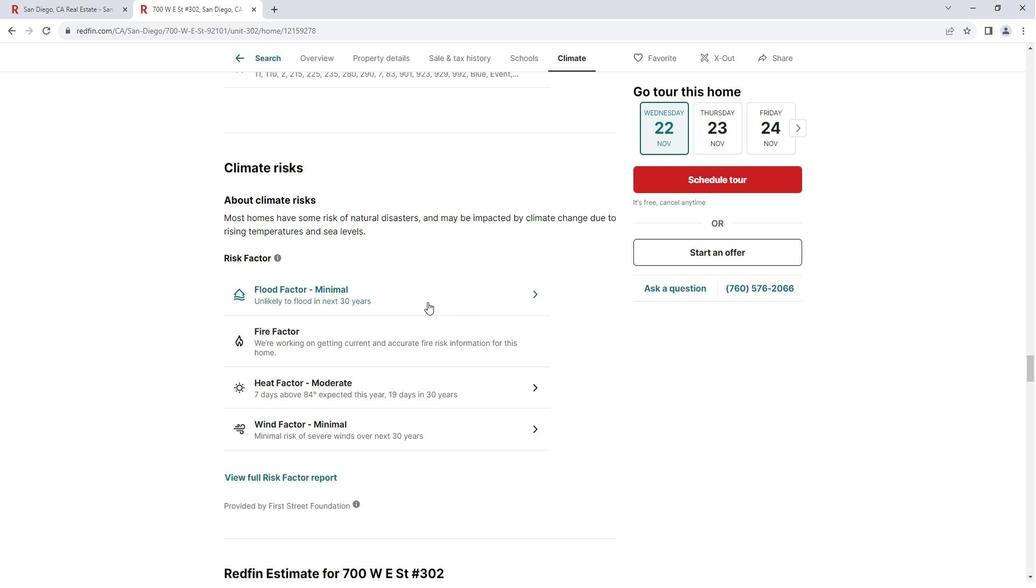 
Action: Mouse pressed left at (438, 302)
Screenshot: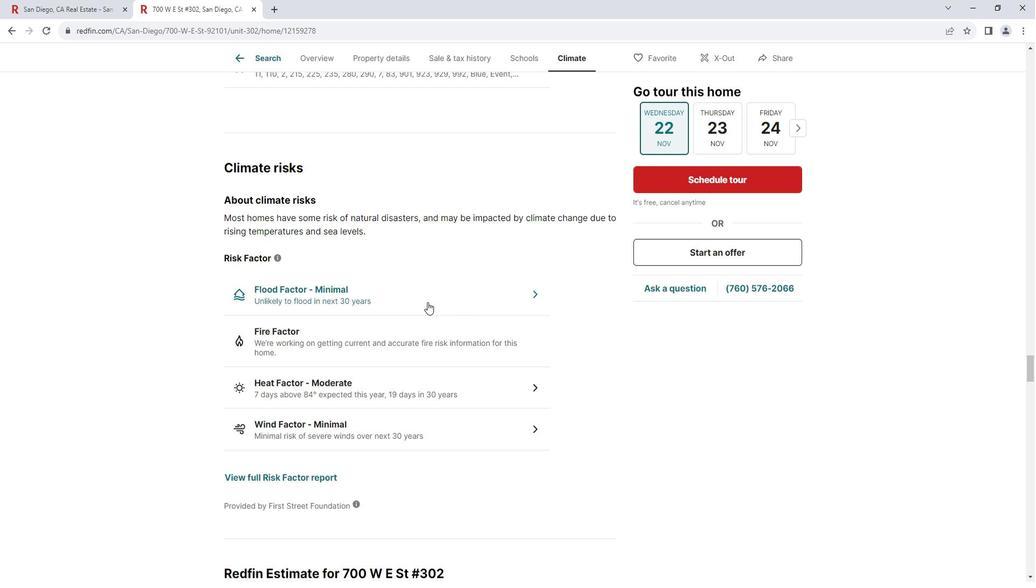 
Action: Mouse moved to (535, 161)
Screenshot: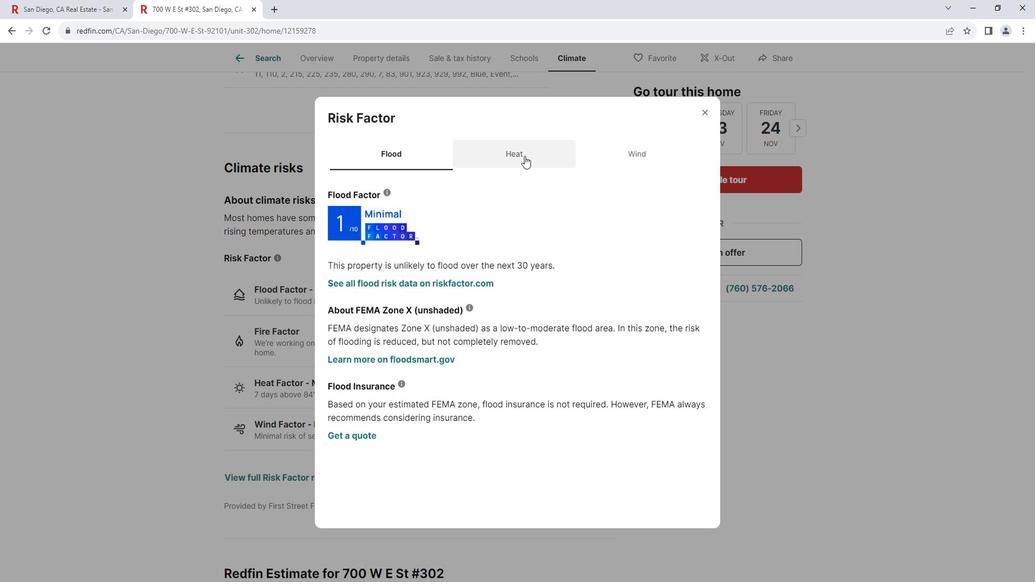 
Action: Mouse pressed left at (535, 161)
Screenshot: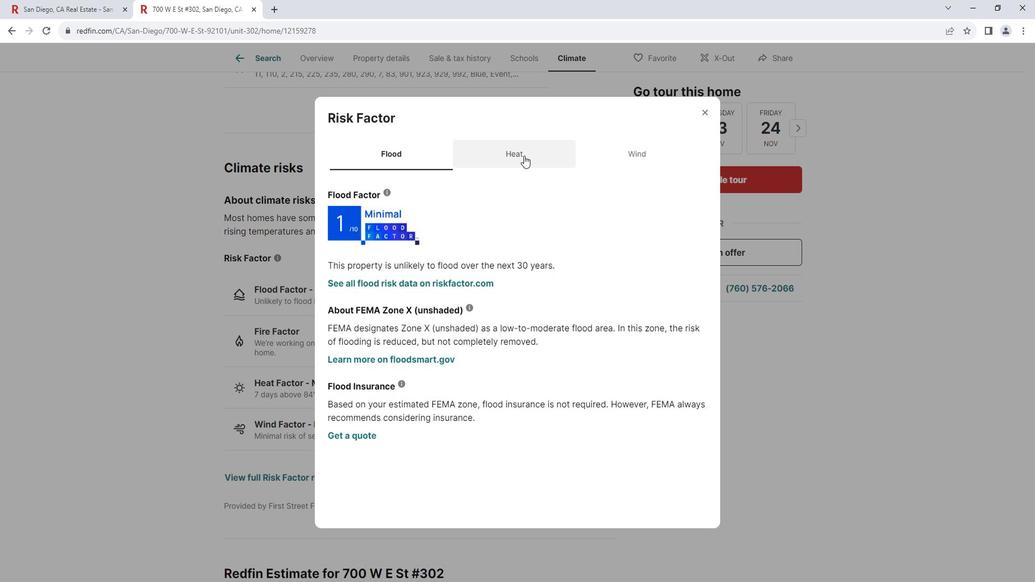 
Action: Mouse moved to (636, 154)
Screenshot: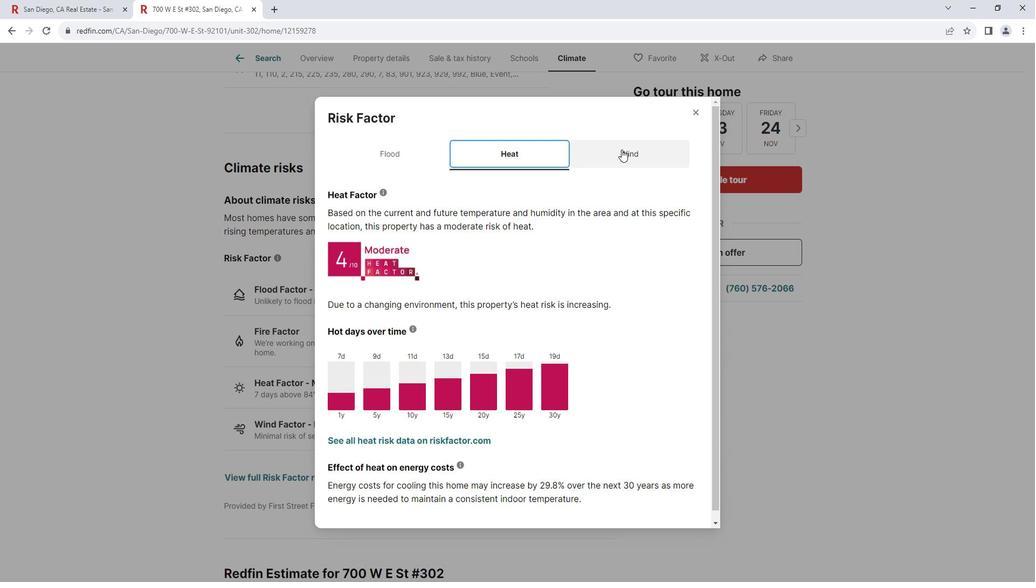 
Action: Mouse pressed left at (636, 154)
Screenshot: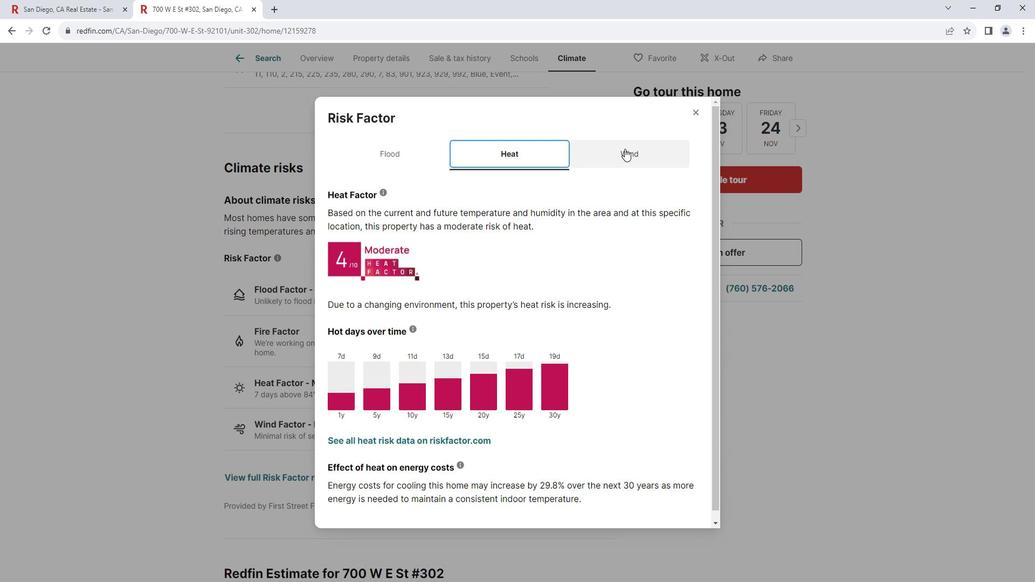 
Action: Mouse moved to (712, 119)
Screenshot: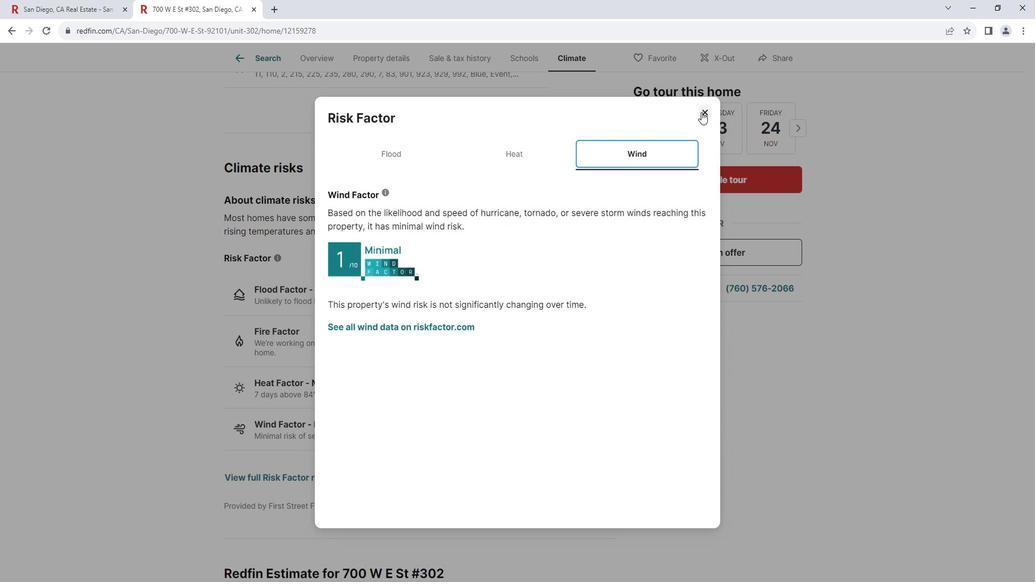 
Action: Mouse pressed left at (712, 119)
Screenshot: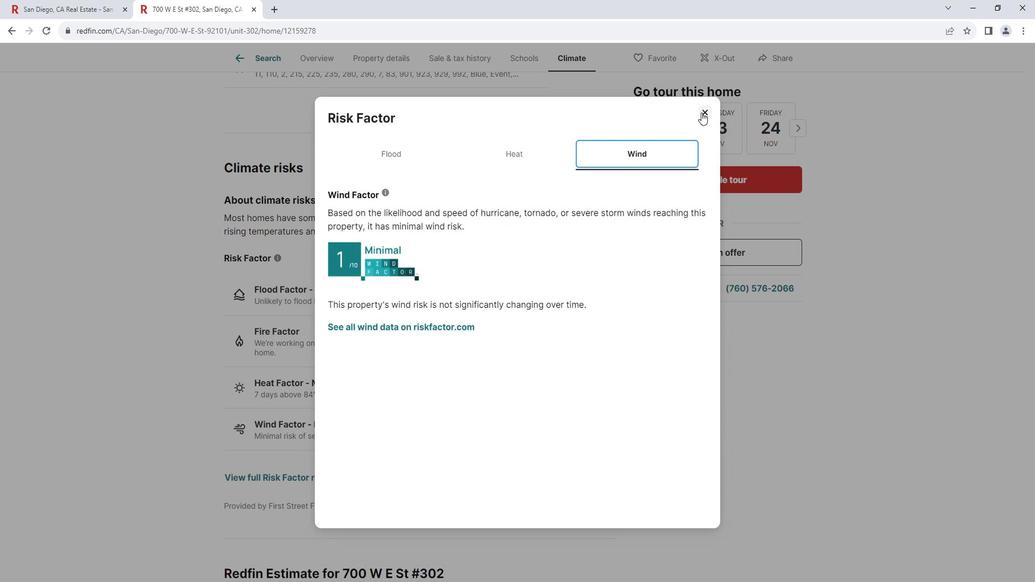
Action: Mouse moved to (484, 315)
Screenshot: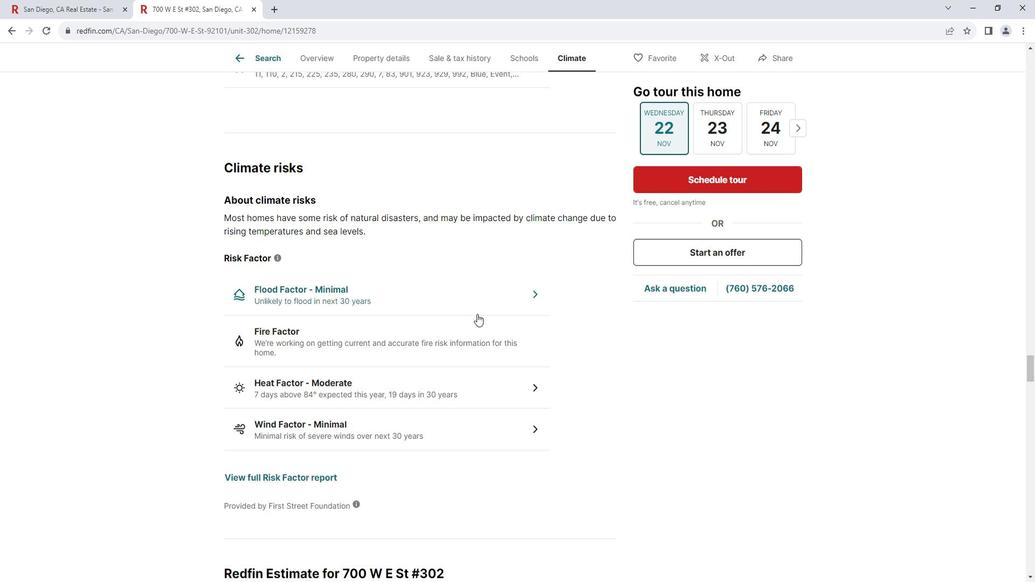 
Action: Mouse scrolled (484, 315) with delta (0, 0)
Screenshot: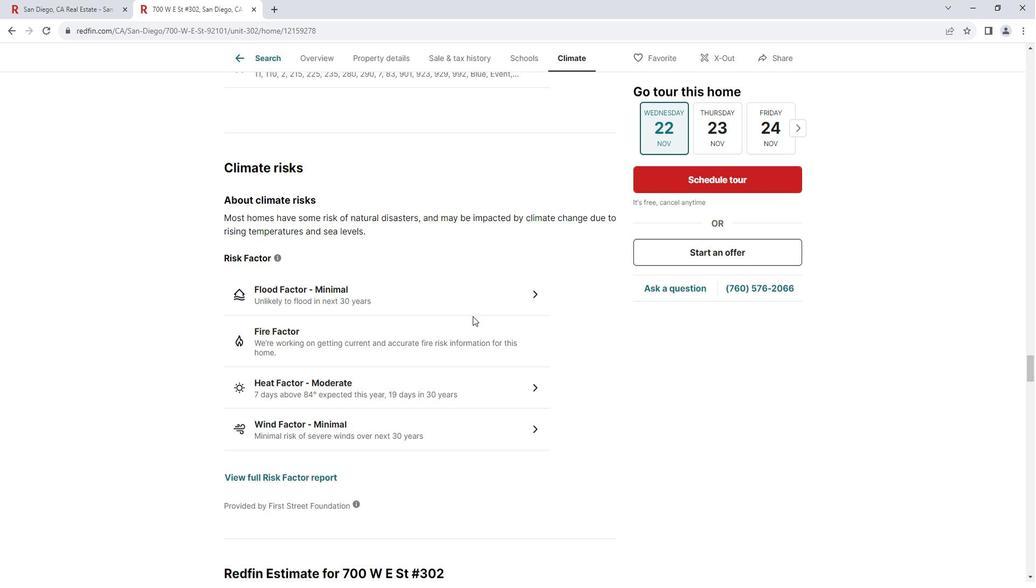 
Action: Mouse scrolled (484, 315) with delta (0, 0)
Screenshot: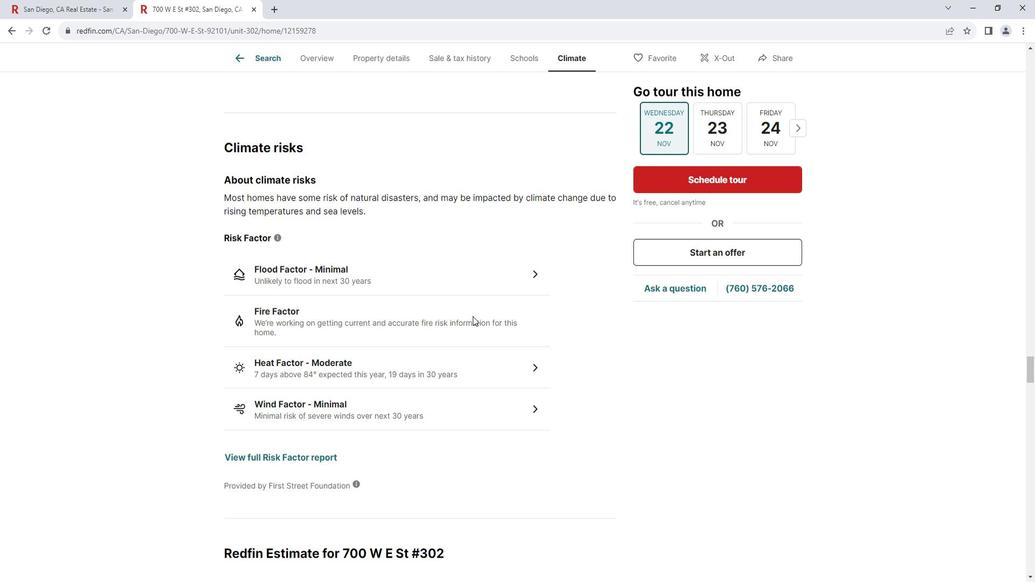
Action: Mouse scrolled (484, 315) with delta (0, 0)
Screenshot: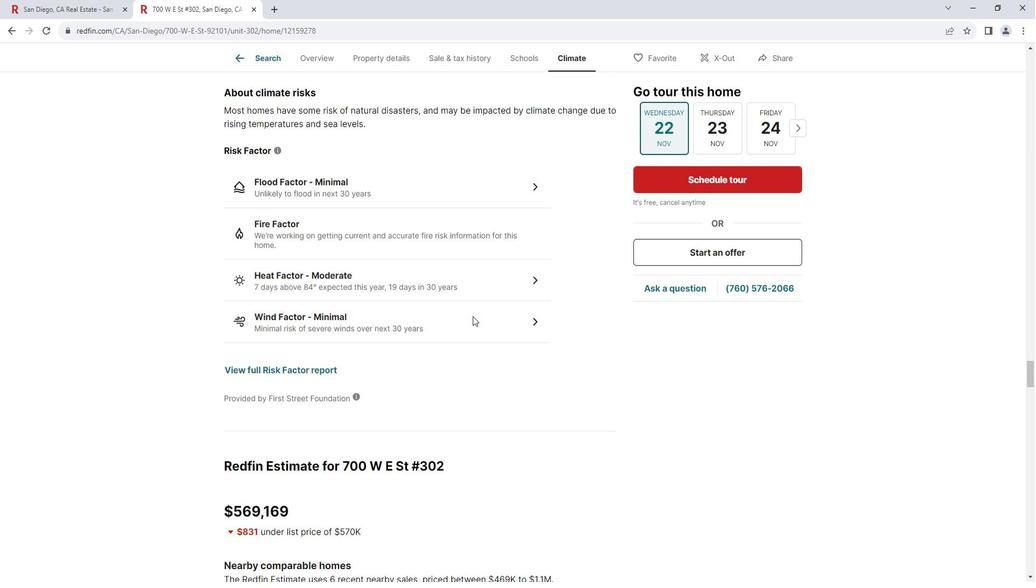 
Action: Mouse scrolled (484, 315) with delta (0, 0)
Screenshot: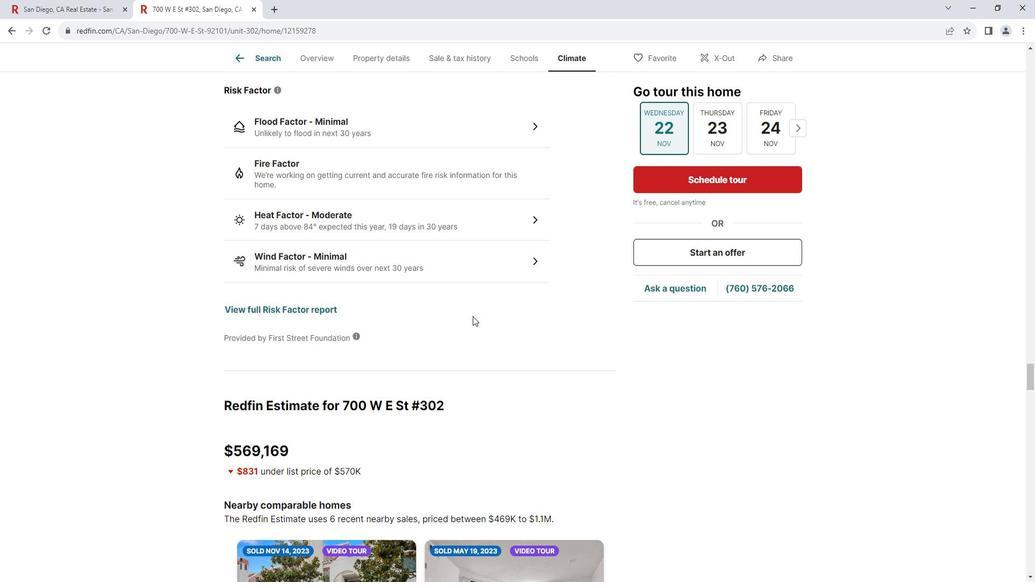 
Action: Mouse scrolled (484, 315) with delta (0, 0)
Screenshot: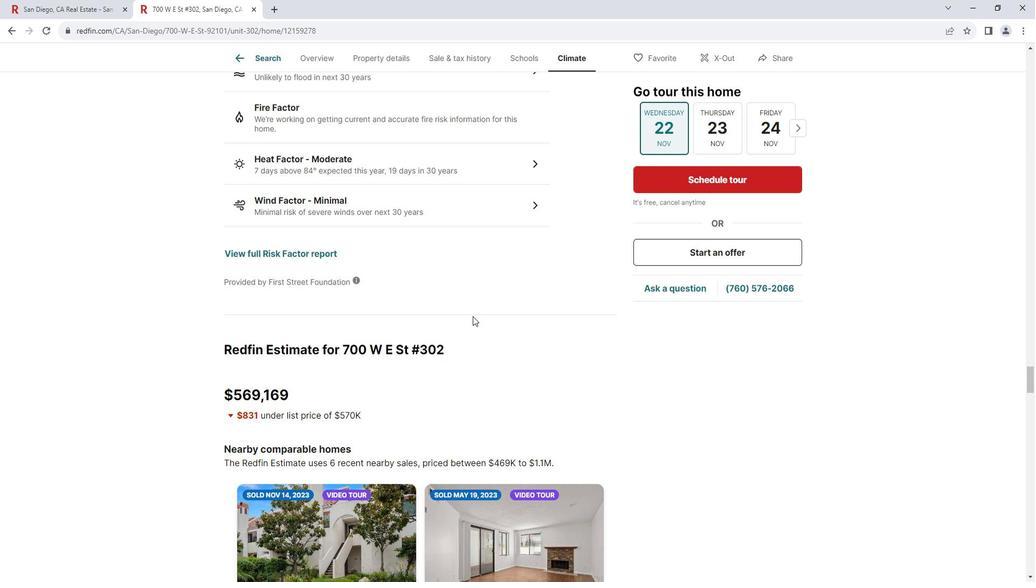 
Action: Mouse scrolled (484, 315) with delta (0, 0)
Screenshot: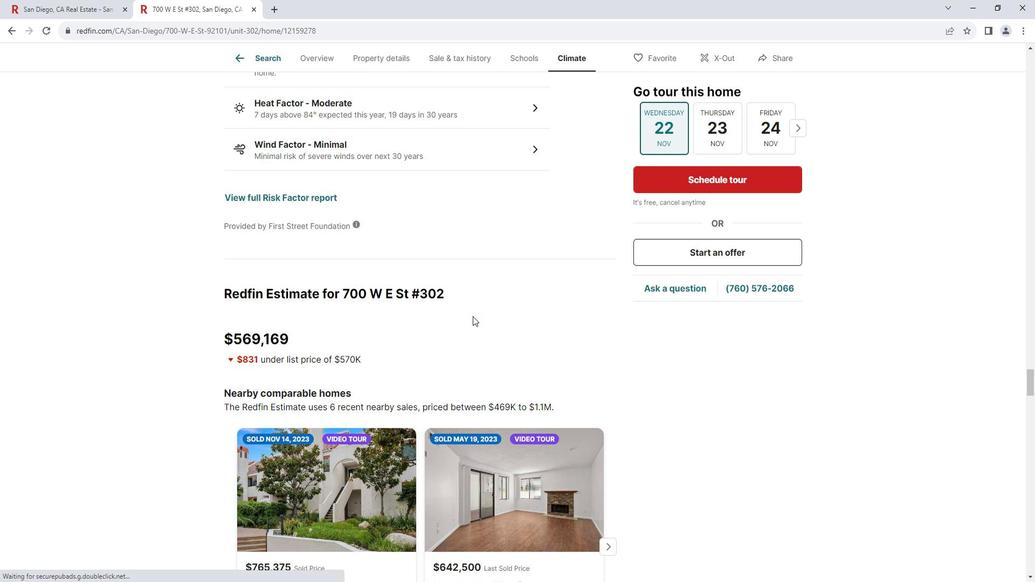 
Action: Mouse scrolled (484, 315) with delta (0, 0)
